 Task: Create a photo mosaic: Construct a photo mosaic using hundreds of smaller images to create a larger, unified image. Experiment with different mosaic patterns and effects.
Action: Mouse moved to (479, 238)
Screenshot: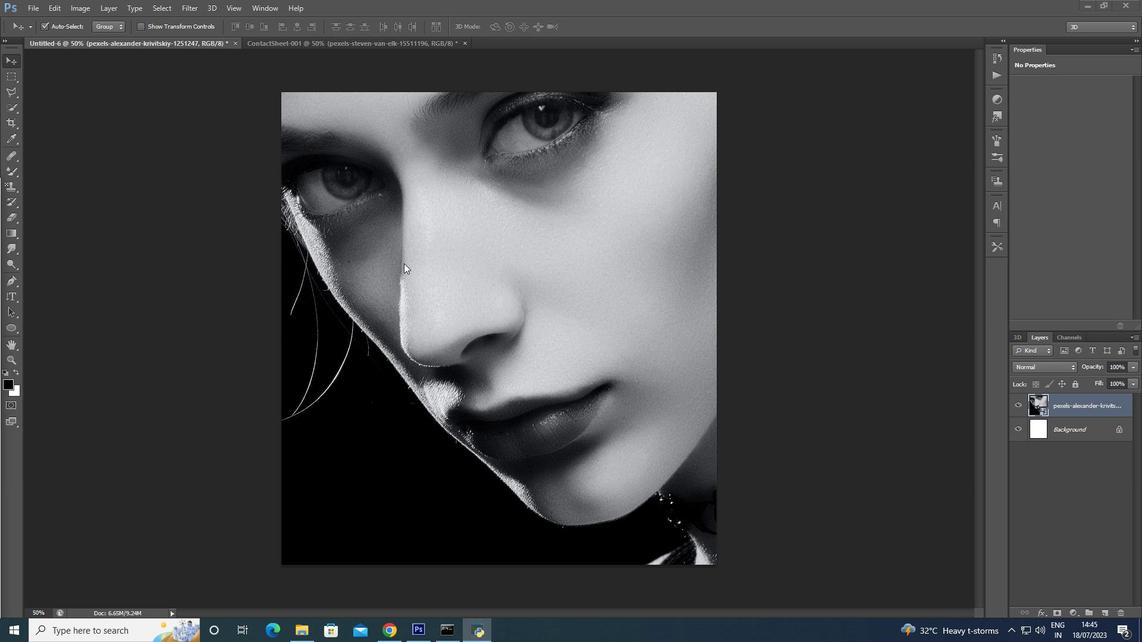 
Action: Mouse pressed left at (479, 238)
Screenshot: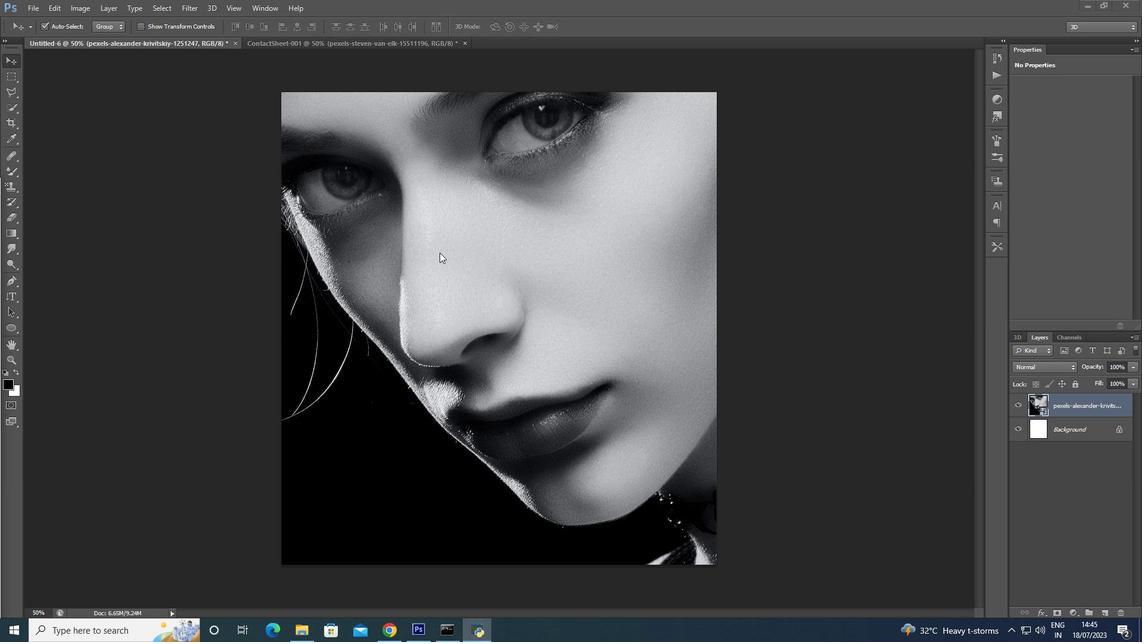 
Action: Mouse moved to (1075, 614)
Screenshot: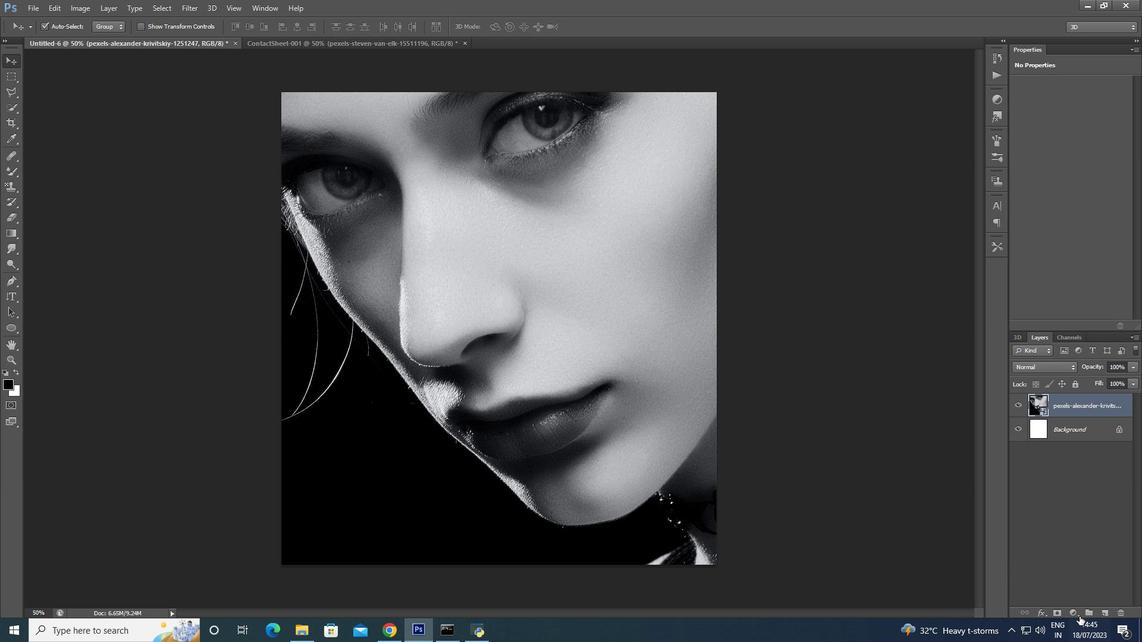 
Action: Mouse pressed left at (1075, 614)
Screenshot: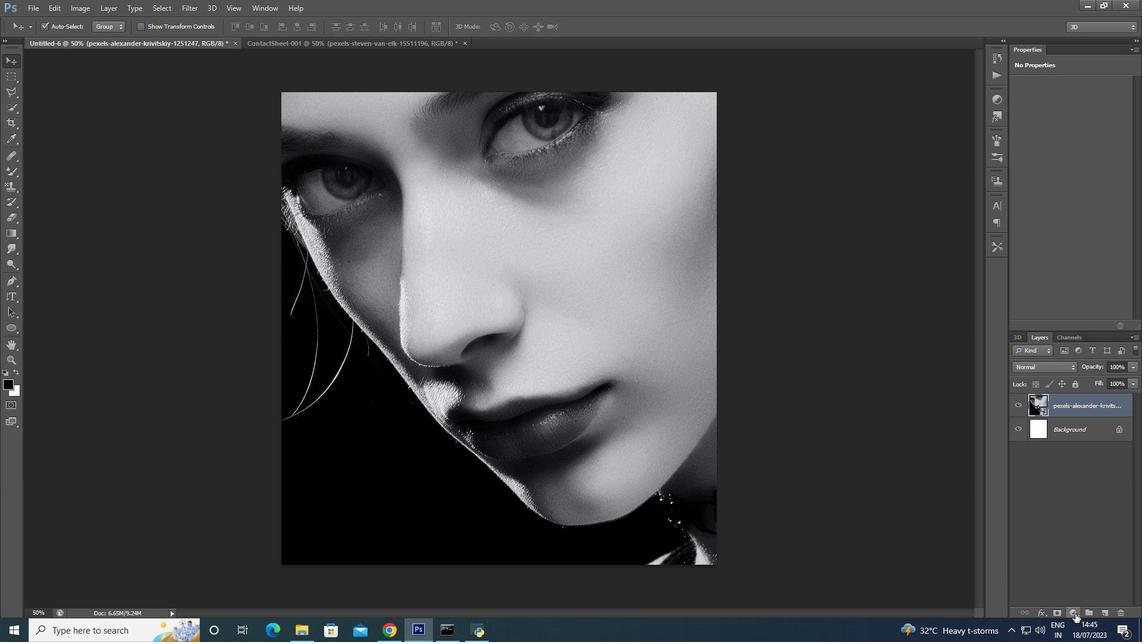 
Action: Mouse moved to (1022, 411)
Screenshot: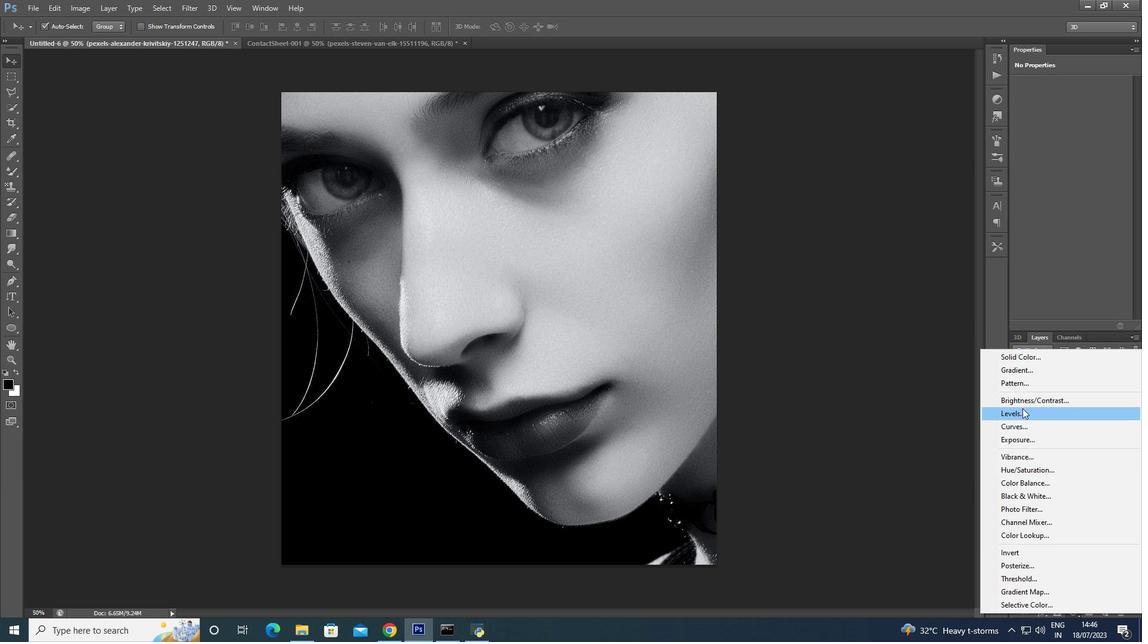 
Action: Mouse pressed left at (1022, 411)
Screenshot: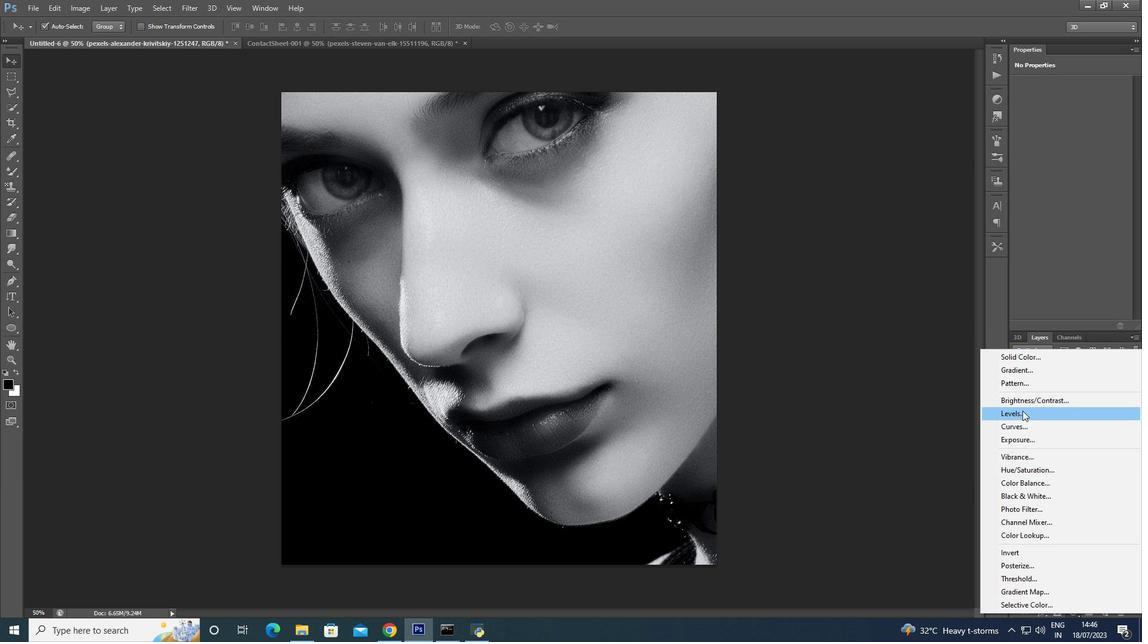 
Action: Mouse moved to (1041, 155)
Screenshot: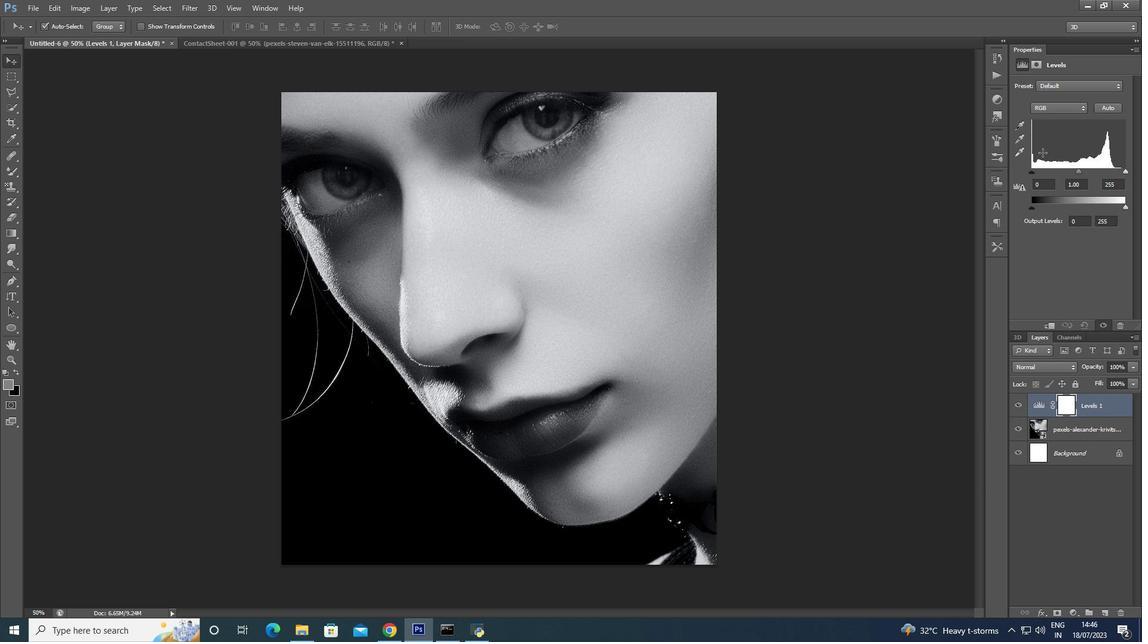 
Action: Mouse pressed left at (1041, 155)
Screenshot: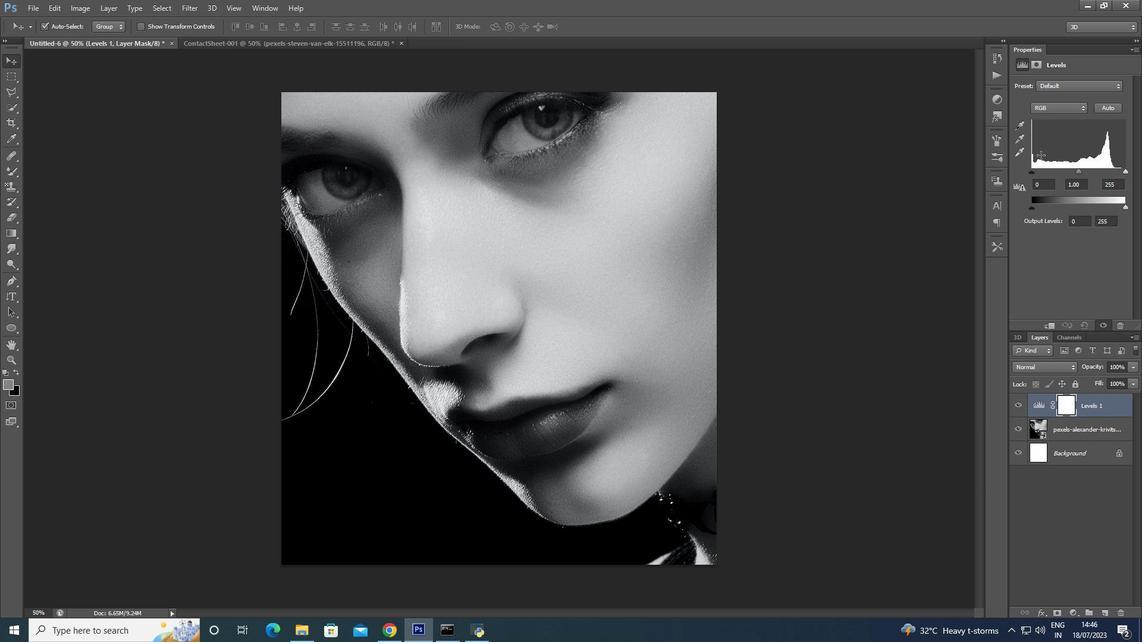 
Action: Mouse moved to (1077, 170)
Screenshot: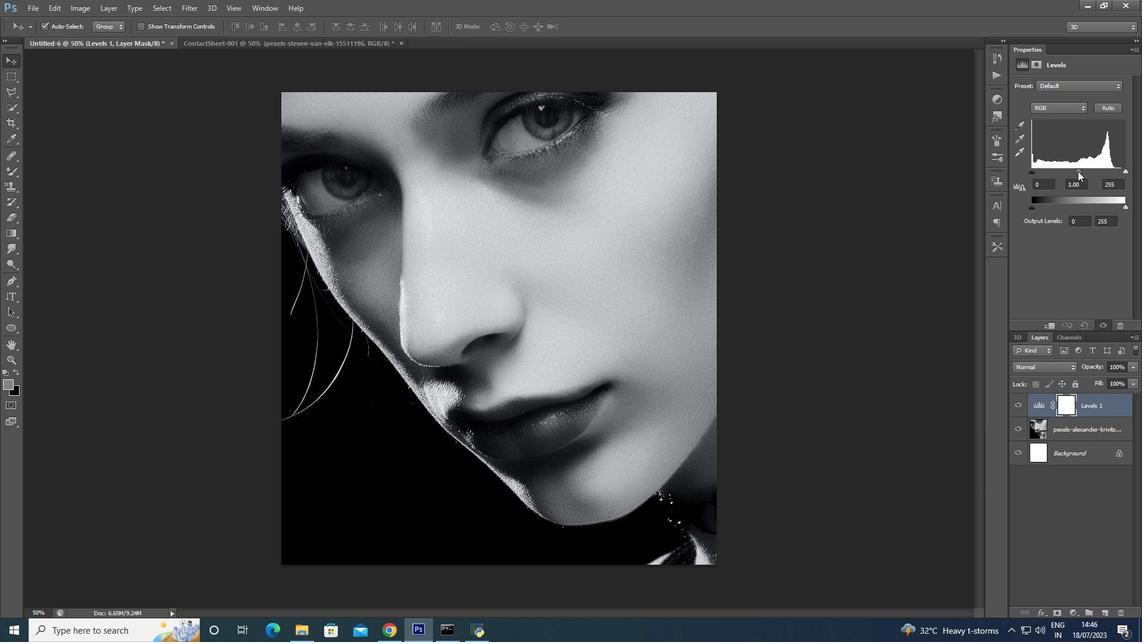 
Action: Mouse pressed left at (1077, 170)
Screenshot: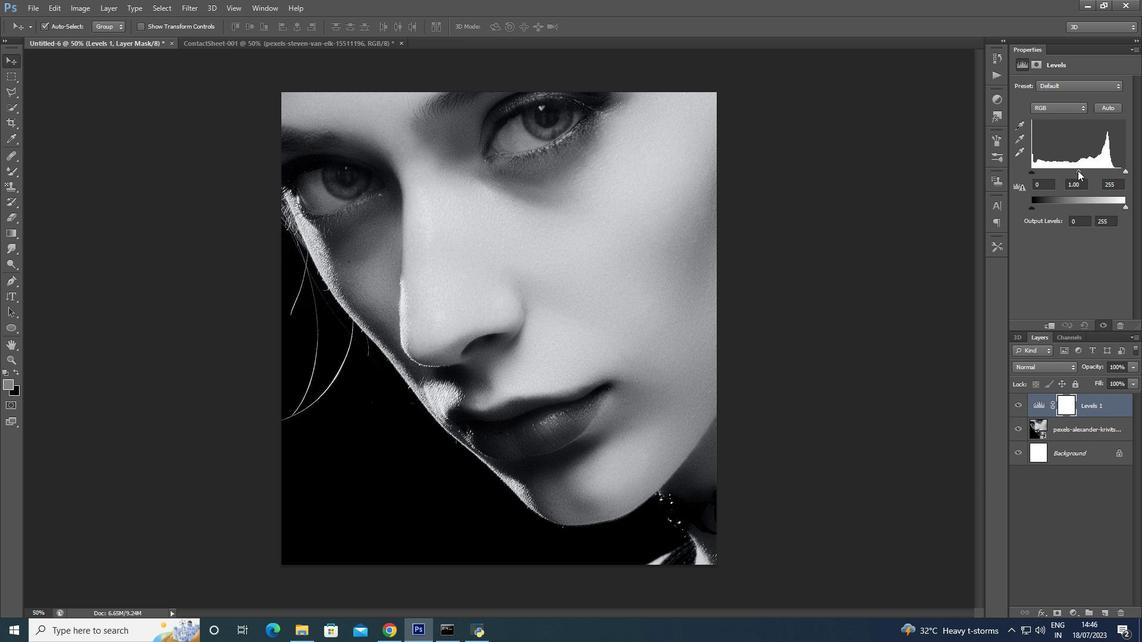 
Action: Mouse moved to (1031, 170)
Screenshot: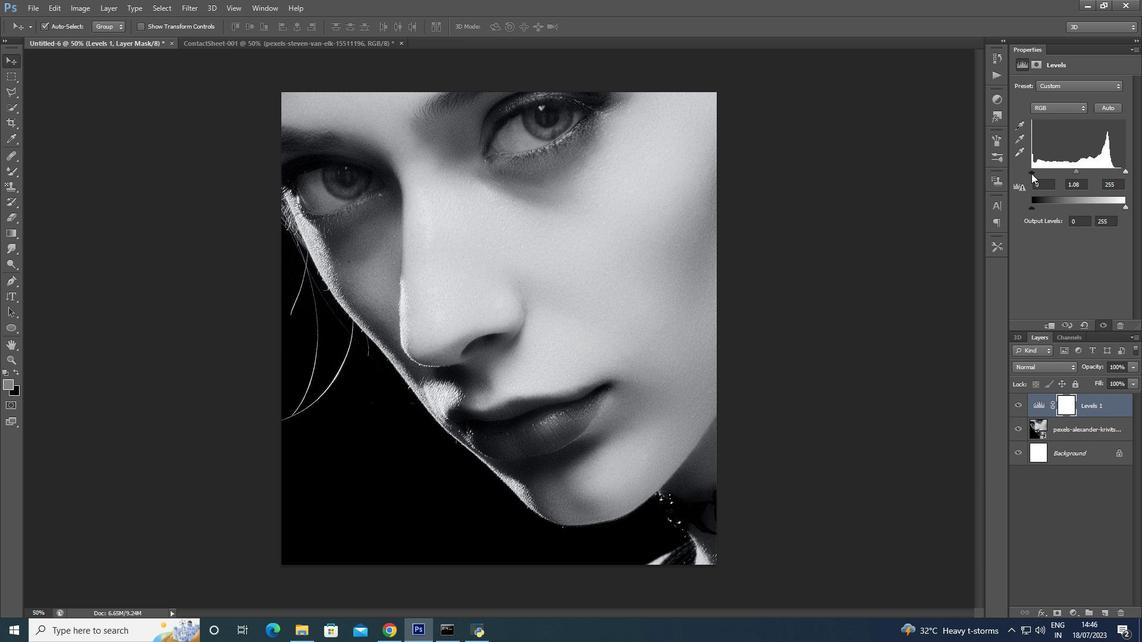 
Action: Mouse pressed left at (1031, 170)
Screenshot: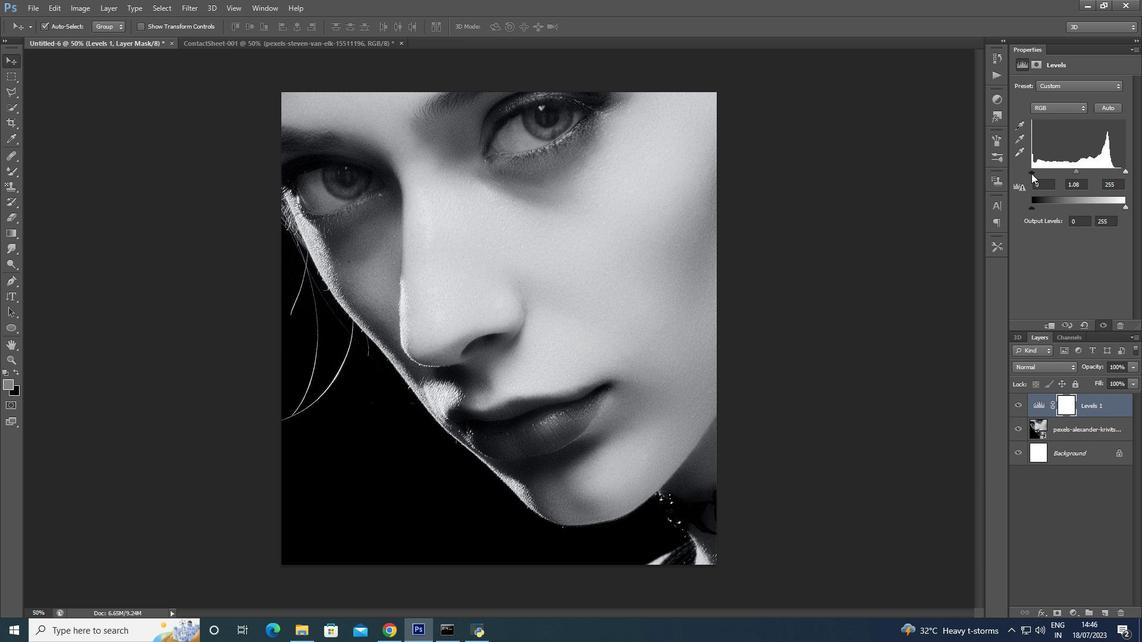 
Action: Mouse moved to (1125, 169)
Screenshot: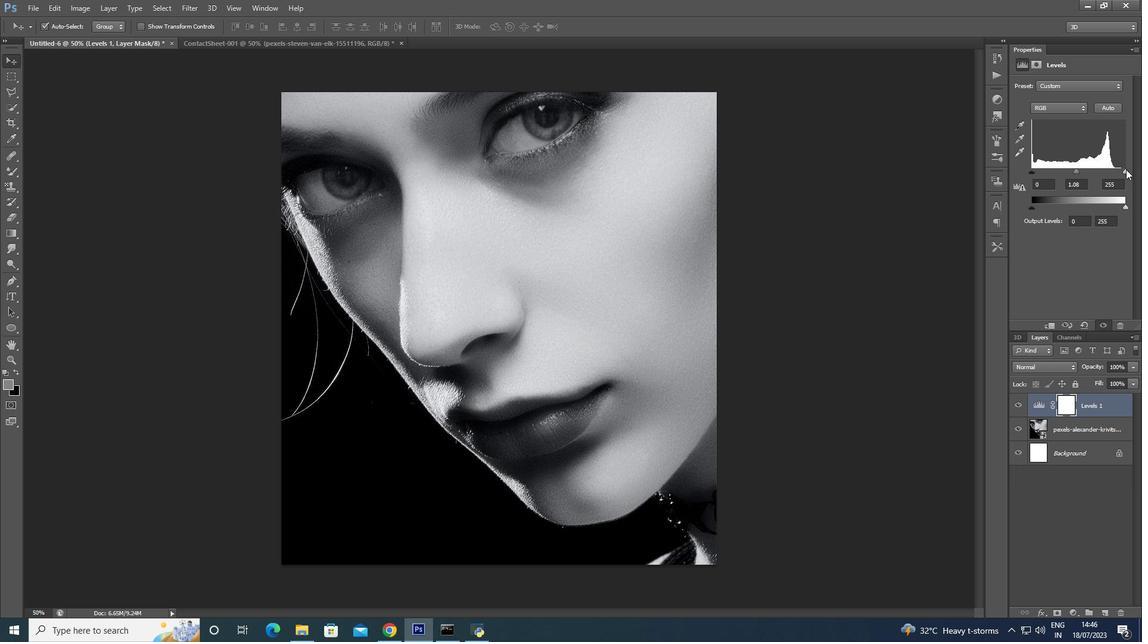 
Action: Mouse pressed left at (1125, 169)
Screenshot: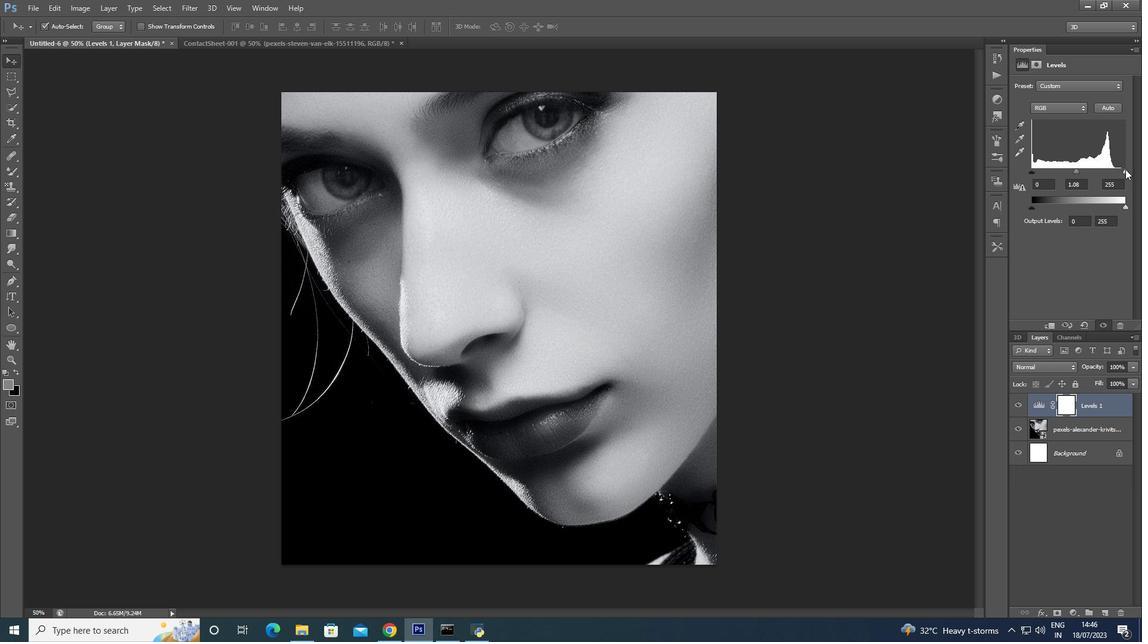 
Action: Mouse moved to (1113, 476)
Screenshot: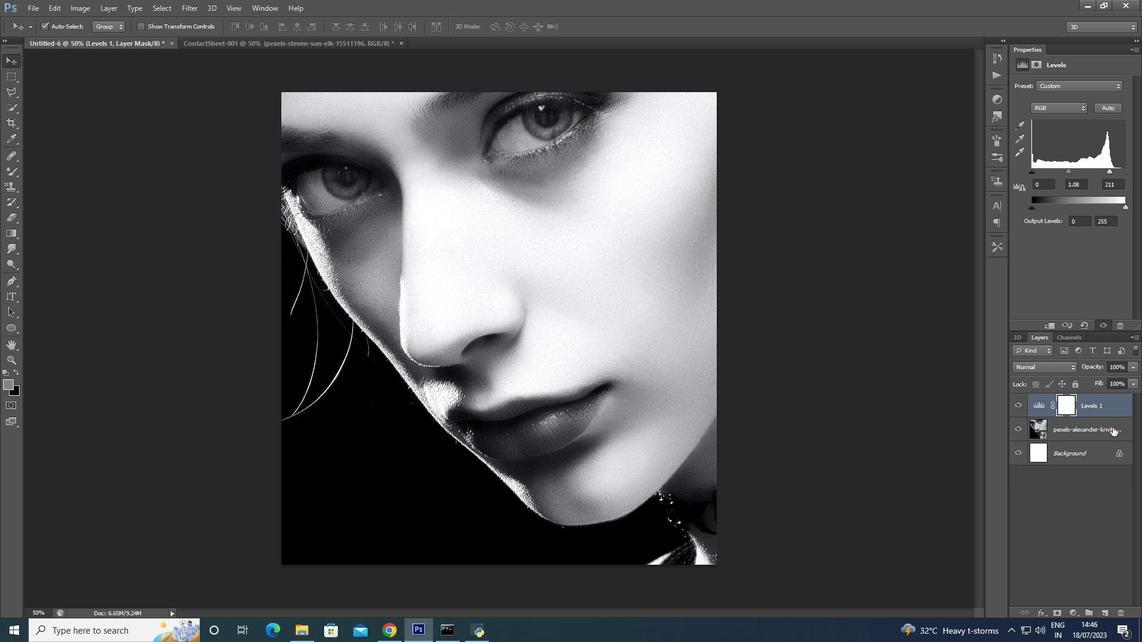 
Action: Mouse pressed left at (1113, 476)
Screenshot: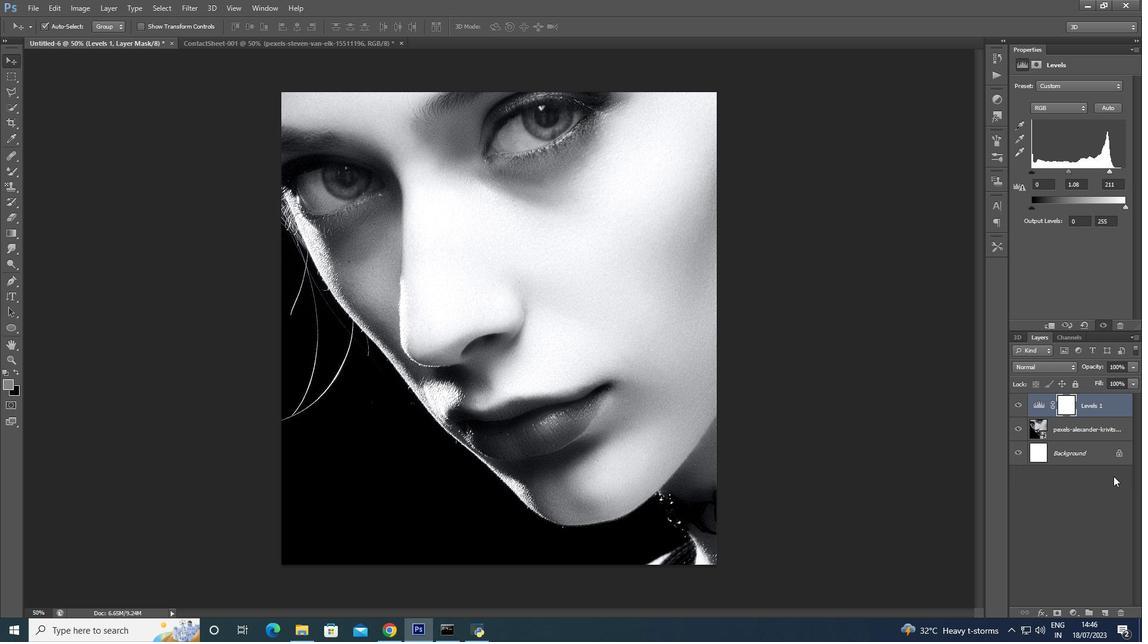 
Action: Mouse moved to (1079, 429)
Screenshot: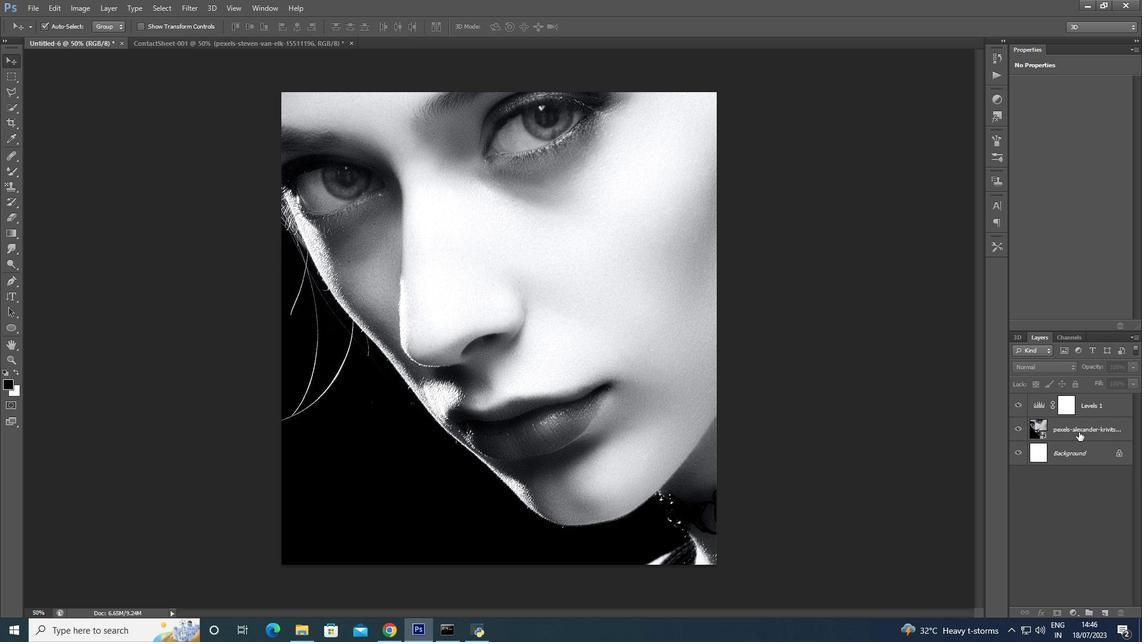 
Action: Mouse pressed left at (1079, 429)
Screenshot: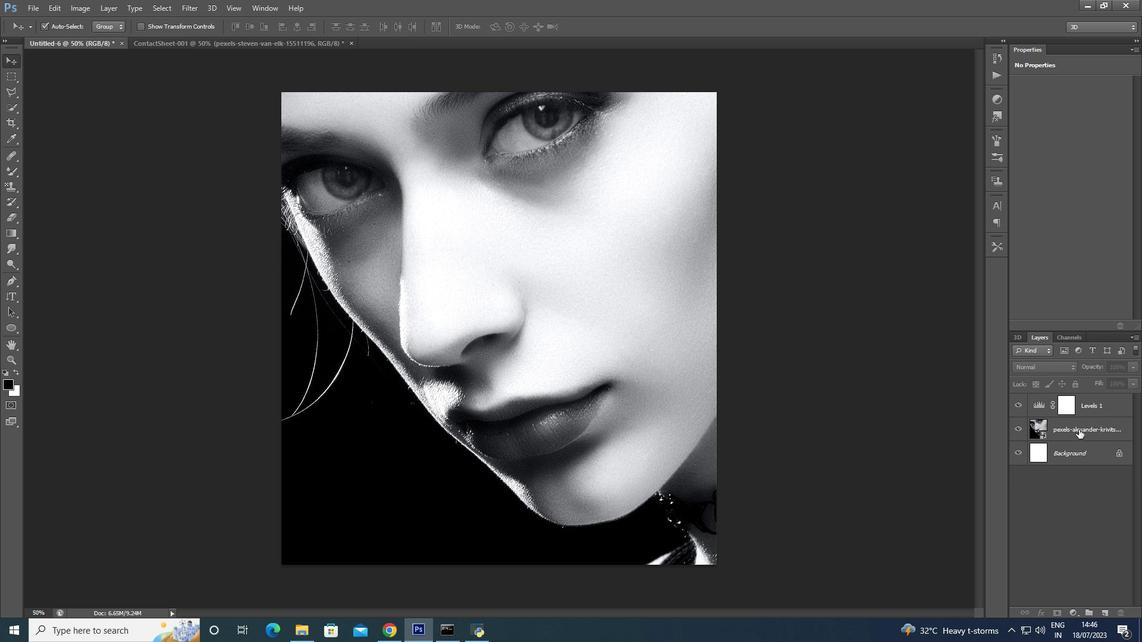 
Action: Mouse moved to (1075, 611)
Screenshot: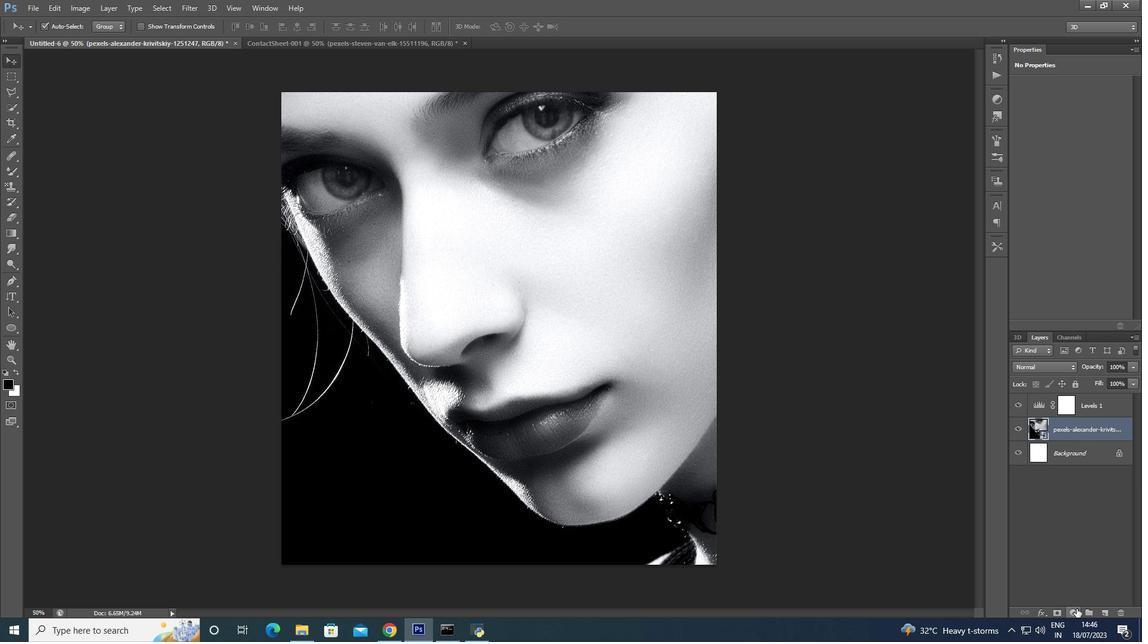 
Action: Mouse pressed left at (1075, 611)
Screenshot: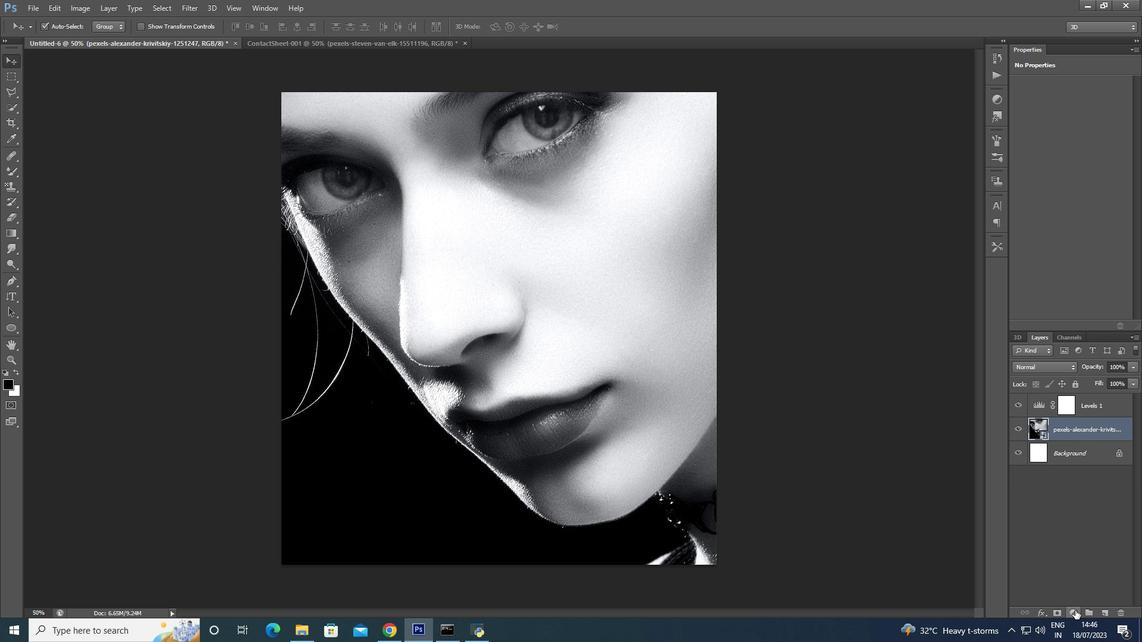 
Action: Mouse moved to (1010, 381)
Screenshot: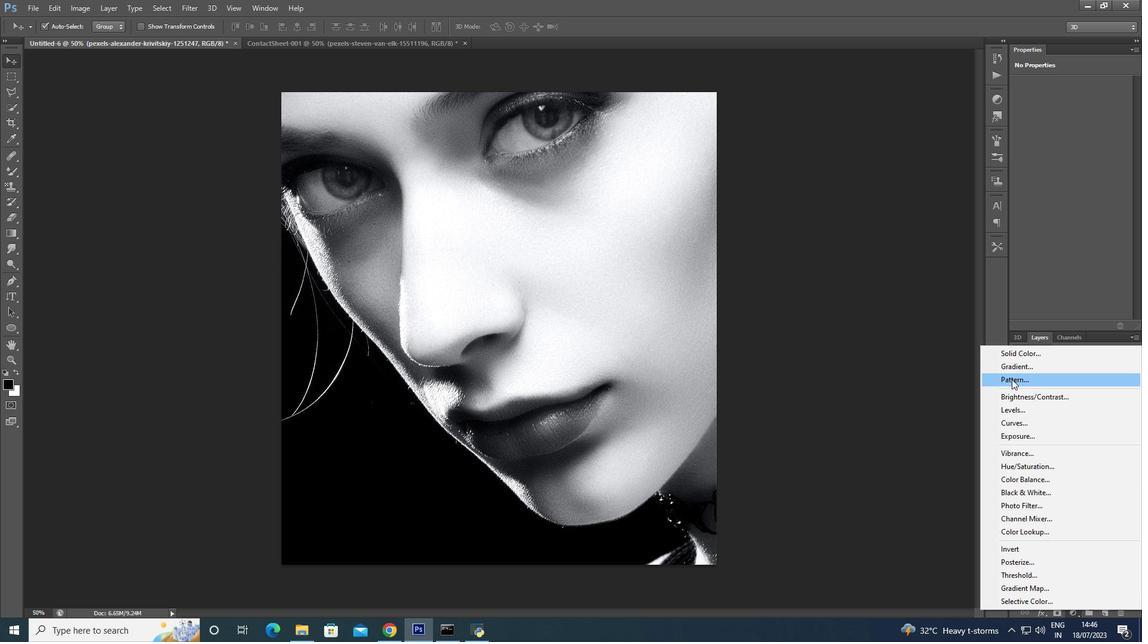 
Action: Mouse pressed left at (1010, 381)
Screenshot: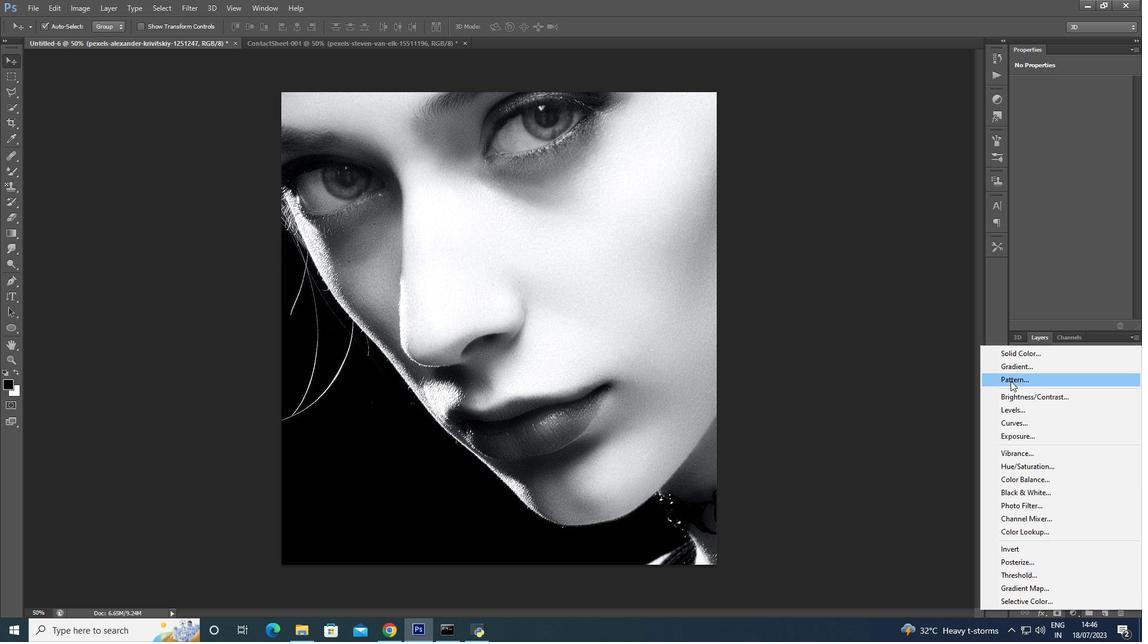 
Action: Mouse moved to (580, 208)
Screenshot: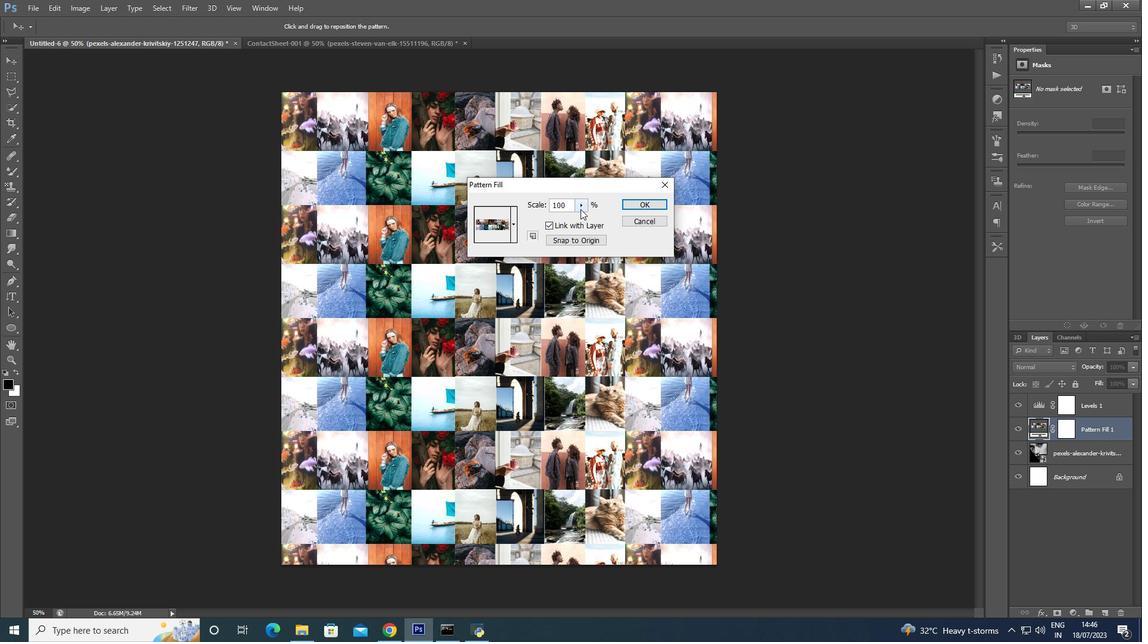 
Action: Mouse pressed left at (580, 208)
Screenshot: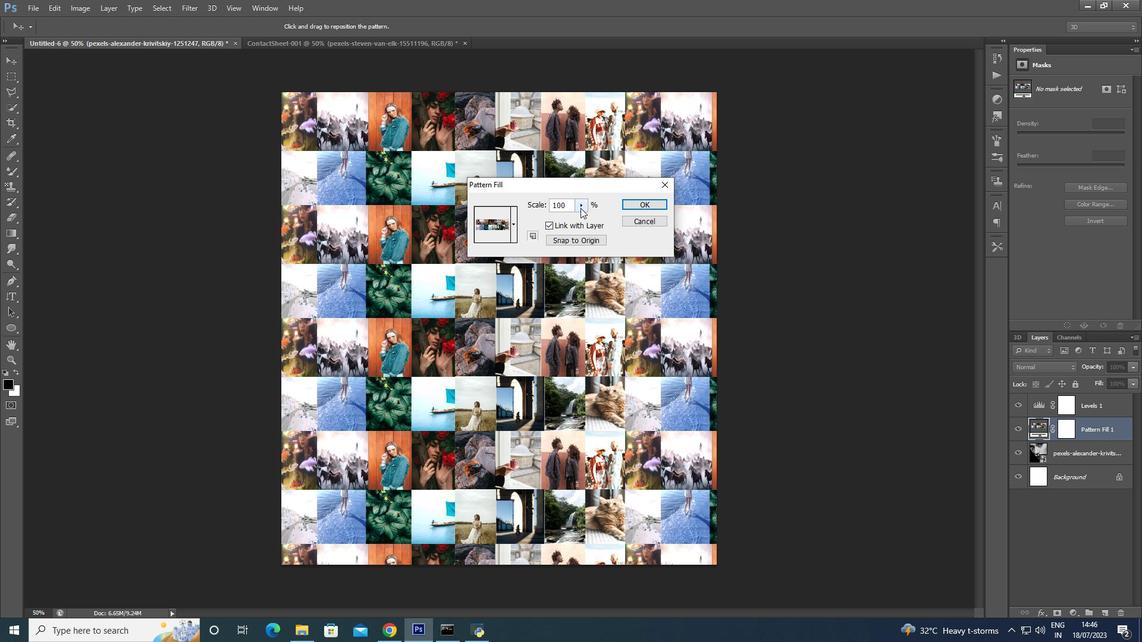 
Action: Mouse moved to (578, 220)
Screenshot: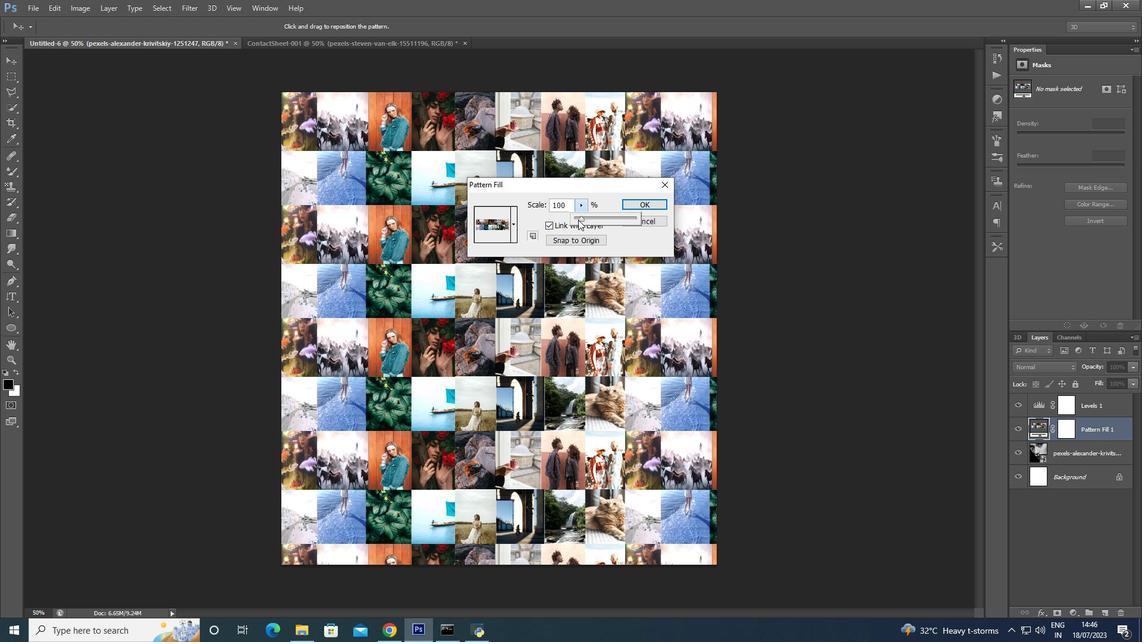 
Action: Mouse pressed left at (578, 220)
Screenshot: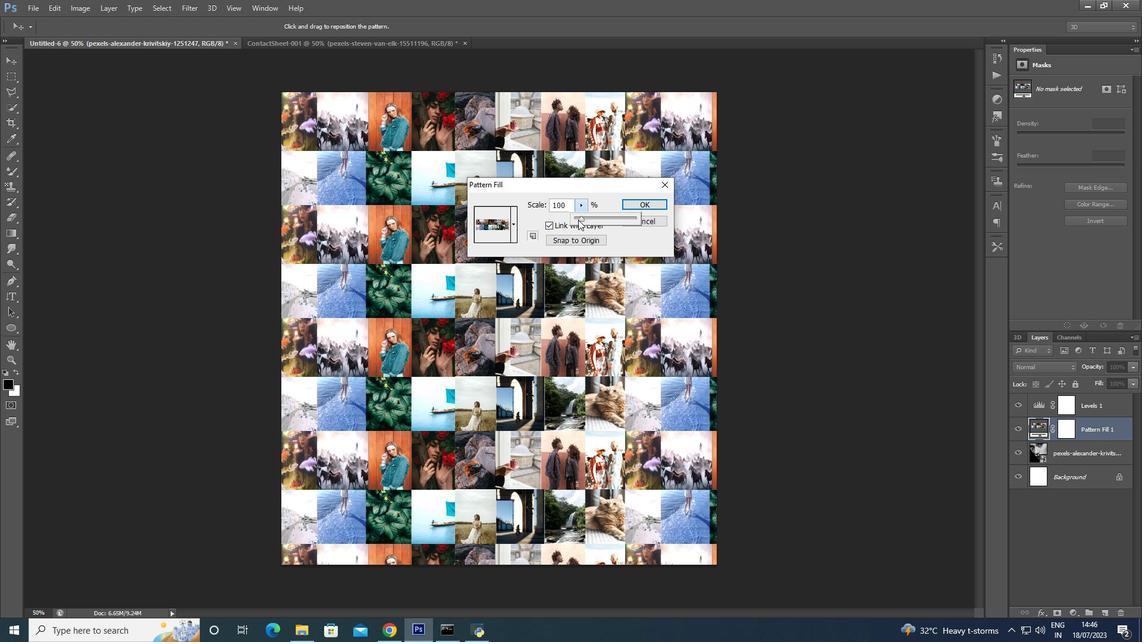 
Action: Mouse moved to (575, 219)
Screenshot: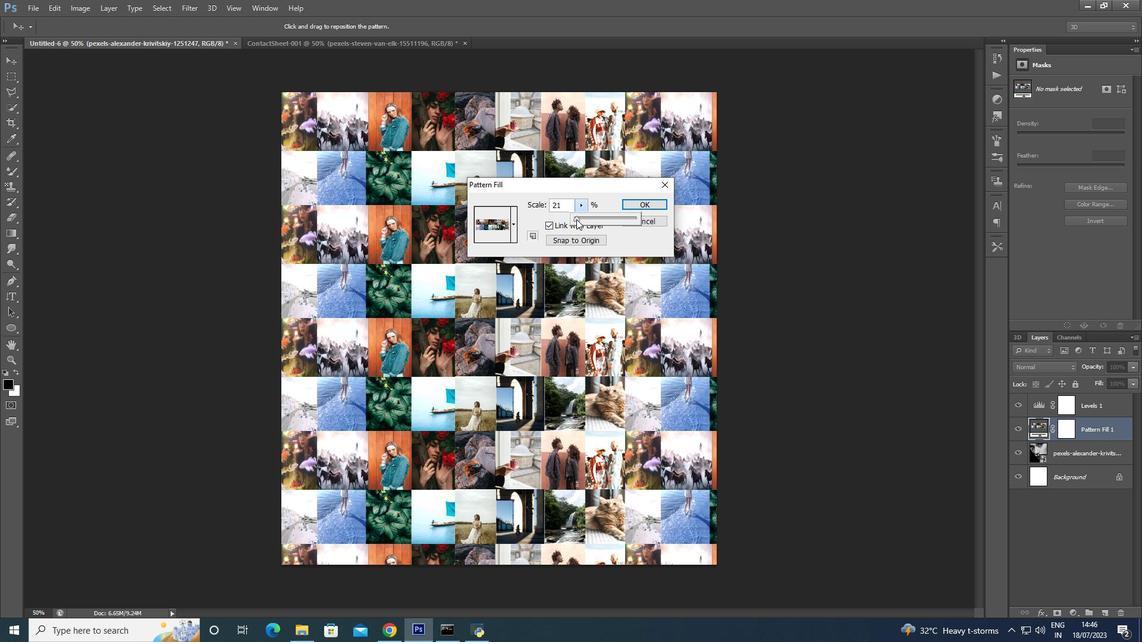 
Action: Mouse pressed left at (575, 219)
Screenshot: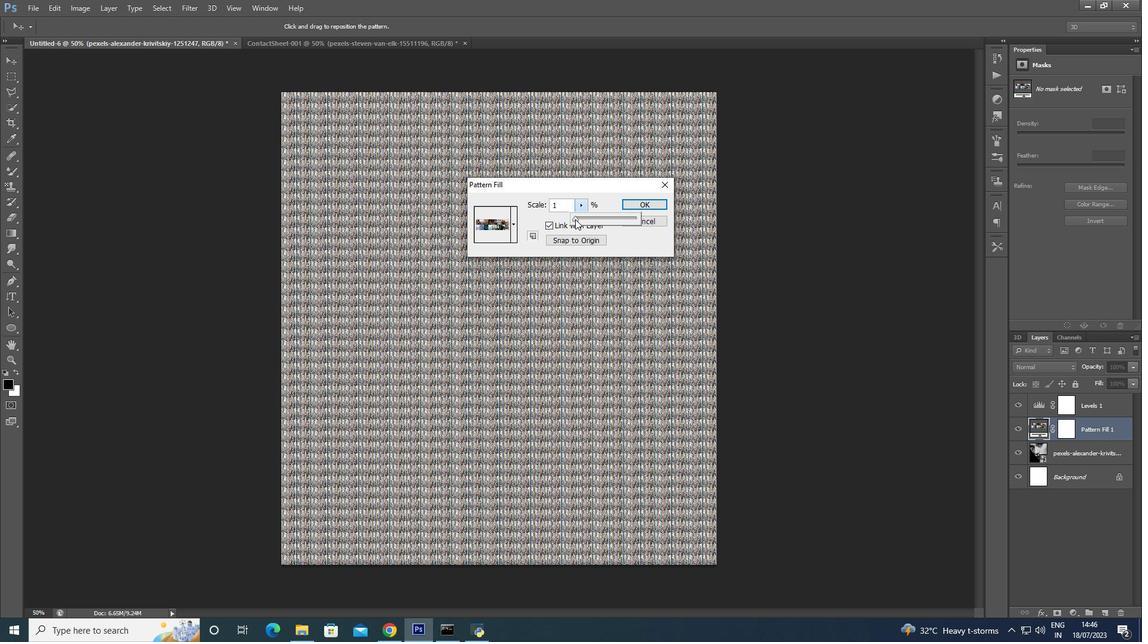 
Action: Mouse moved to (577, 219)
Screenshot: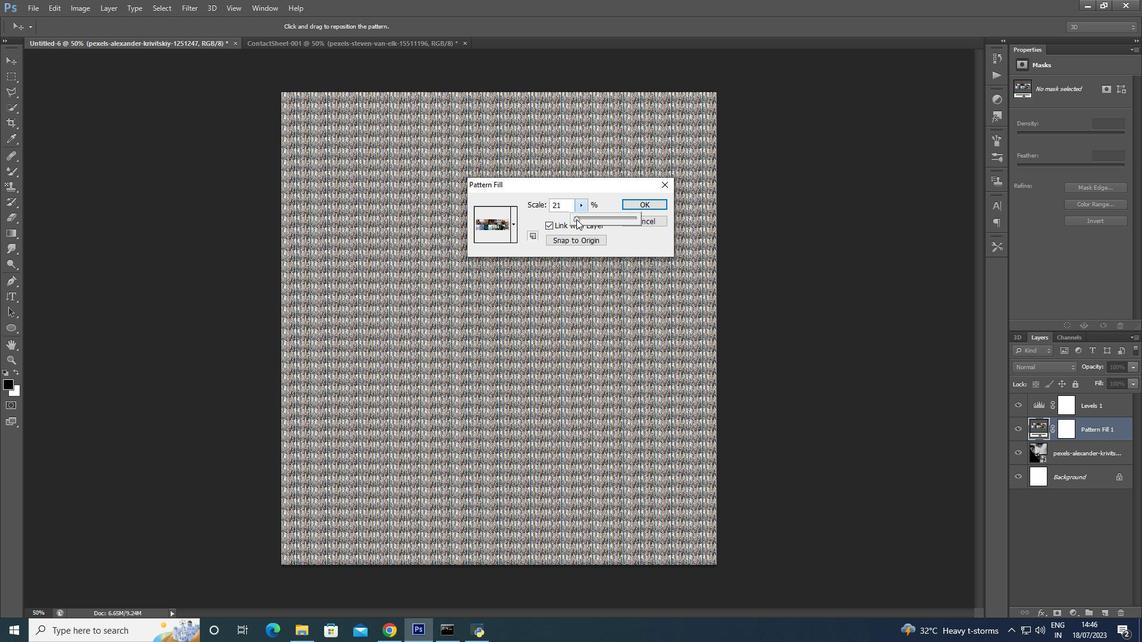
Action: Mouse pressed left at (577, 219)
Screenshot: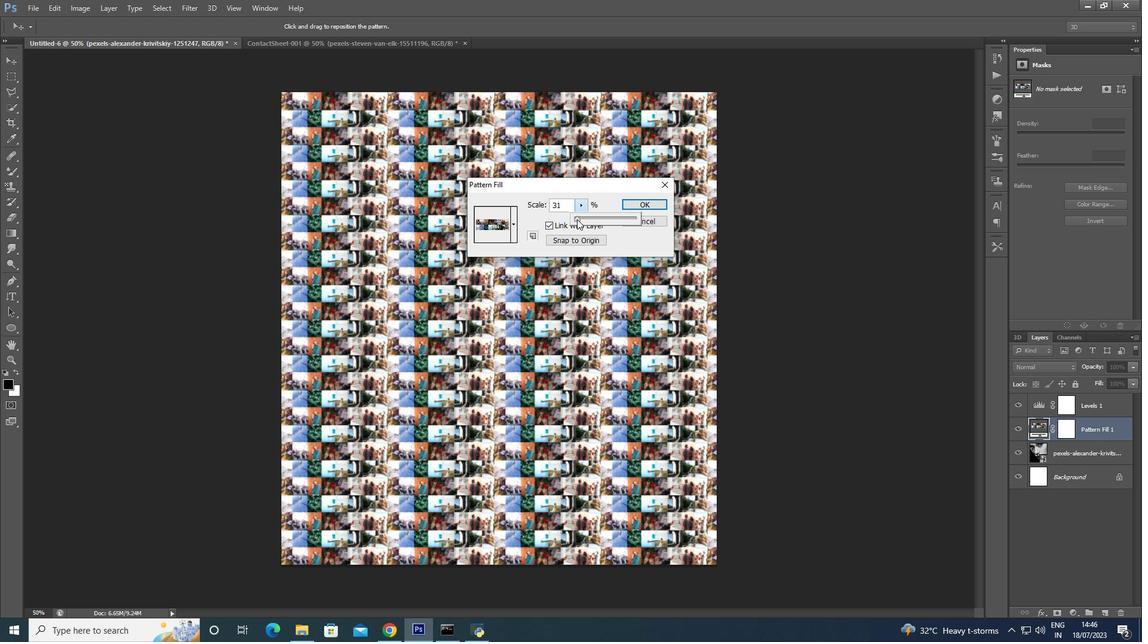 
Action: Mouse moved to (575, 218)
Screenshot: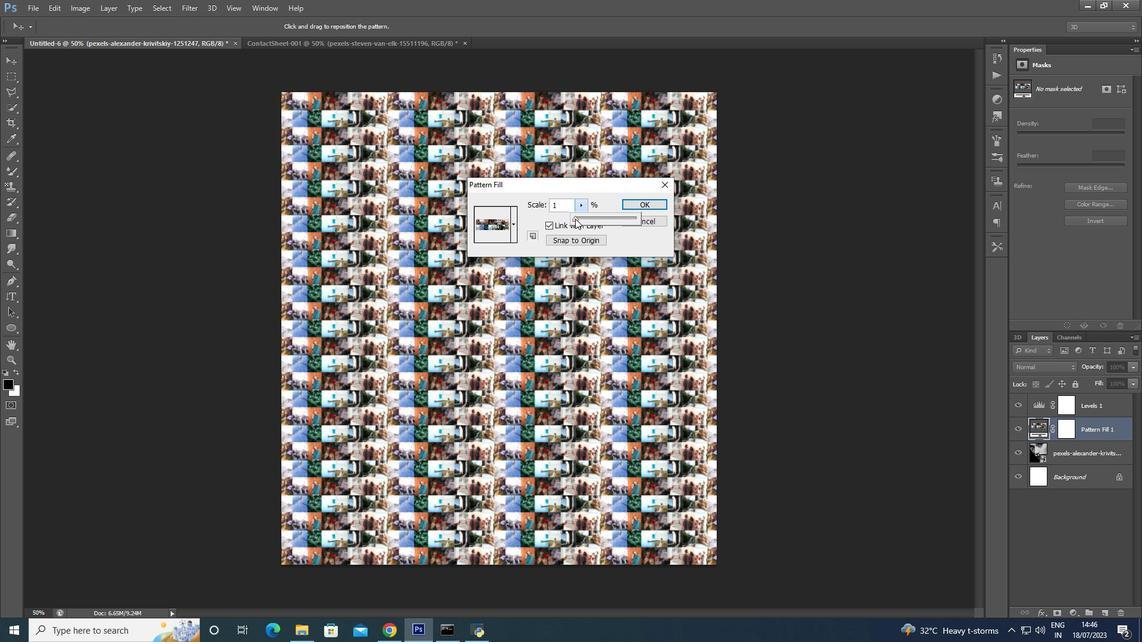 
Action: Mouse pressed left at (575, 218)
Screenshot: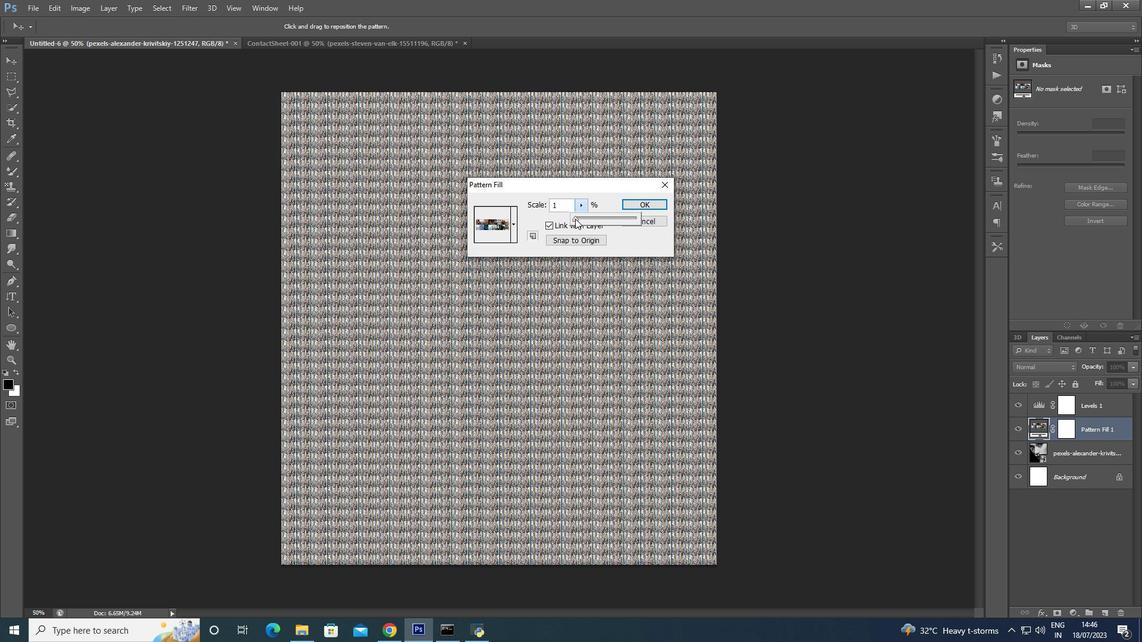 
Action: Mouse moved to (561, 201)
Screenshot: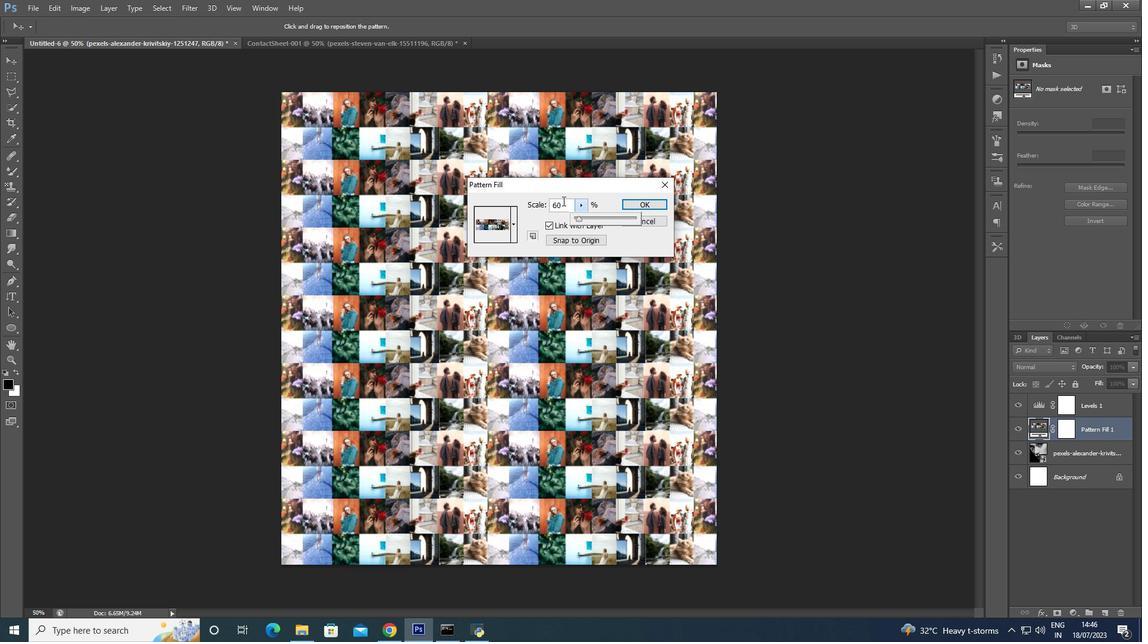 
Action: Mouse pressed left at (561, 201)
Screenshot: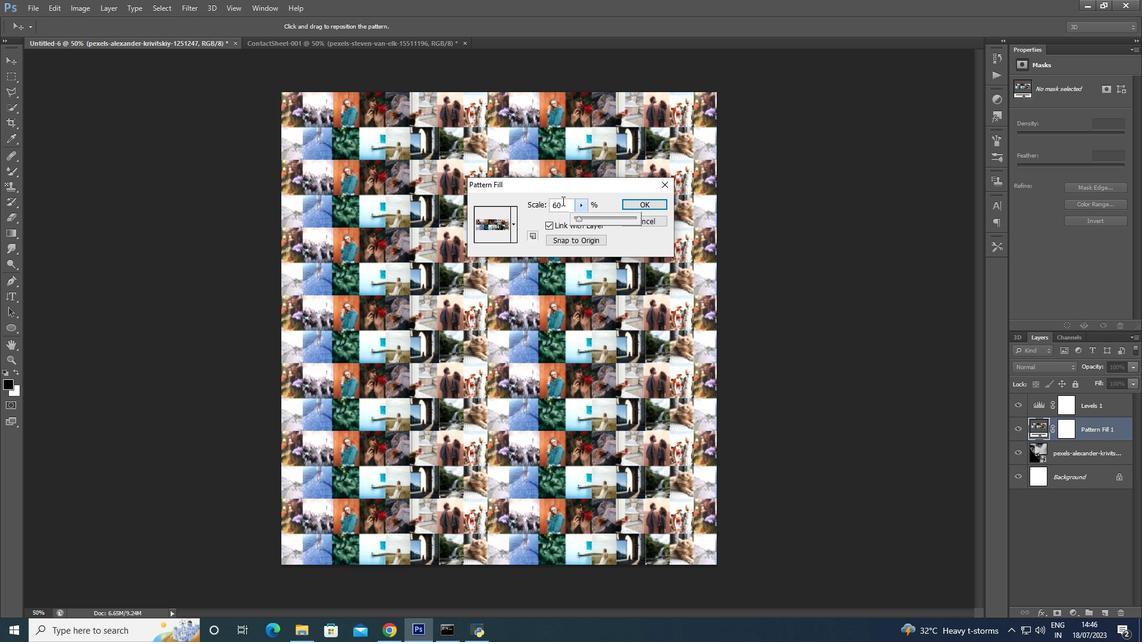 
Action: Mouse moved to (550, 201)
Screenshot: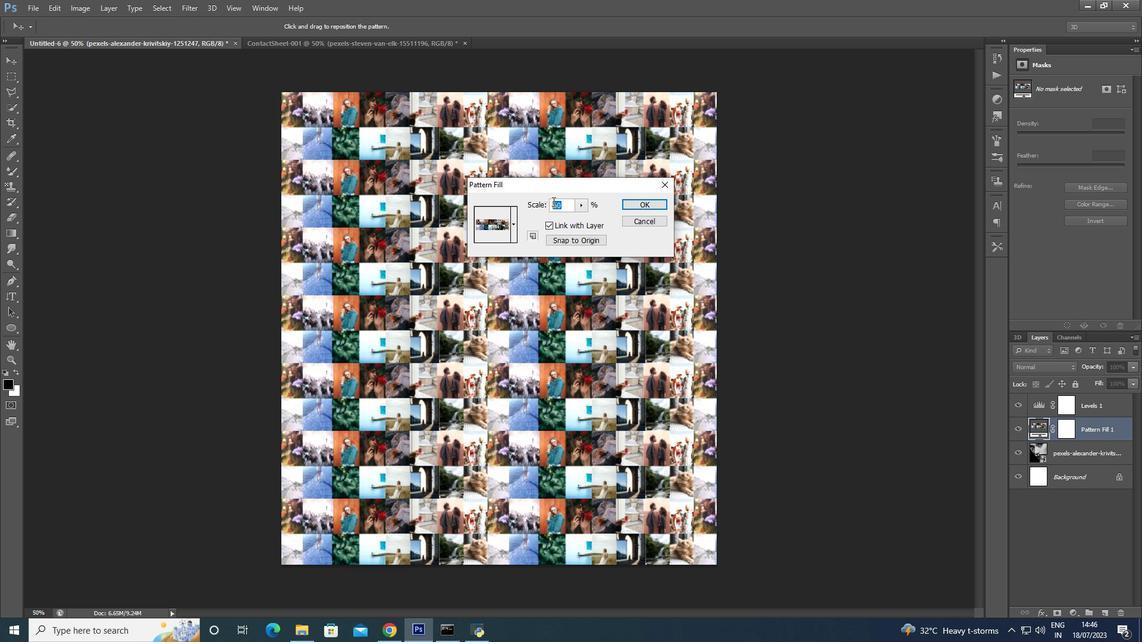 
Action: Key pressed 20<Key.backspace><Key.backspace>30
Screenshot: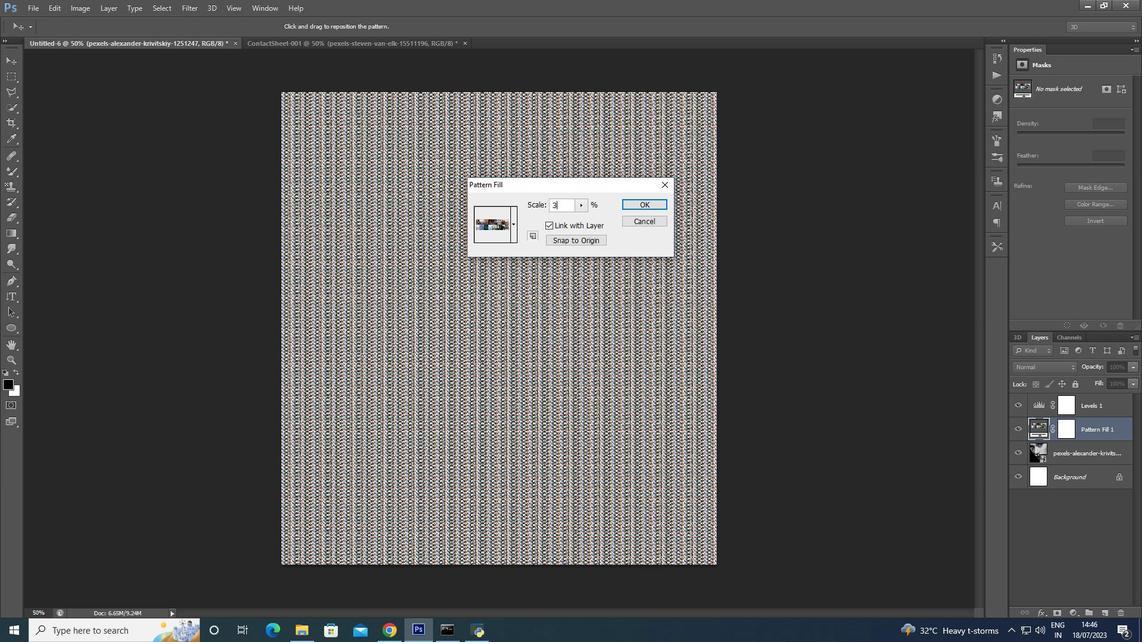 
Action: Mouse moved to (630, 202)
Screenshot: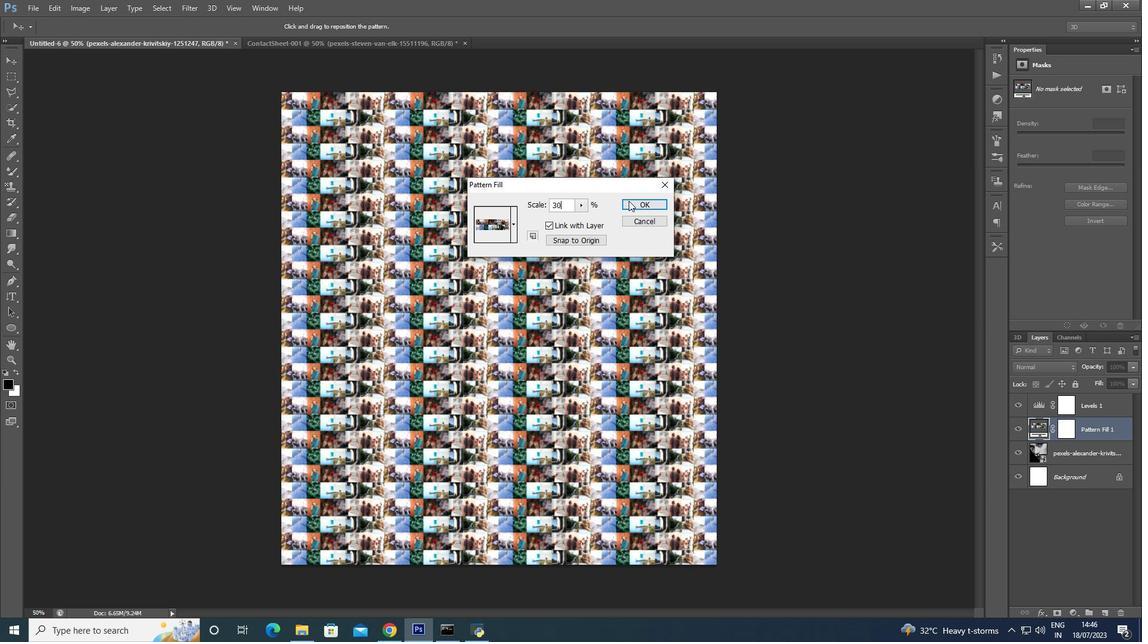 
Action: Mouse pressed left at (630, 202)
Screenshot: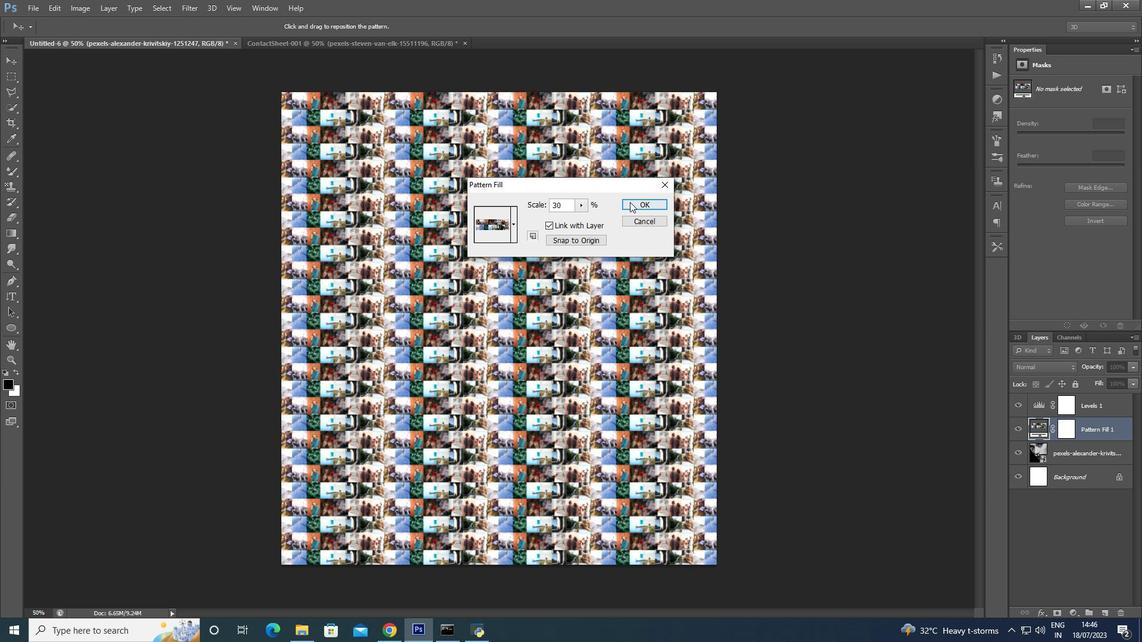 
Action: Mouse moved to (1060, 365)
Screenshot: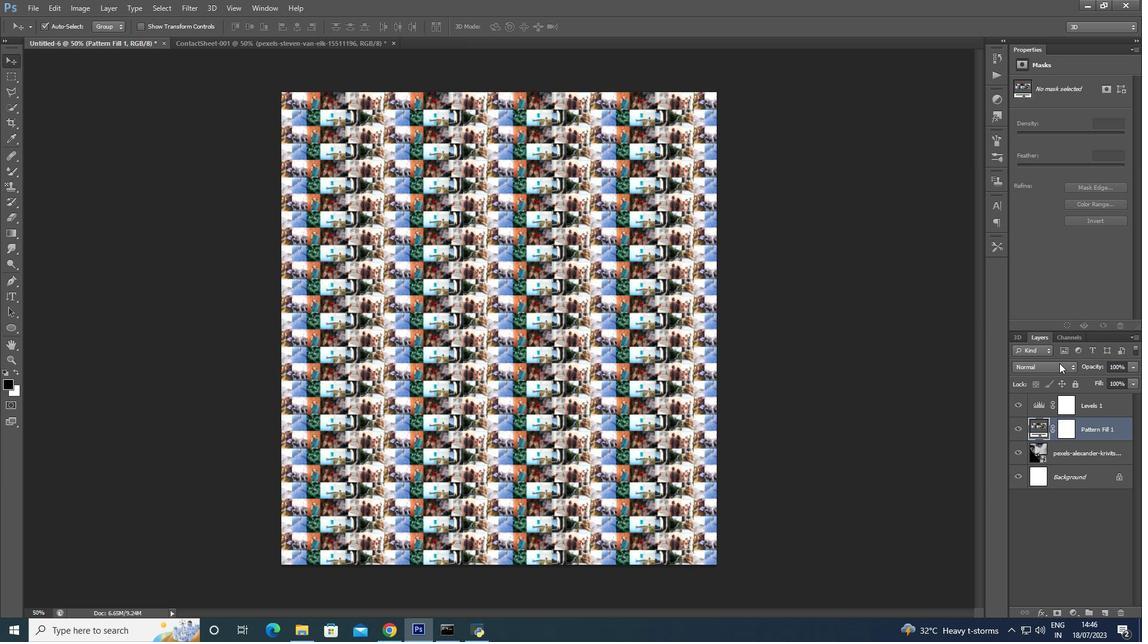 
Action: Mouse pressed left at (1060, 365)
Screenshot: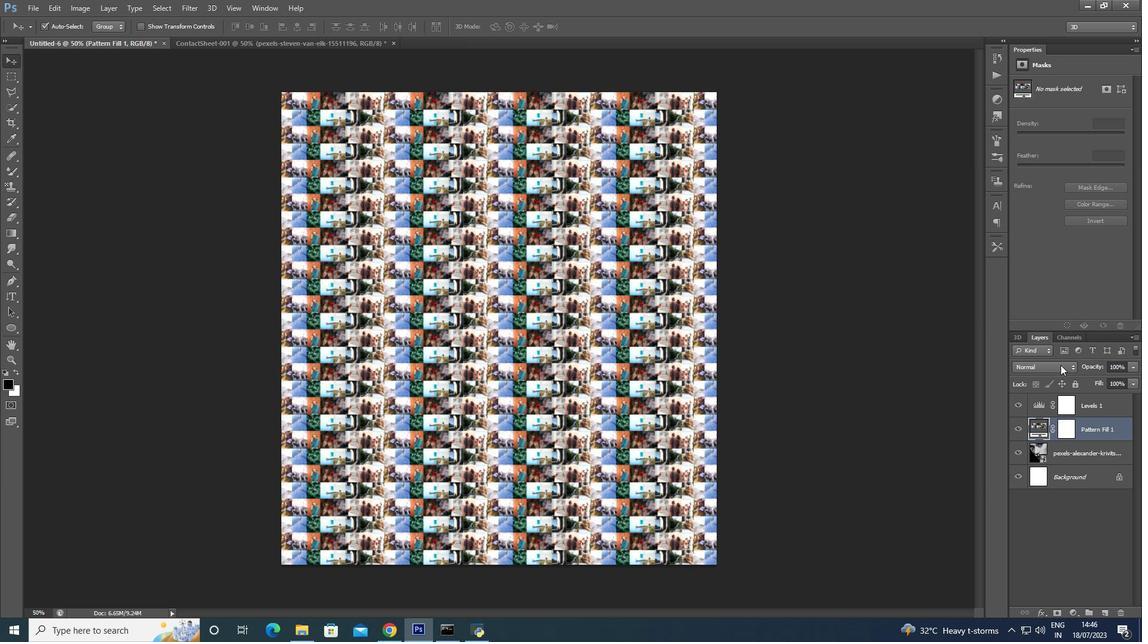 
Action: Mouse moved to (1048, 203)
Screenshot: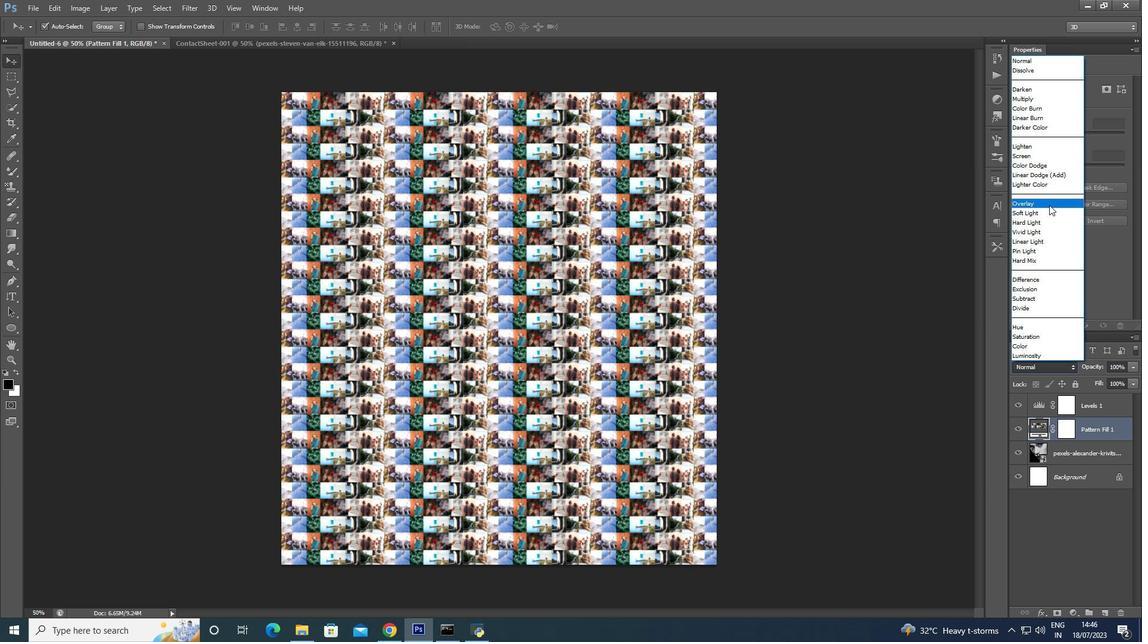 
Action: Mouse pressed left at (1048, 203)
Screenshot: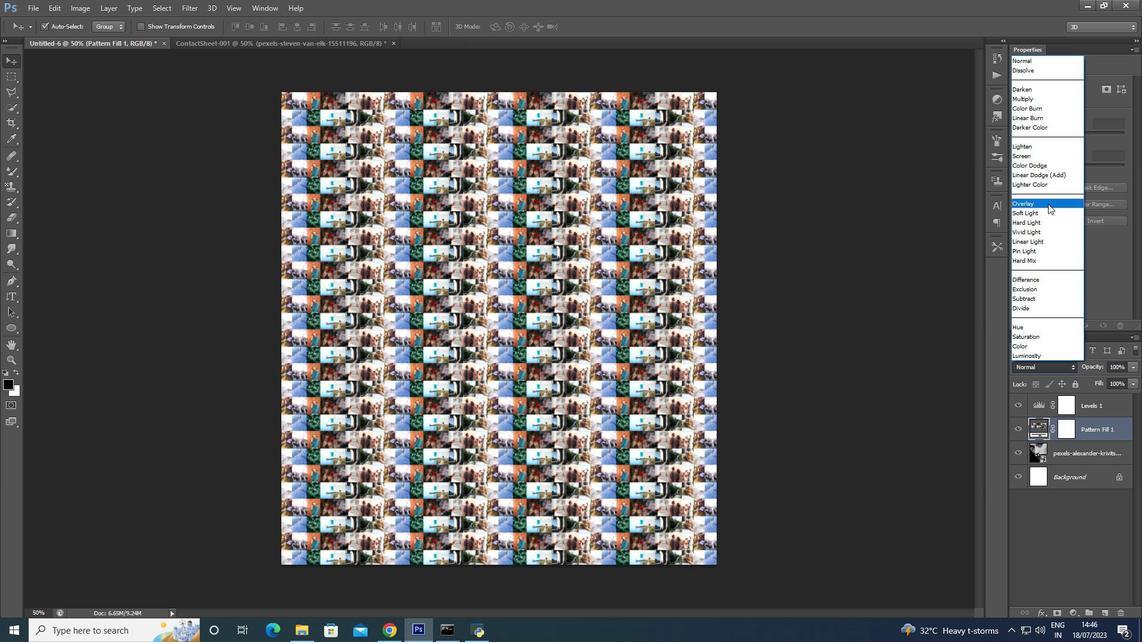 
Action: Mouse moved to (623, 284)
Screenshot: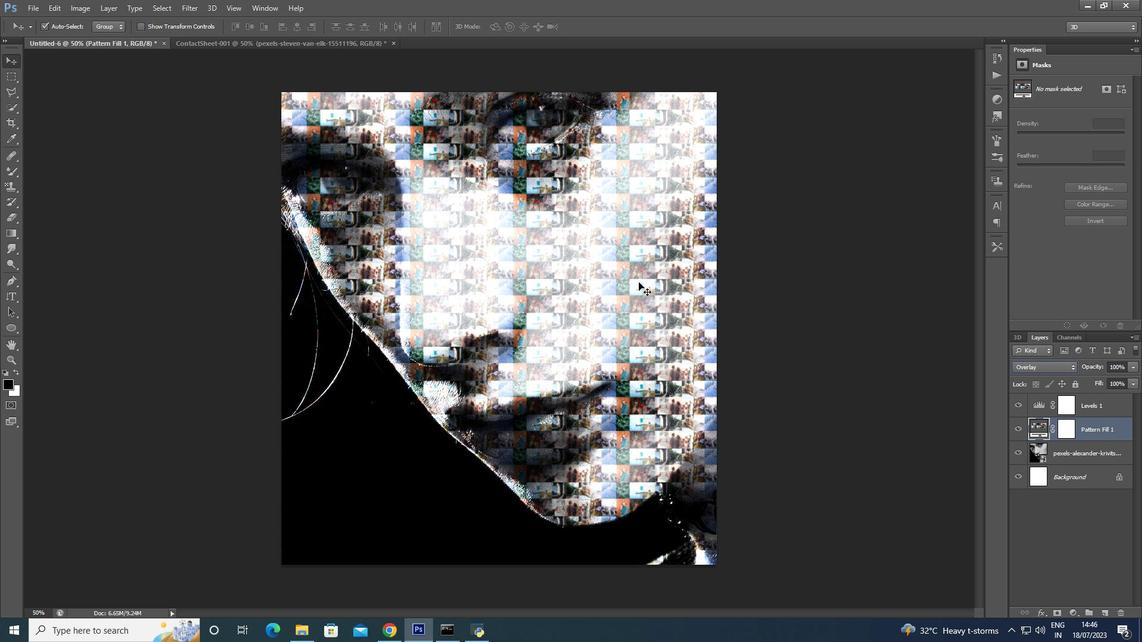 
Action: Mouse pressed left at (623, 284)
Screenshot: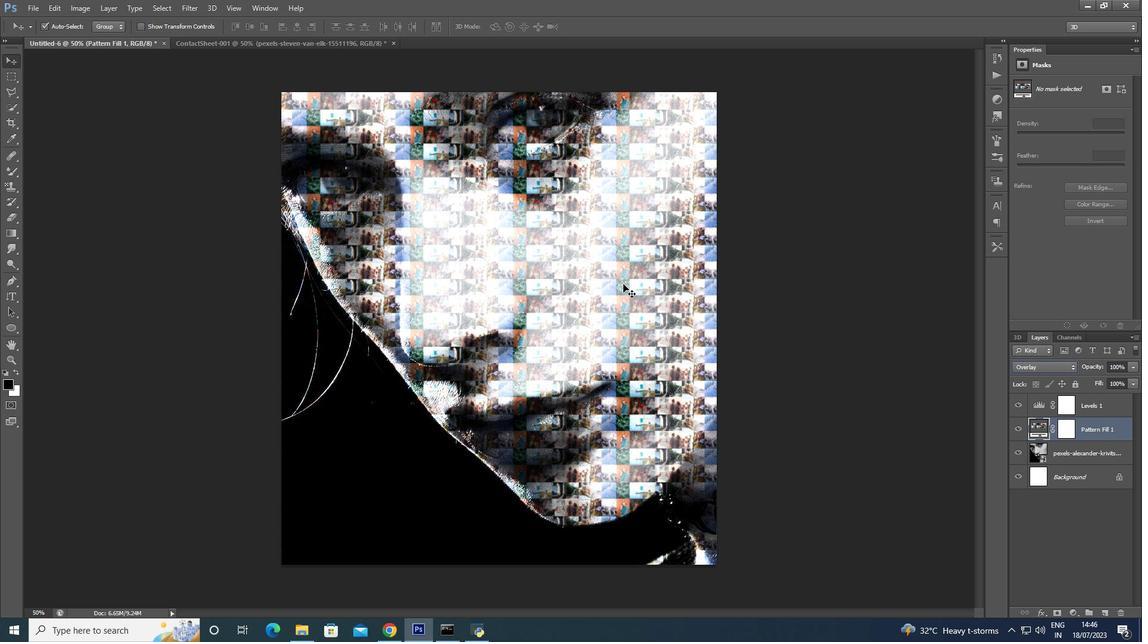 
Action: Mouse moved to (443, 240)
Screenshot: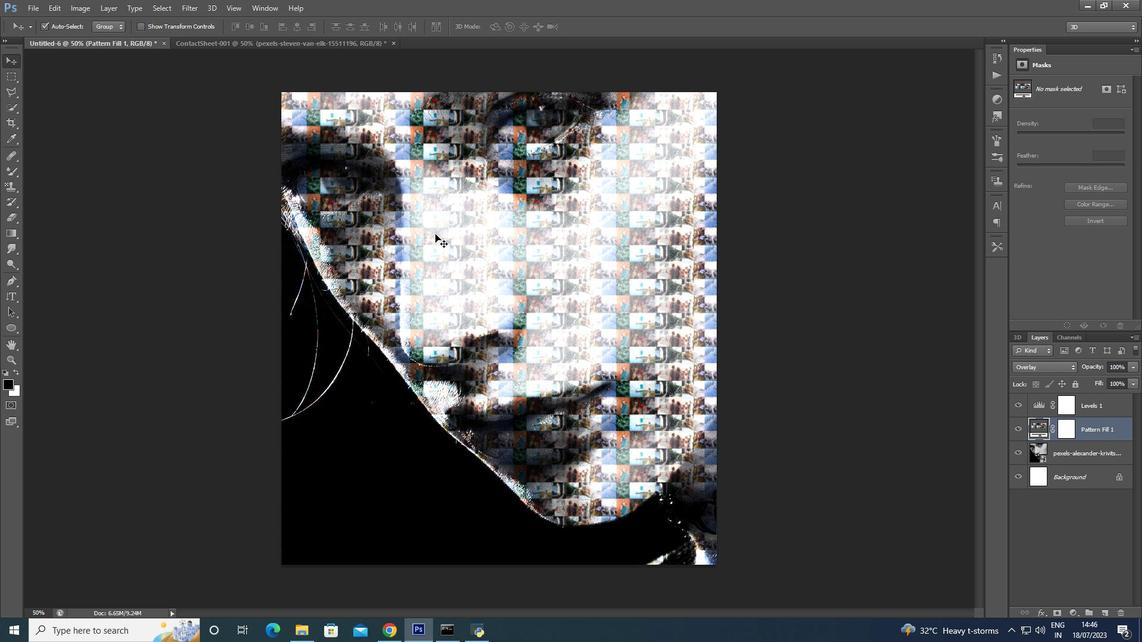 
Action: Mouse pressed left at (443, 240)
Screenshot: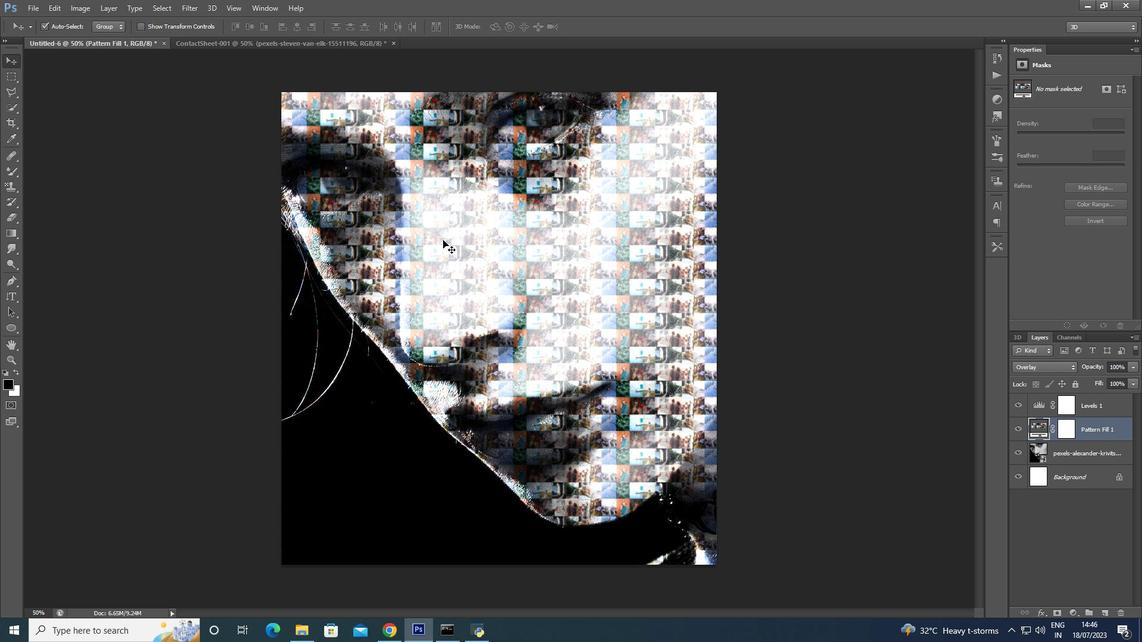 
Action: Mouse pressed left at (443, 240)
Screenshot: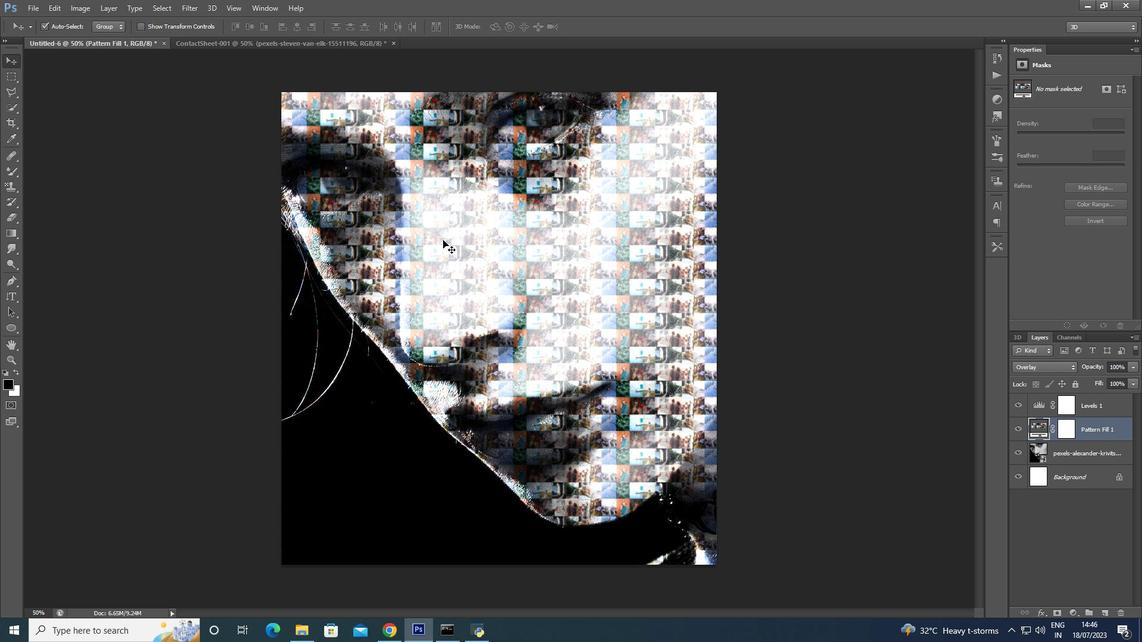 
Action: Mouse moved to (1085, 475)
Screenshot: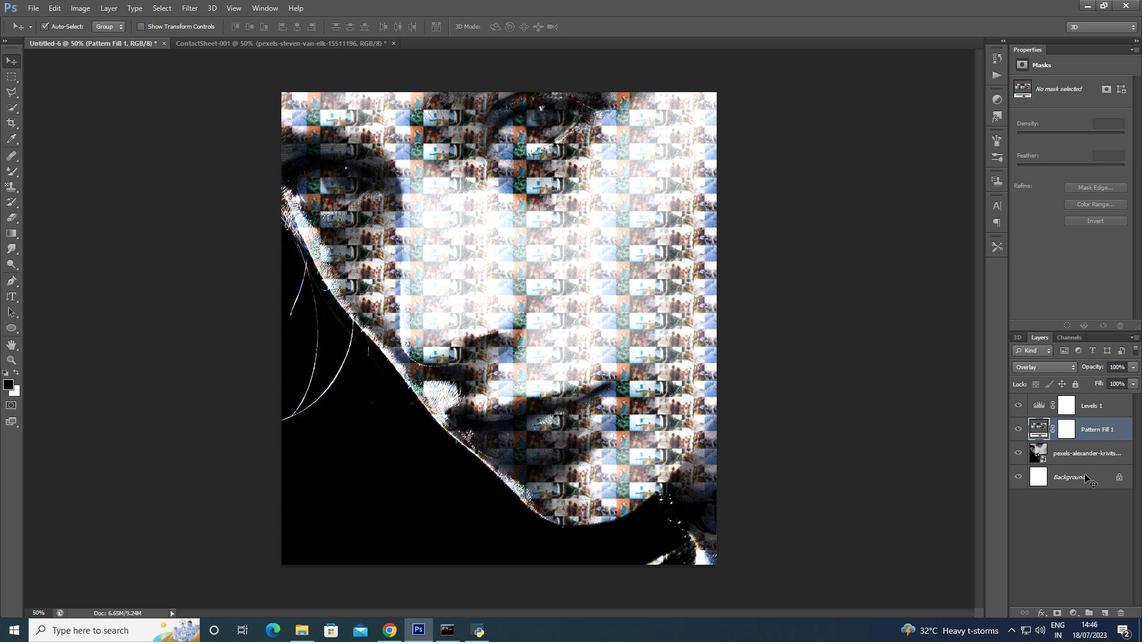 
Action: Mouse pressed left at (1085, 475)
Screenshot: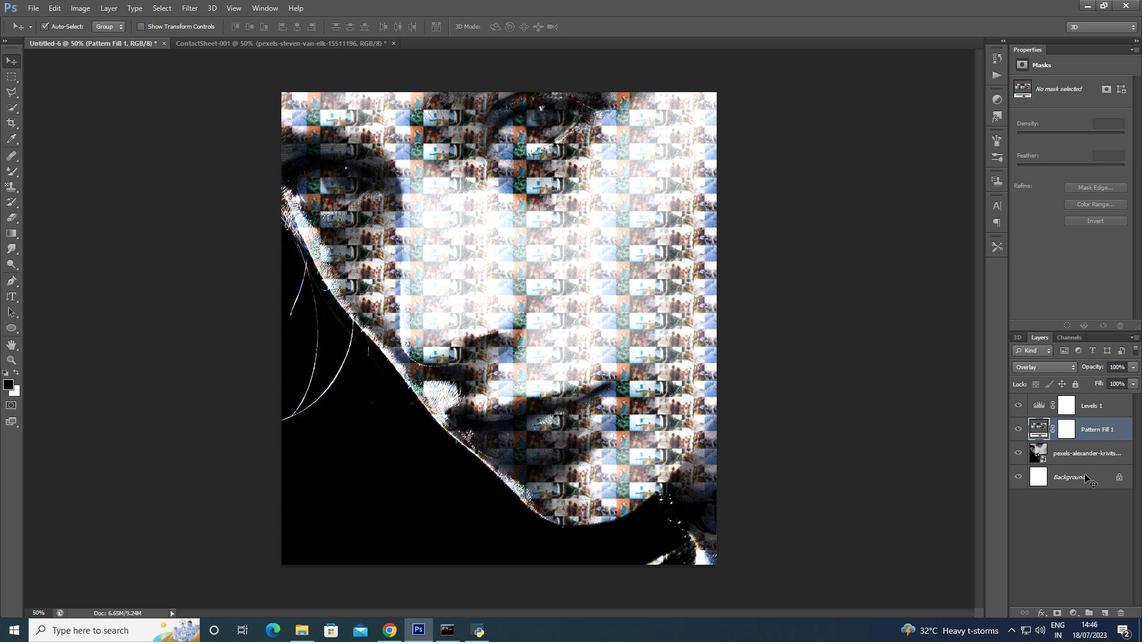 
Action: Mouse moved to (11, 295)
Screenshot: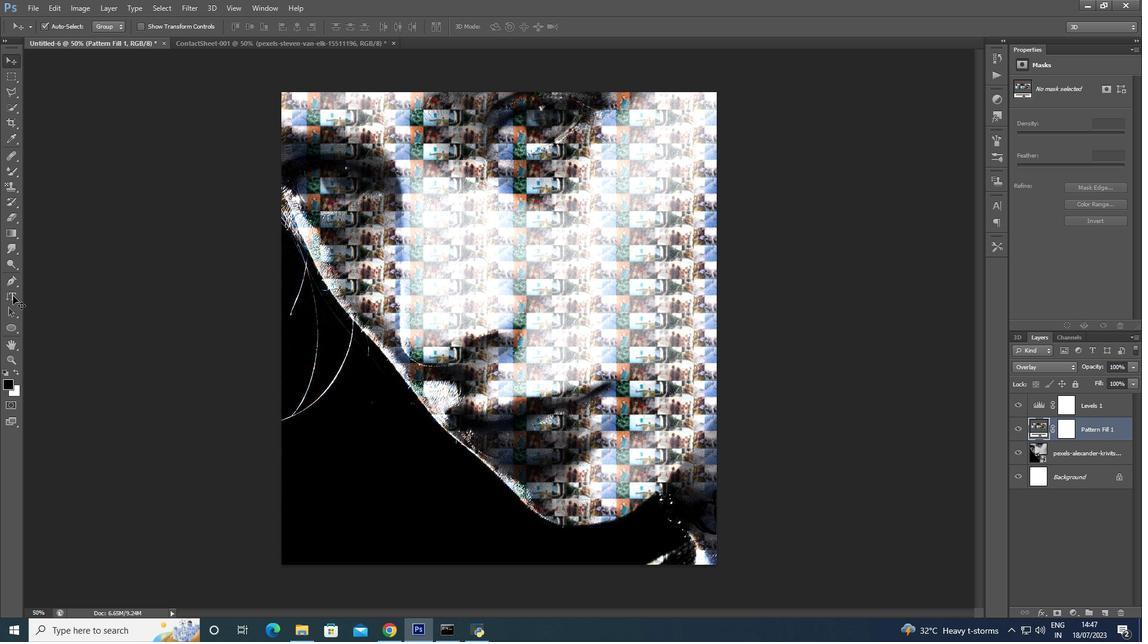 
Action: Mouse pressed left at (11, 295)
Screenshot: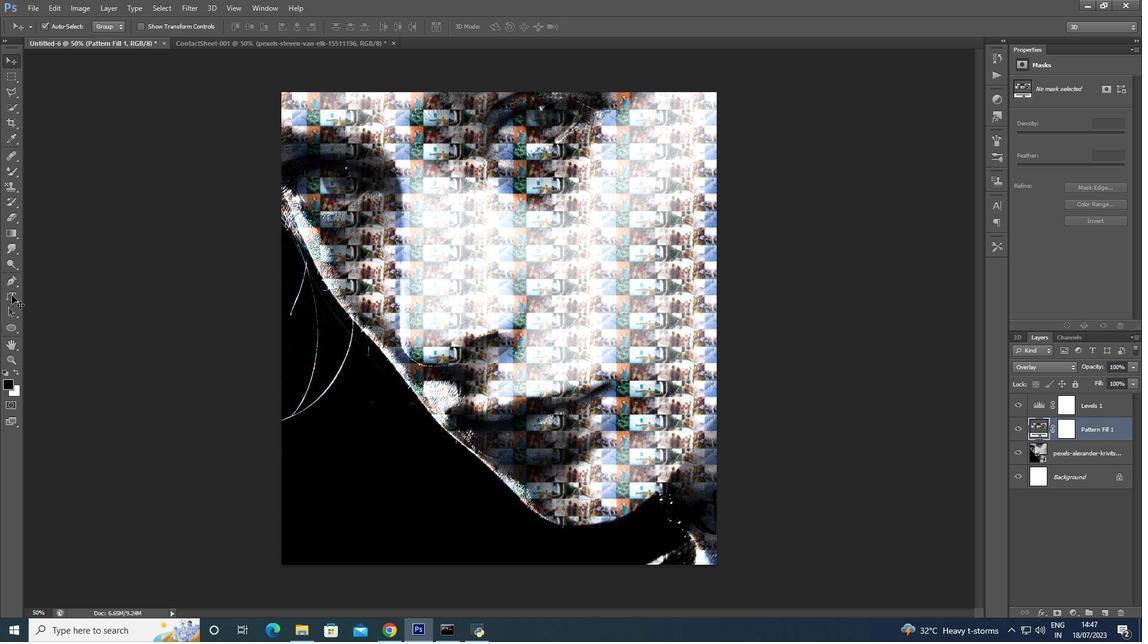 
Action: Mouse pressed left at (11, 295)
Screenshot: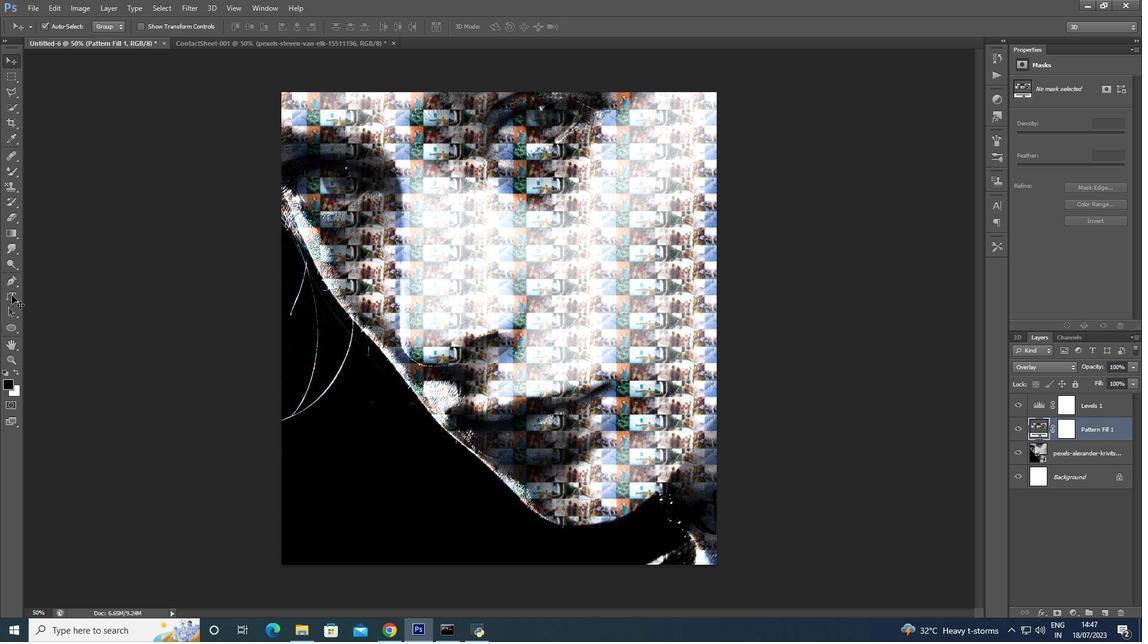 
Action: Mouse pressed left at (11, 295)
Screenshot: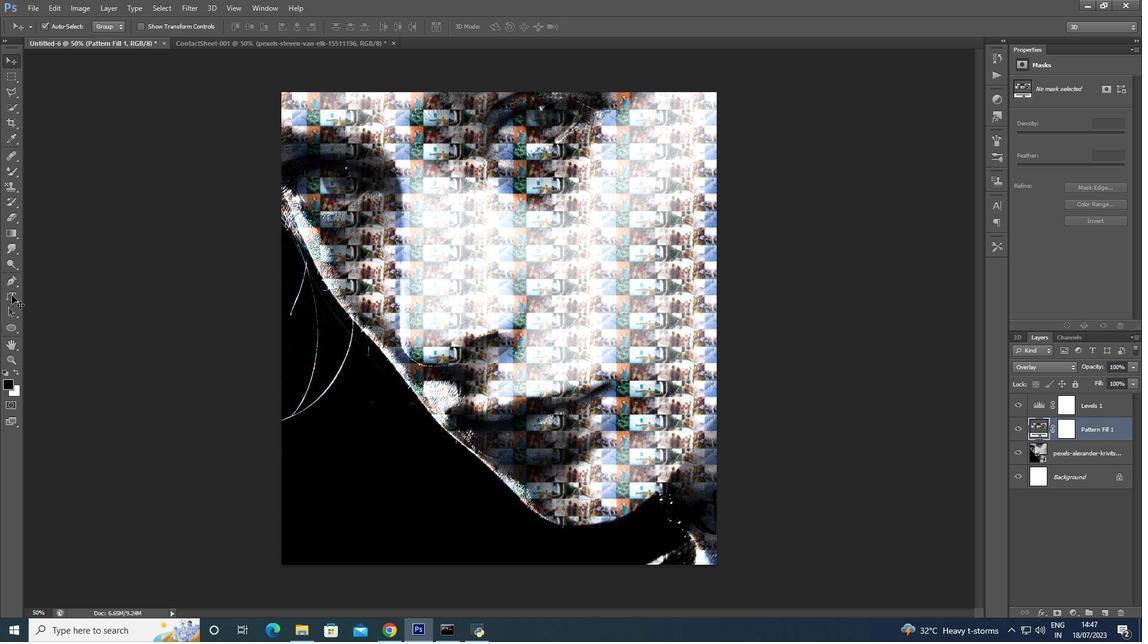 
Action: Mouse moved to (421, 301)
Screenshot: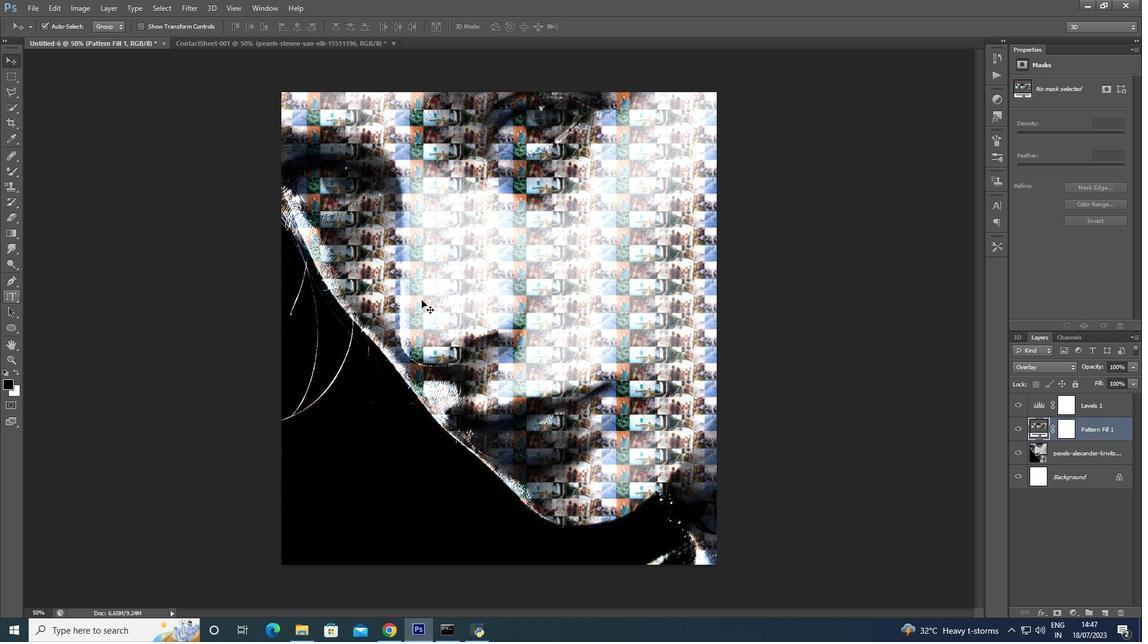 
Action: Mouse pressed left at (421, 301)
Screenshot: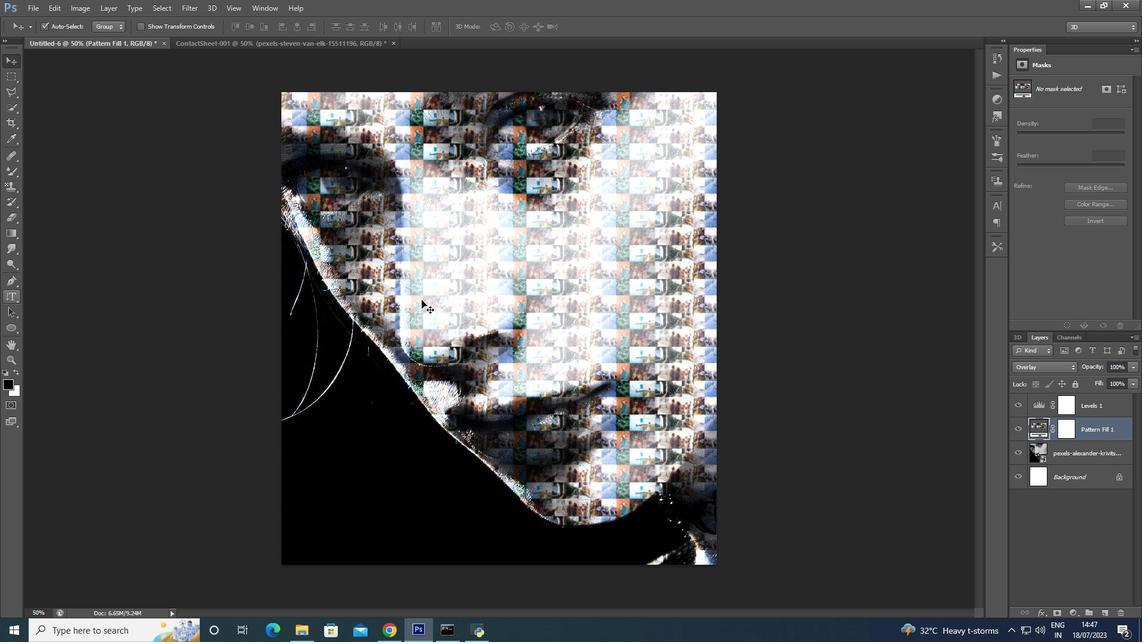 
Action: Mouse moved to (5, 62)
Screenshot: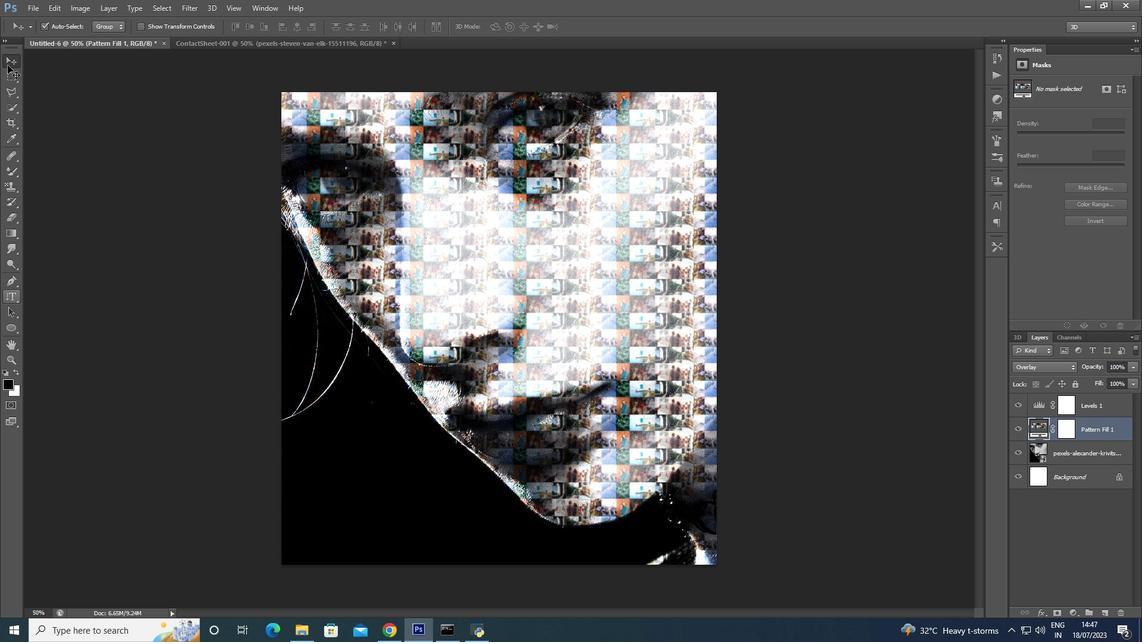 
Action: Mouse pressed left at (5, 62)
Screenshot: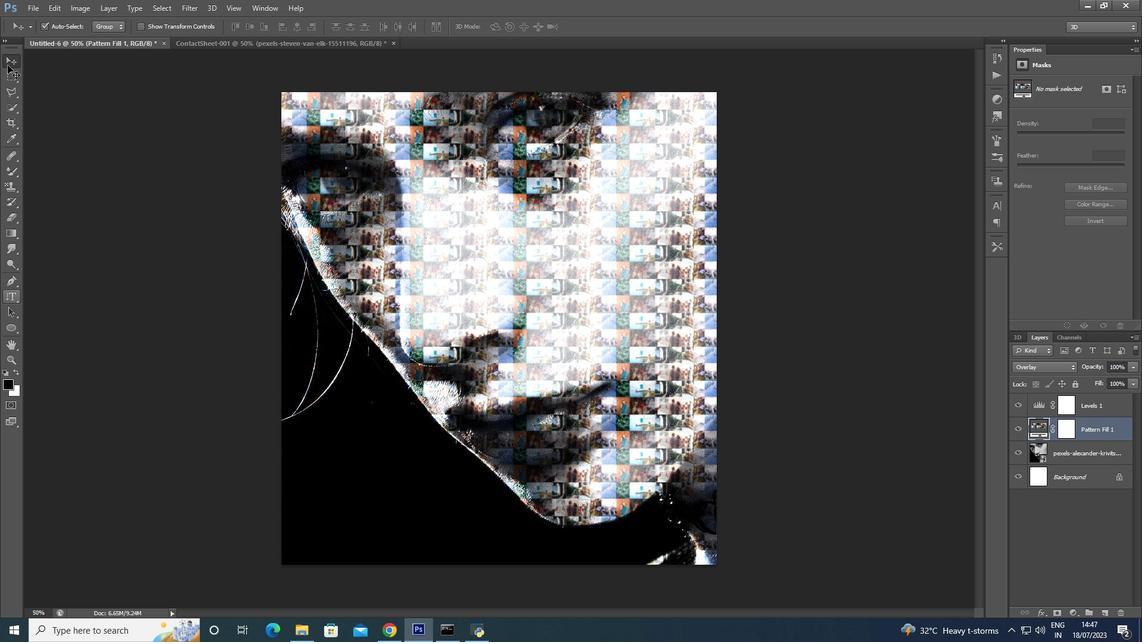 
Action: Mouse moved to (611, 384)
Screenshot: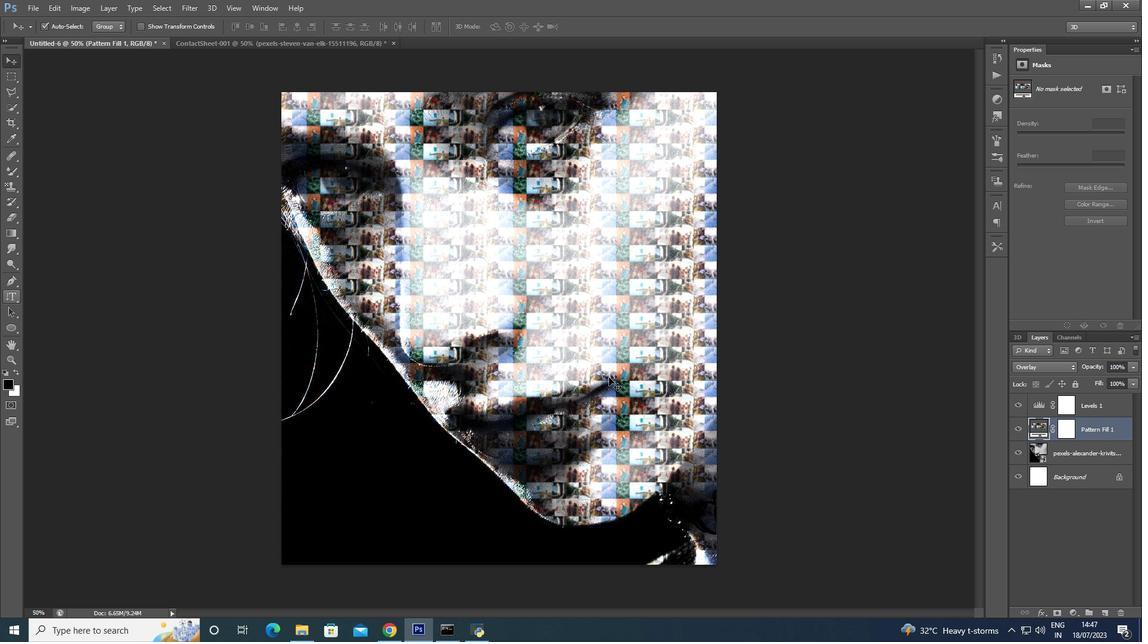 
Action: Key pressed <Key.enter>
Screenshot: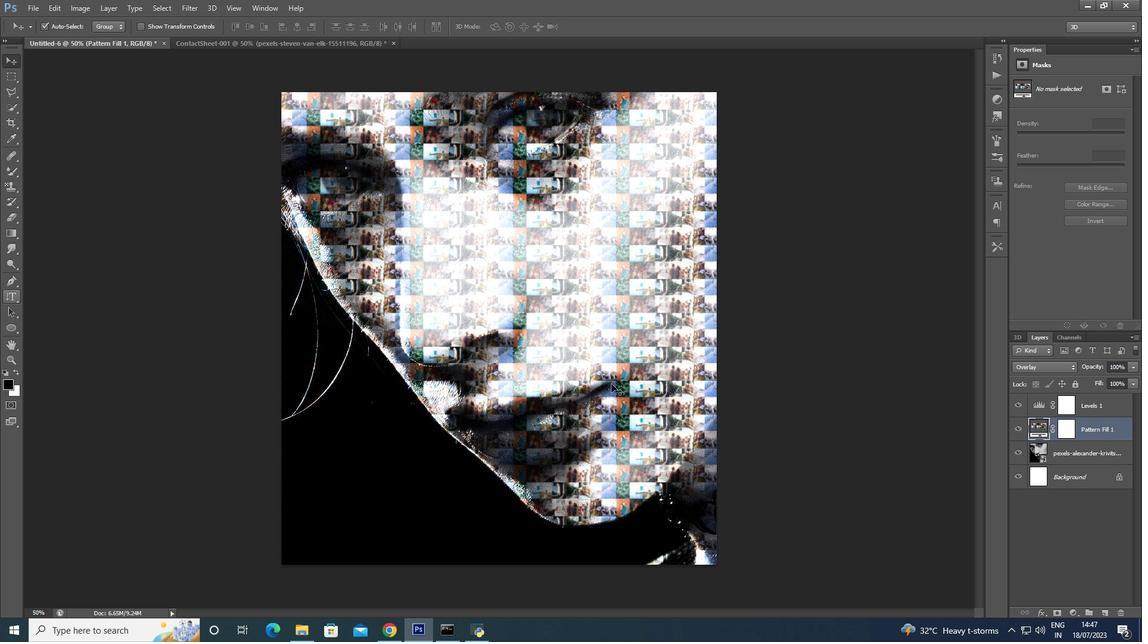 
Action: Mouse pressed left at (611, 384)
Screenshot: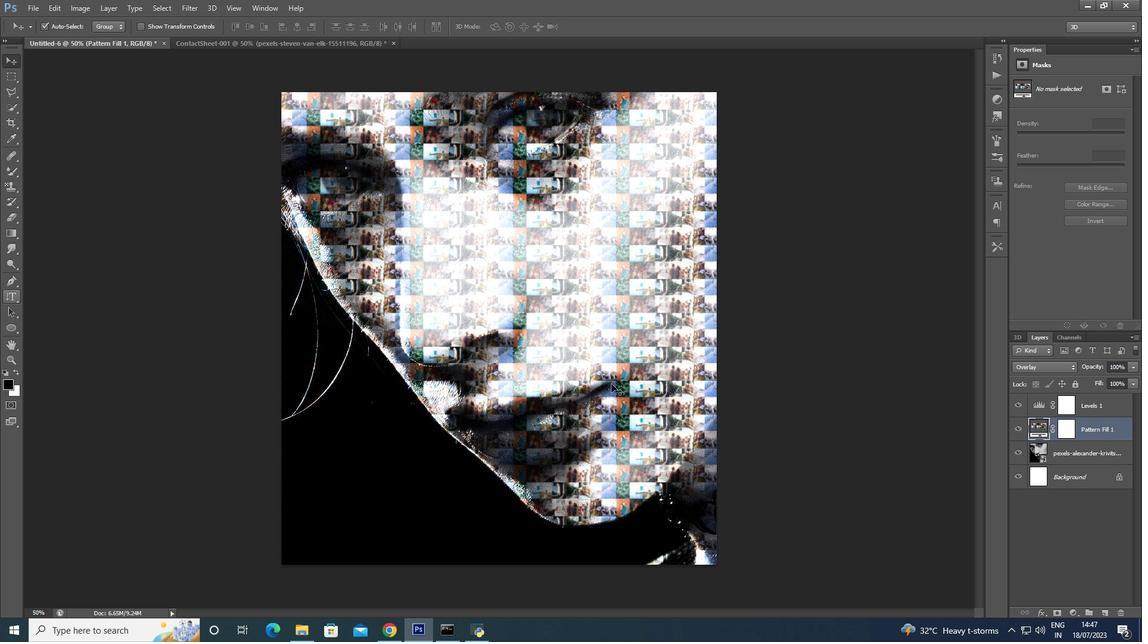 
Action: Mouse moved to (11, 295)
Screenshot: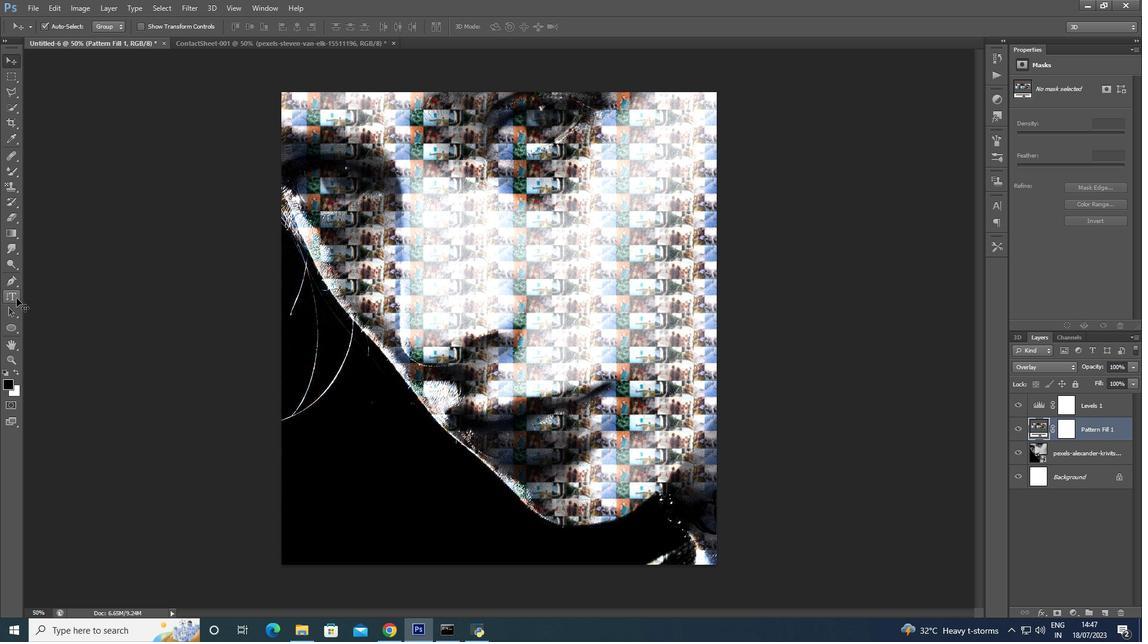 
Action: Mouse pressed left at (11, 295)
Screenshot: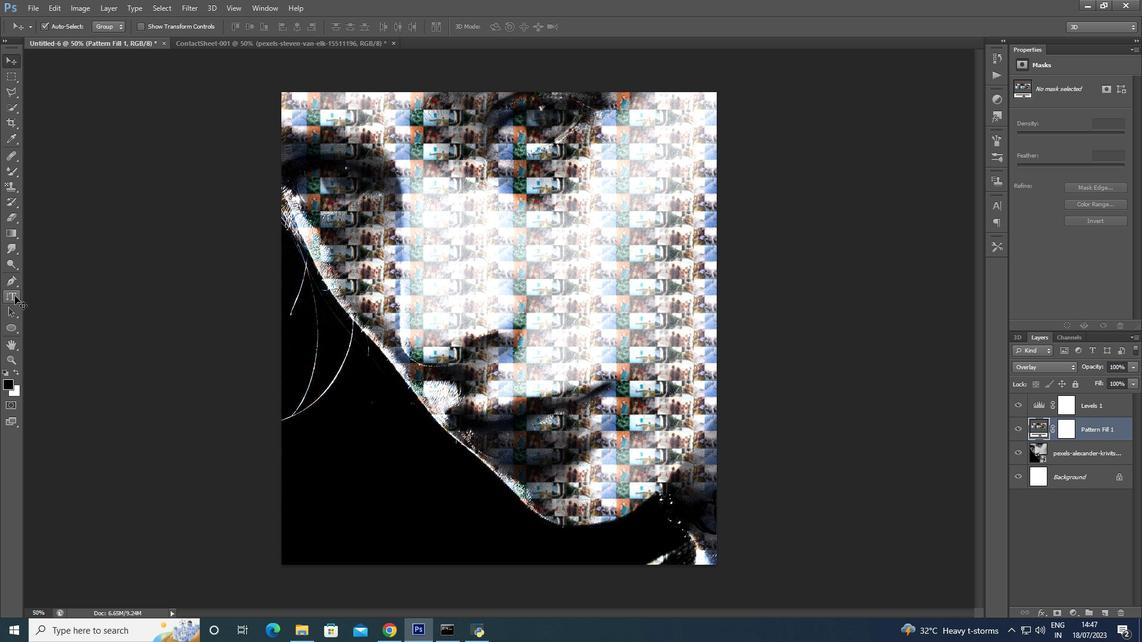 
Action: Mouse moved to (311, 328)
Screenshot: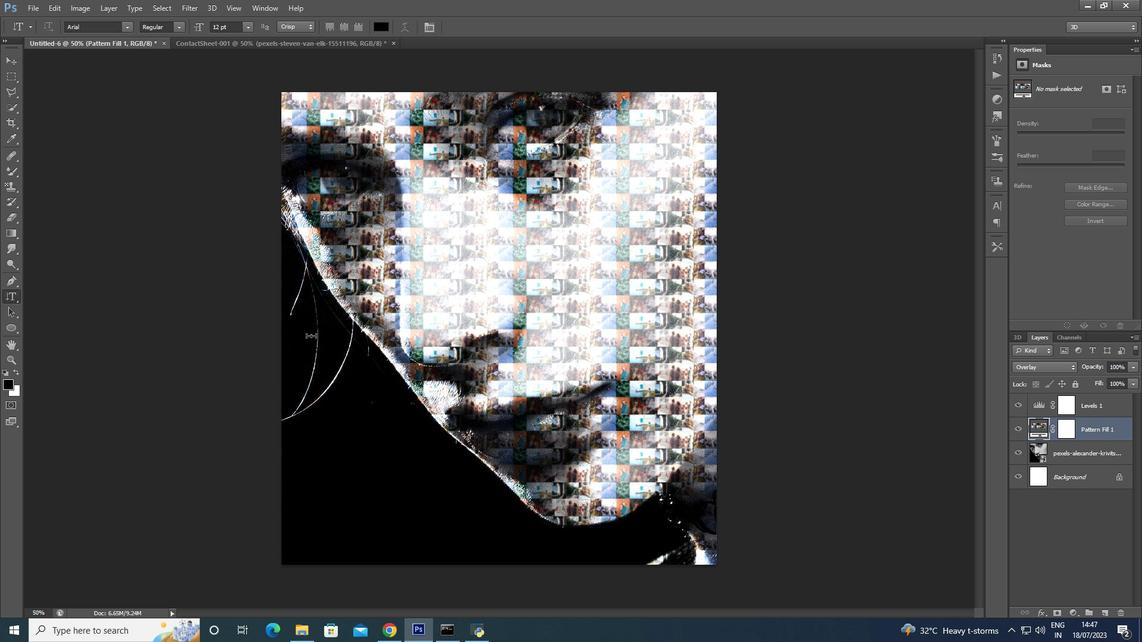 
Action: Mouse pressed left at (311, 328)
Screenshot: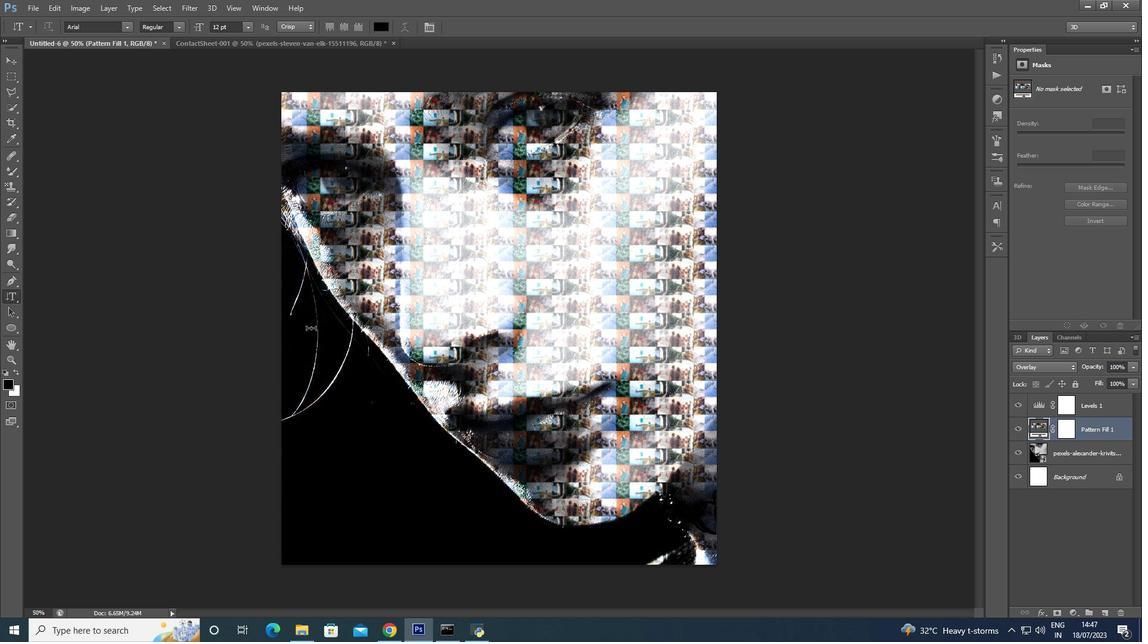 
Action: Mouse pressed left at (311, 328)
Screenshot: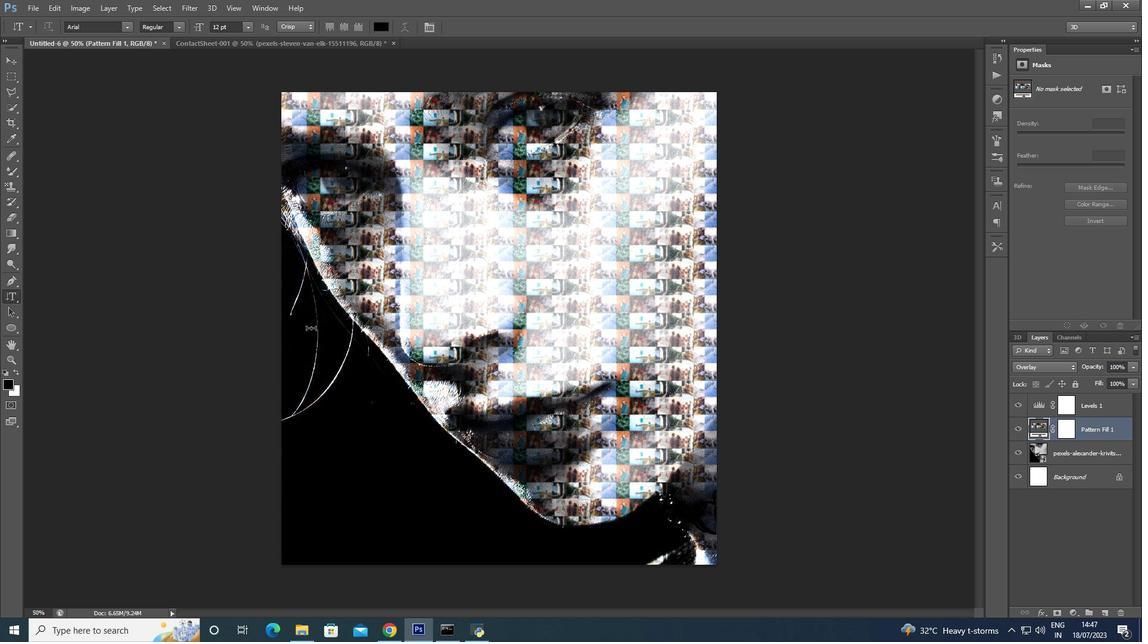 
Action: Mouse moved to (382, 26)
Screenshot: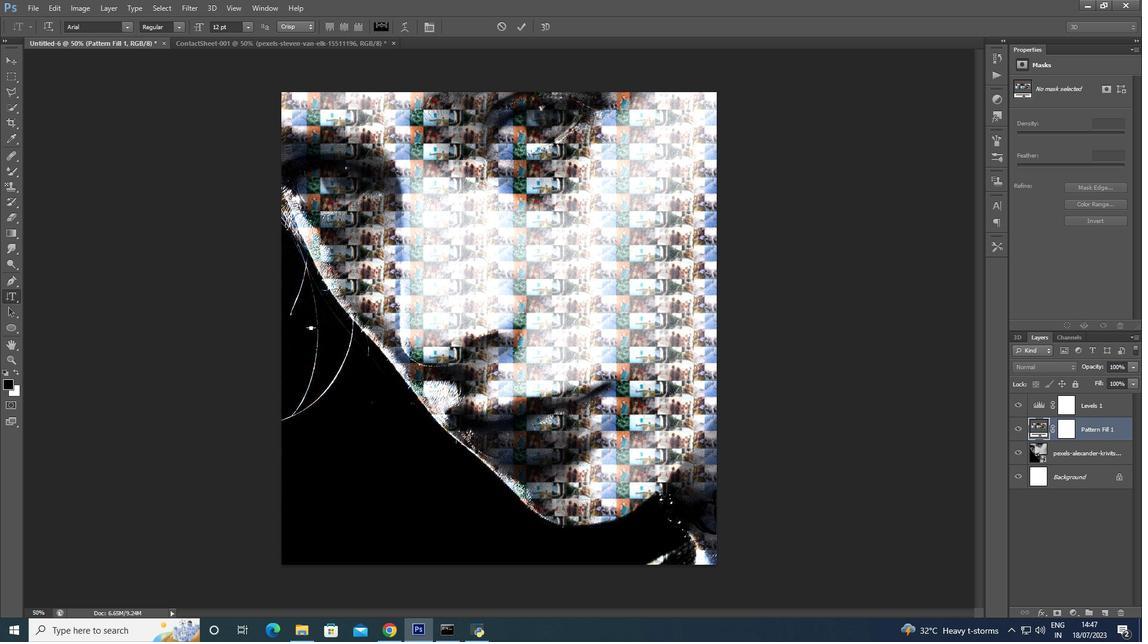 
Action: Mouse pressed left at (382, 26)
Screenshot: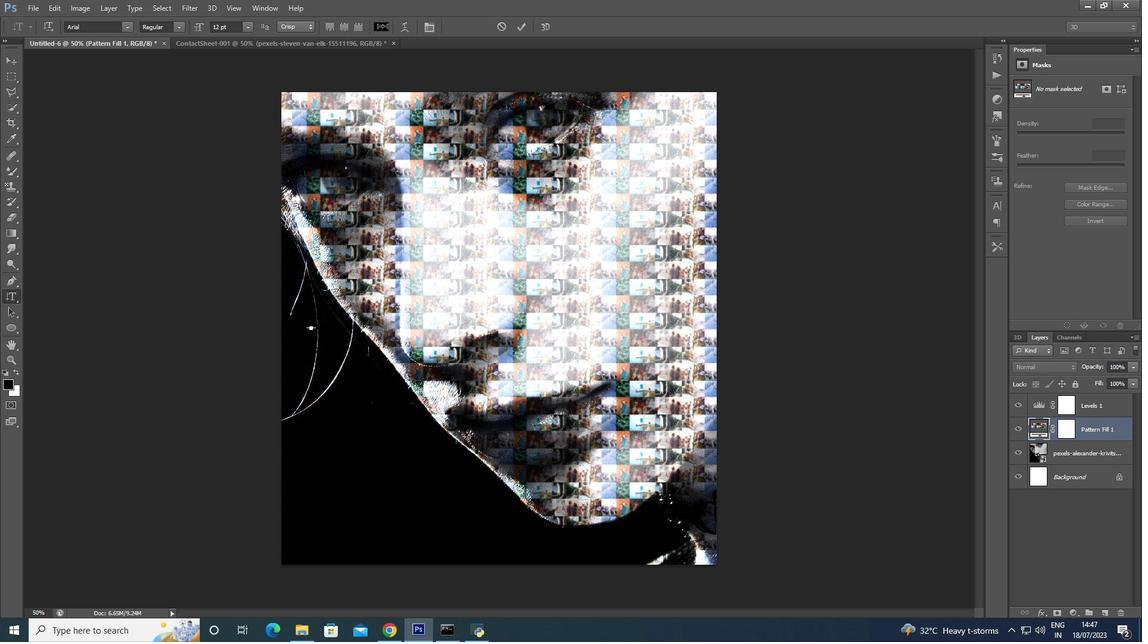 
Action: Mouse moved to (381, 26)
Screenshot: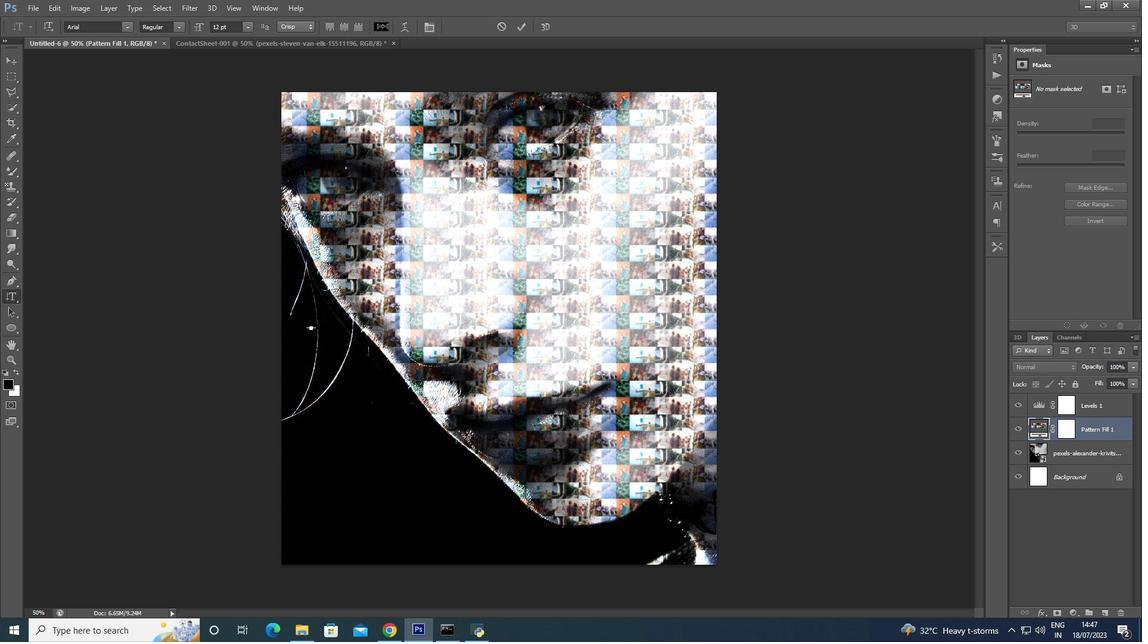 
Action: Mouse pressed left at (381, 26)
Screenshot: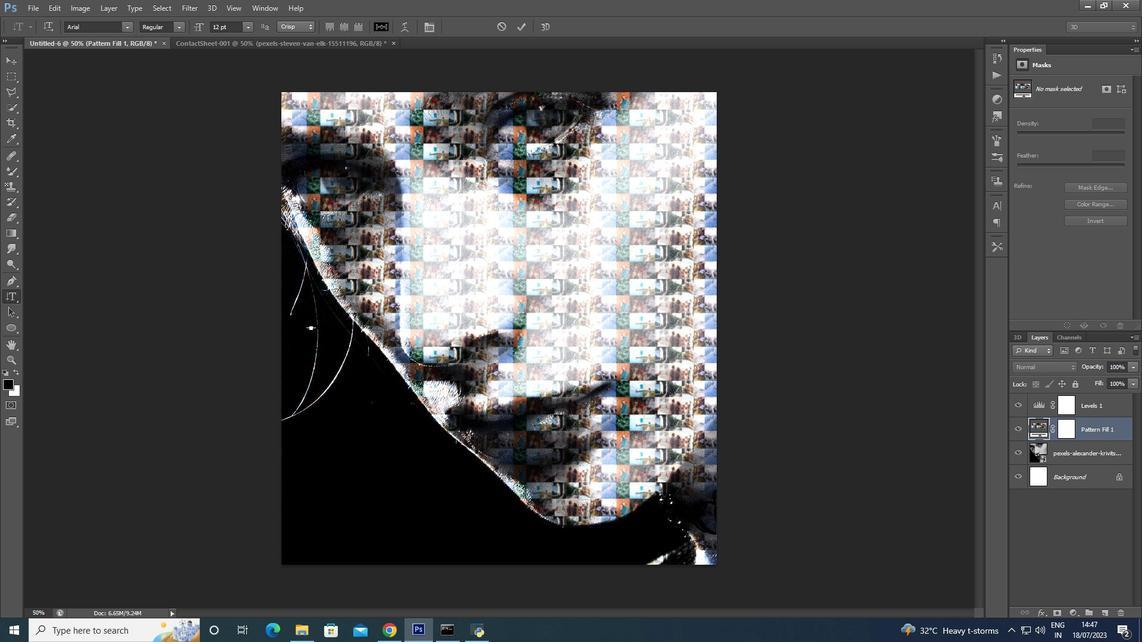 
Action: Mouse pressed left at (381, 26)
Screenshot: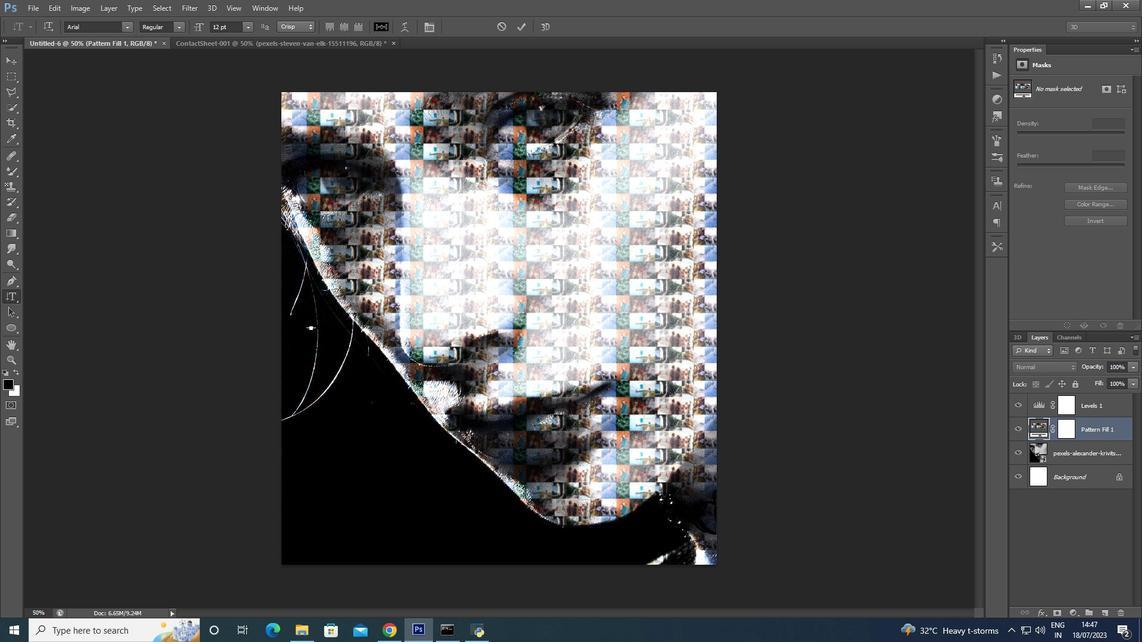
Action: Mouse pressed left at (381, 26)
Screenshot: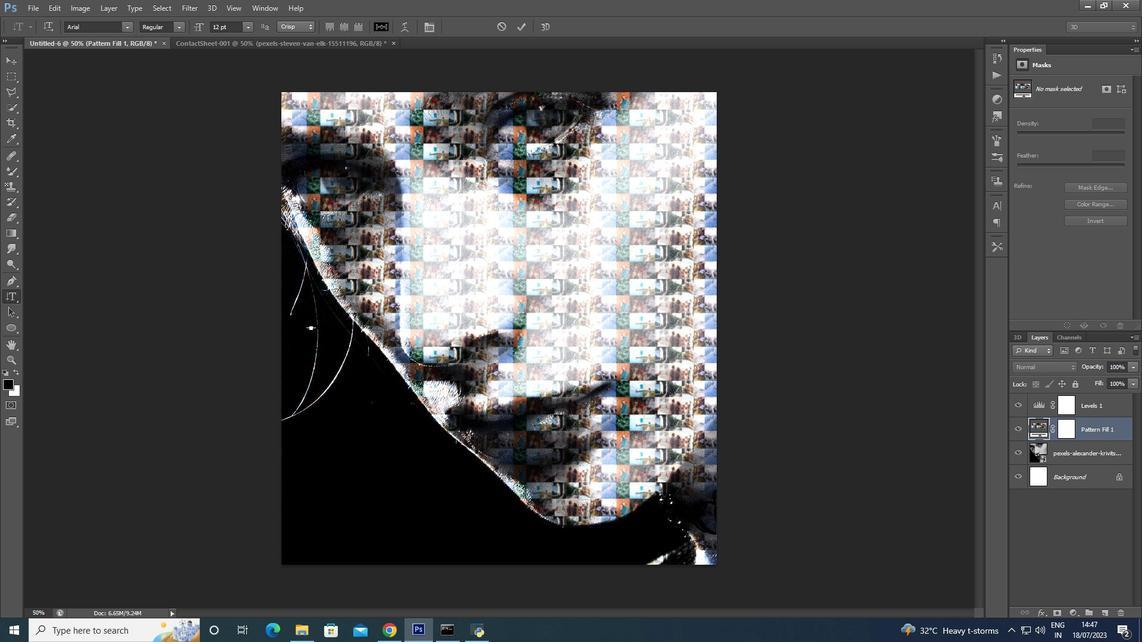 
Action: Mouse pressed left at (381, 26)
Screenshot: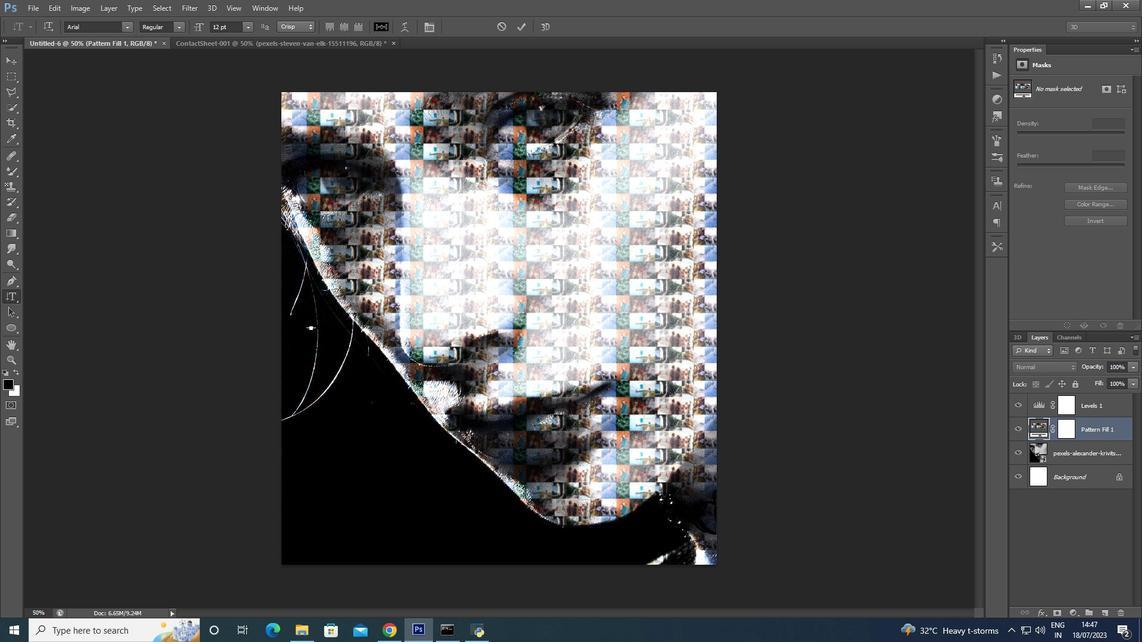 
Action: Mouse pressed left at (381, 26)
Screenshot: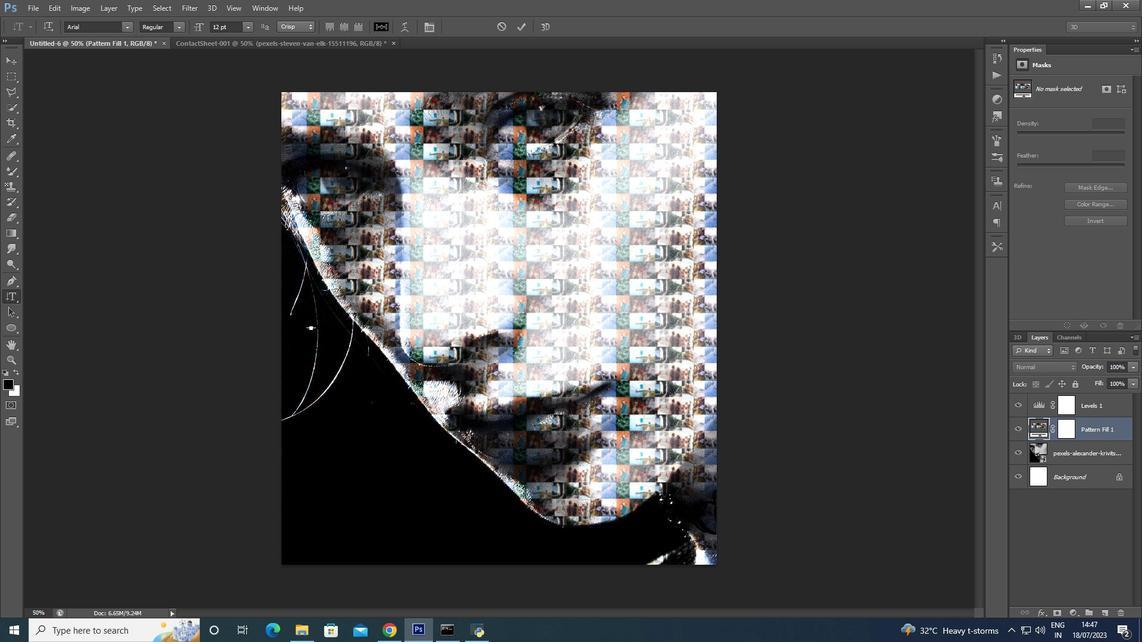 
Action: Mouse pressed left at (381, 26)
Screenshot: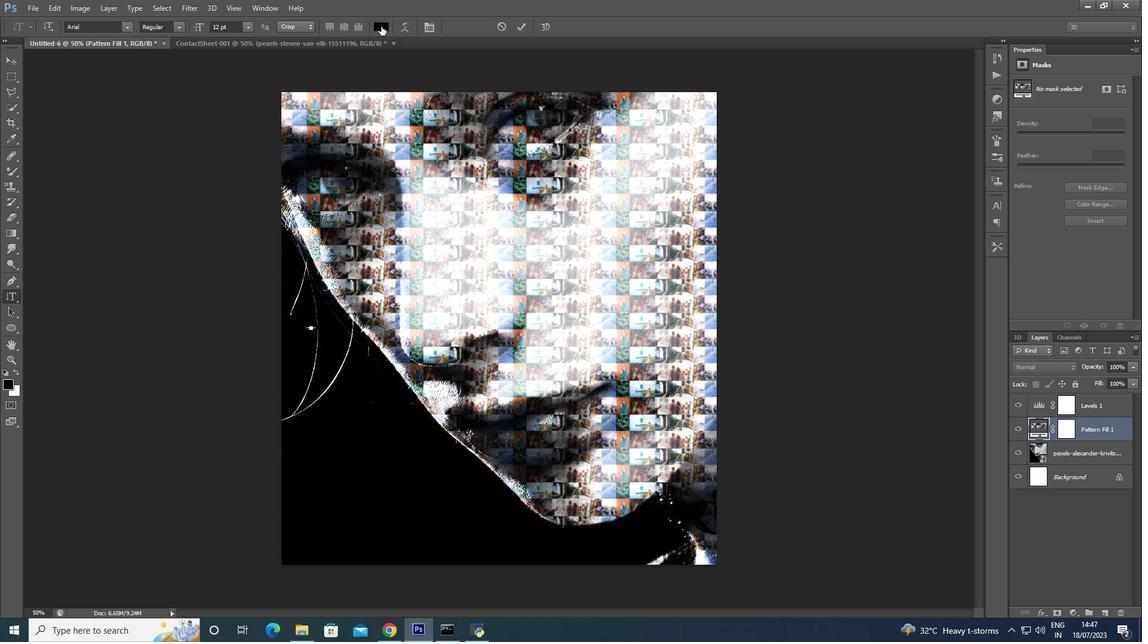 
Action: Mouse moved to (641, 229)
Screenshot: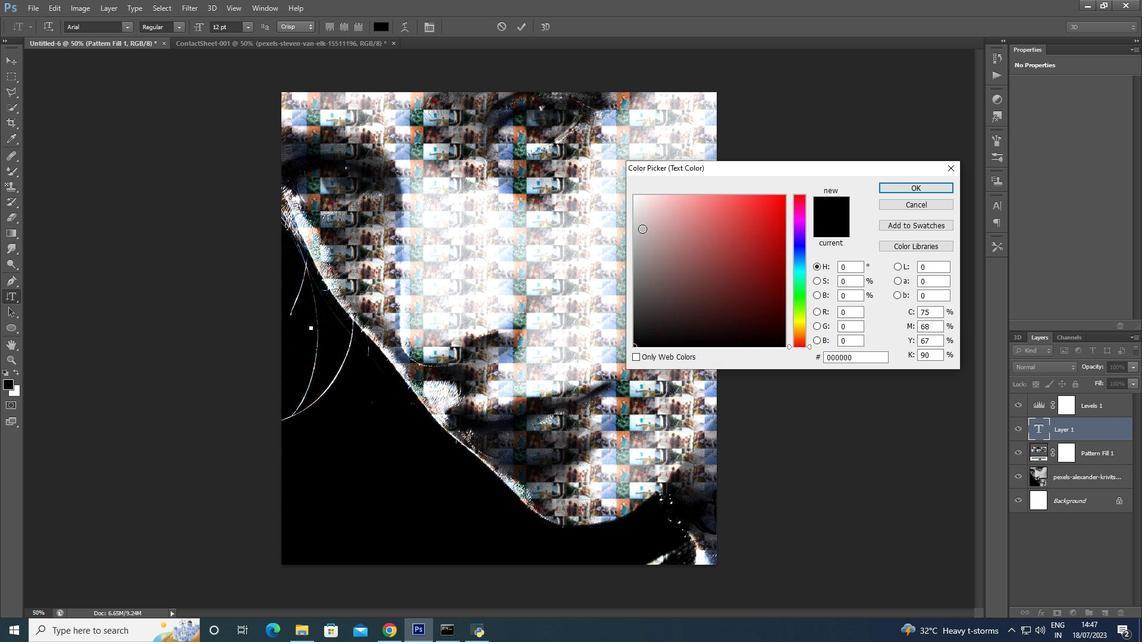 
Action: Mouse pressed left at (642, 229)
Screenshot: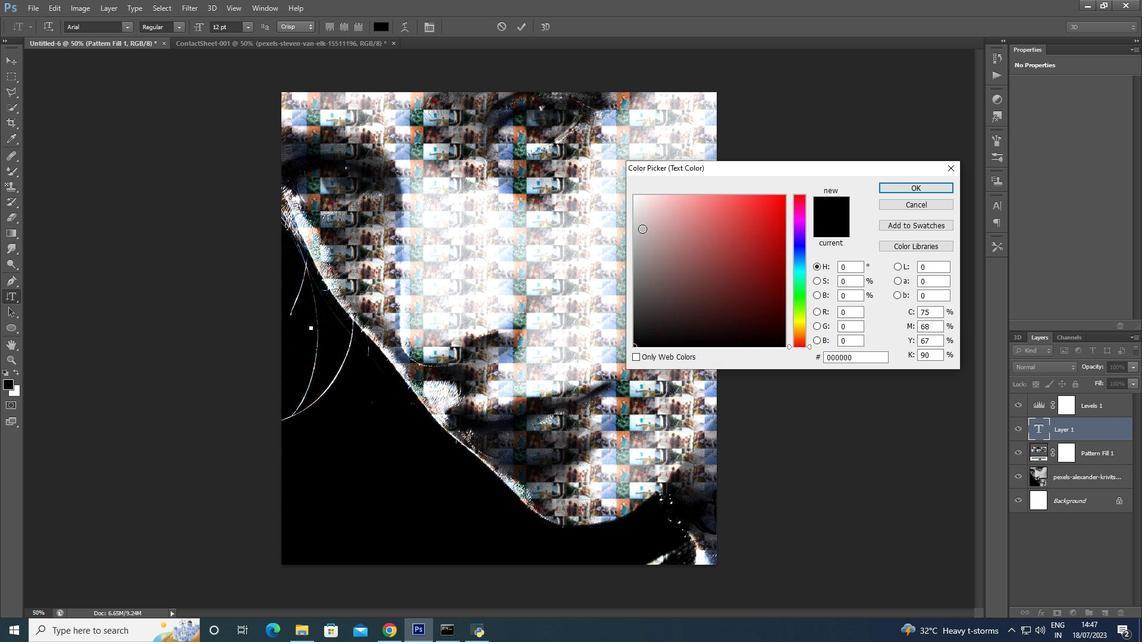 
Action: Mouse moved to (928, 189)
Screenshot: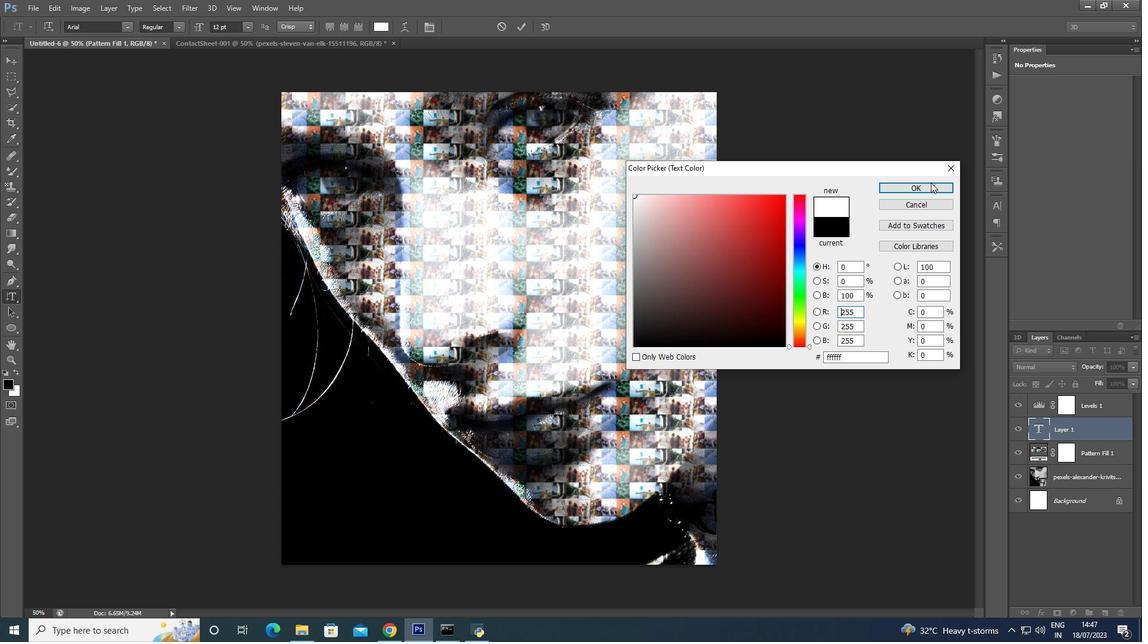 
Action: Mouse pressed left at (928, 189)
Screenshot: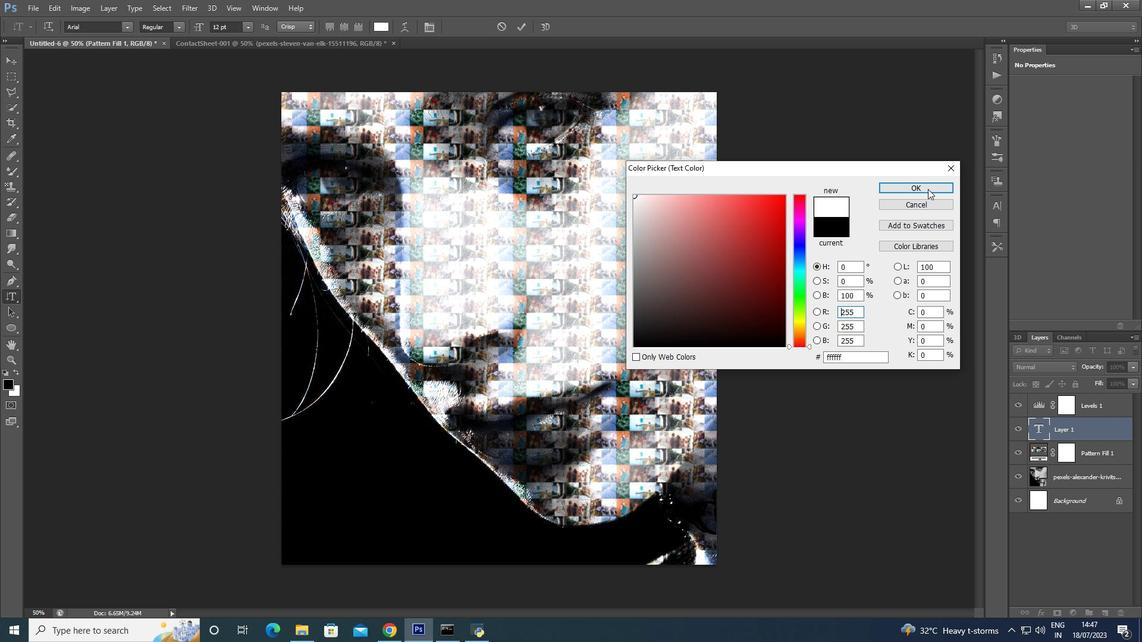 
Action: Mouse moved to (316, 332)
Screenshot: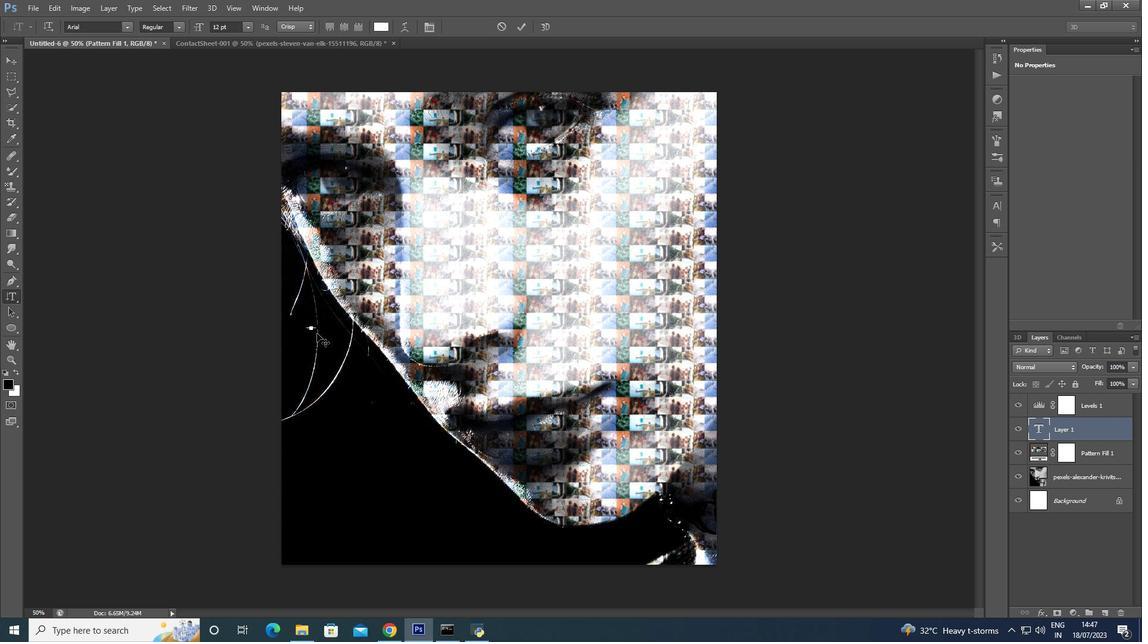 
Action: Key pressed <Key.shift>Mosaic<Key.space>photo<Key.space>creation
Screenshot: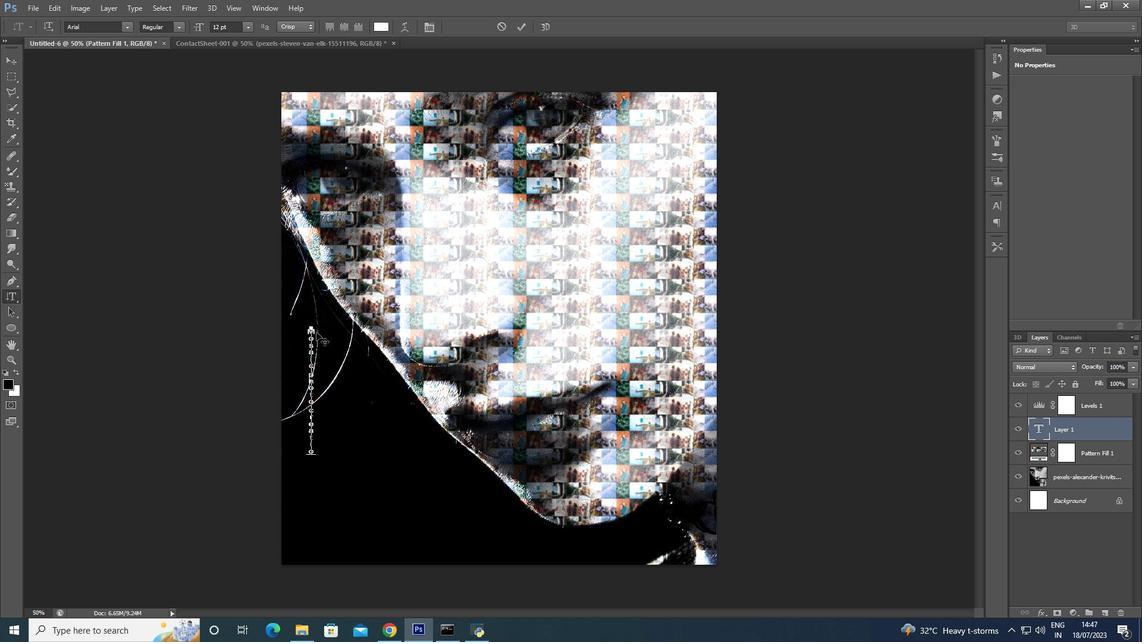 
Action: Mouse moved to (308, 371)
Screenshot: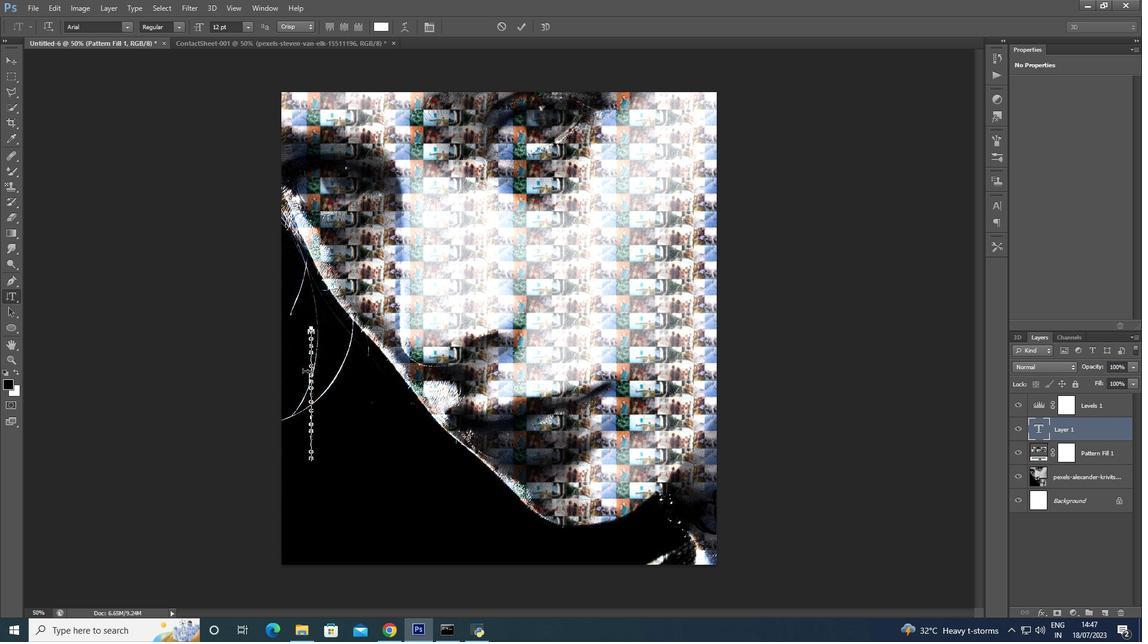 
Action: Key pressed ctrl+A
Screenshot: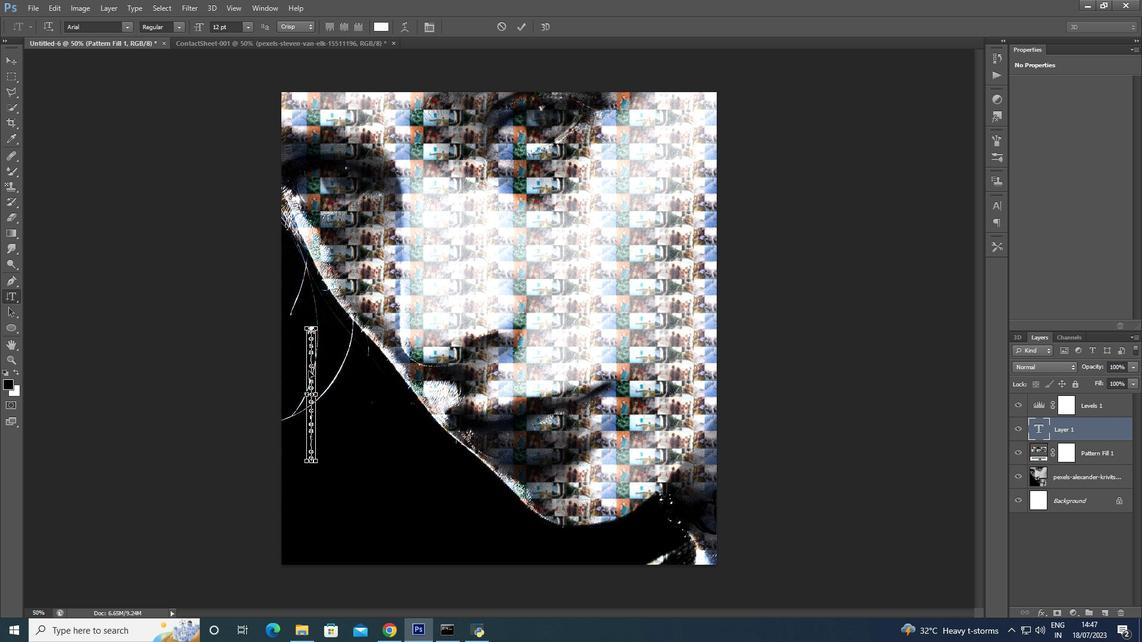 
Action: Mouse moved to (126, 24)
Screenshot: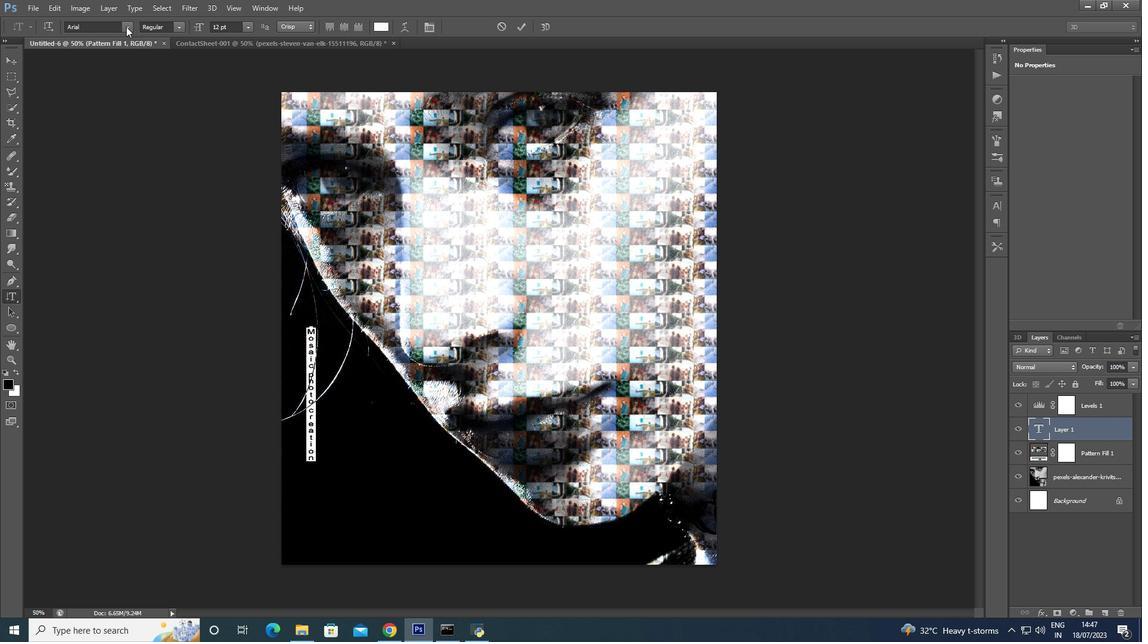 
Action: Mouse pressed left at (126, 24)
Screenshot: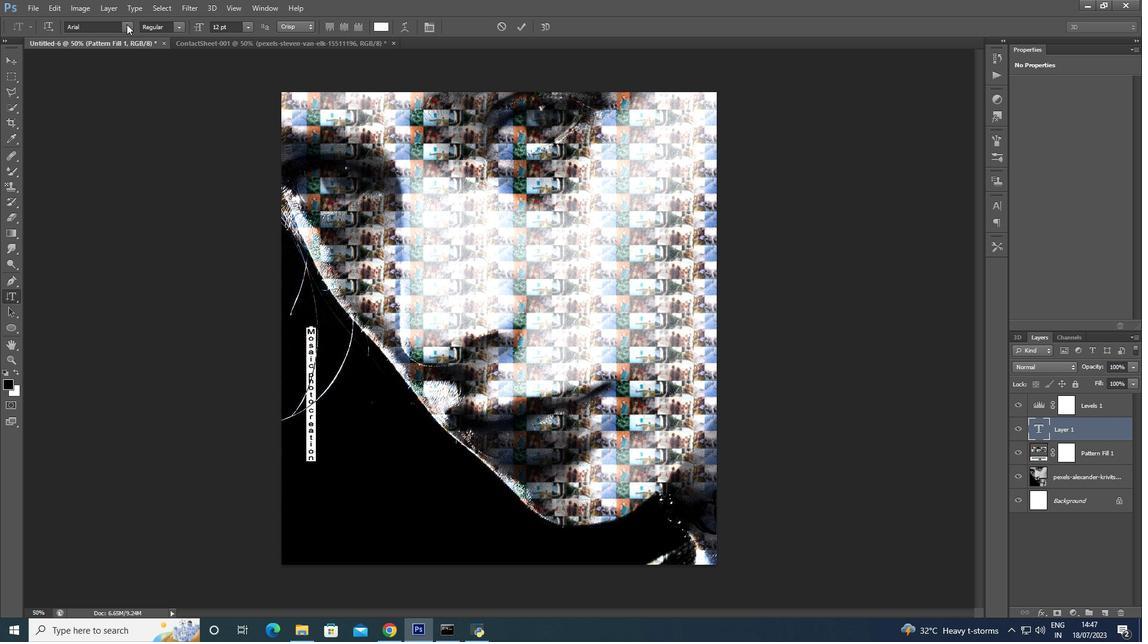 
Action: Mouse moved to (245, 26)
Screenshot: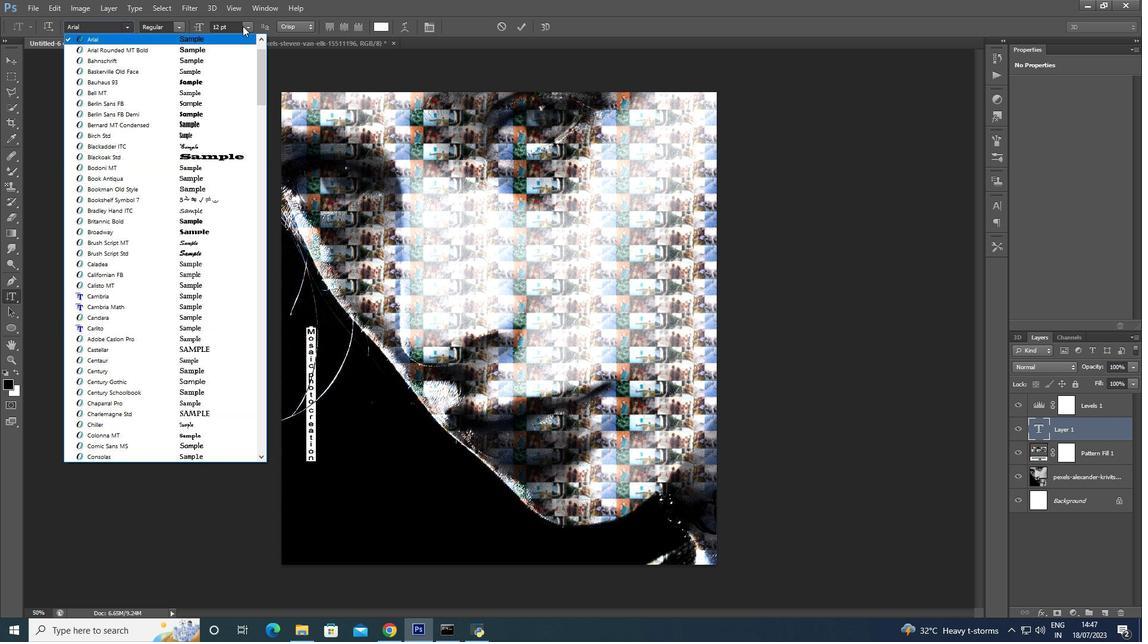 
Action: Mouse pressed left at (245, 26)
Screenshot: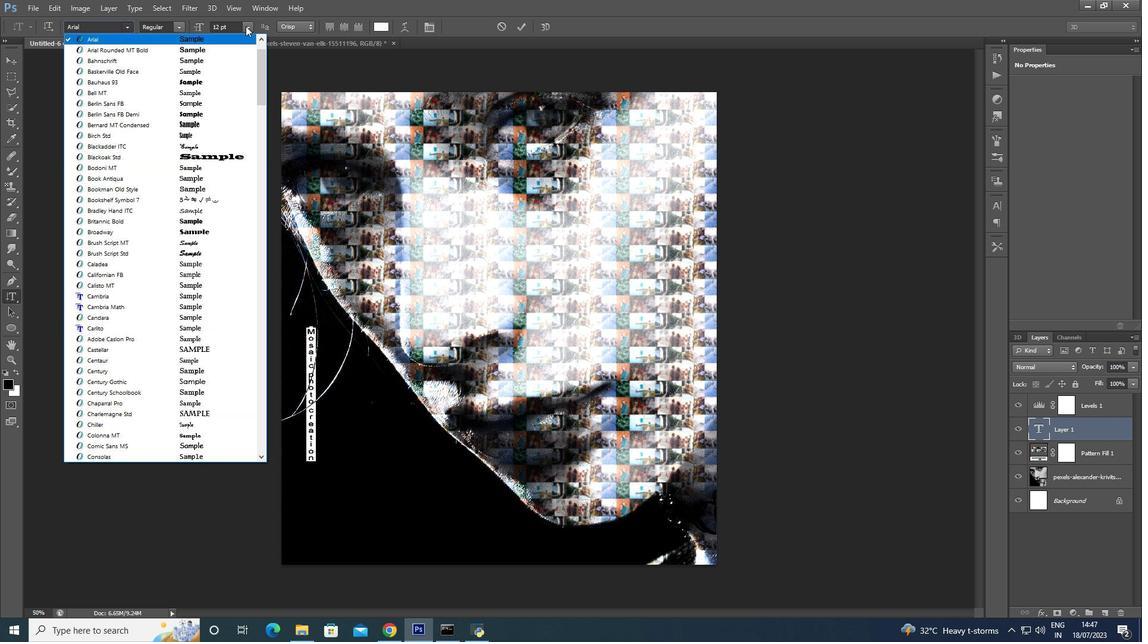 
Action: Mouse pressed left at (245, 26)
Screenshot: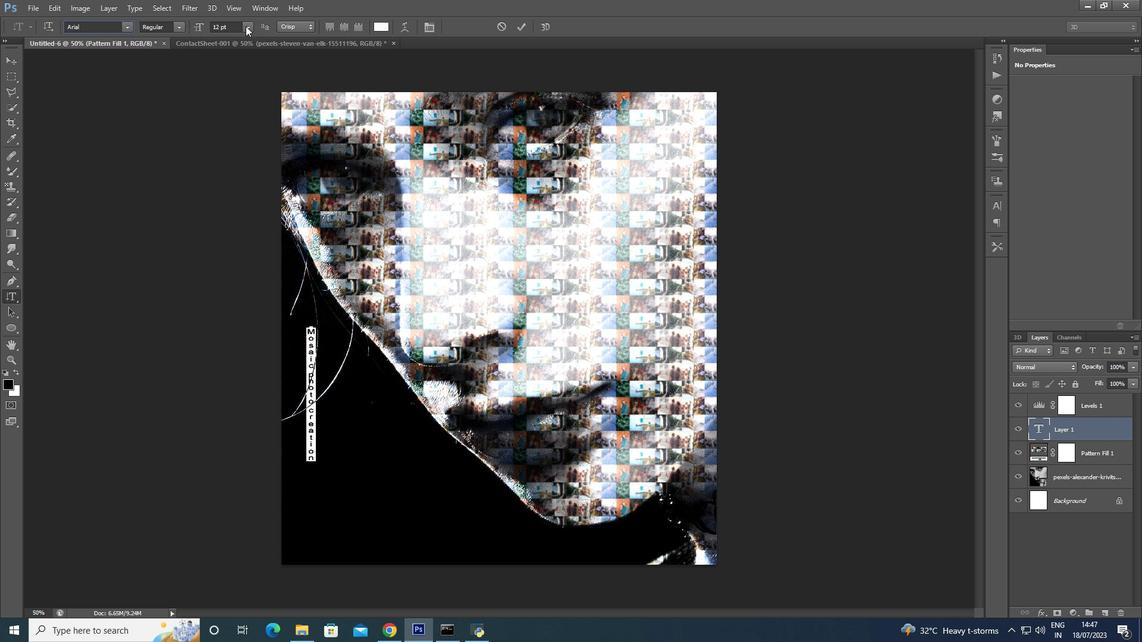 
Action: Mouse moved to (256, 204)
Screenshot: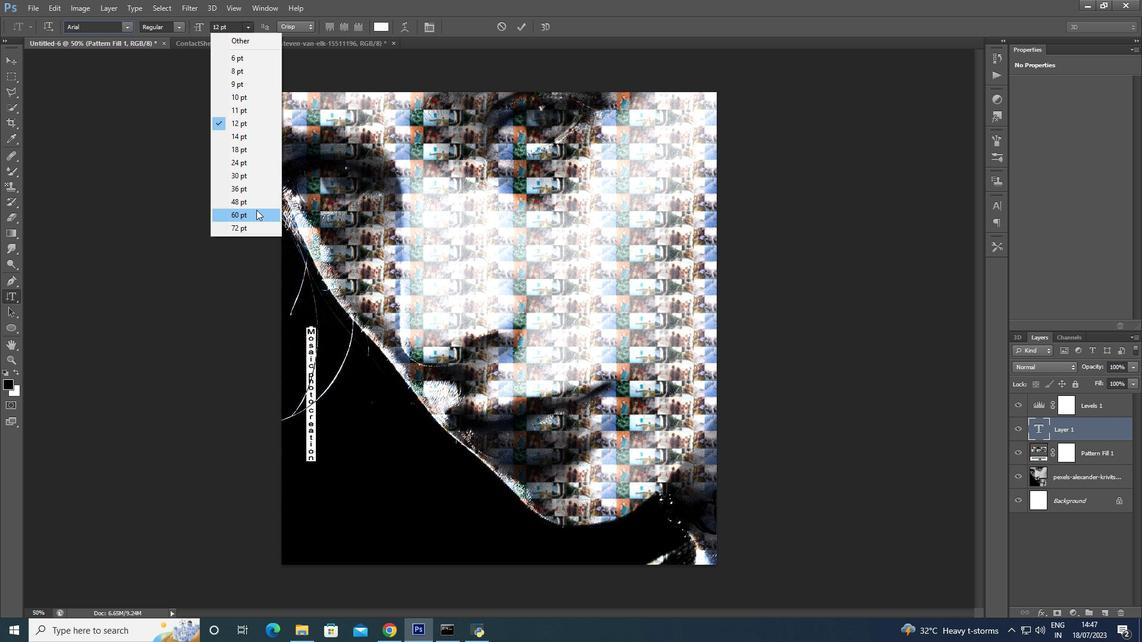 
Action: Mouse pressed left at (256, 204)
Screenshot: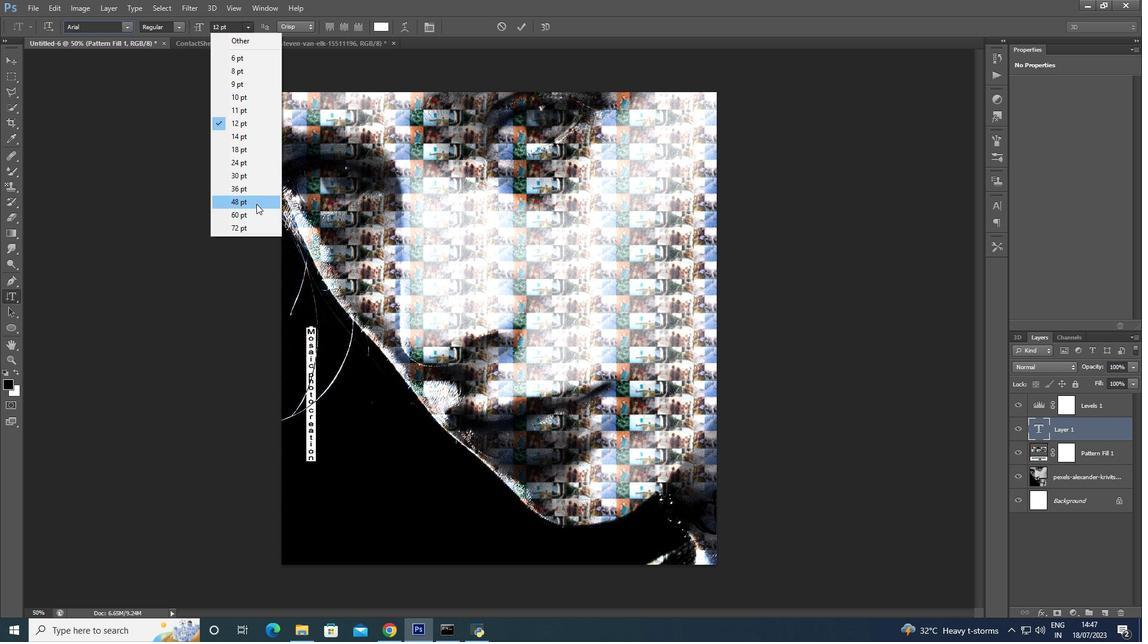 
Action: Mouse moved to (248, 27)
Screenshot: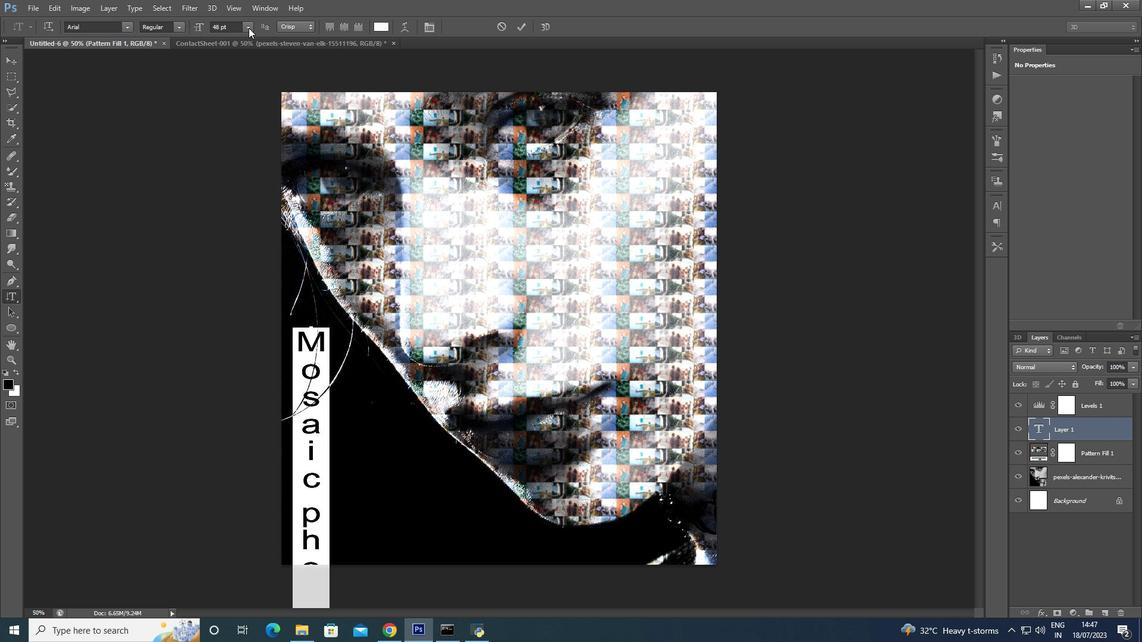 
Action: Mouse pressed left at (248, 27)
Screenshot: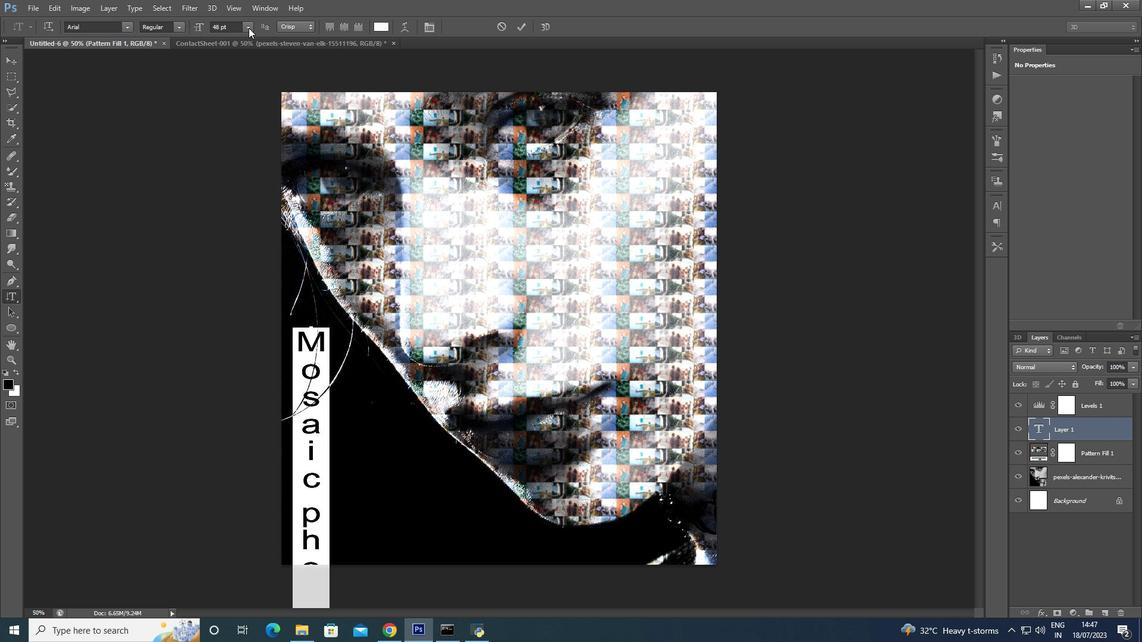 
Action: Mouse moved to (242, 184)
Screenshot: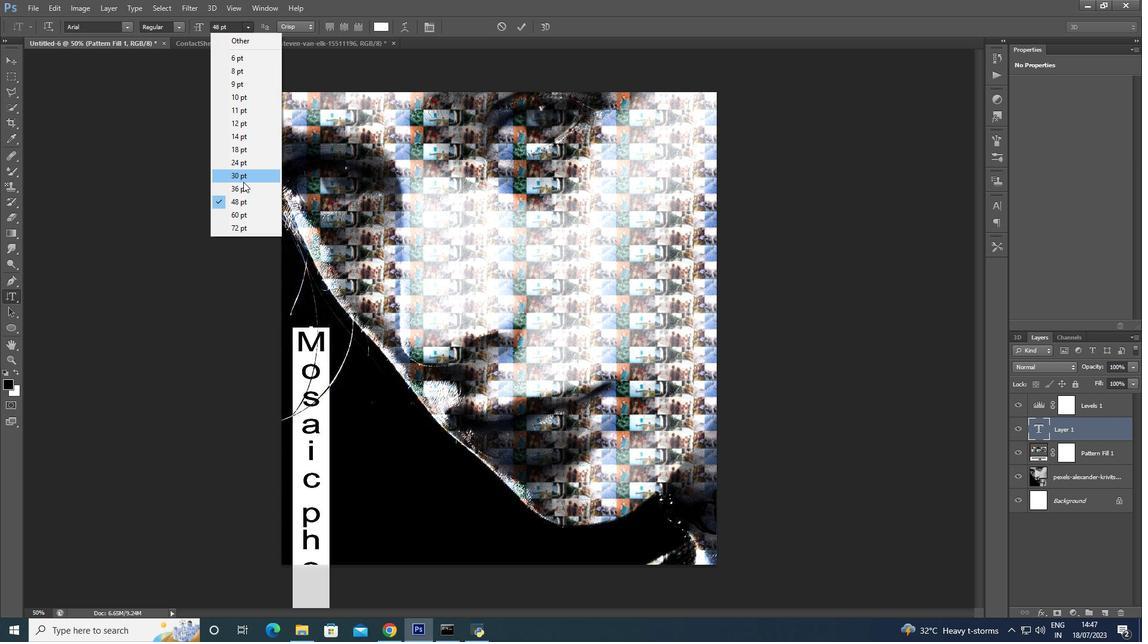 
Action: Mouse pressed left at (242, 184)
Screenshot: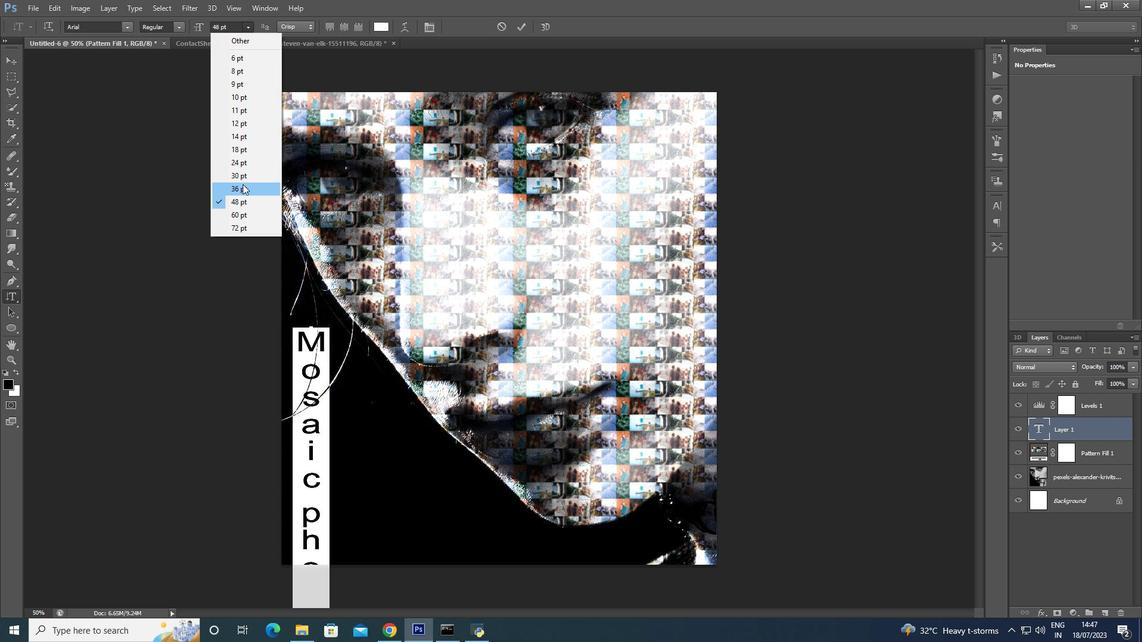 
Action: Mouse moved to (9, 58)
Screenshot: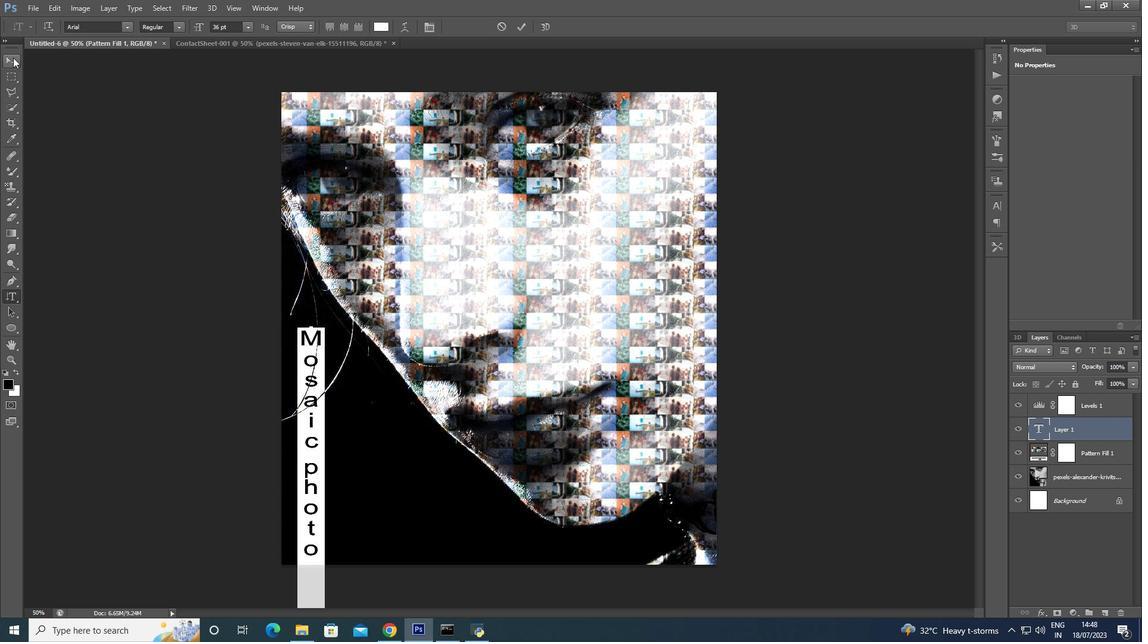 
Action: Mouse pressed left at (9, 58)
Screenshot: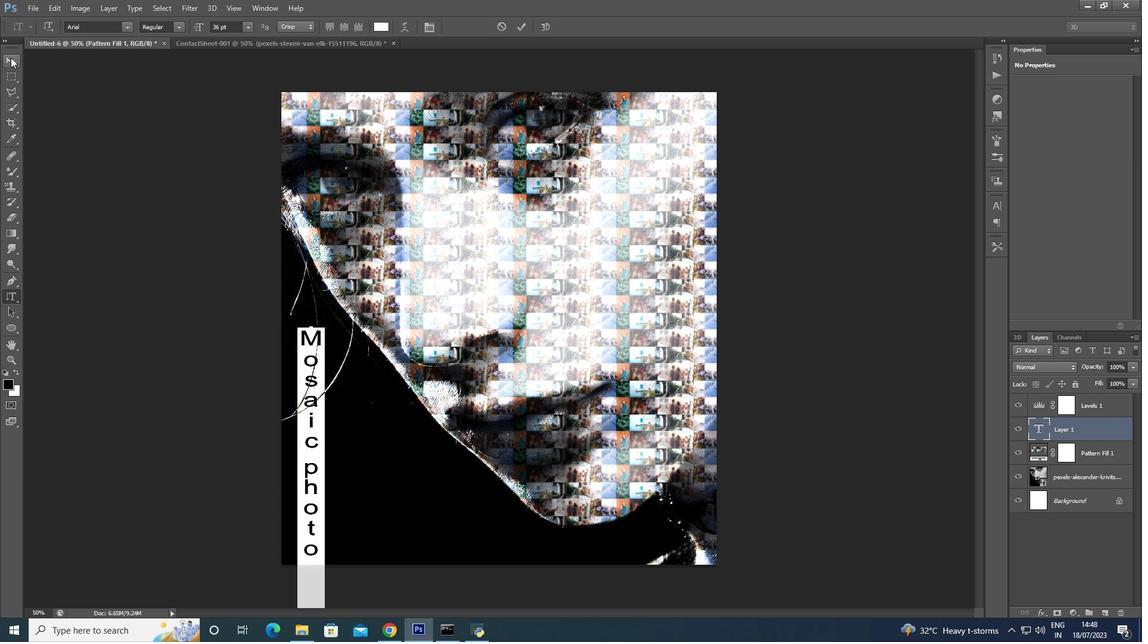 
Action: Mouse moved to (312, 418)
Screenshot: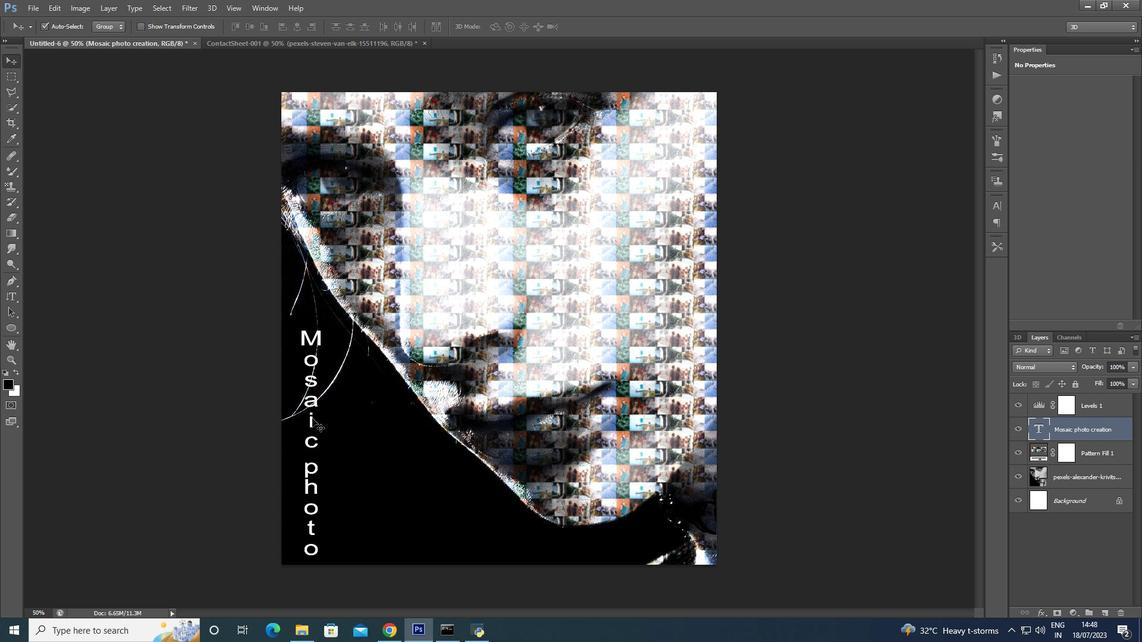 
Action: Mouse pressed left at (312, 418)
Screenshot: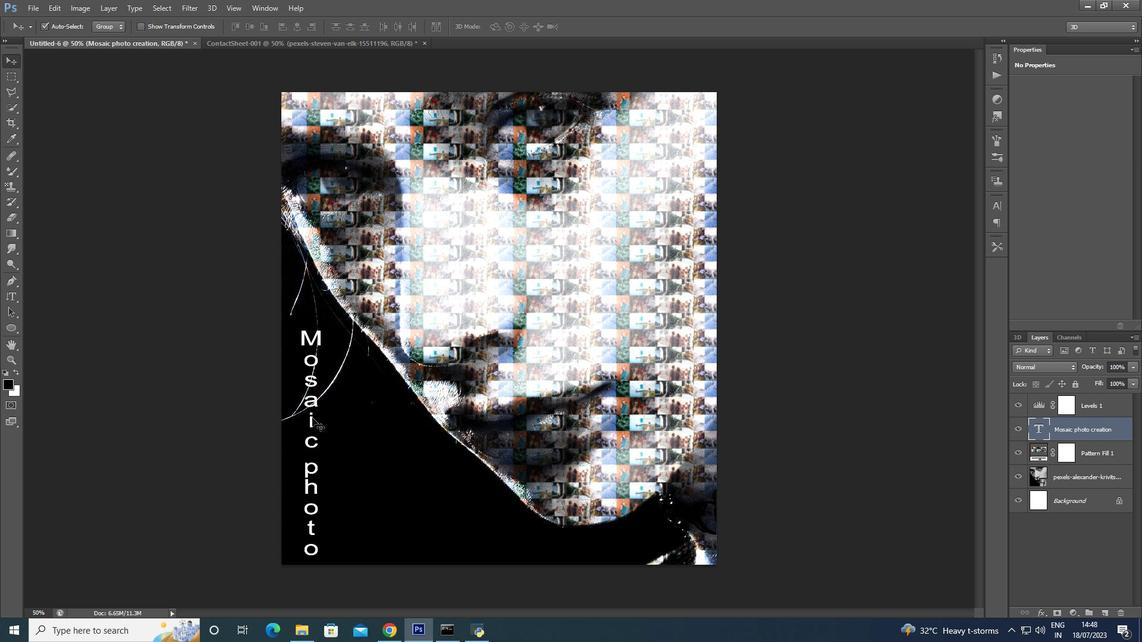 
Action: Mouse moved to (312, 369)
Screenshot: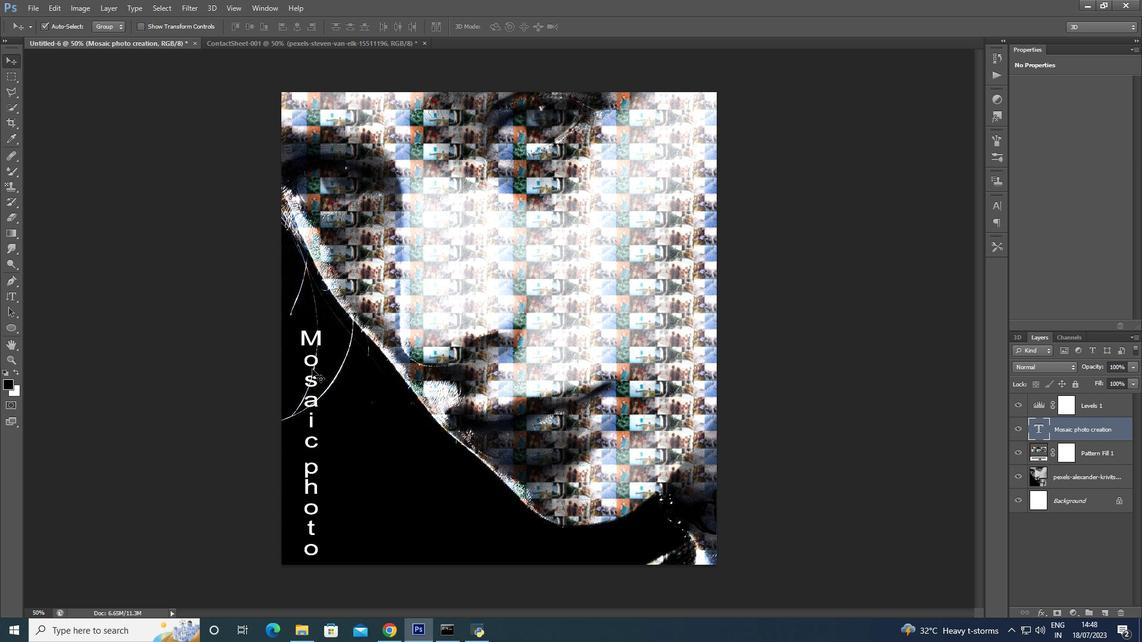 
Action: Mouse pressed left at (312, 369)
Screenshot: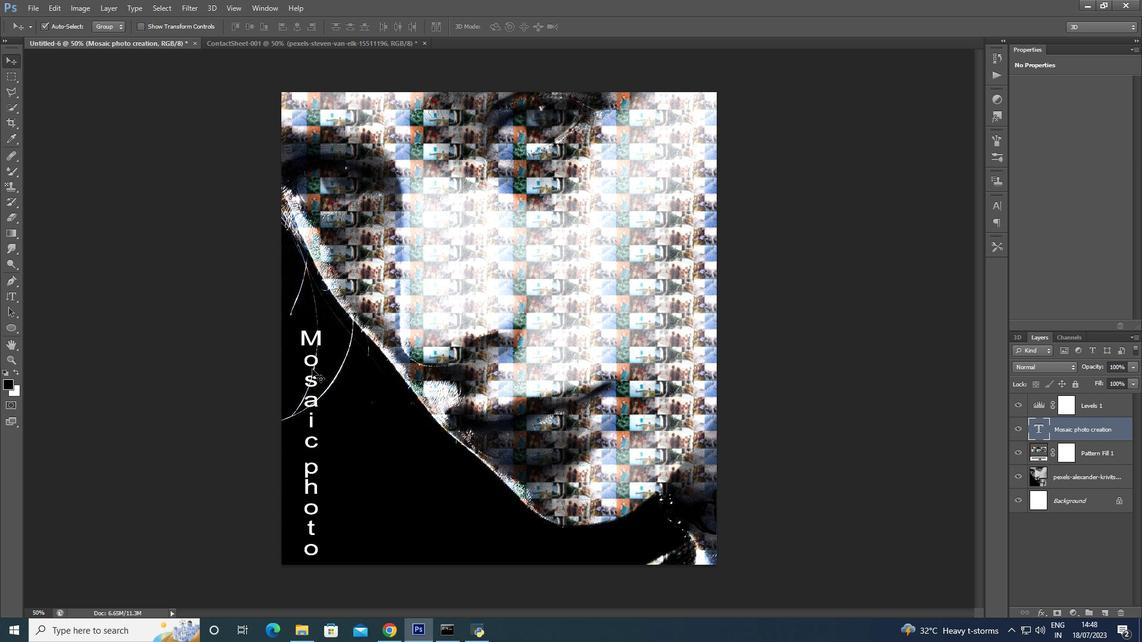 
Action: Mouse moved to (312, 371)
Screenshot: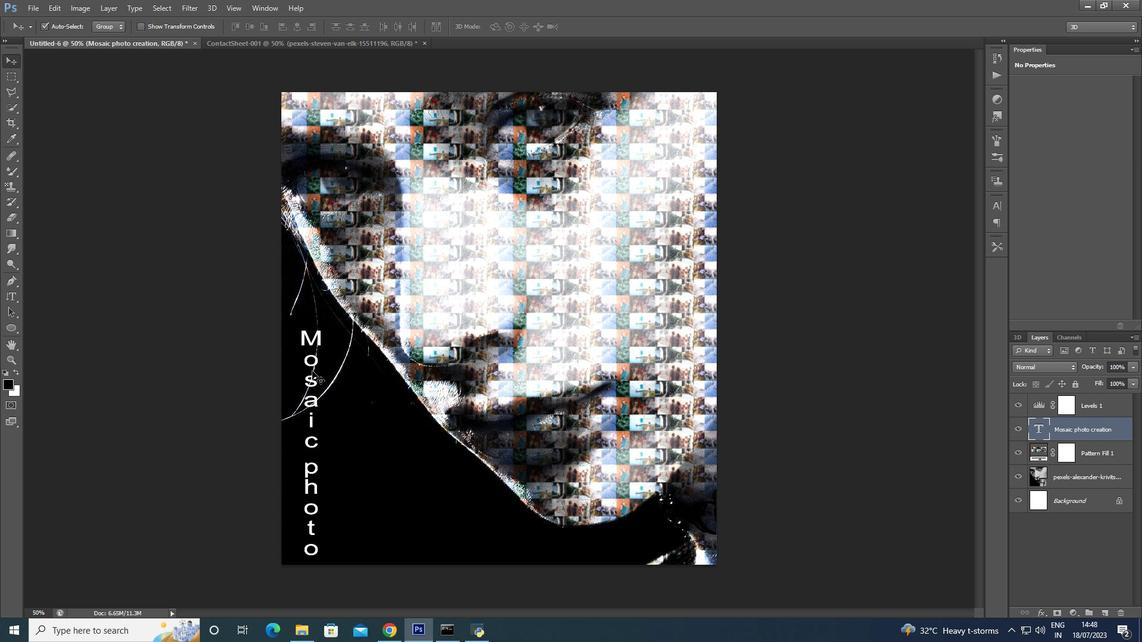 
Action: Mouse pressed left at (312, 371)
Screenshot: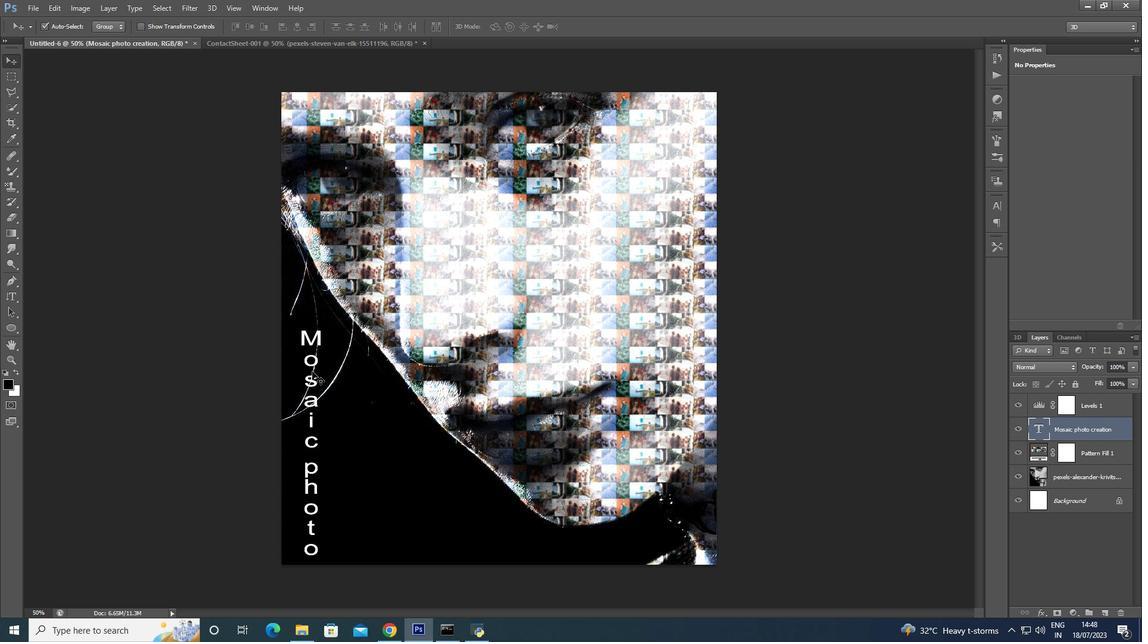 
Action: Mouse moved to (12, 294)
Screenshot: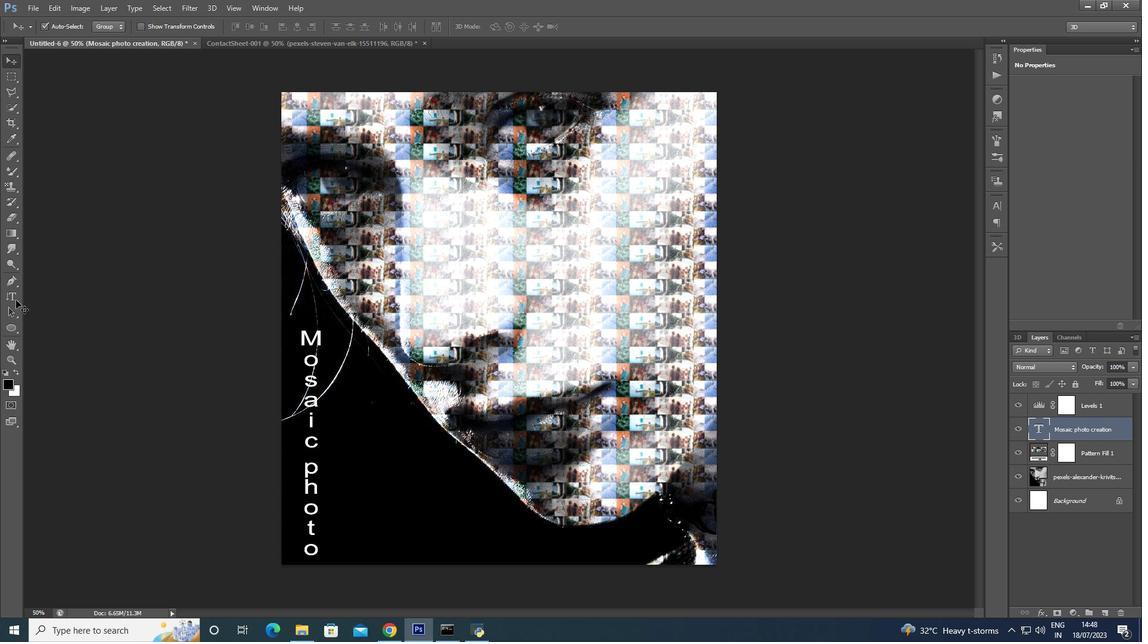 
Action: Mouse pressed left at (12, 294)
Screenshot: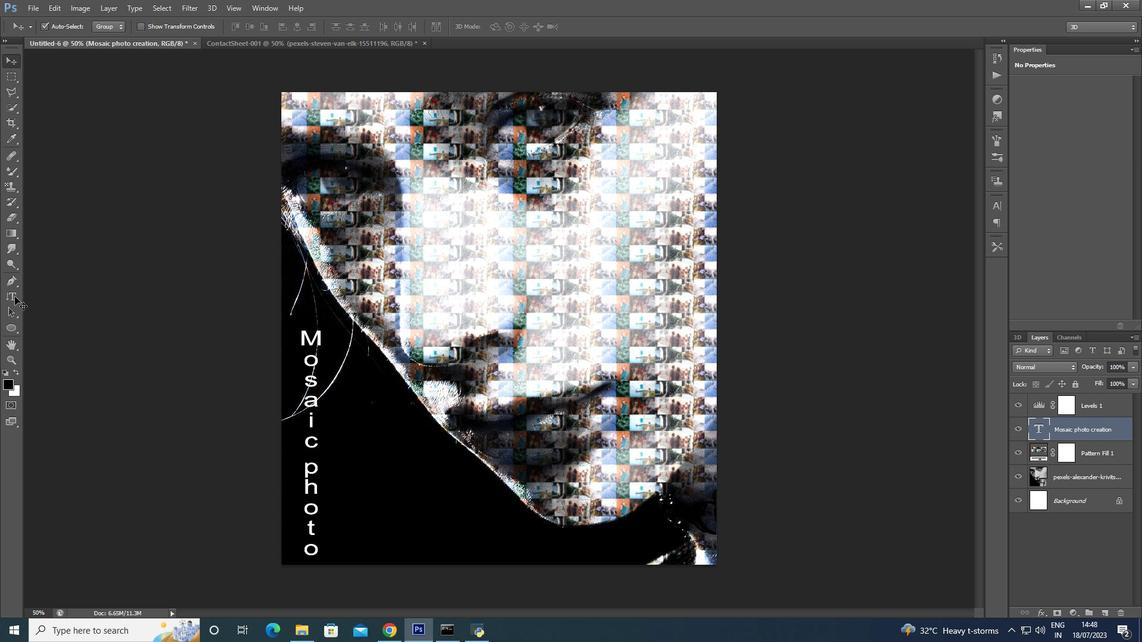 
Action: Mouse moved to (13, 300)
Screenshot: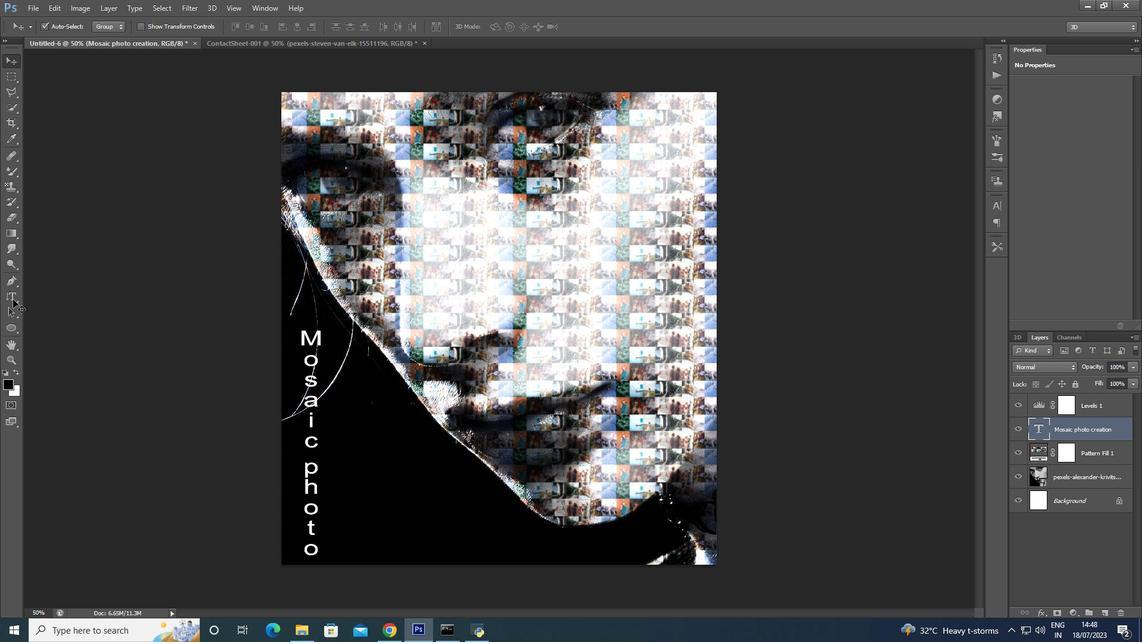 
Action: Mouse pressed left at (13, 300)
Screenshot: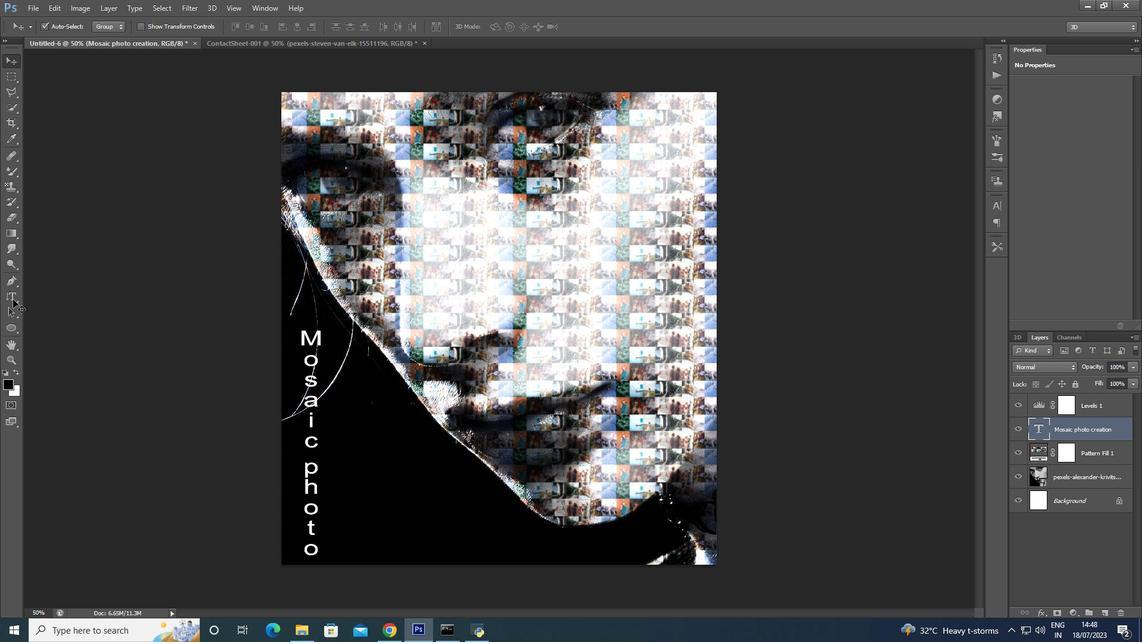 
Action: Mouse moved to (331, 455)
Screenshot: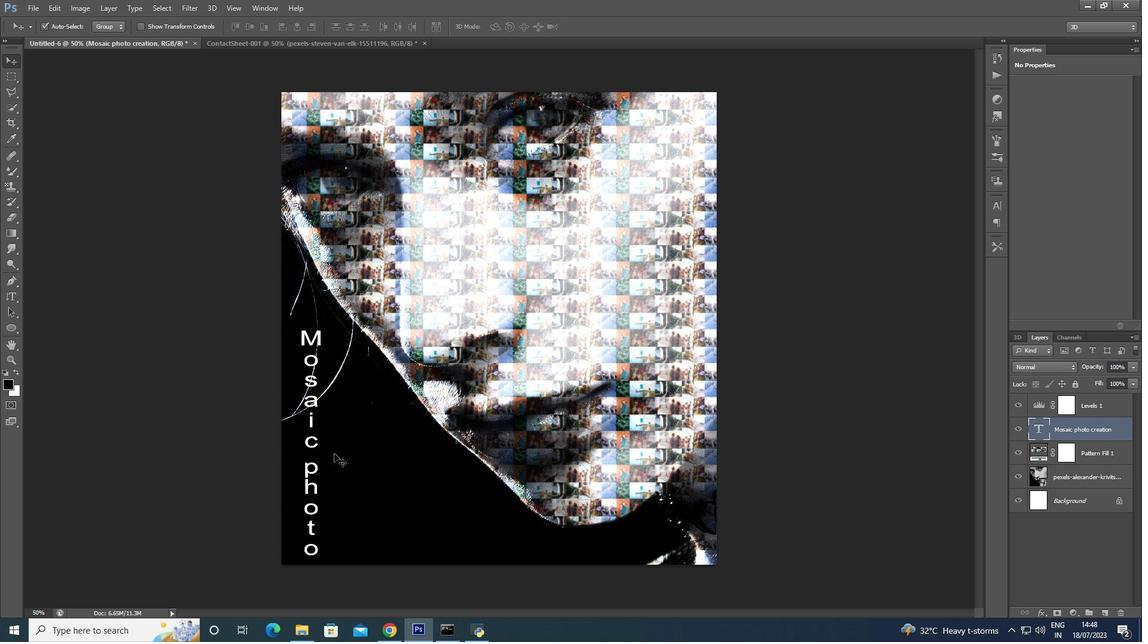 
Action: Mouse scrolled (331, 454) with delta (0, 0)
Screenshot: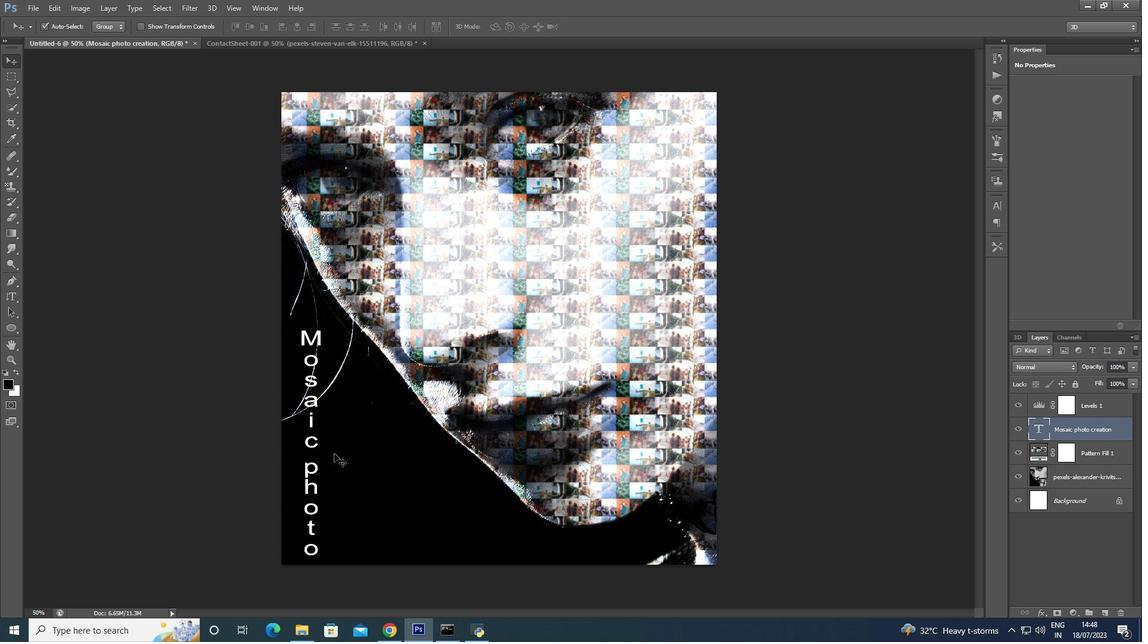 
Action: Mouse moved to (330, 455)
Screenshot: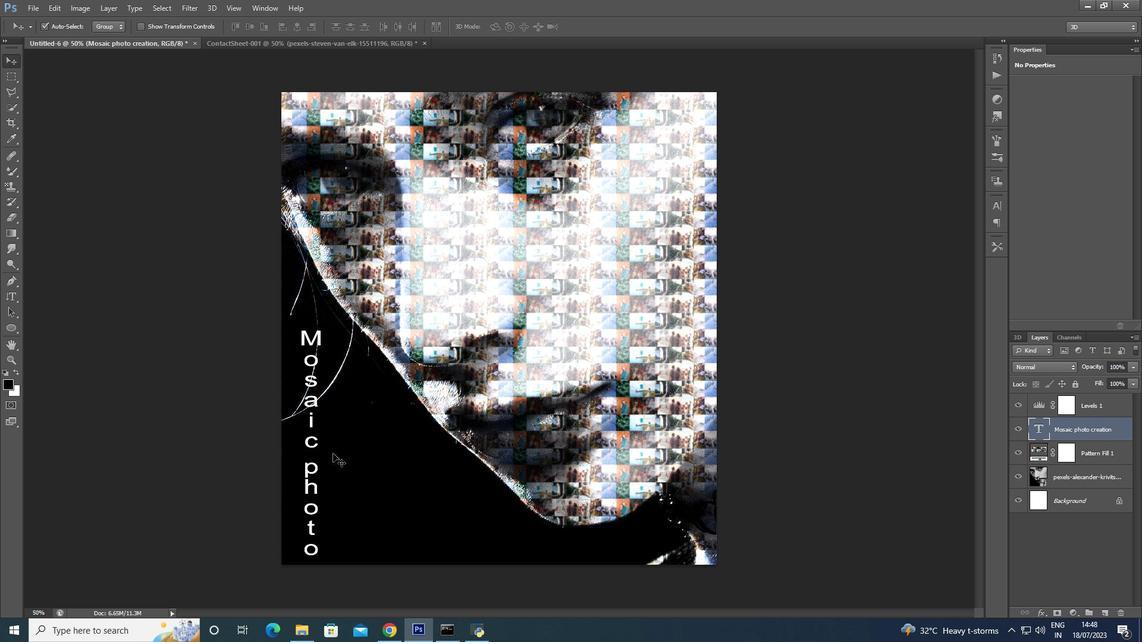 
Action: Mouse scrolled (330, 454) with delta (0, 0)
Screenshot: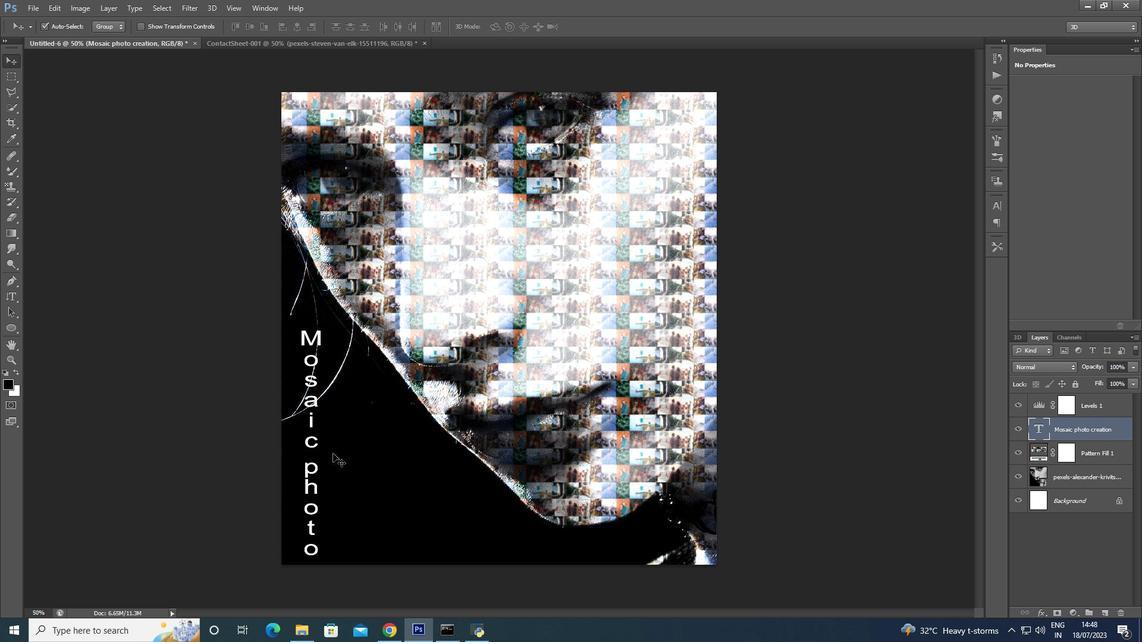 
Action: Mouse moved to (328, 456)
Screenshot: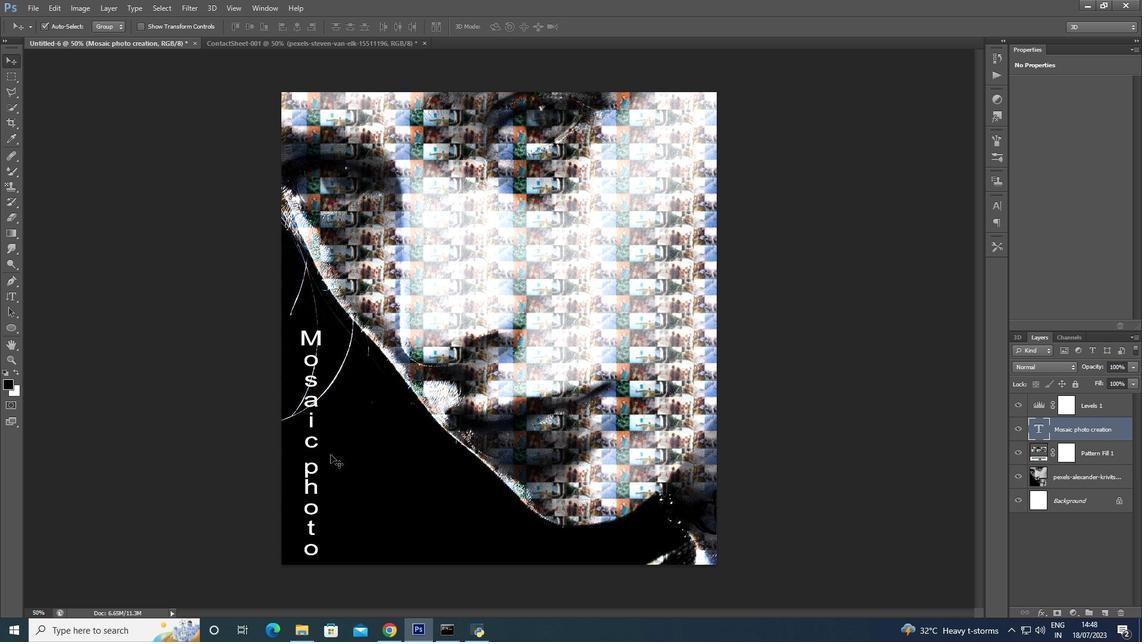 
Action: Mouse scrolled (328, 455) with delta (0, 0)
Screenshot: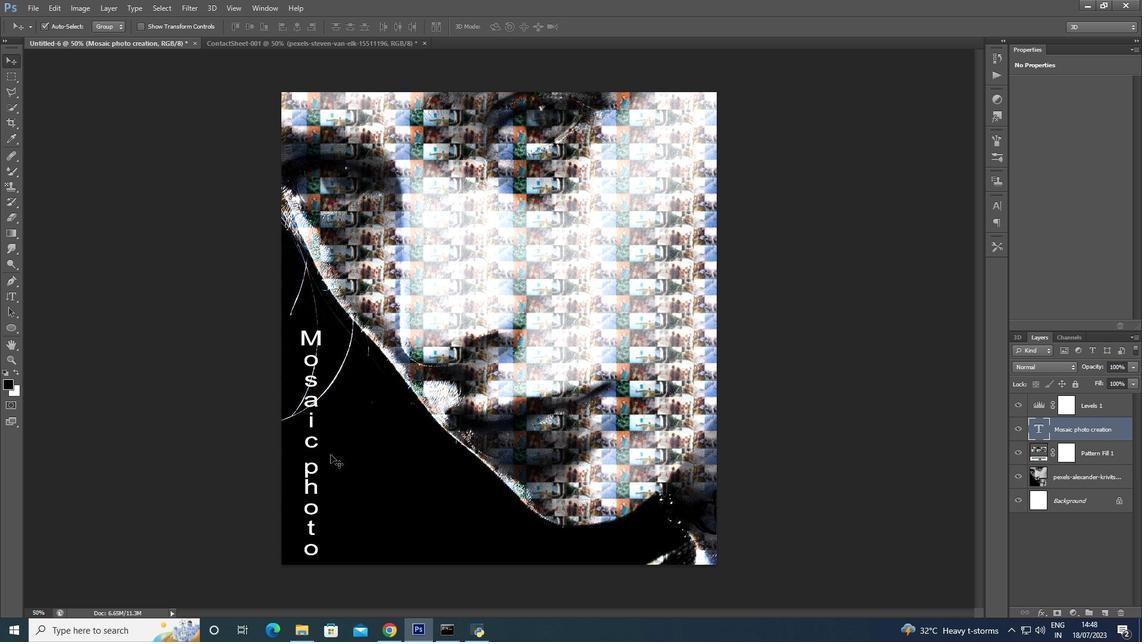 
Action: Mouse scrolled (328, 455) with delta (0, 0)
Screenshot: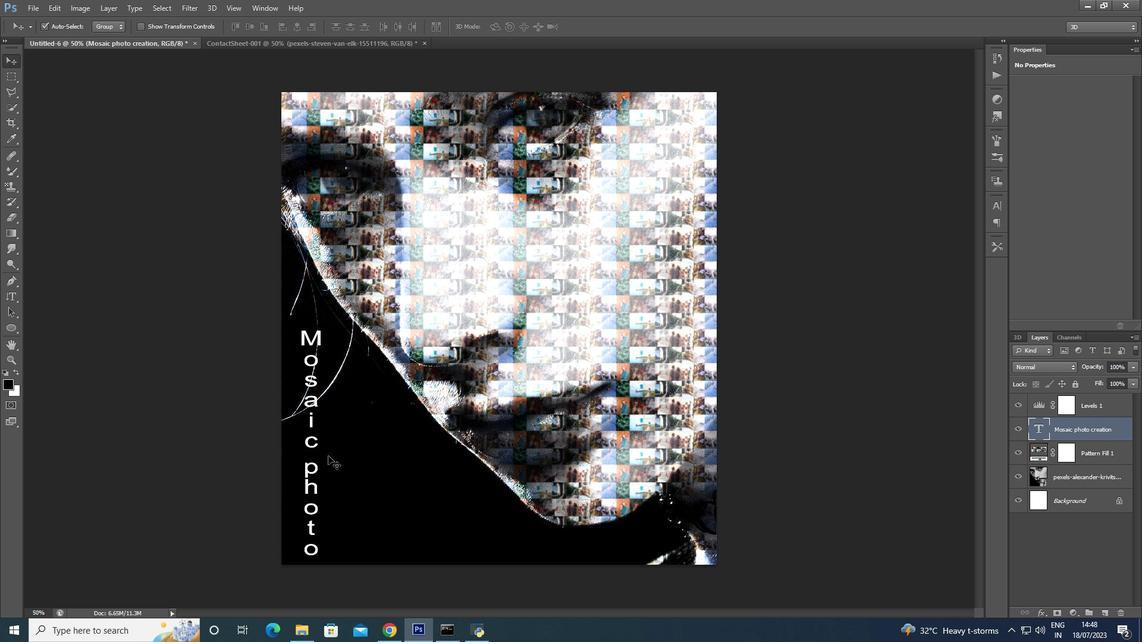 
Action: Mouse moved to (317, 449)
Screenshot: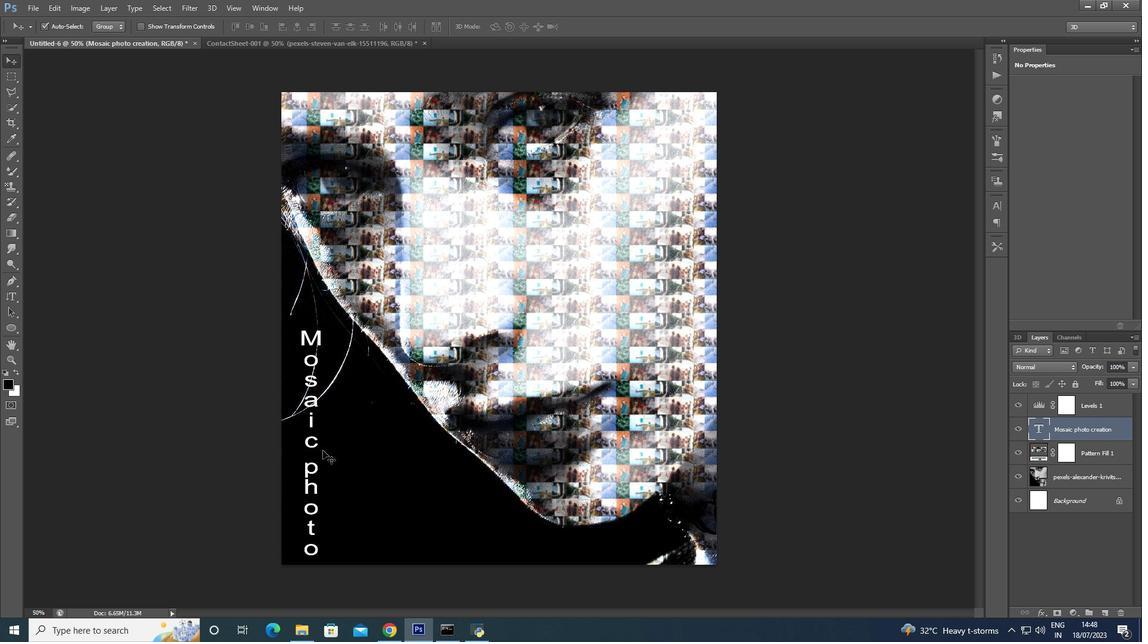 
Action: Mouse pressed left at (317, 449)
Screenshot: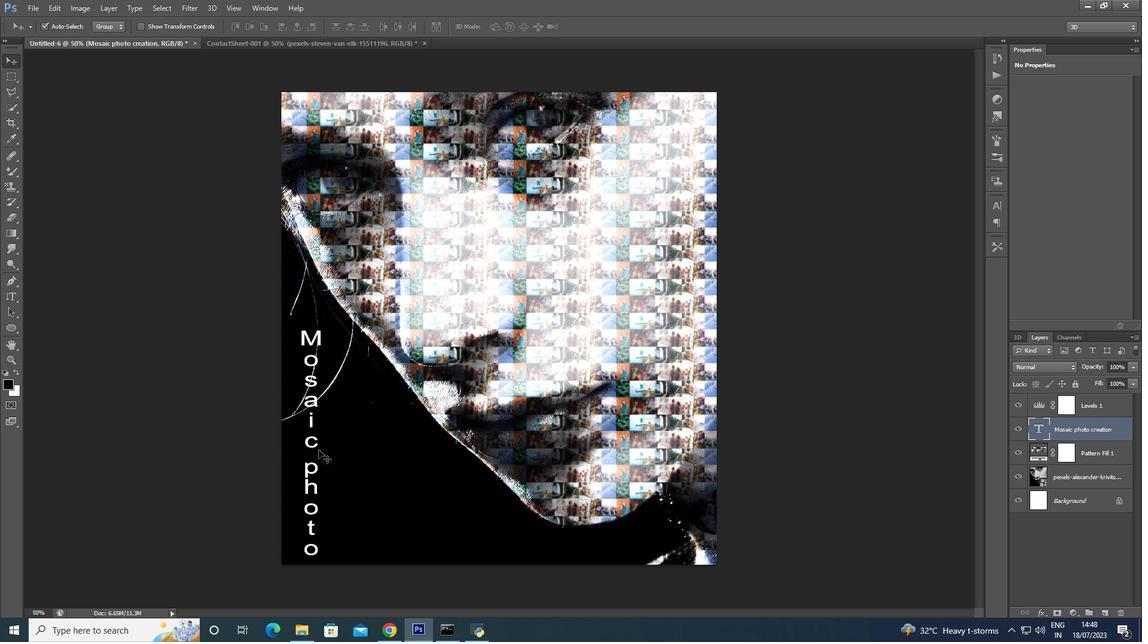 
Action: Mouse moved to (312, 449)
Screenshot: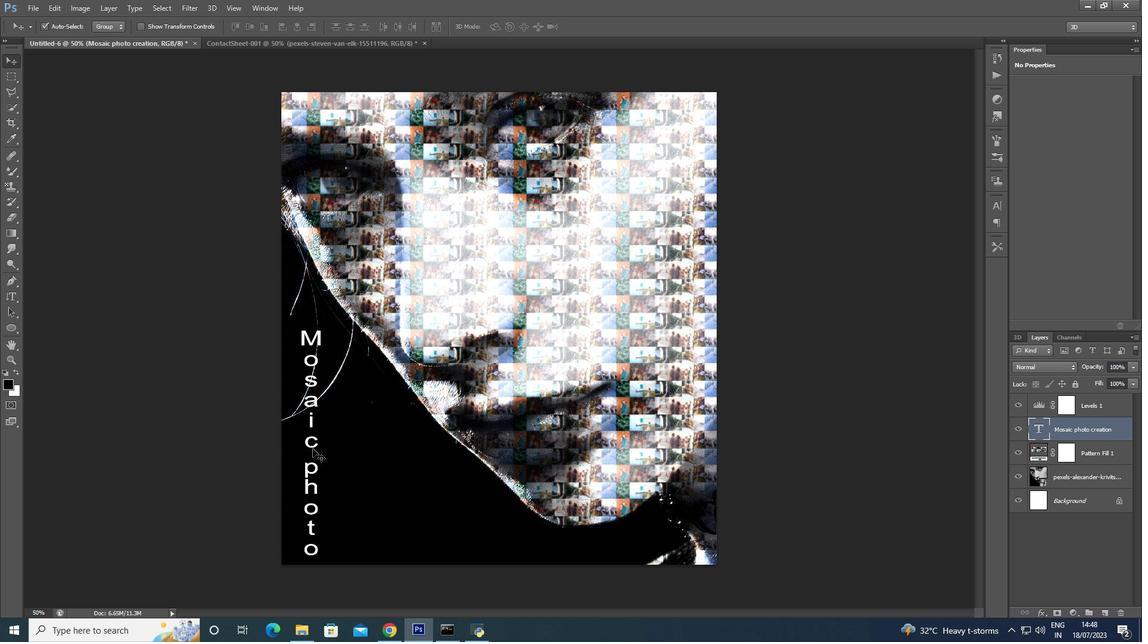 
Action: Mouse pressed left at (312, 449)
Screenshot: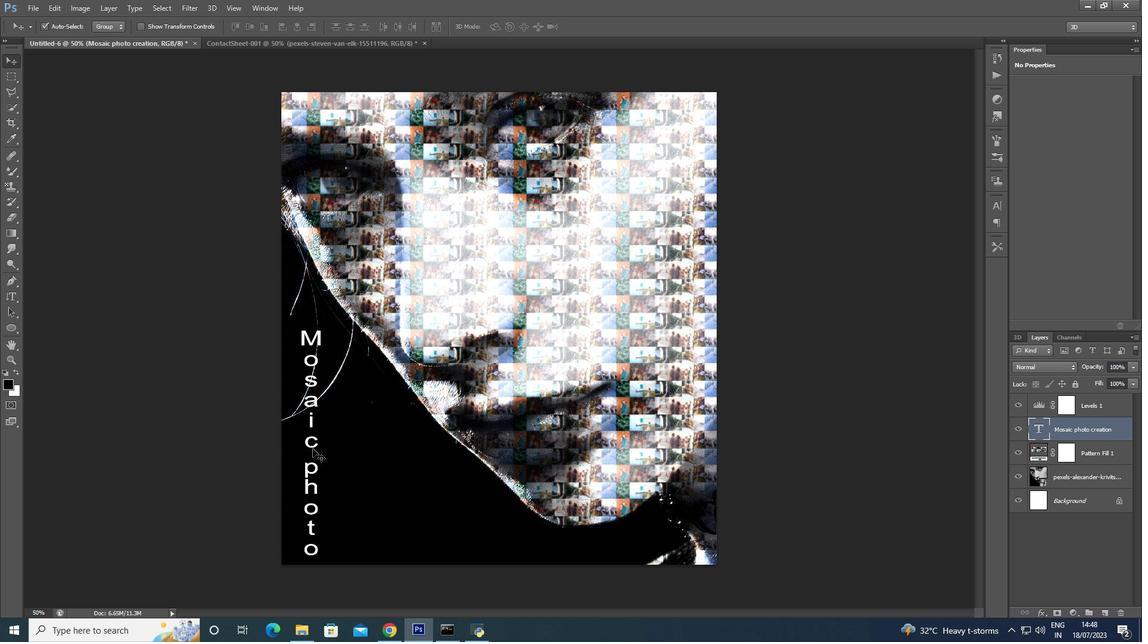 
Action: Mouse moved to (308, 448)
Screenshot: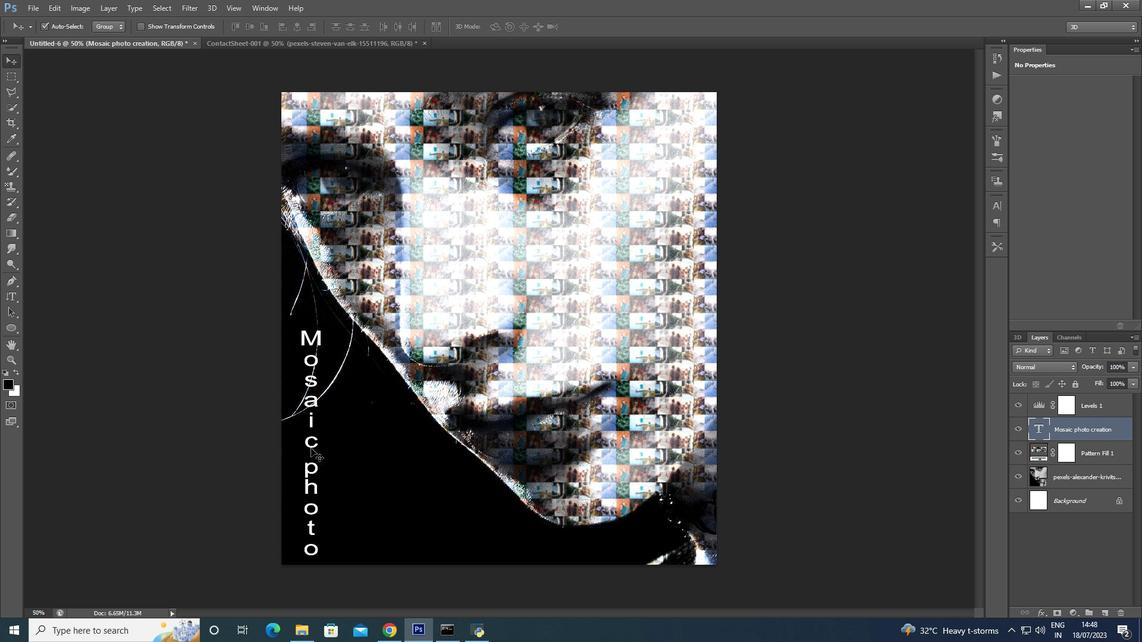 
Action: Mouse pressed left at (308, 448)
Screenshot: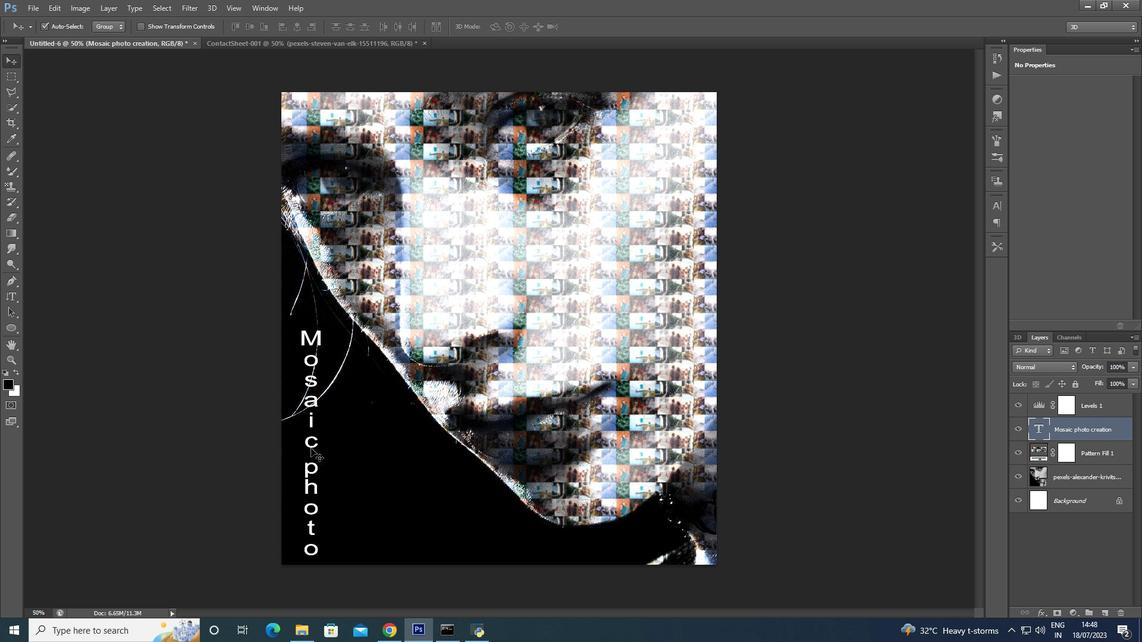 
Action: Mouse moved to (315, 407)
Screenshot: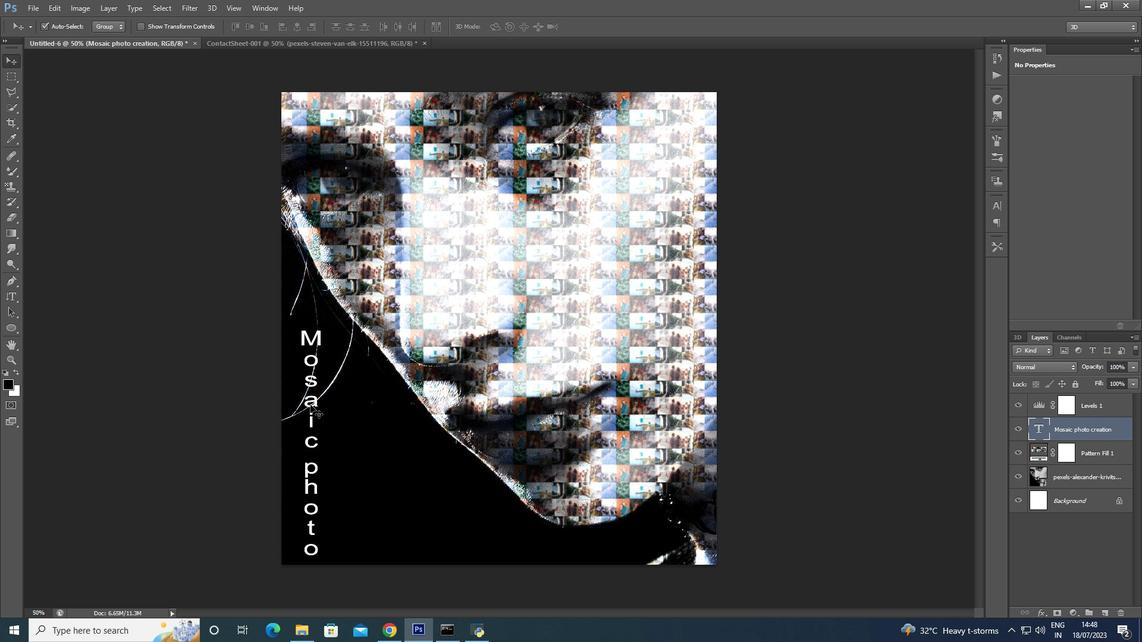 
Action: Mouse pressed left at (315, 407)
Screenshot: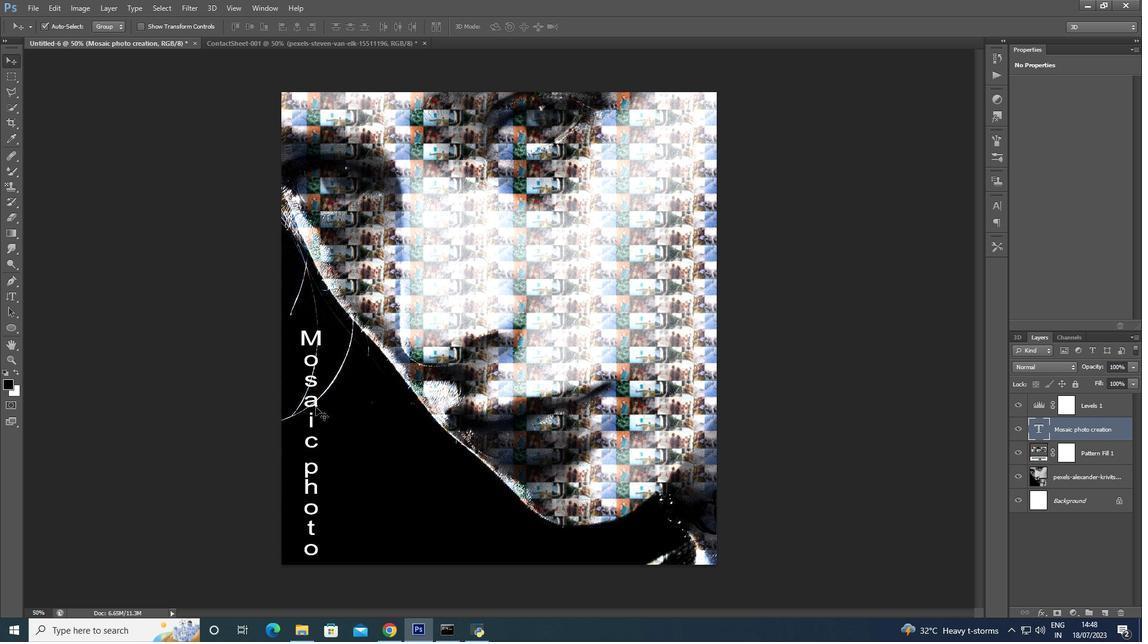 
Action: Mouse moved to (315, 407)
Screenshot: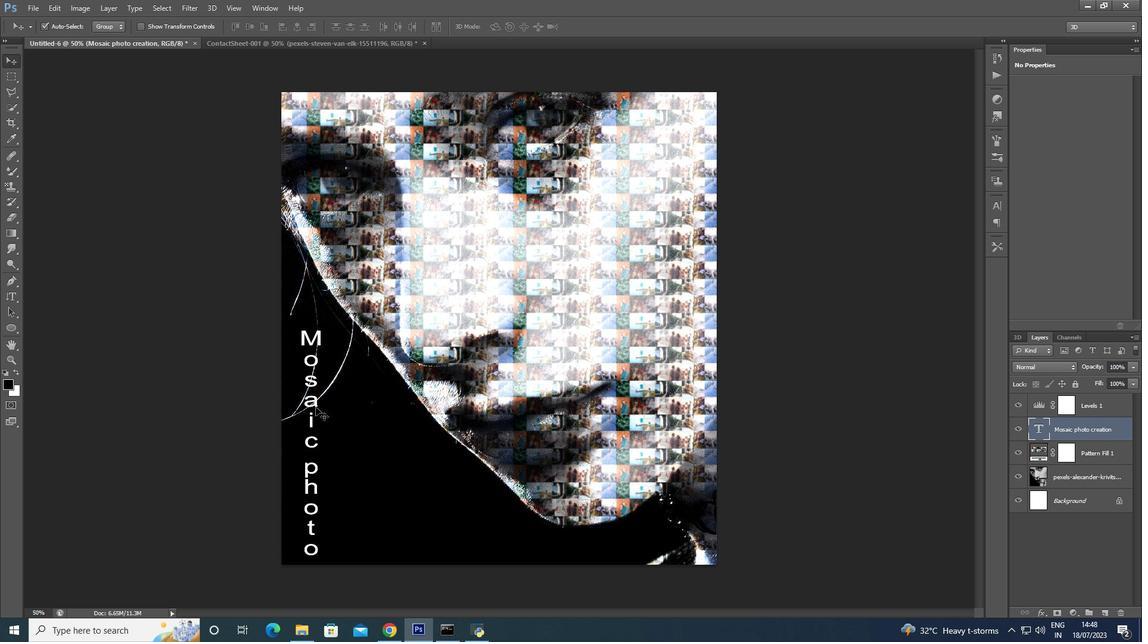 
Action: Key pressed ctrl+T
Screenshot: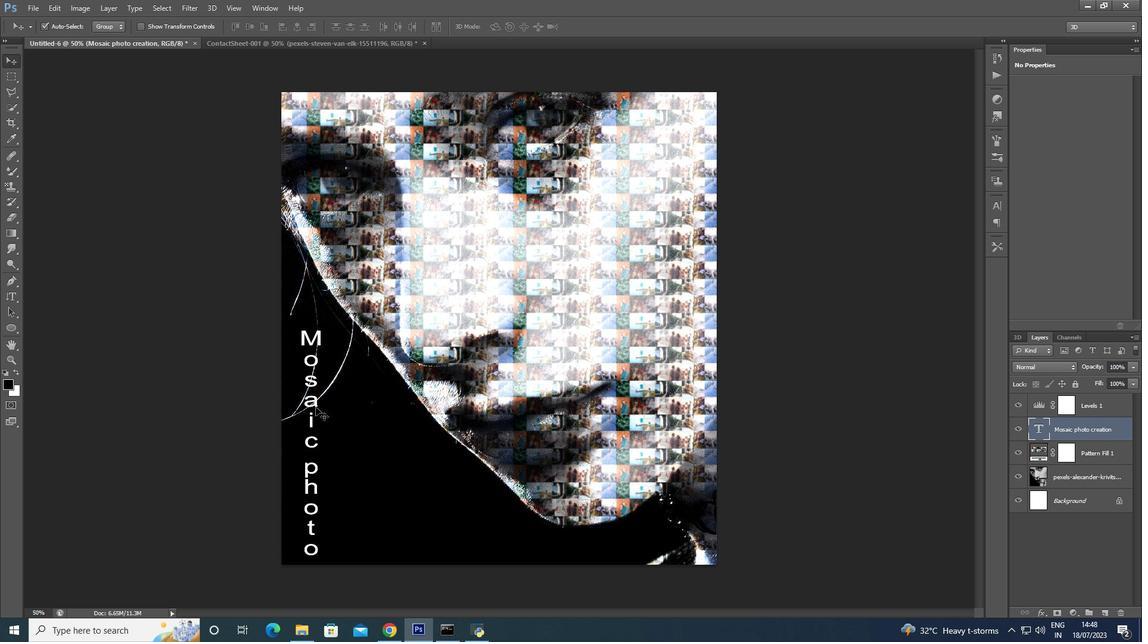 
Action: Mouse moved to (312, 405)
Screenshot: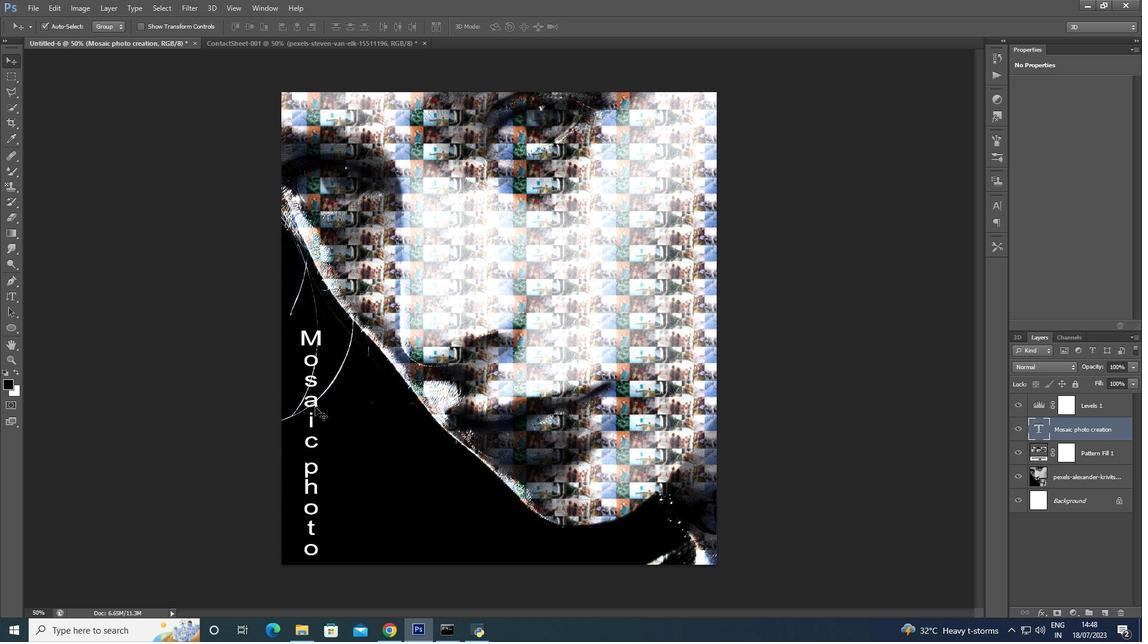 
Action: Mouse pressed left at (312, 405)
Screenshot: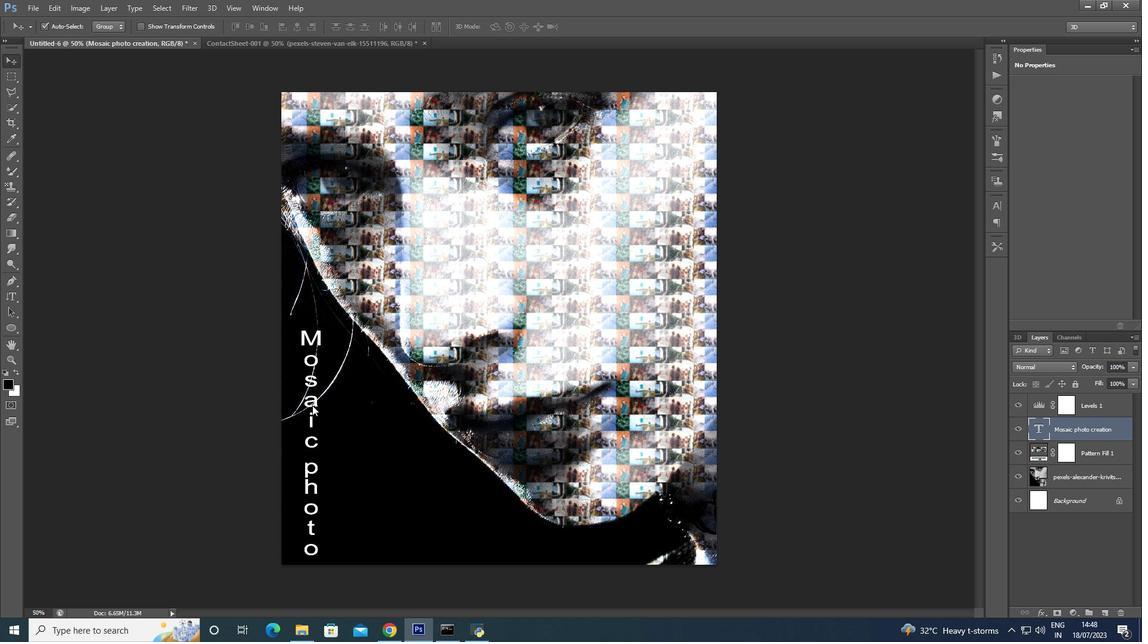 
Action: Mouse pressed left at (312, 405)
Screenshot: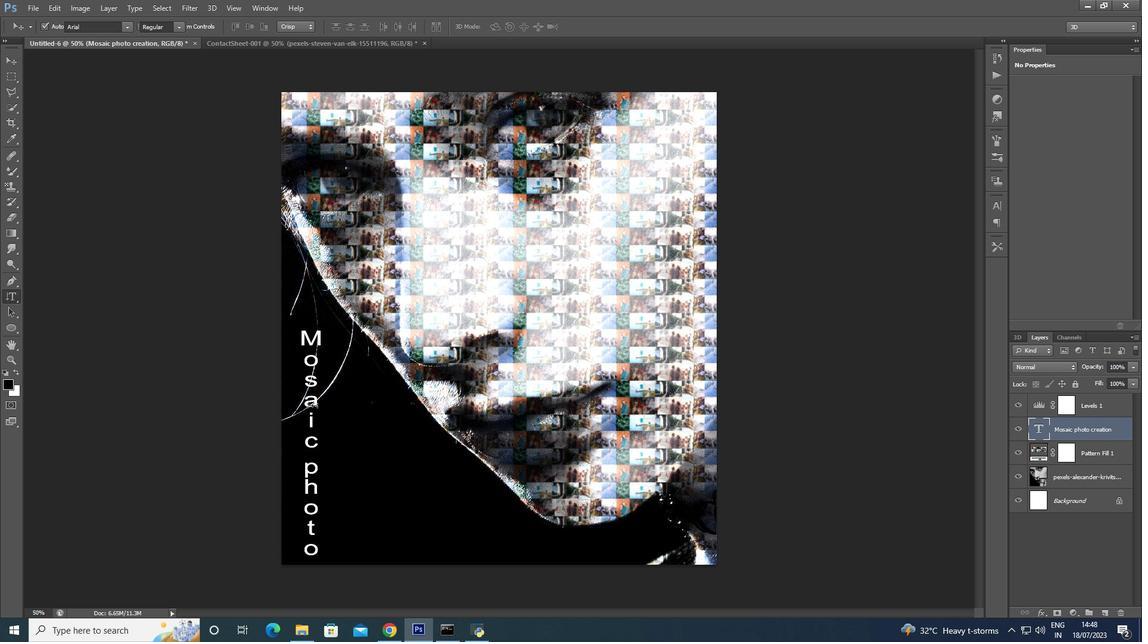 
Action: Mouse moved to (306, 402)
Screenshot: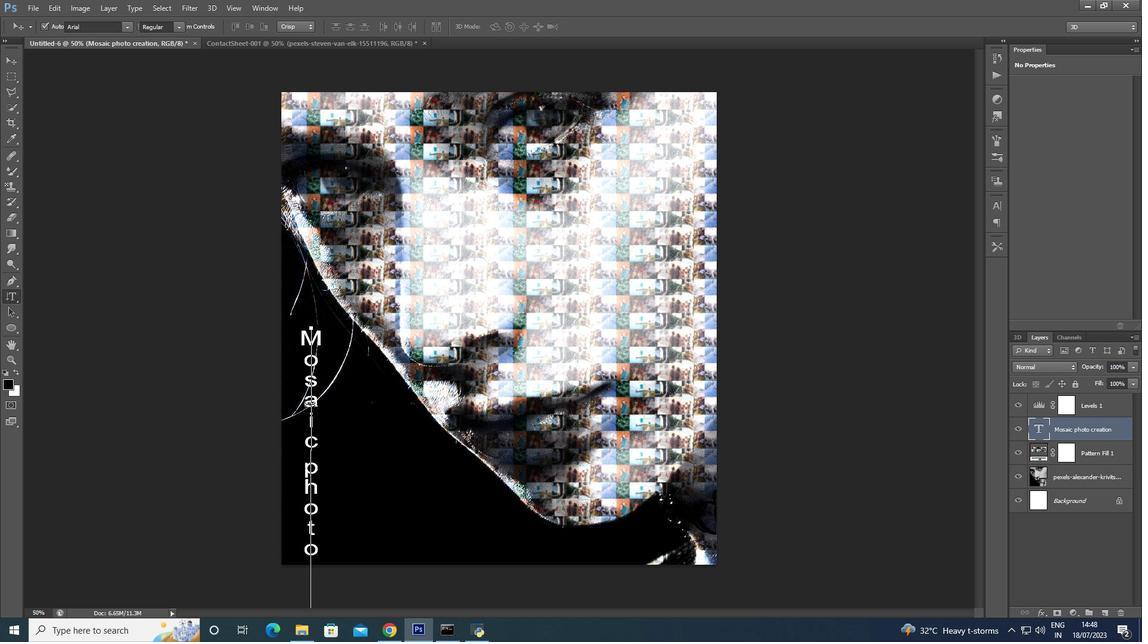 
Action: Mouse pressed left at (306, 402)
Screenshot: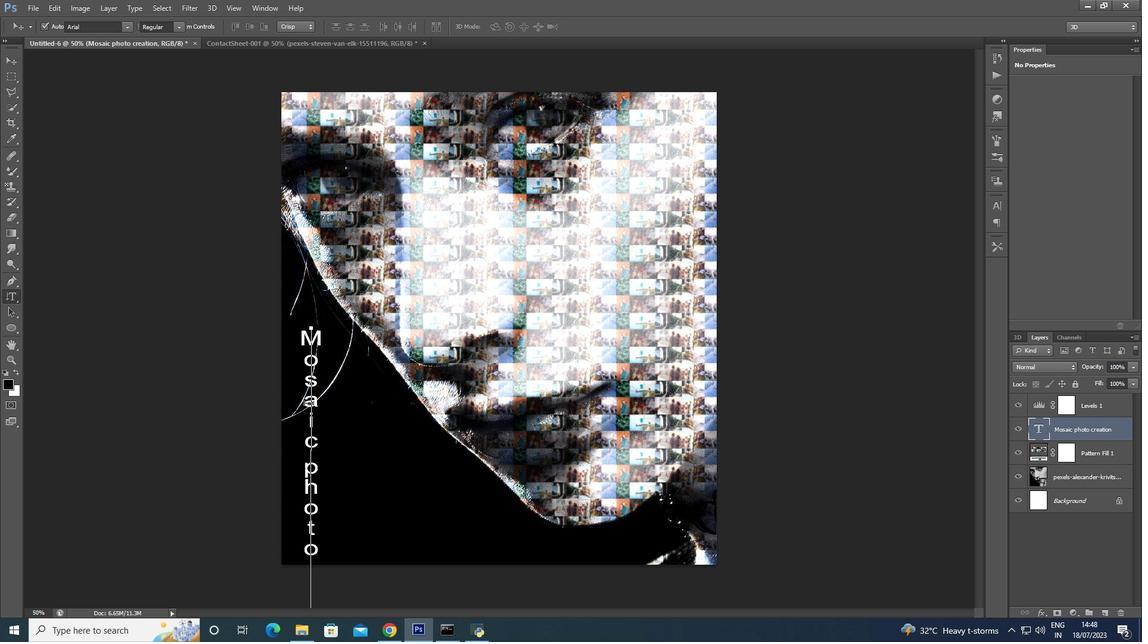 
Action: Mouse pressed left at (306, 402)
Screenshot: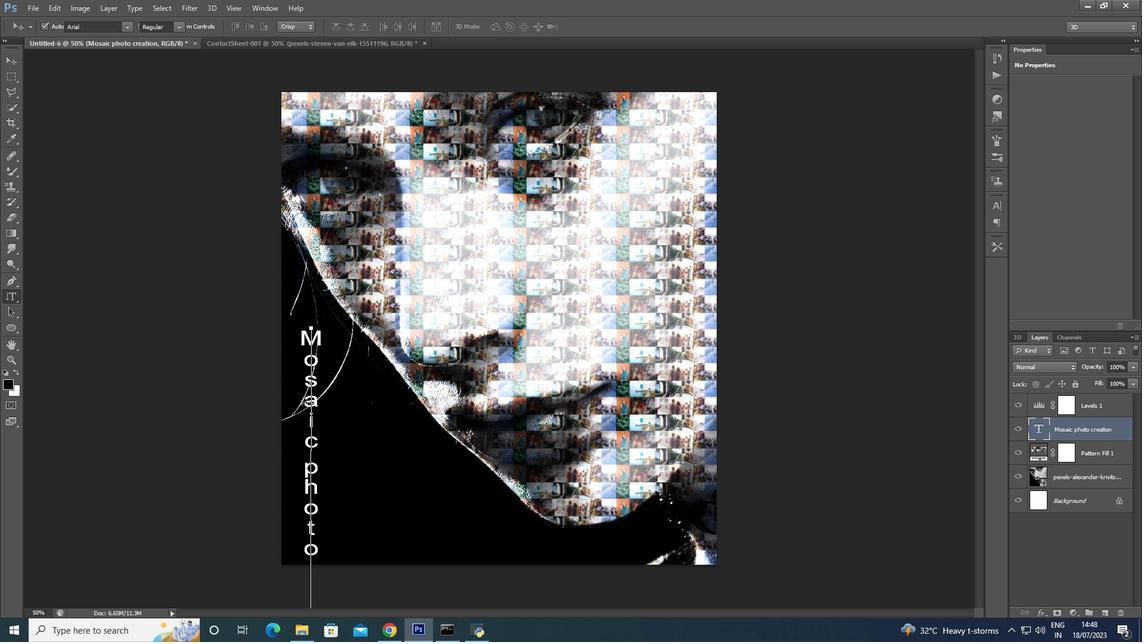
Action: Mouse pressed left at (306, 402)
Screenshot: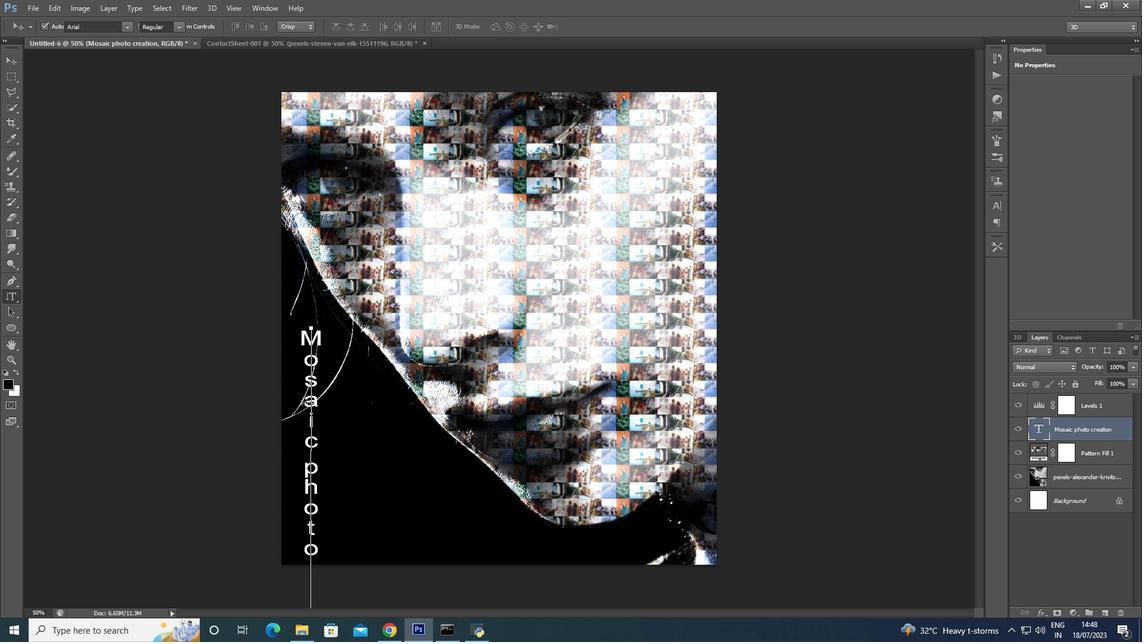 
Action: Mouse moved to (308, 403)
Screenshot: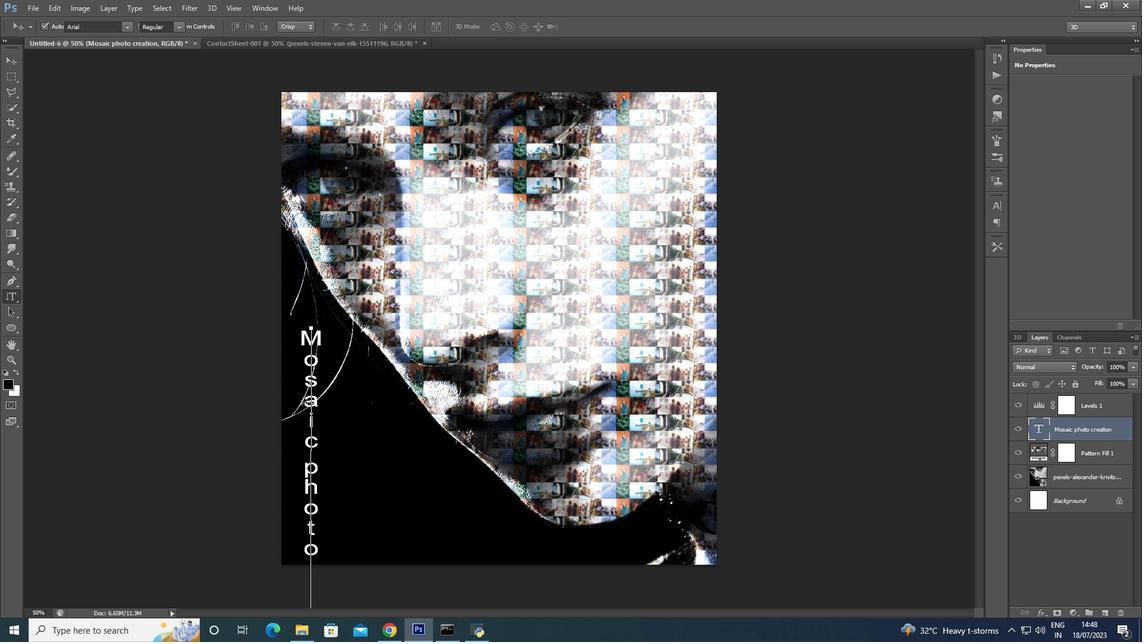 
Action: Mouse pressed left at (308, 403)
Screenshot: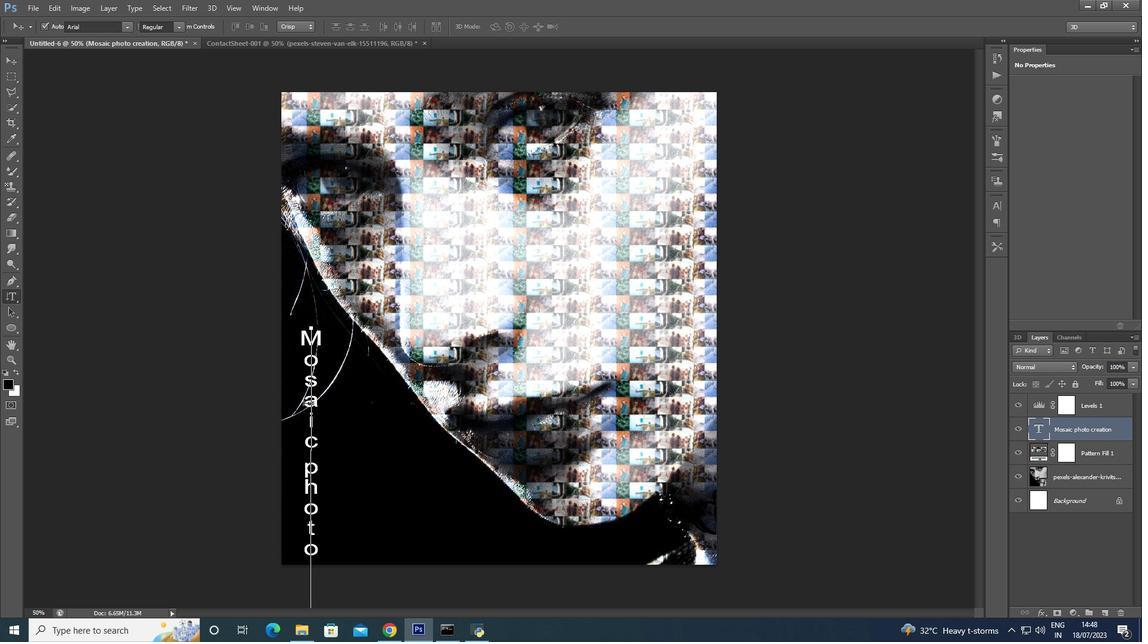 
Action: Mouse moved to (313, 426)
Screenshot: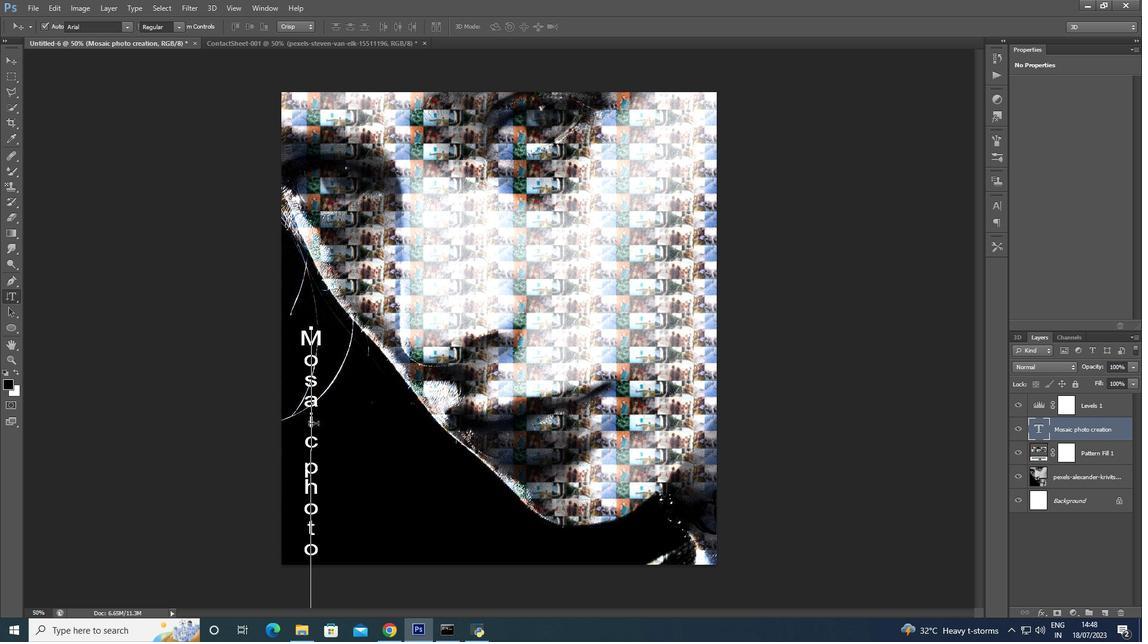 
Action: Mouse pressed left at (313, 426)
Screenshot: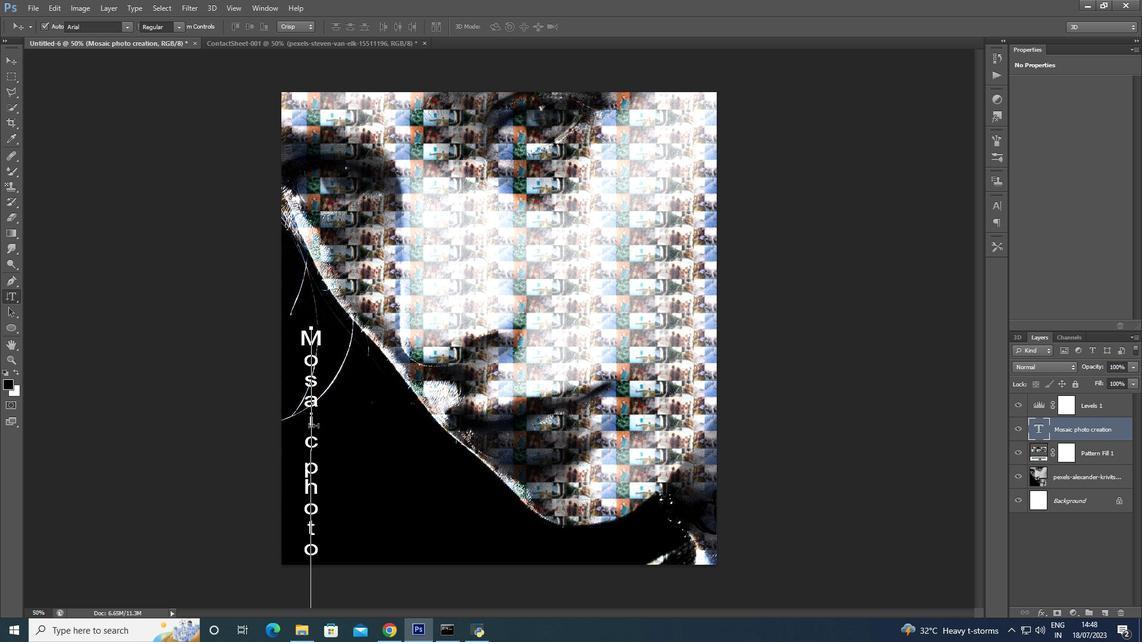 
Action: Mouse moved to (311, 559)
Screenshot: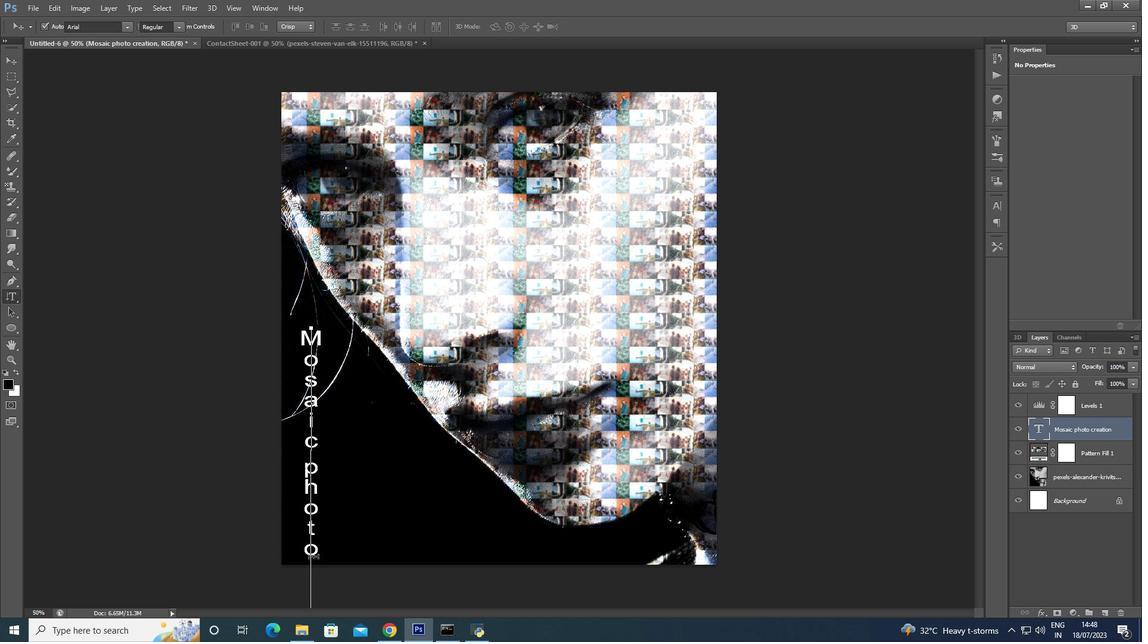 
Action: Mouse pressed left at (311, 559)
Screenshot: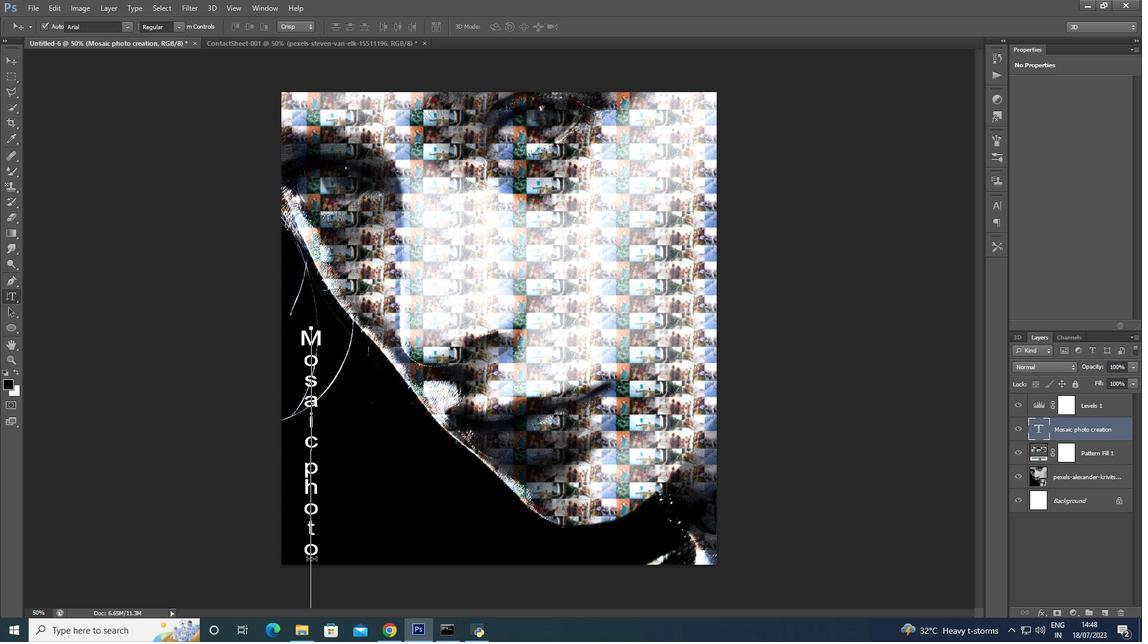 
Action: Mouse pressed left at (311, 559)
Screenshot: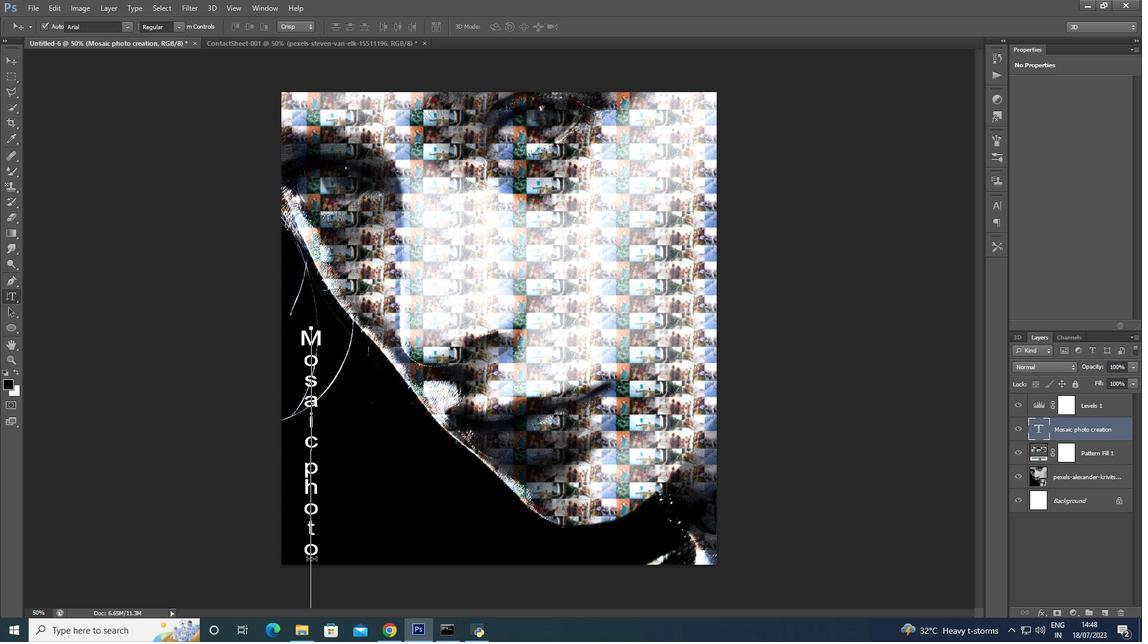 
Action: Mouse pressed left at (311, 559)
Screenshot: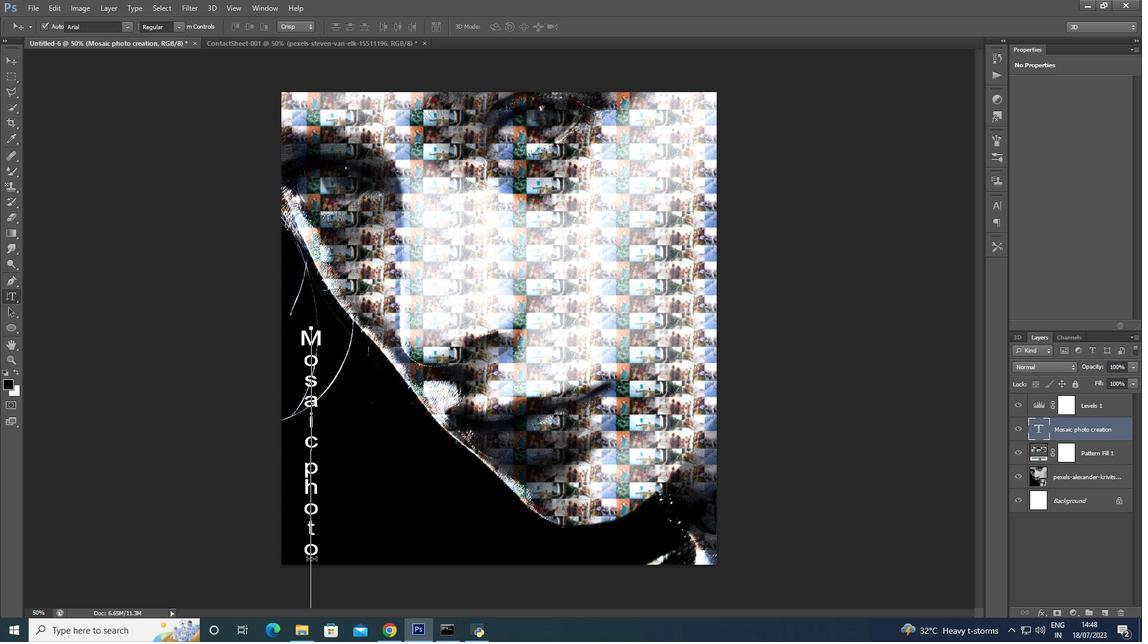 
Action: Mouse moved to (311, 561)
Screenshot: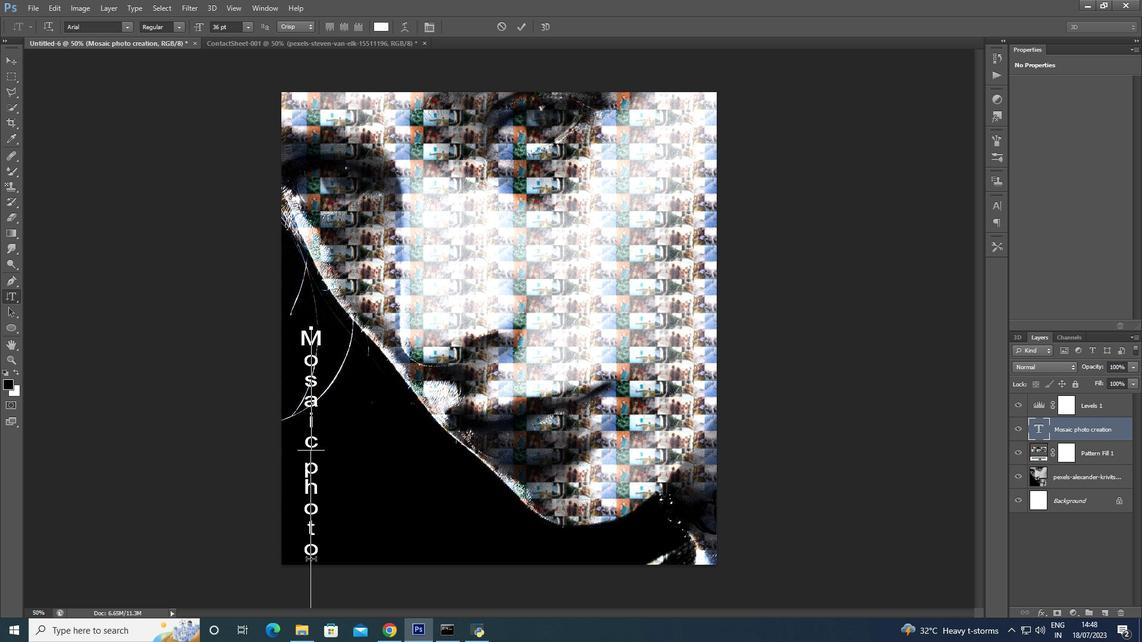 
Action: Mouse pressed left at (311, 561)
Screenshot: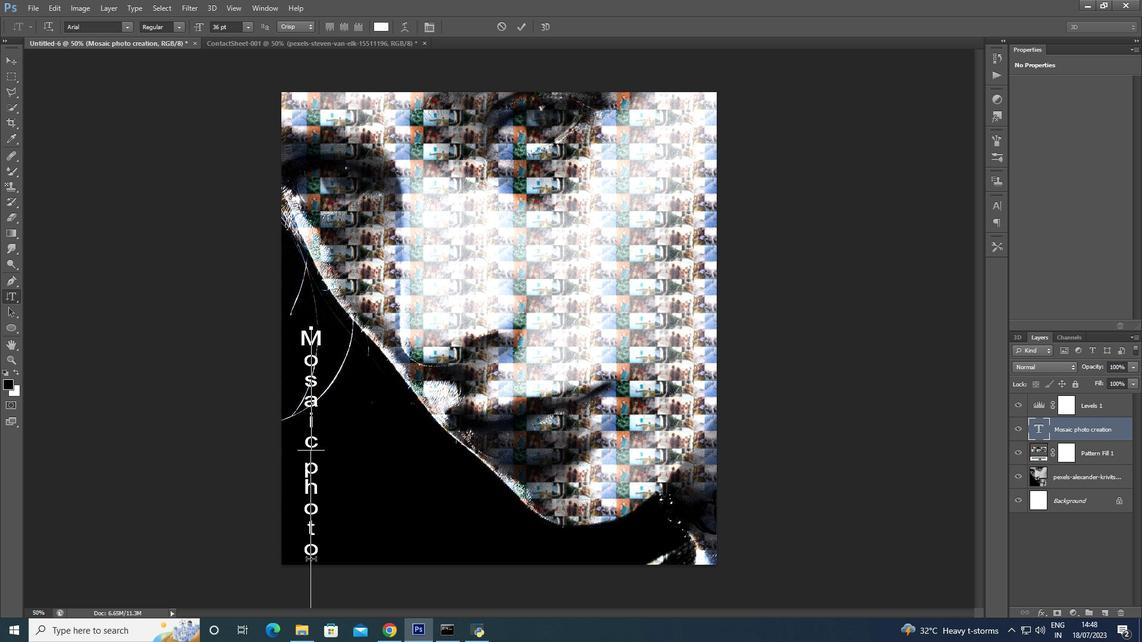 
Action: Mouse moved to (311, 561)
Screenshot: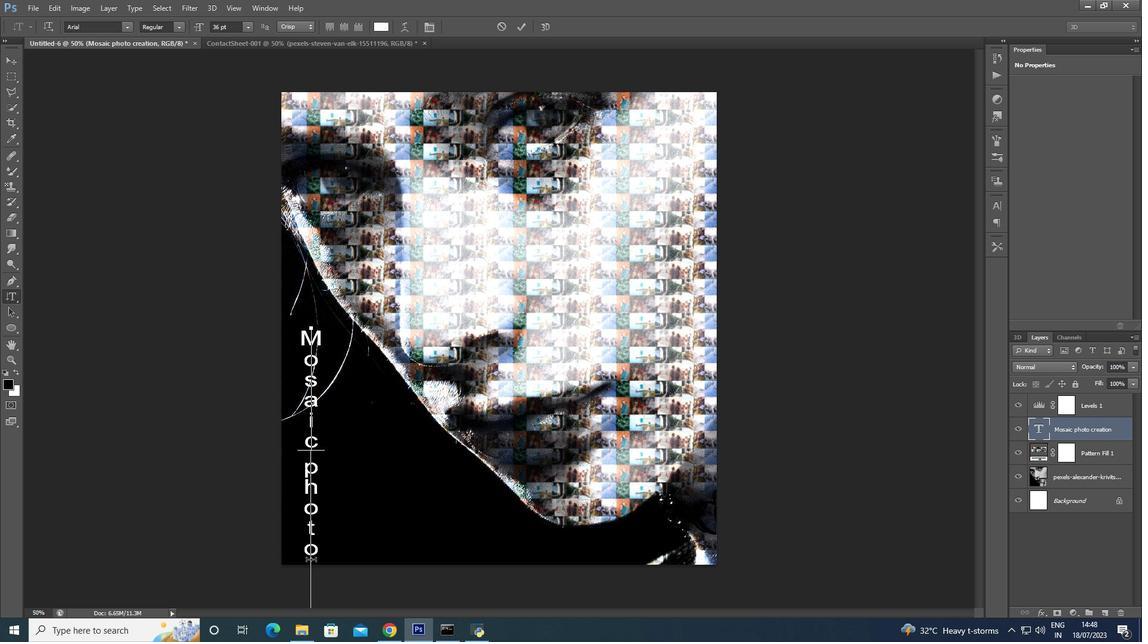 
Action: Mouse pressed left at (311, 561)
Screenshot: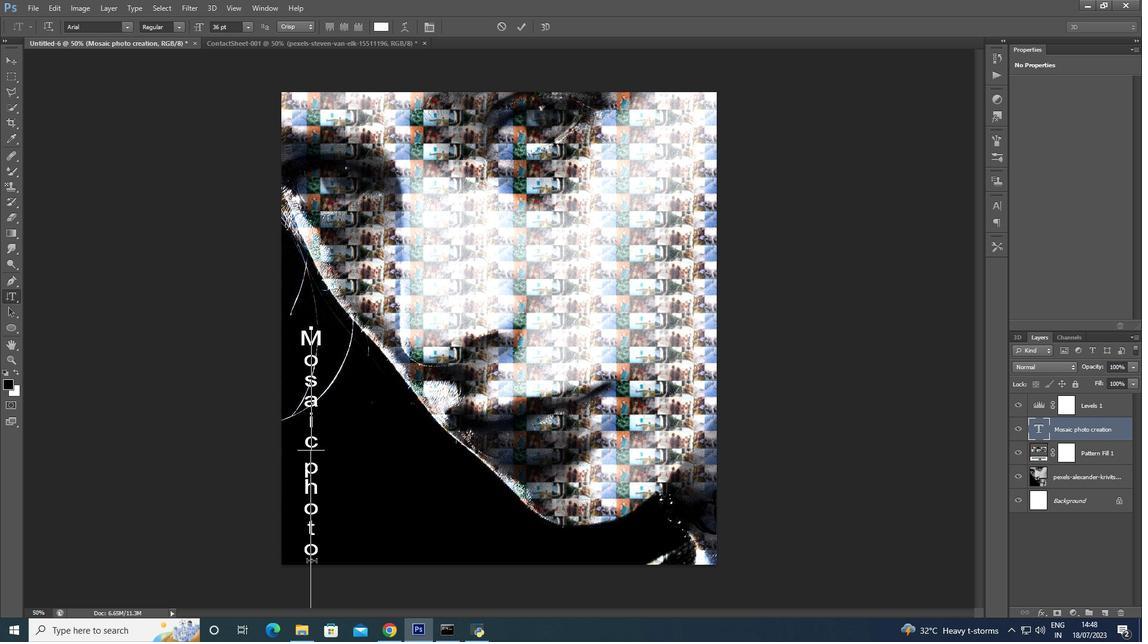 
Action: Mouse pressed left at (311, 561)
Screenshot: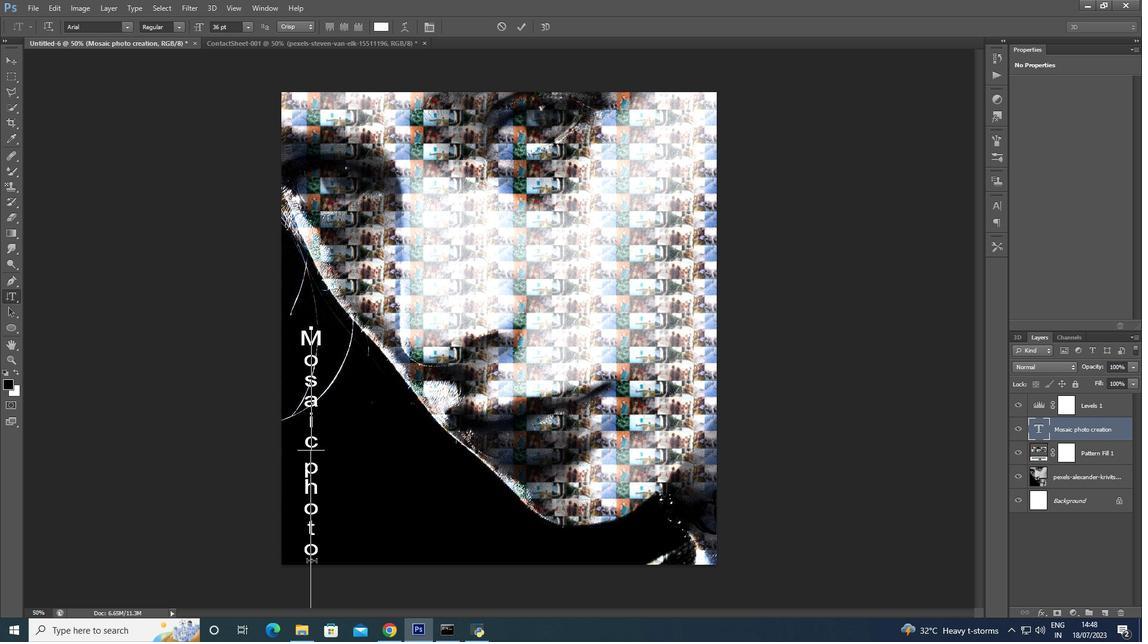 
Action: Mouse moved to (309, 562)
Screenshot: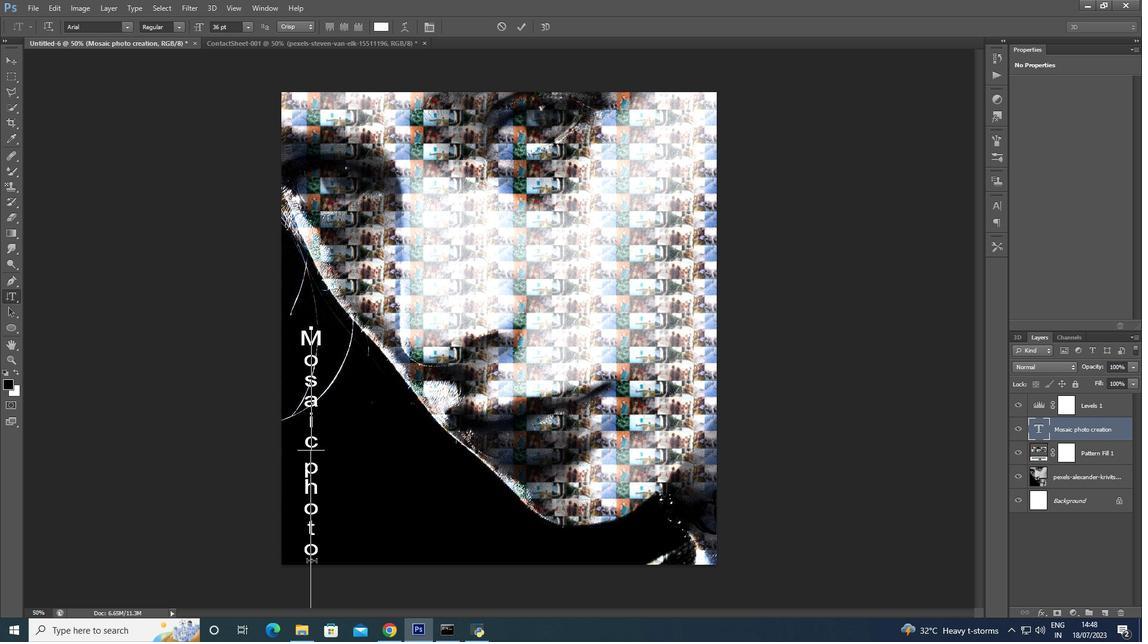 
Action: Mouse pressed left at (309, 562)
Screenshot: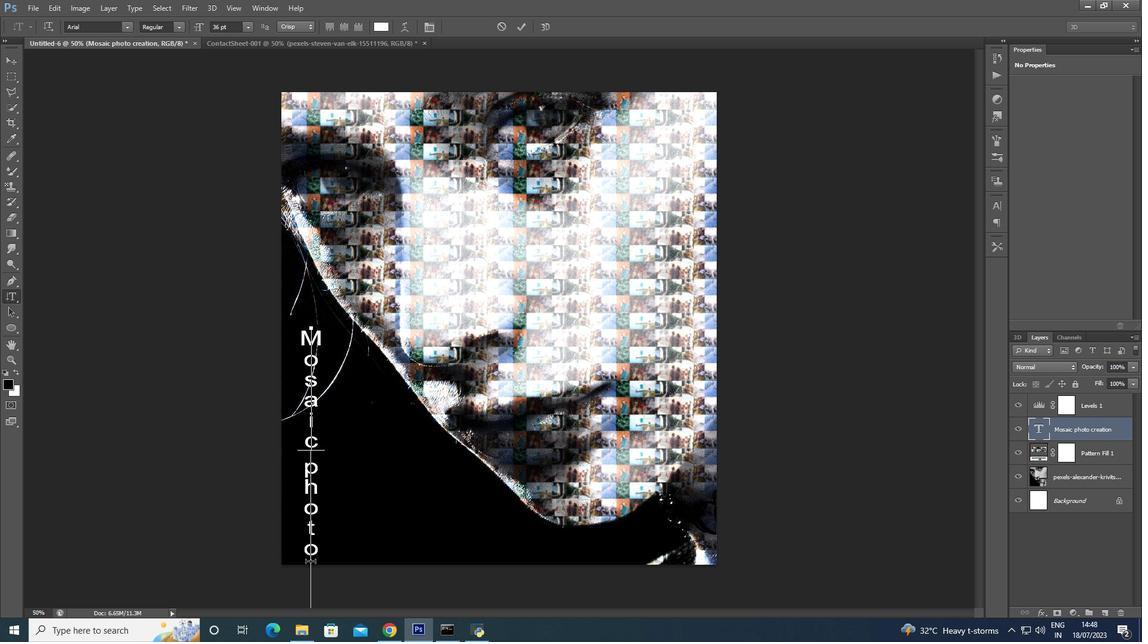 
Action: Key pressed <Key.down><Key.down><Key.down><Key.down><Key.down><Key.down><Key.down><Key.down><Key.down>
Screenshot: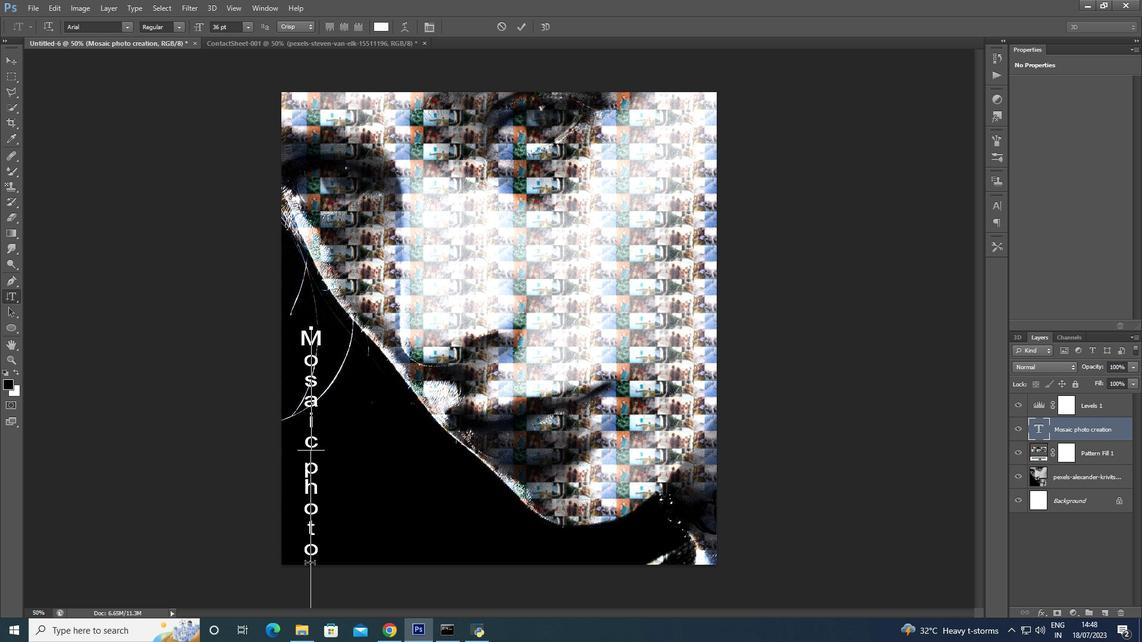 
Action: Mouse pressed left at (309, 562)
Screenshot: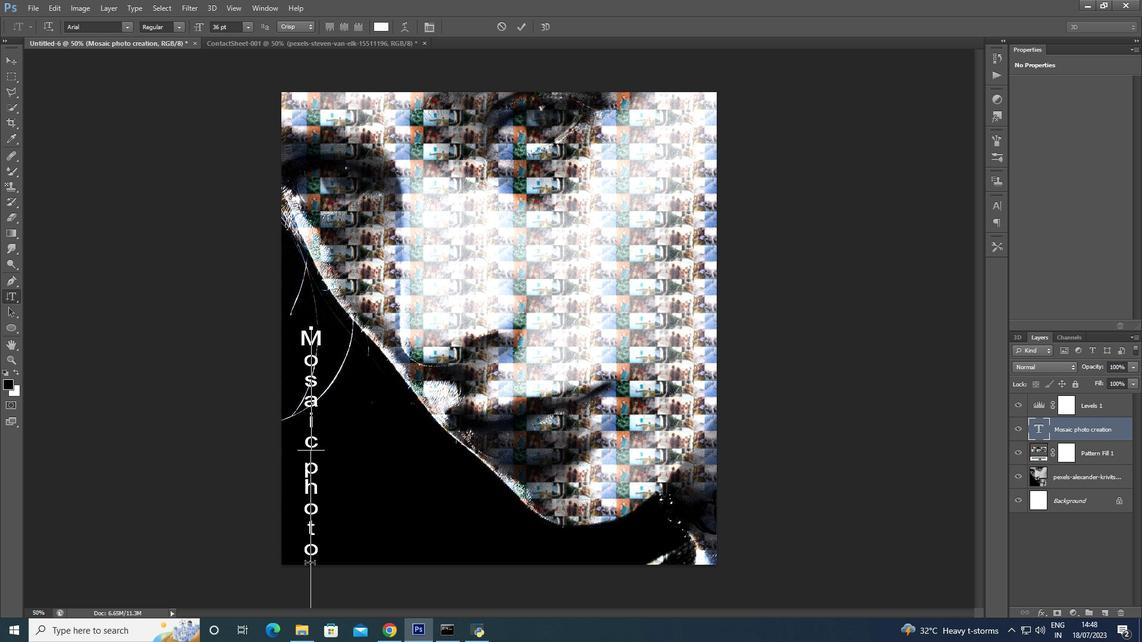 
Action: Mouse moved to (309, 563)
Screenshot: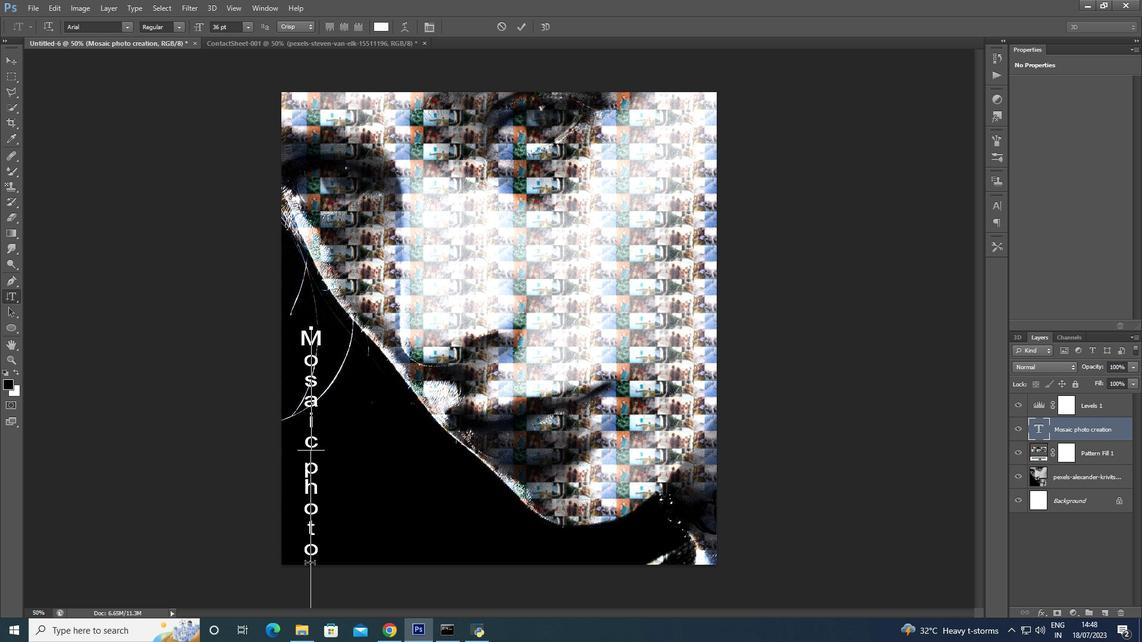 
Action: Mouse pressed left at (309, 563)
Screenshot: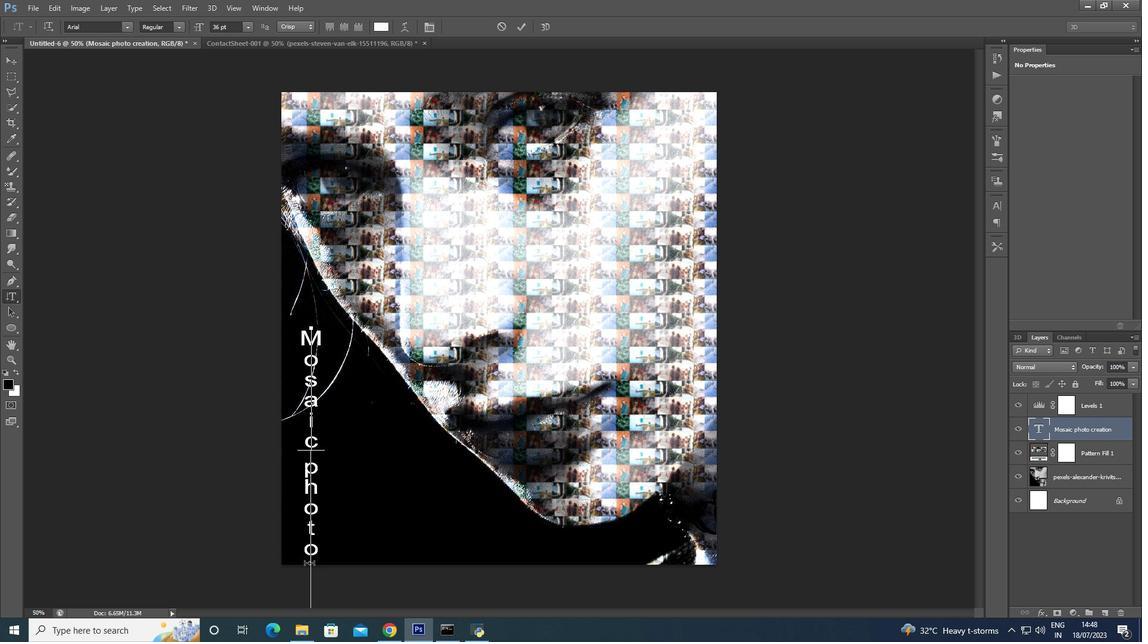 
Action: Mouse moved to (308, 563)
Screenshot: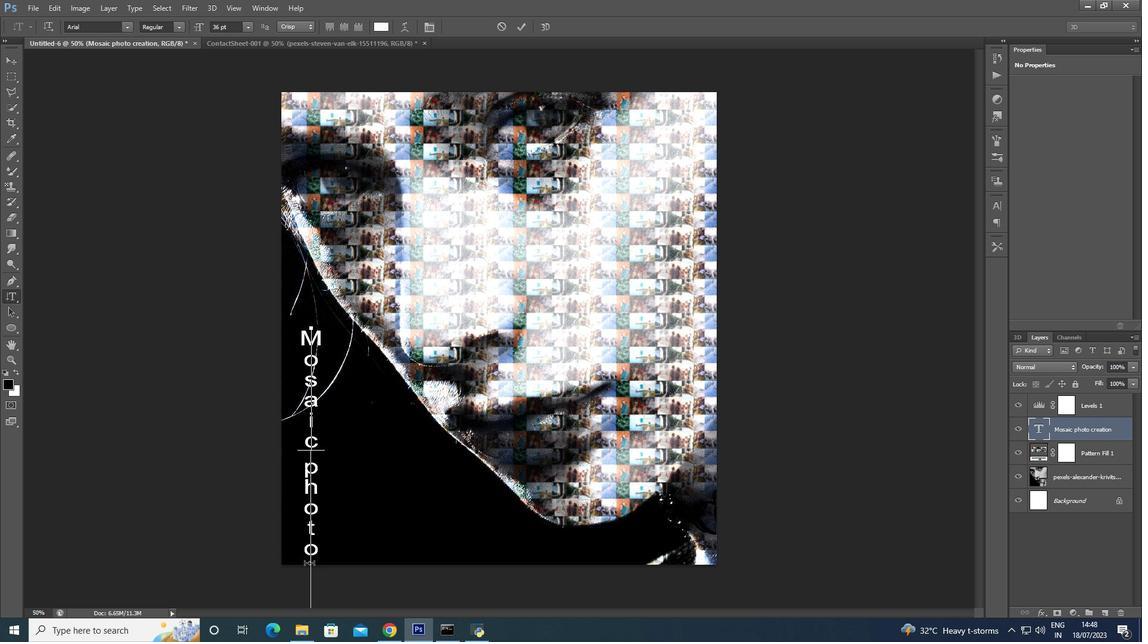 
Action: Mouse pressed left at (308, 563)
Screenshot: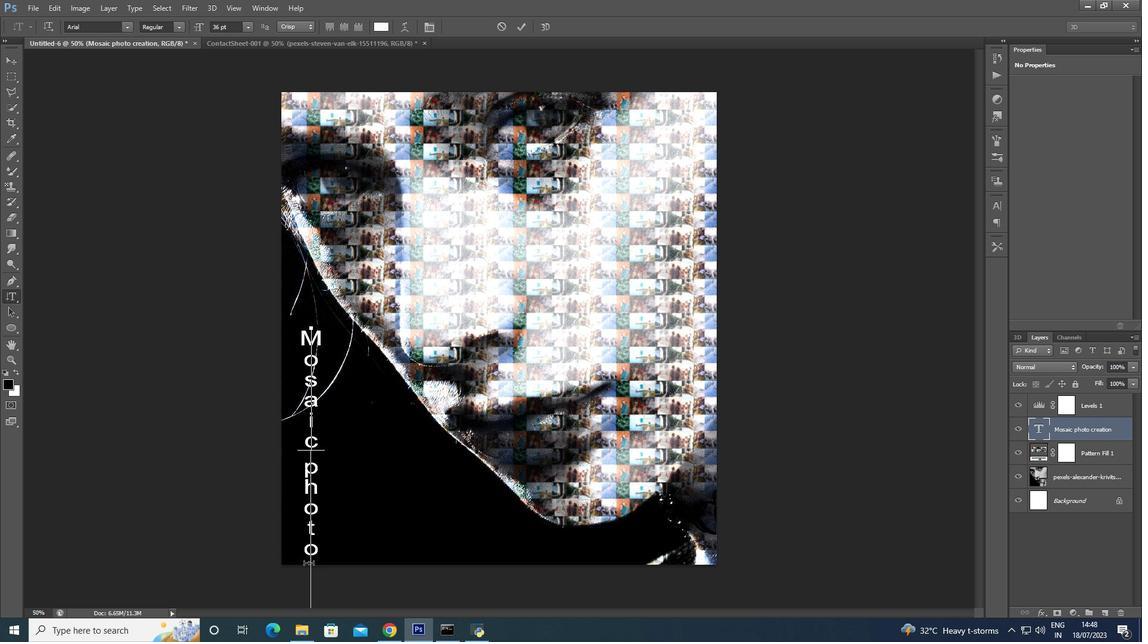 
Action: Mouse pressed left at (308, 563)
Screenshot: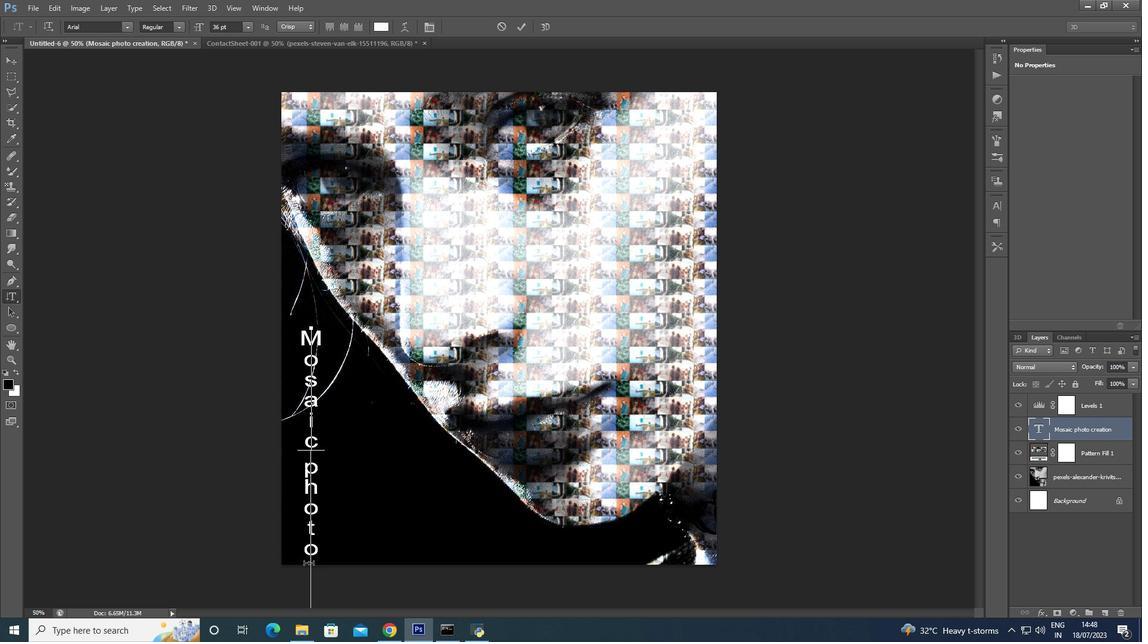 
Action: Mouse pressed left at (308, 563)
Screenshot: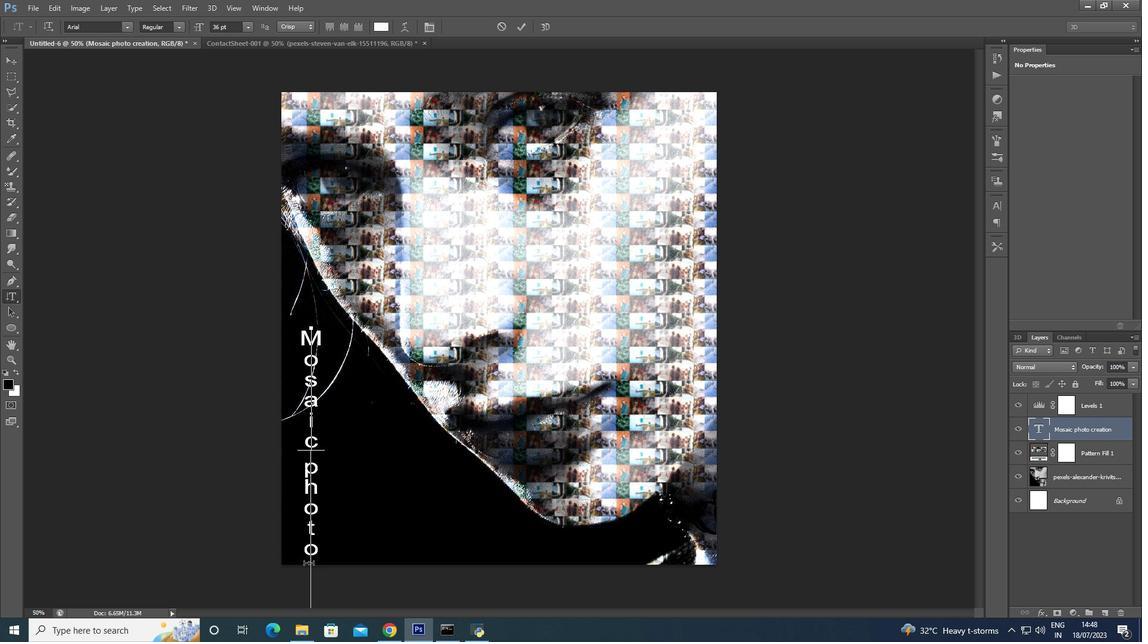 
Action: Mouse pressed left at (308, 563)
Screenshot: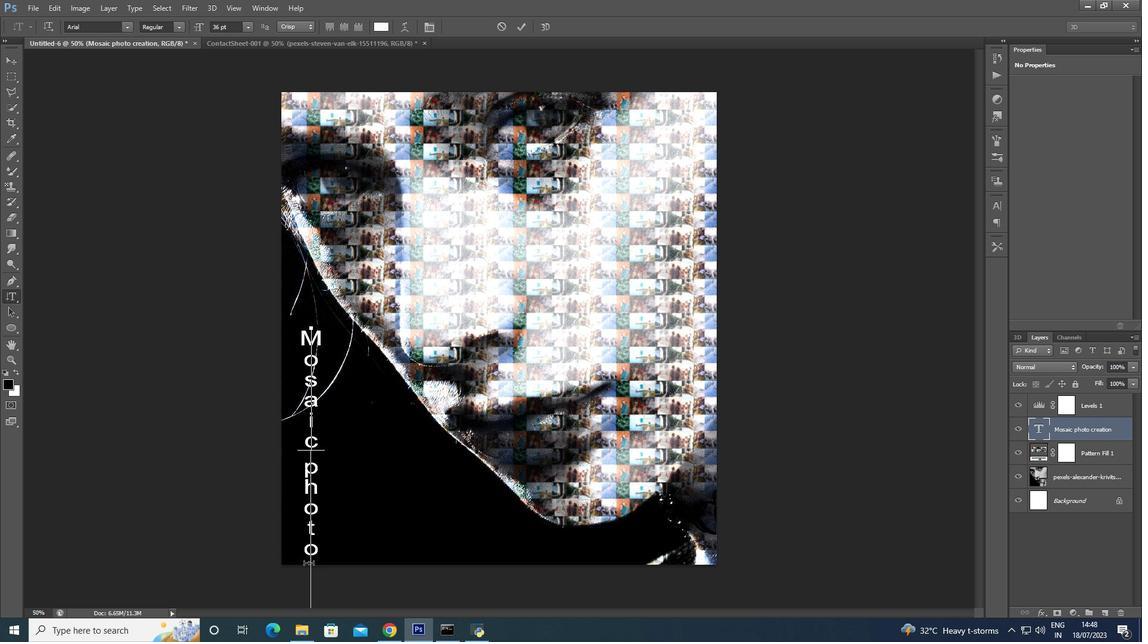 
Action: Mouse moved to (320, 479)
Screenshot: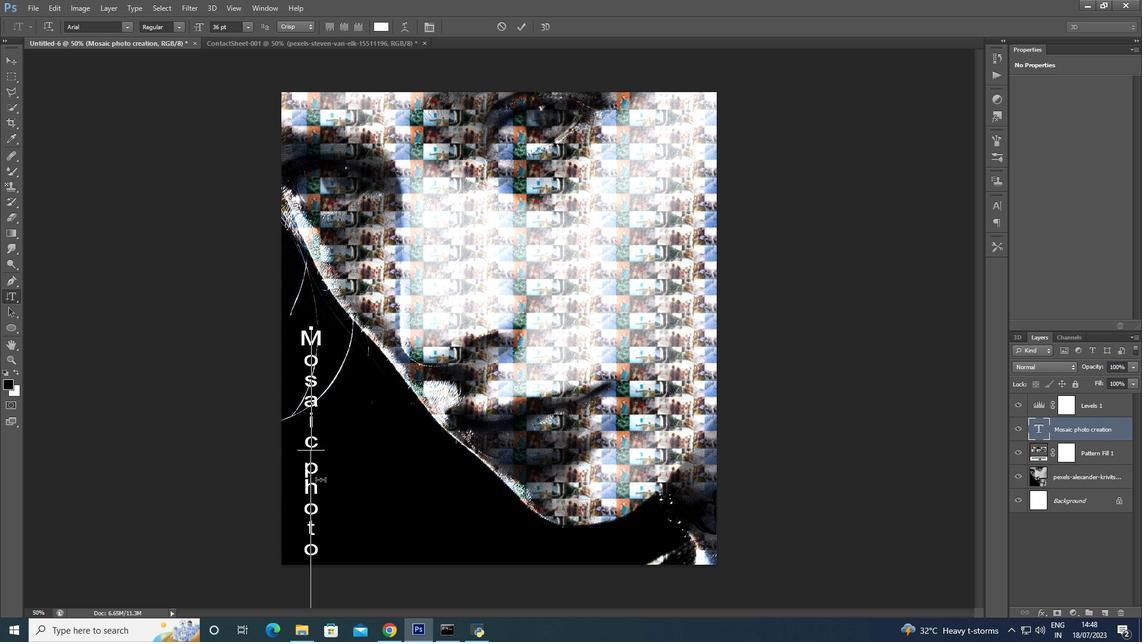 
Action: Mouse scrolled (320, 478) with delta (0, 0)
Screenshot: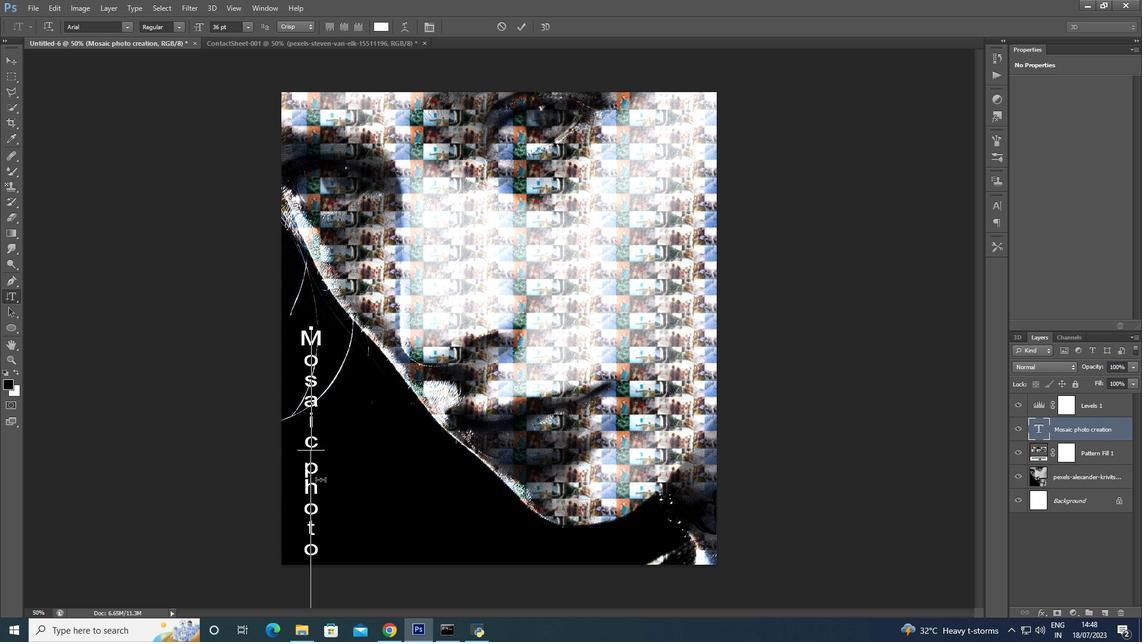 
Action: Mouse scrolled (320, 478) with delta (0, 0)
Screenshot: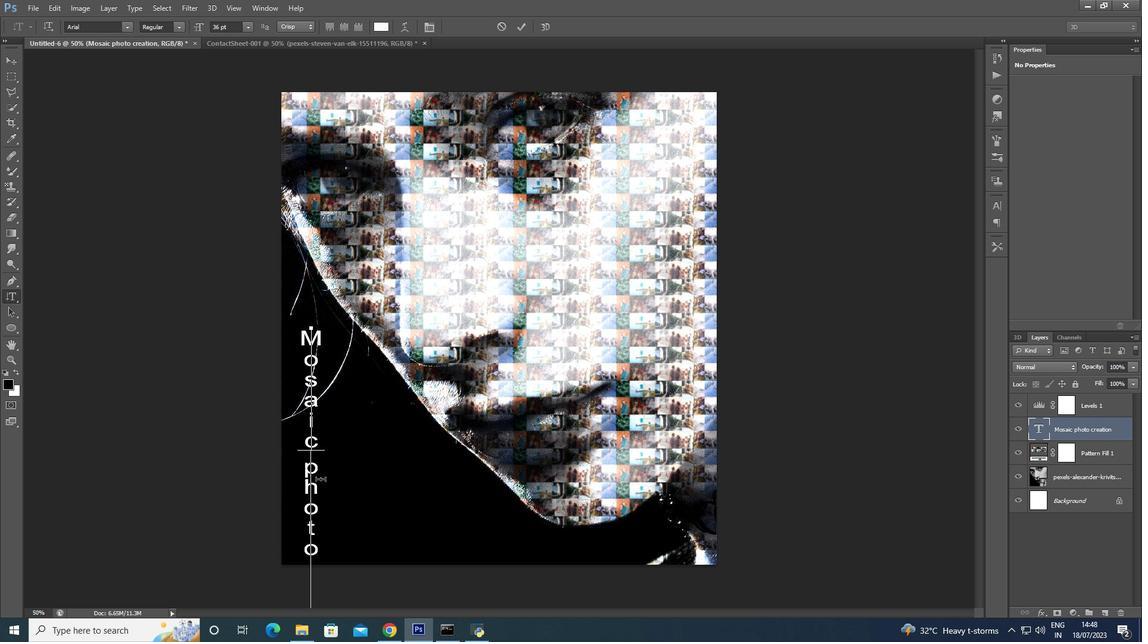 
Action: Mouse scrolled (320, 478) with delta (0, 0)
Screenshot: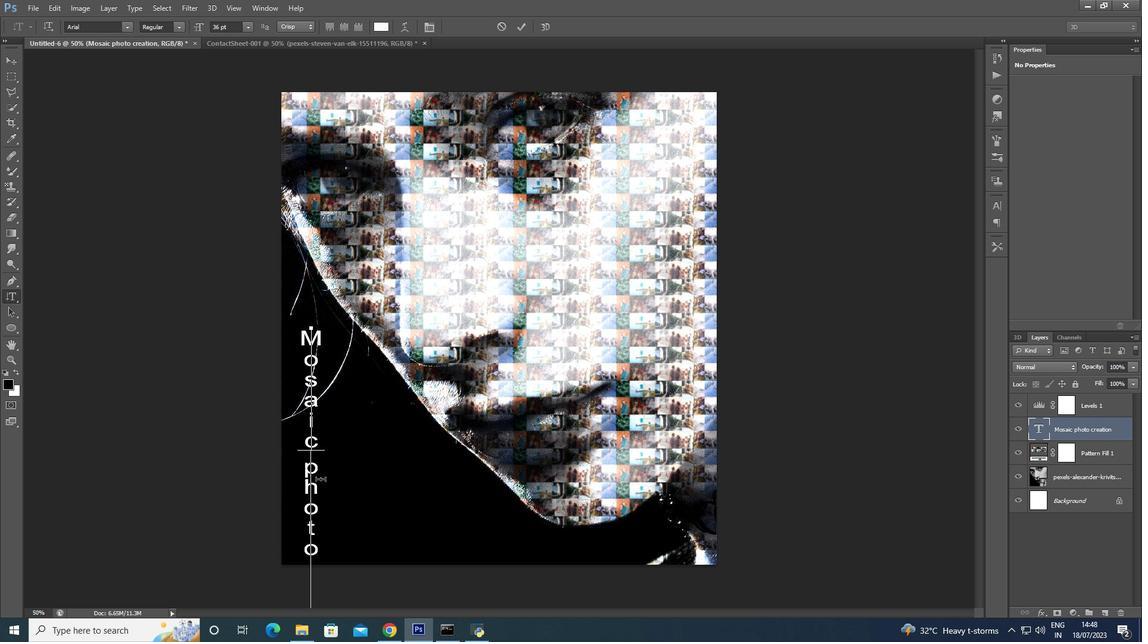 
Action: Mouse scrolled (320, 478) with delta (0, 0)
Screenshot: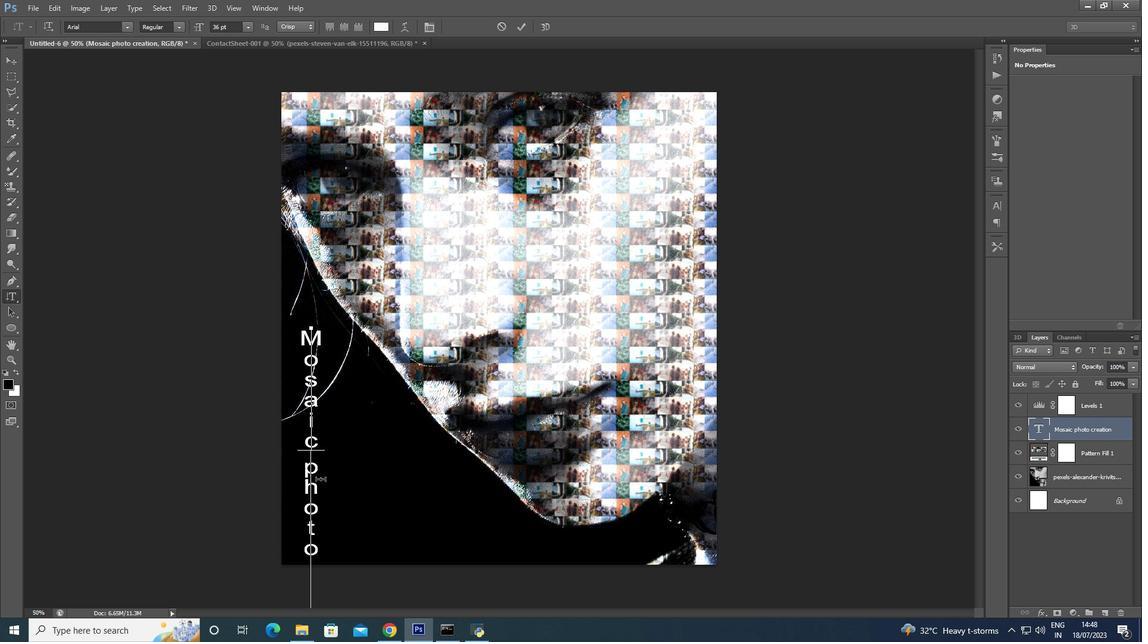 
Action: Mouse scrolled (320, 478) with delta (0, 0)
Screenshot: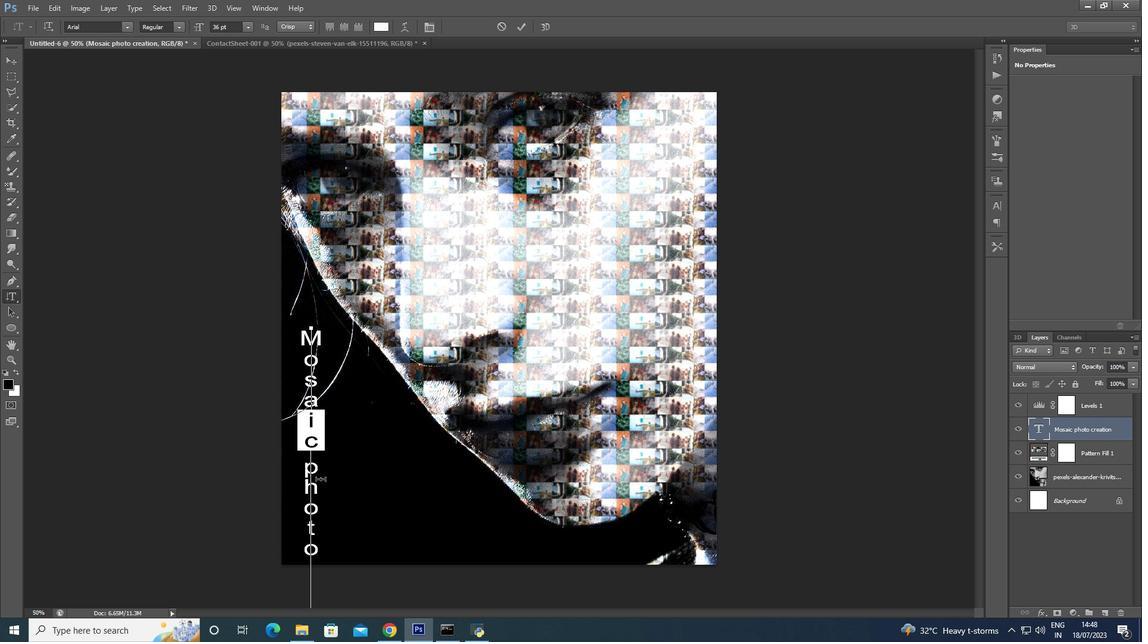 
Action: Mouse moved to (309, 503)
Screenshot: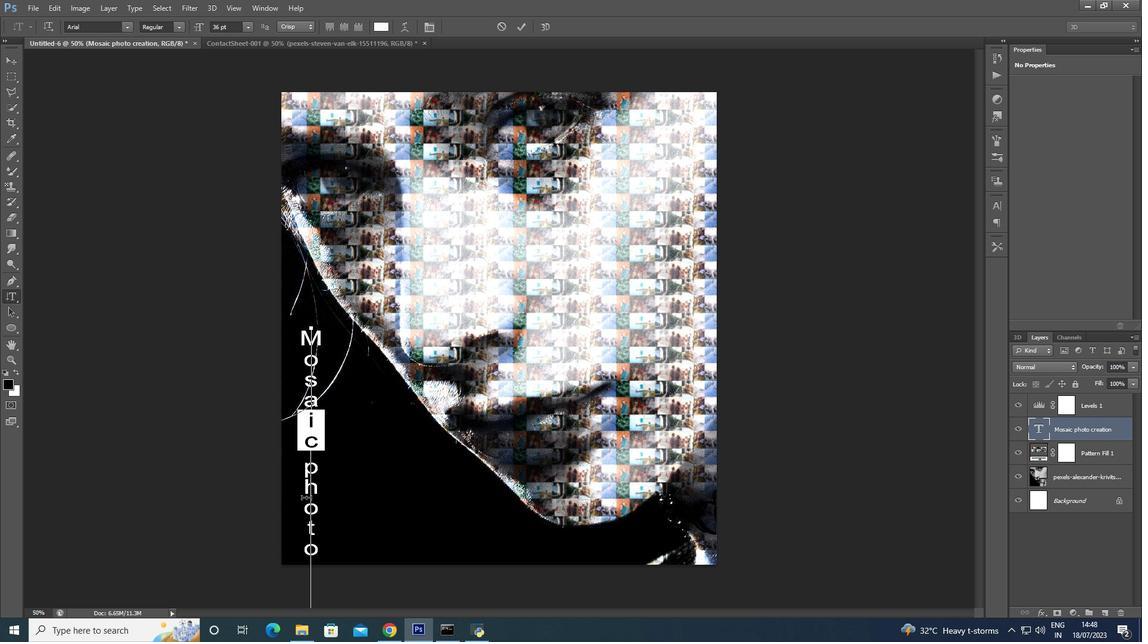 
Action: Mouse pressed left at (309, 503)
Screenshot: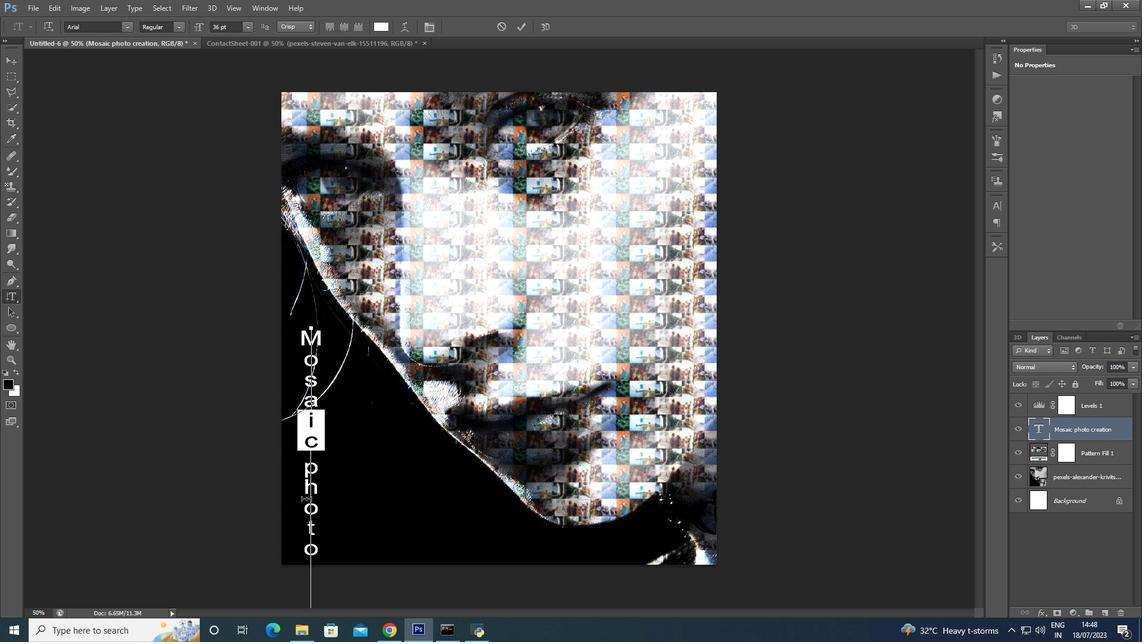 
Action: Mouse moved to (314, 489)
Screenshot: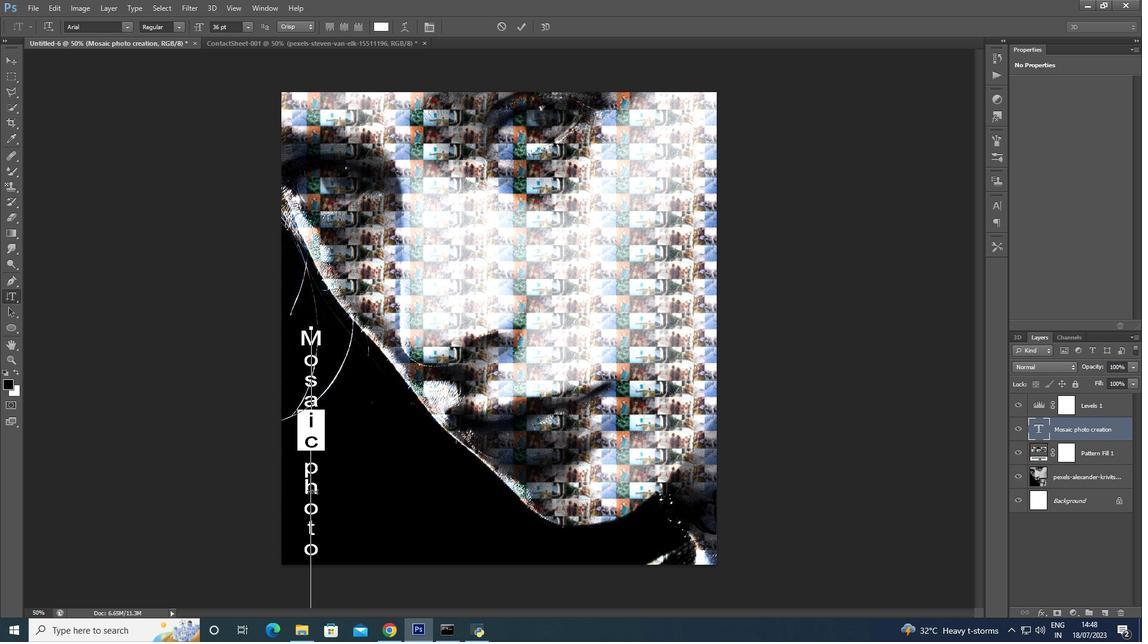 
Action: Mouse pressed left at (314, 489)
Screenshot: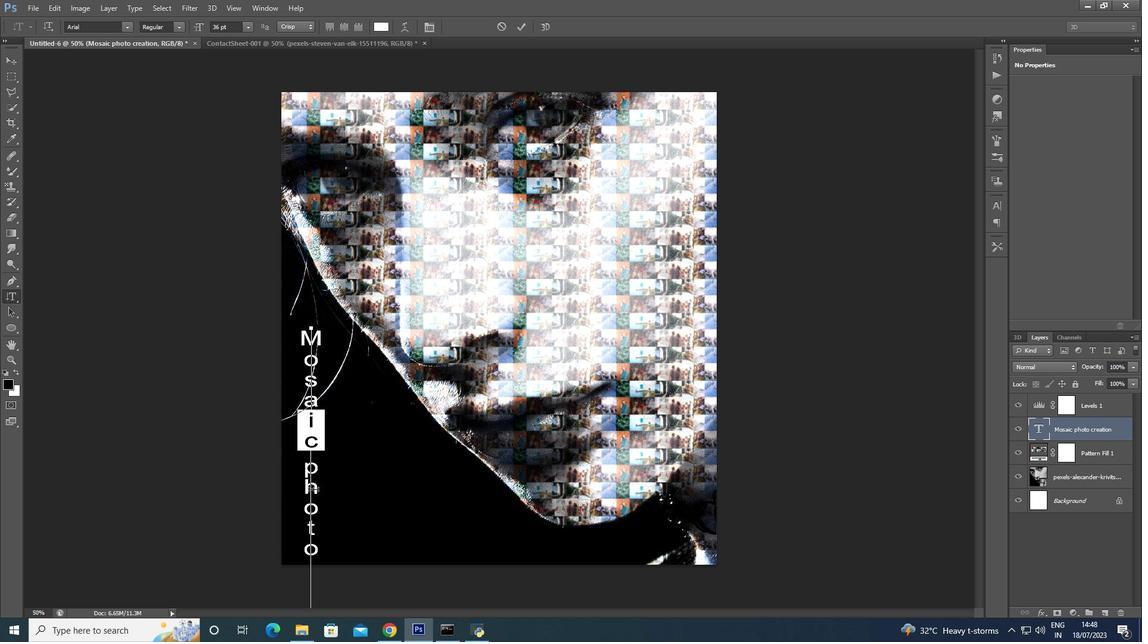 
Action: Mouse moved to (313, 533)
Screenshot: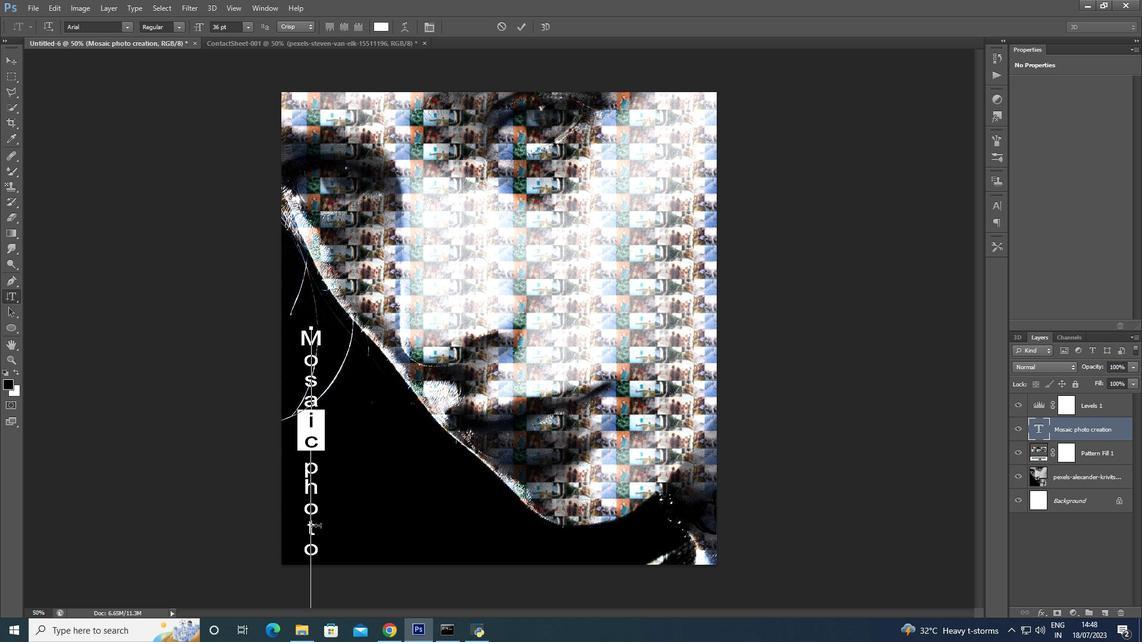 
Action: Mouse pressed left at (313, 533)
Screenshot: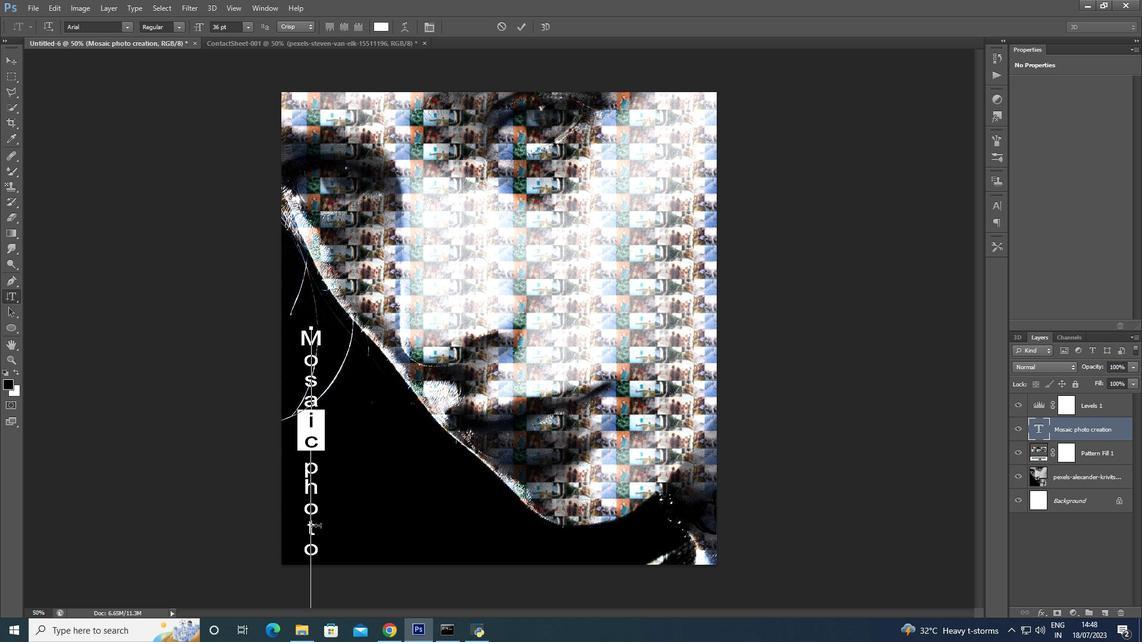 
Action: Mouse moved to (304, 558)
Screenshot: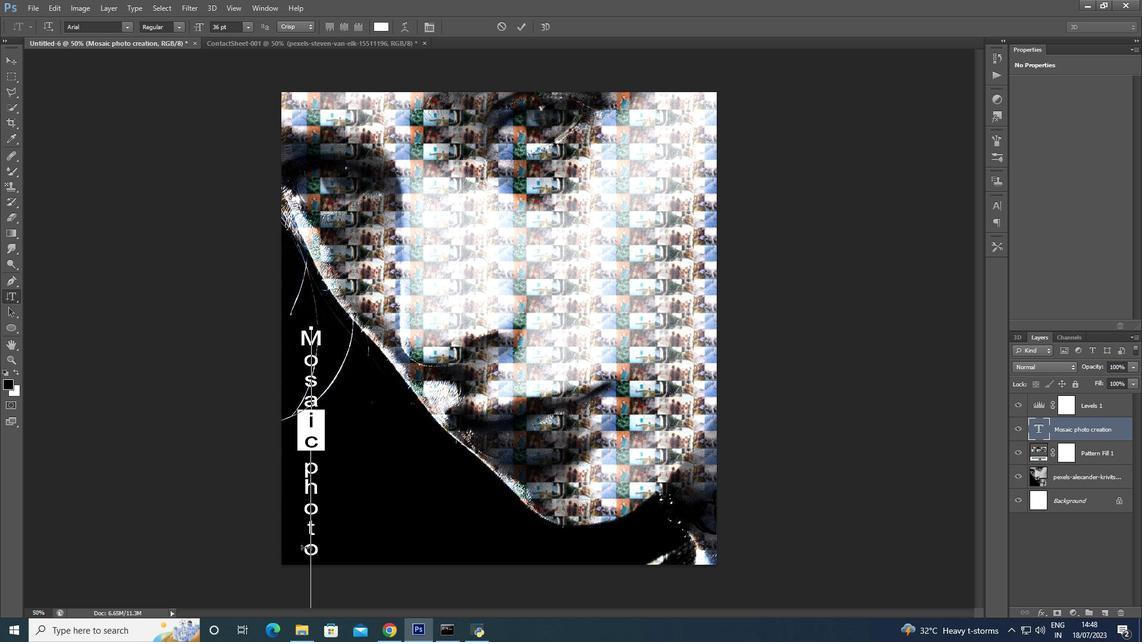 
Action: Mouse pressed left at (304, 558)
Screenshot: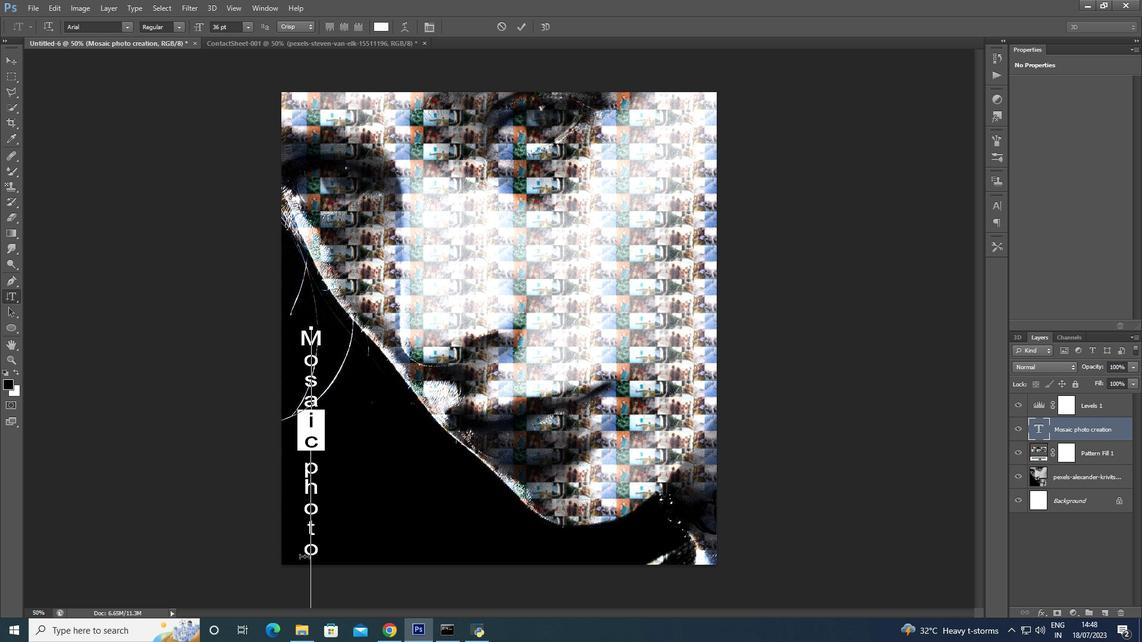 
Action: Mouse moved to (305, 536)
Screenshot: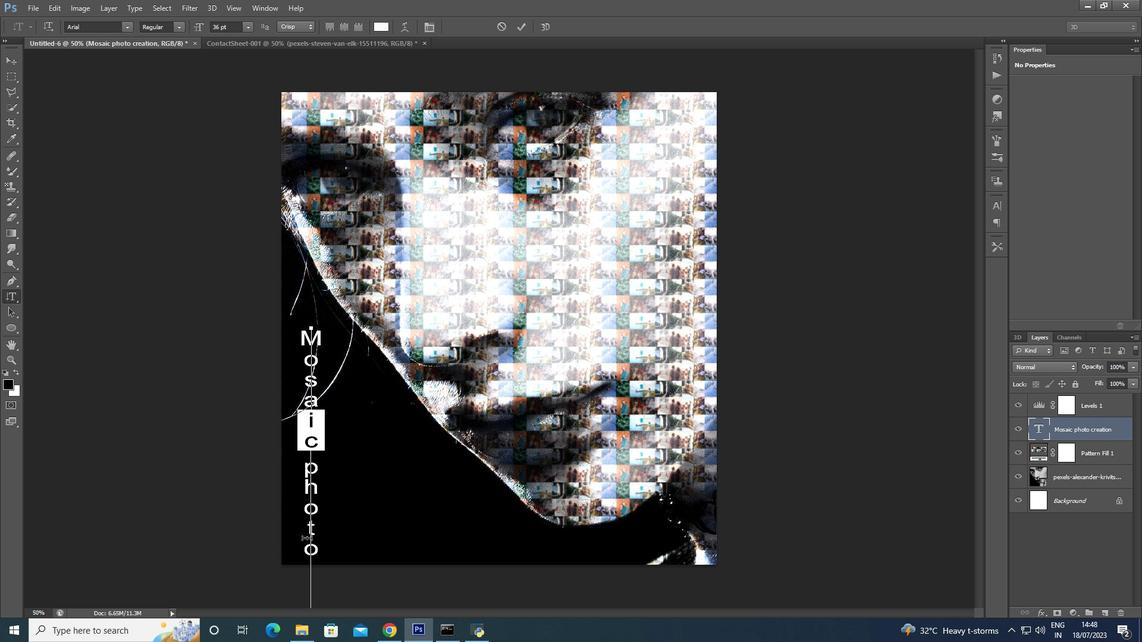 
Action: Mouse scrolled (305, 535) with delta (0, 0)
Screenshot: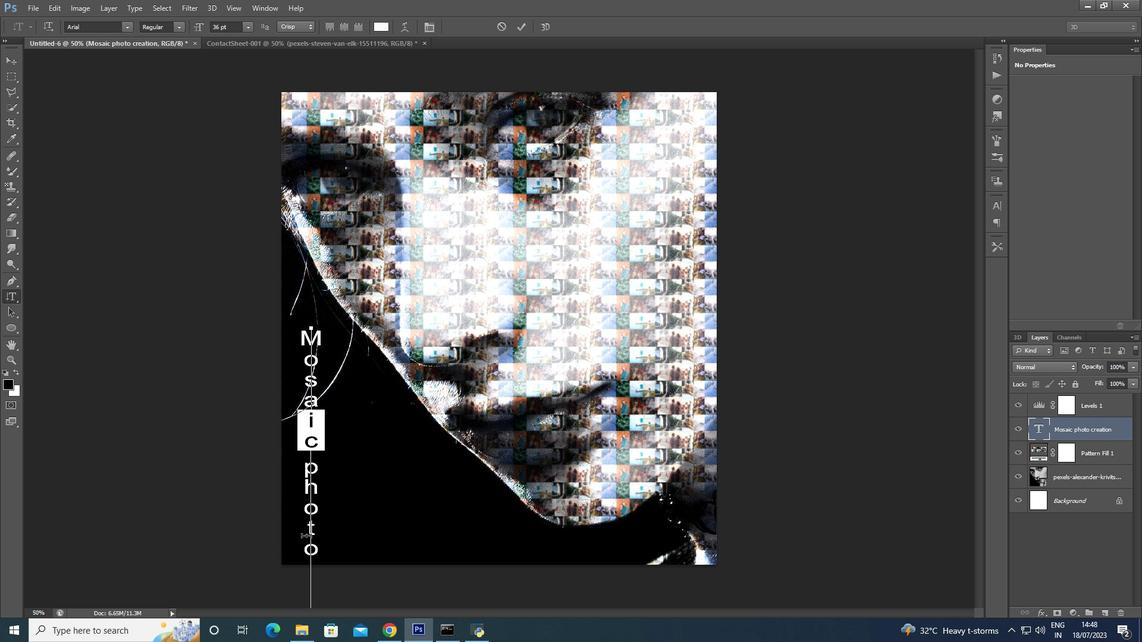 
Action: Mouse scrolled (305, 535) with delta (0, 0)
Screenshot: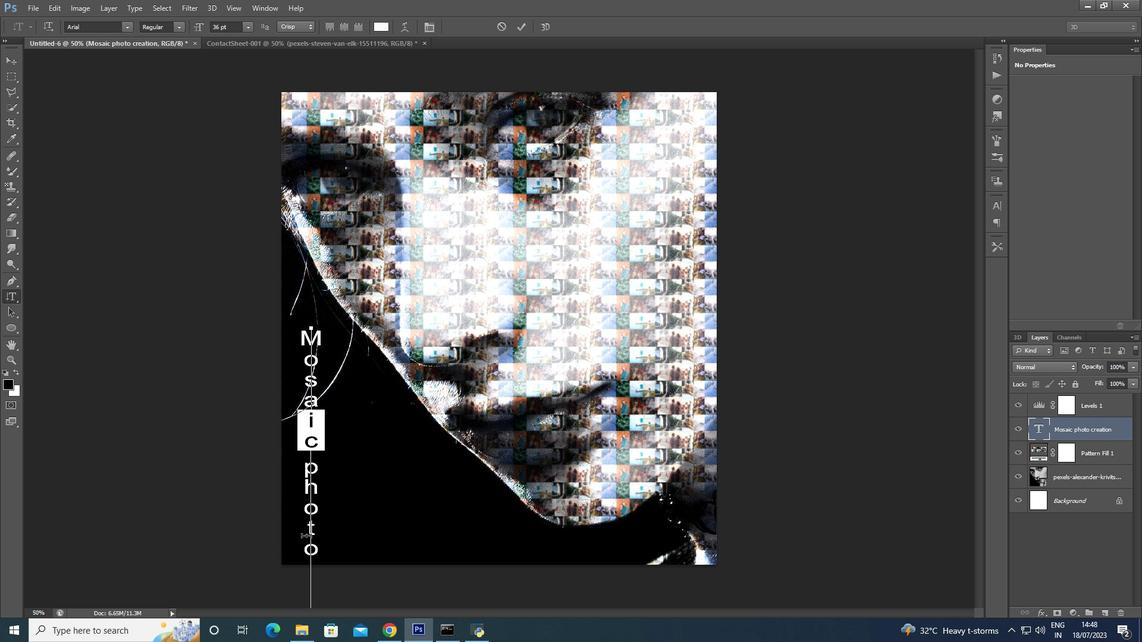 
Action: Mouse scrolled (305, 535) with delta (0, 0)
Screenshot: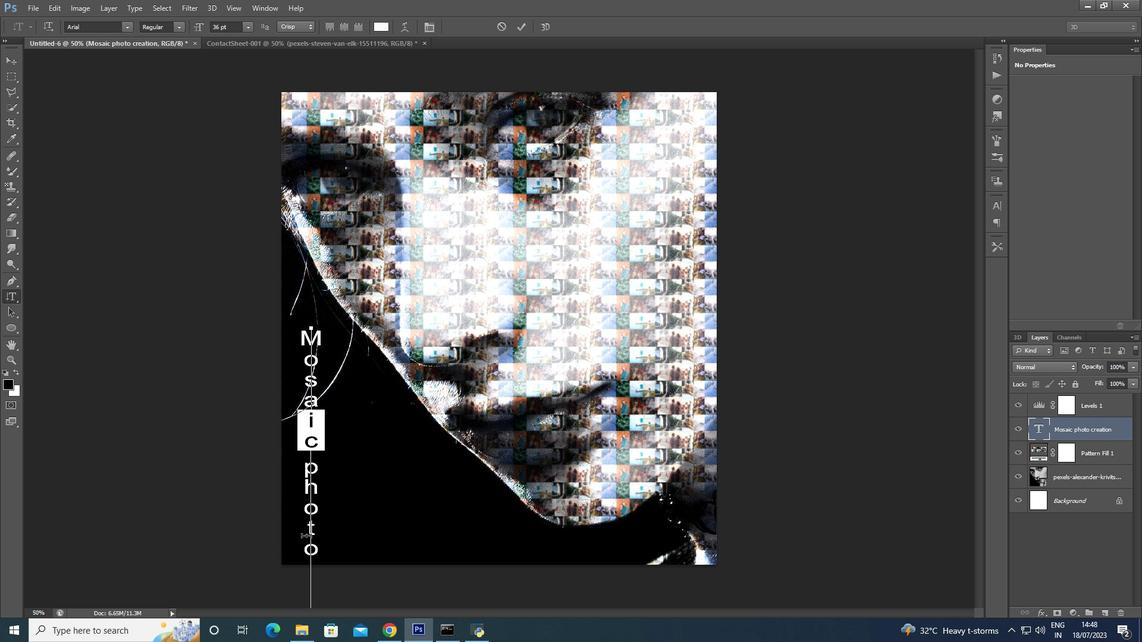 
Action: Mouse scrolled (305, 535) with delta (0, 0)
Screenshot: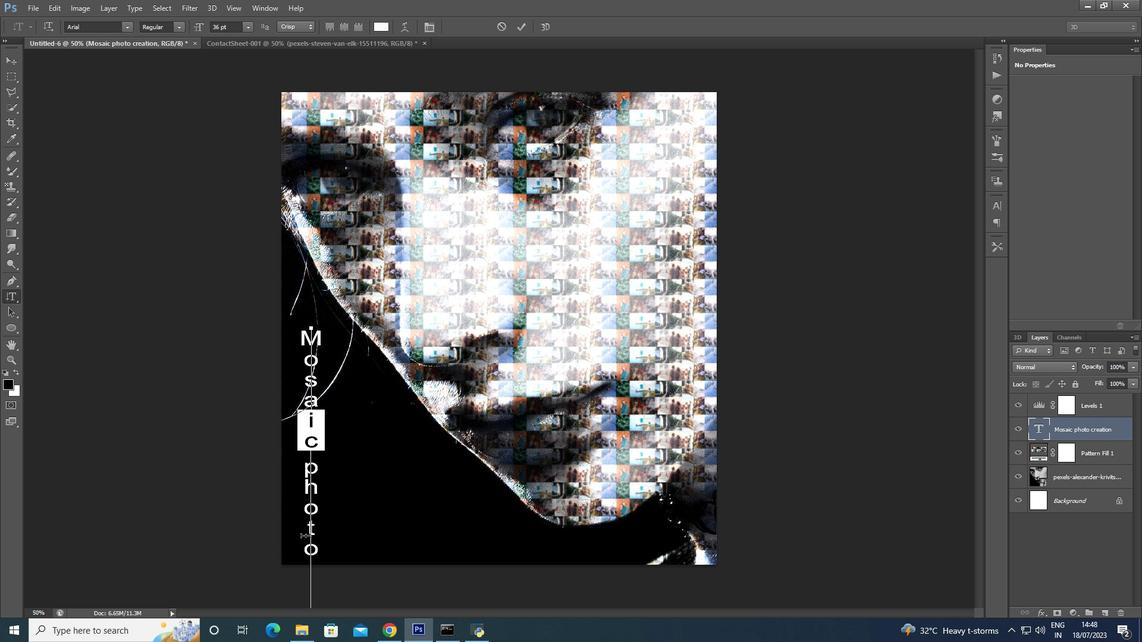 
Action: Mouse scrolled (305, 535) with delta (0, 0)
Screenshot: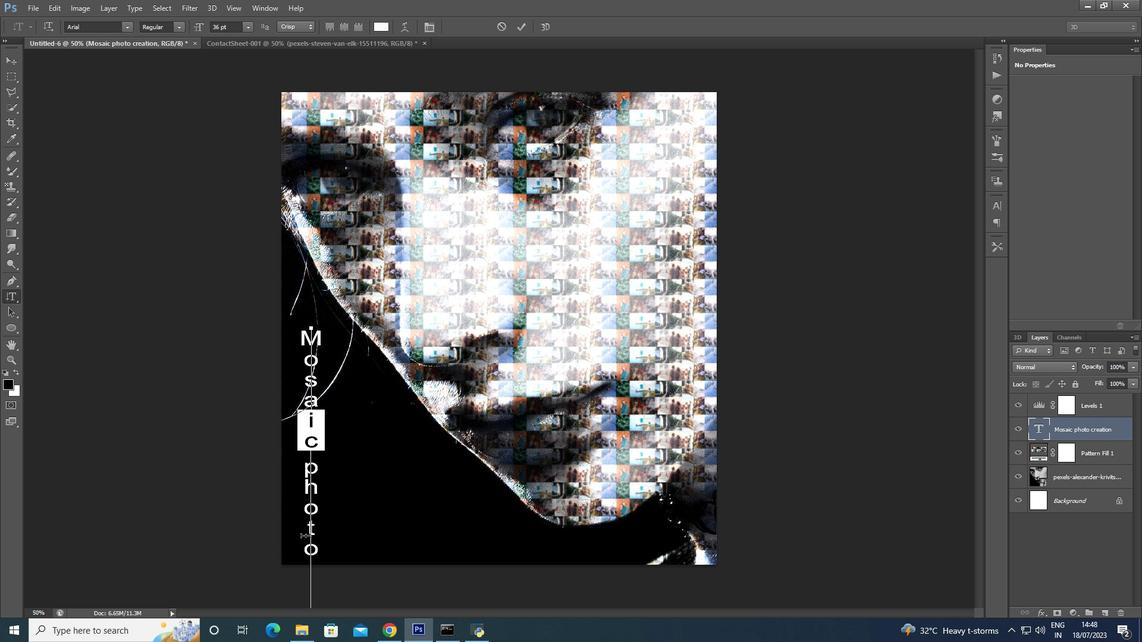
Action: Mouse scrolled (305, 535) with delta (0, 0)
Screenshot: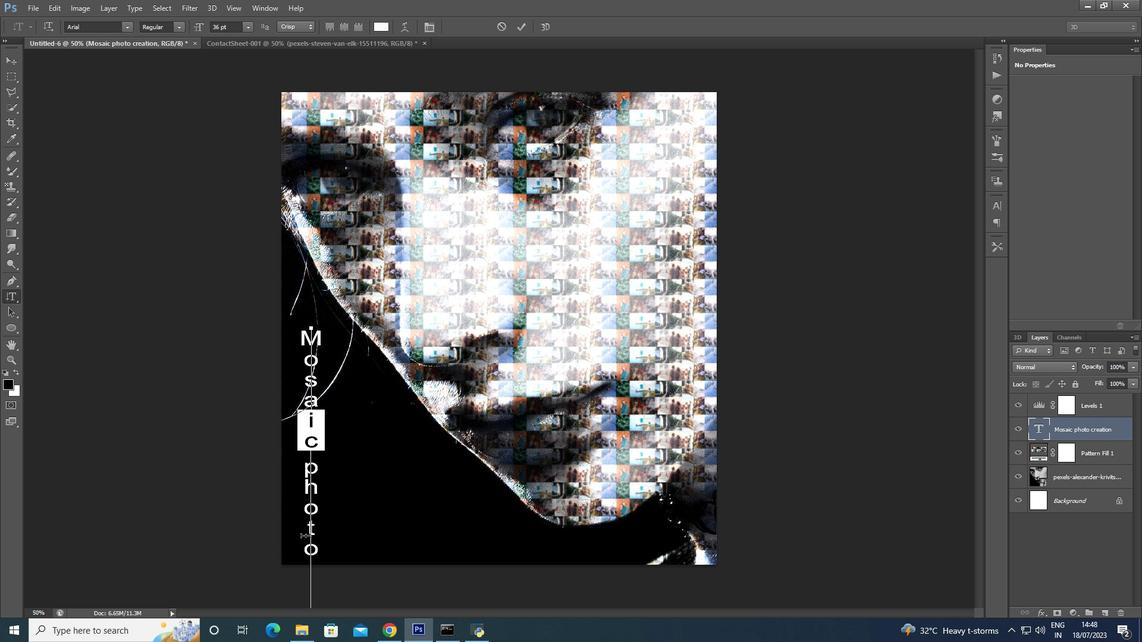 
Action: Mouse moved to (311, 549)
Screenshot: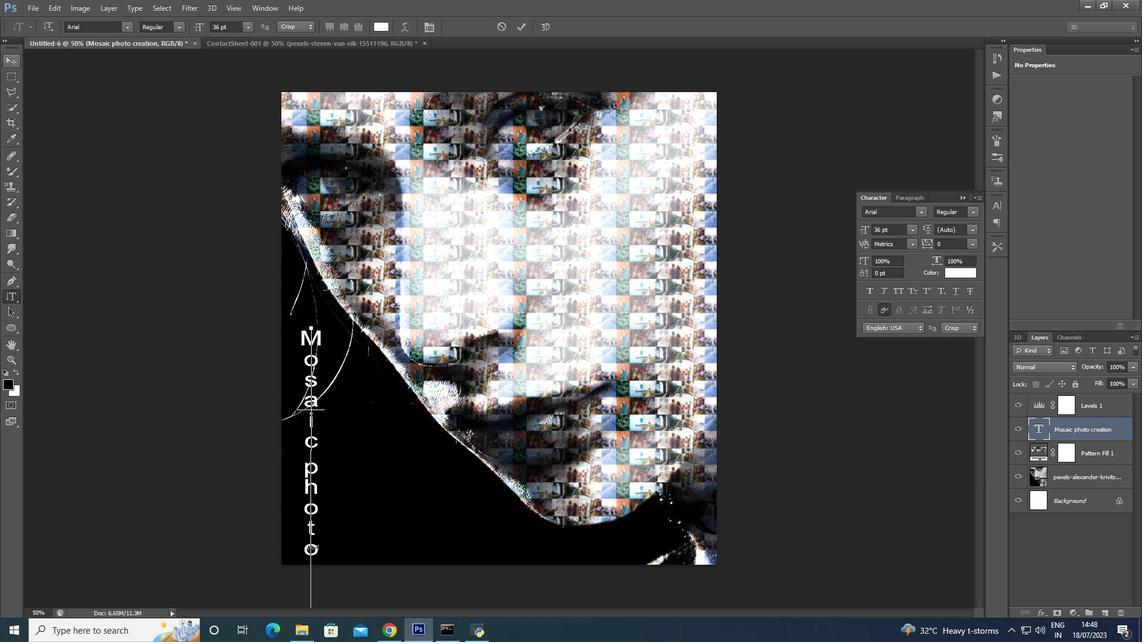 
Action: Mouse pressed left at (311, 549)
Screenshot: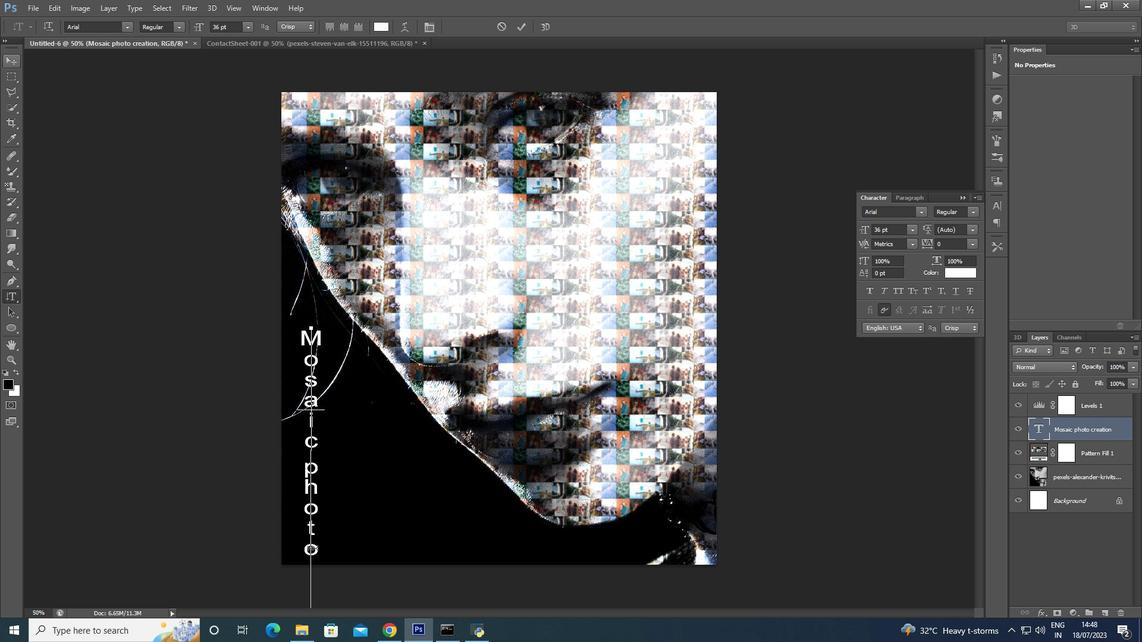 
Action: Mouse moved to (311, 549)
Screenshot: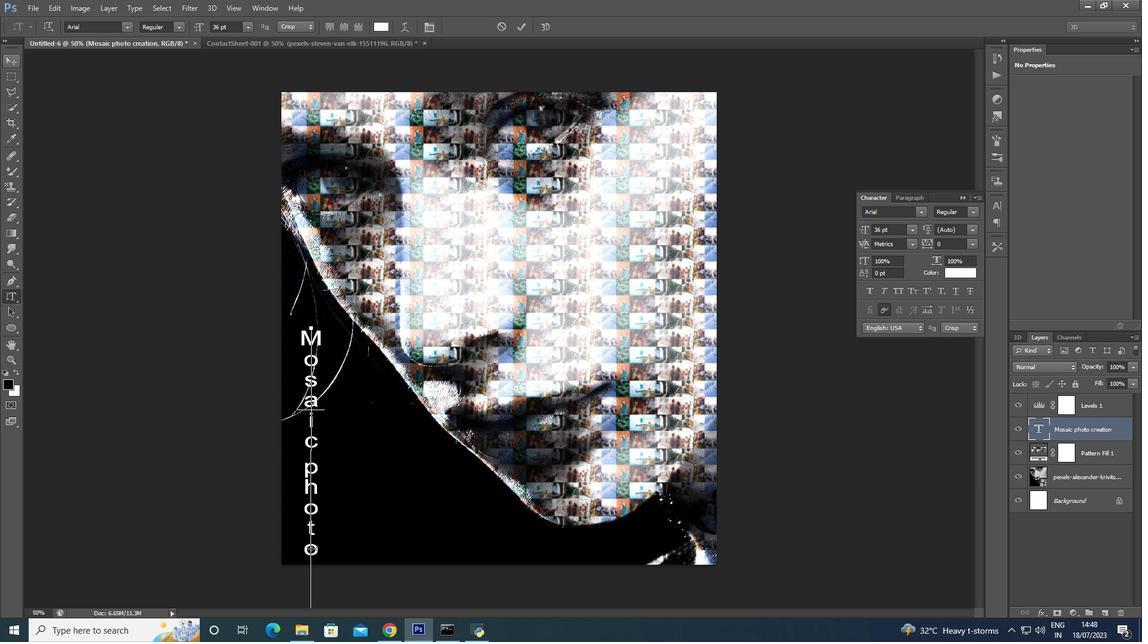 
Action: Key pressed <Key.up><Key.up><Key.up><Key.up><Key.up><Key.up><Key.up><Key.up><Key.up>
Screenshot: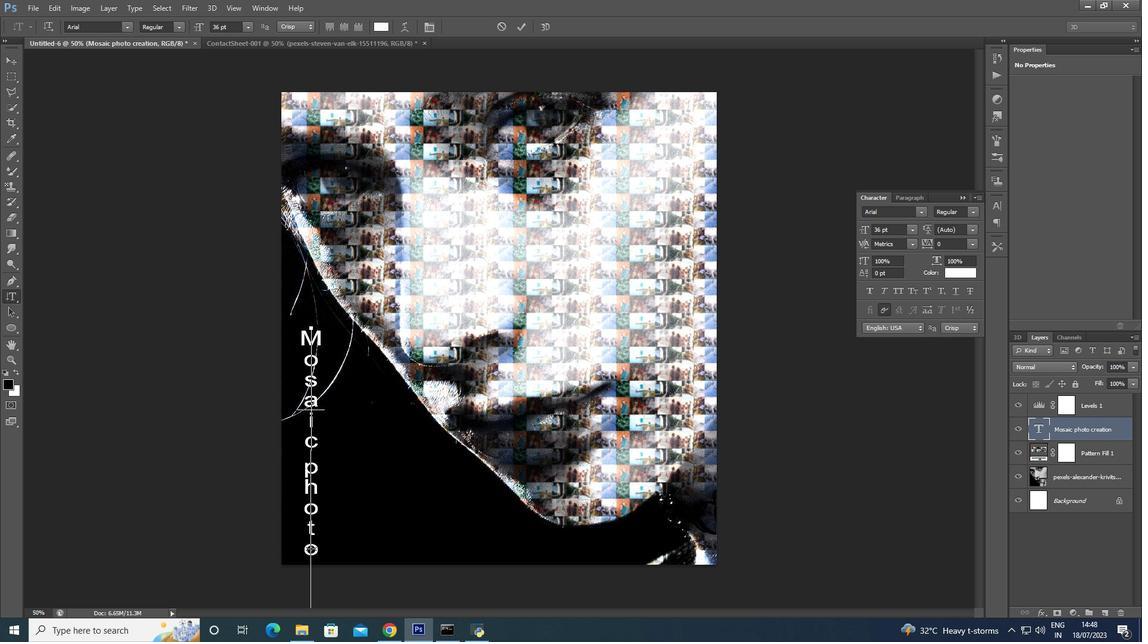 
Action: Mouse moved to (311, 549)
Screenshot: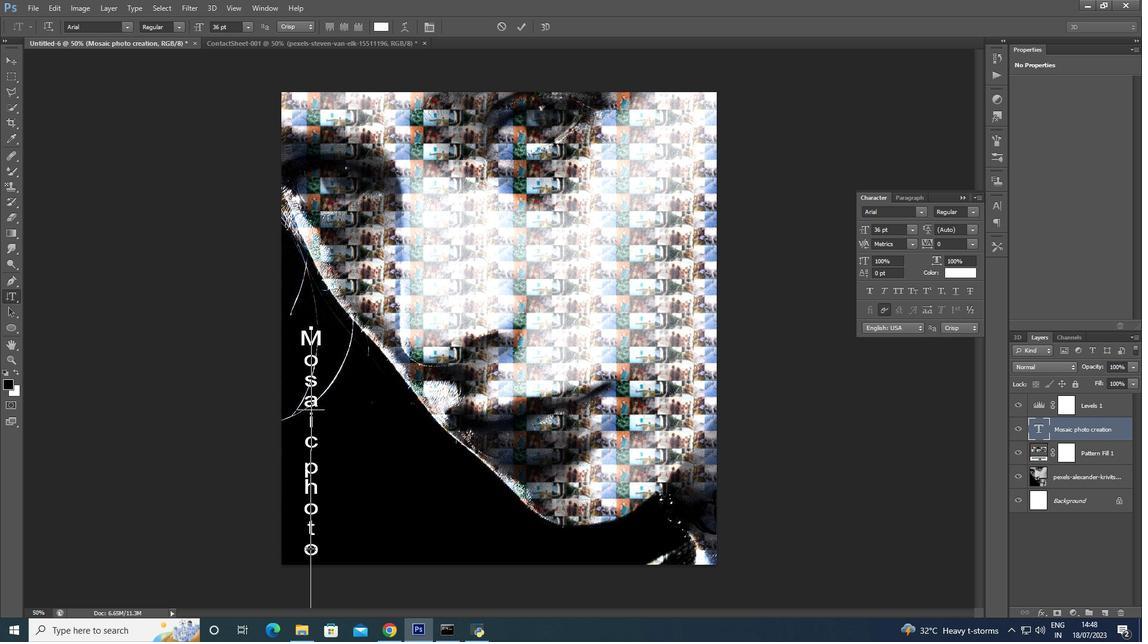 
Action: Key pressed <Key.up>
Screenshot: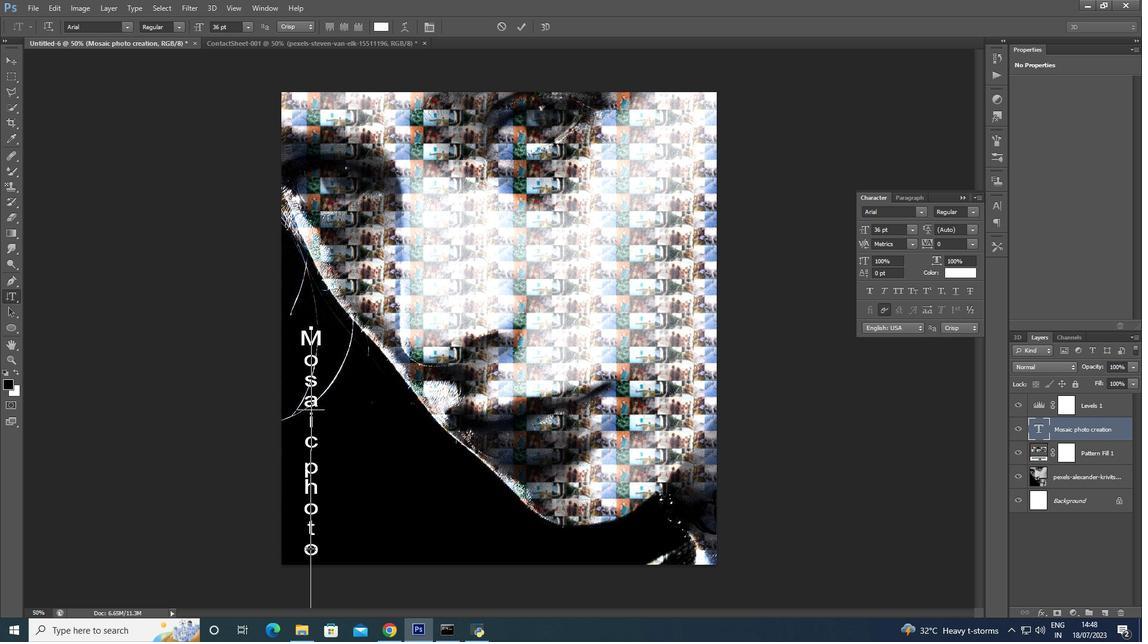 
Action: Mouse moved to (964, 196)
Screenshot: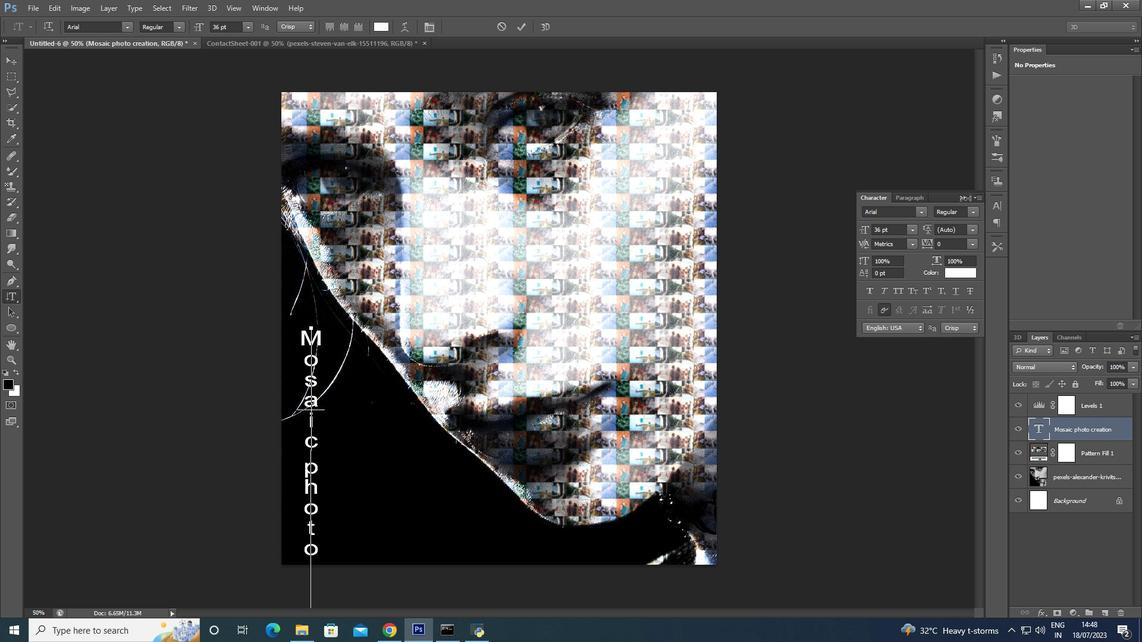 
Action: Mouse pressed left at (964, 196)
Screenshot: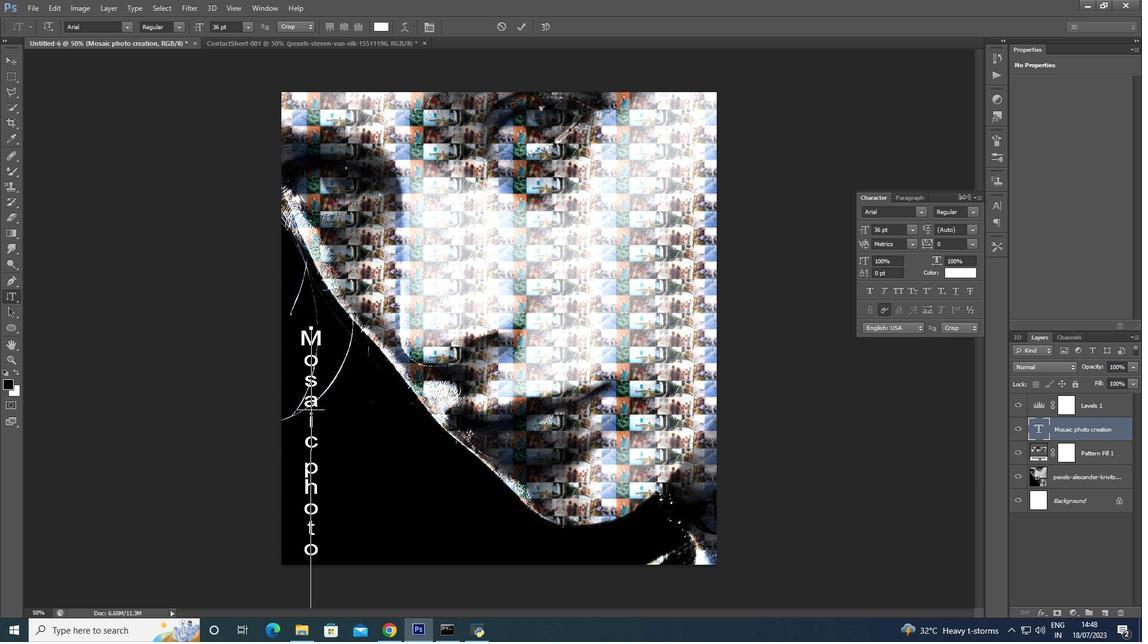 
Action: Mouse moved to (1083, 505)
Screenshot: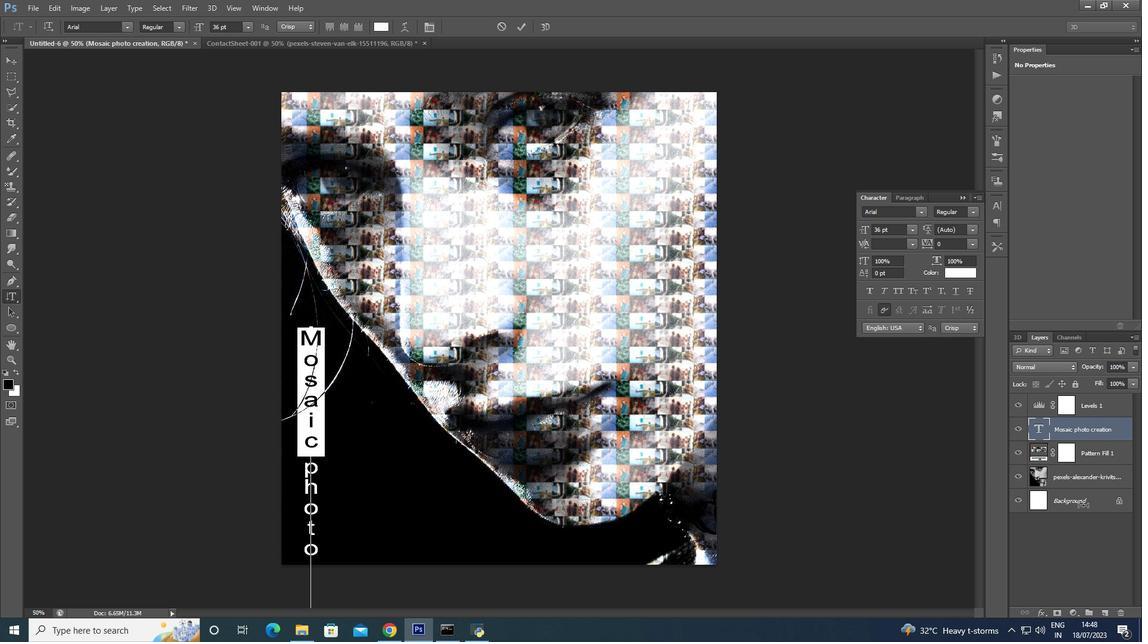 
Action: Mouse pressed left at (1083, 505)
Screenshot: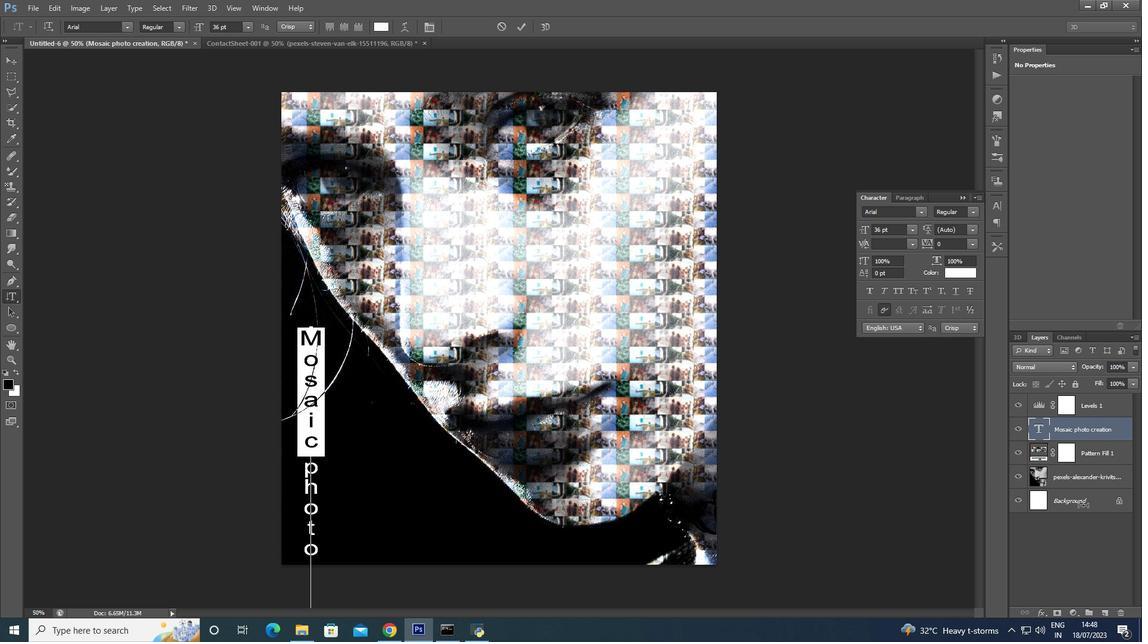 
Action: Mouse moved to (1083, 505)
Screenshot: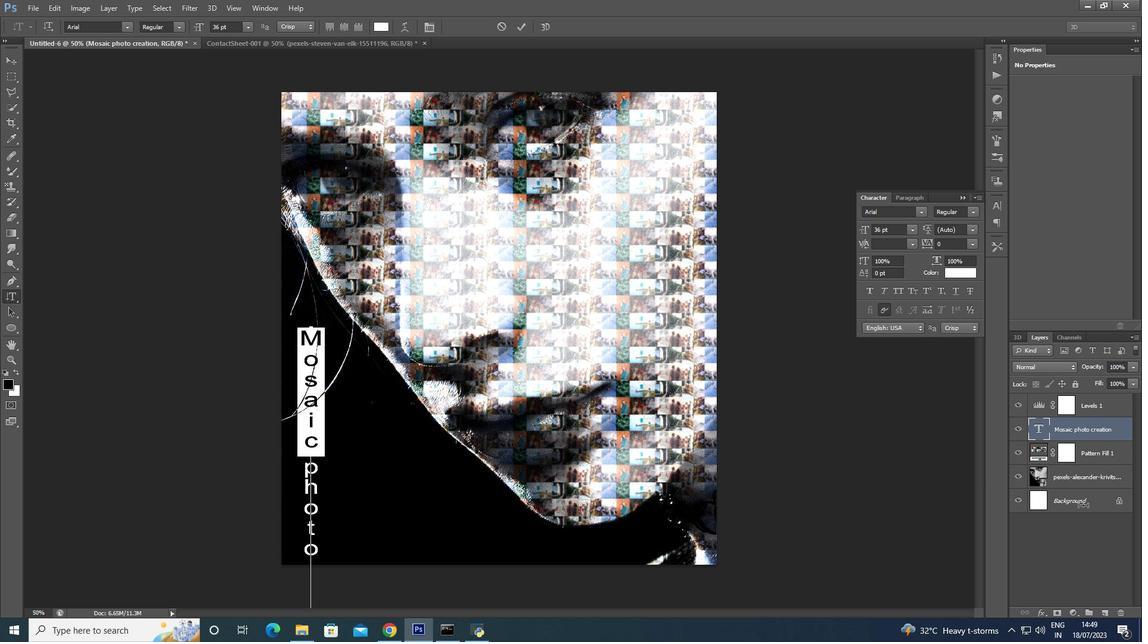
Action: Mouse pressed left at (1083, 505)
Screenshot: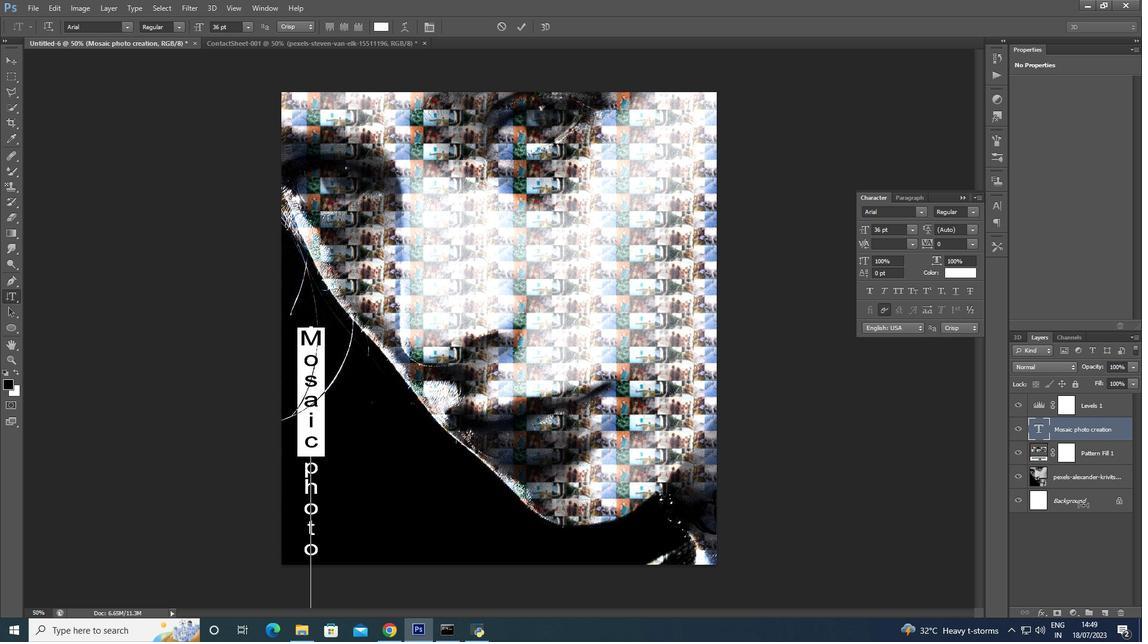 
Action: Mouse moved to (1084, 505)
Screenshot: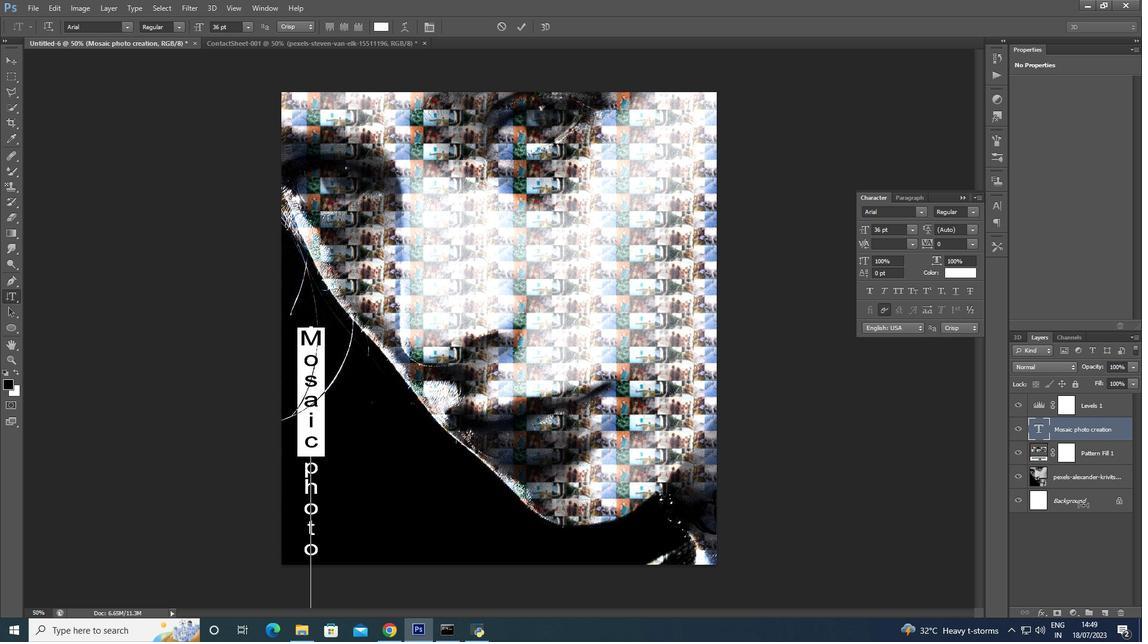 
Action: Mouse pressed left at (1084, 505)
Screenshot: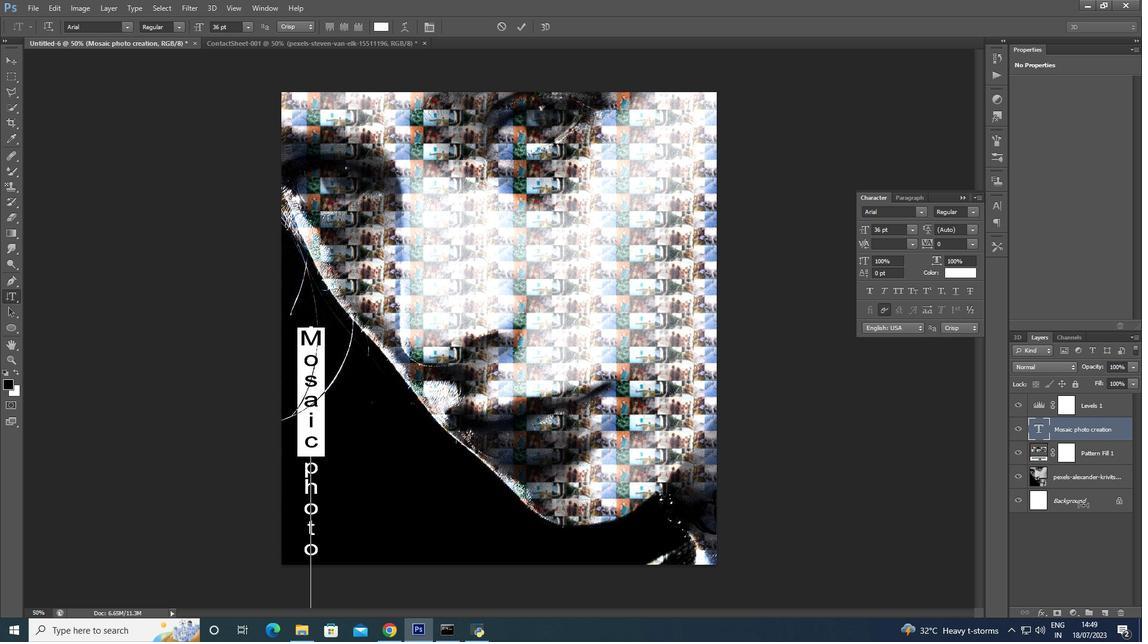 
Action: Mouse moved to (11, 60)
Screenshot: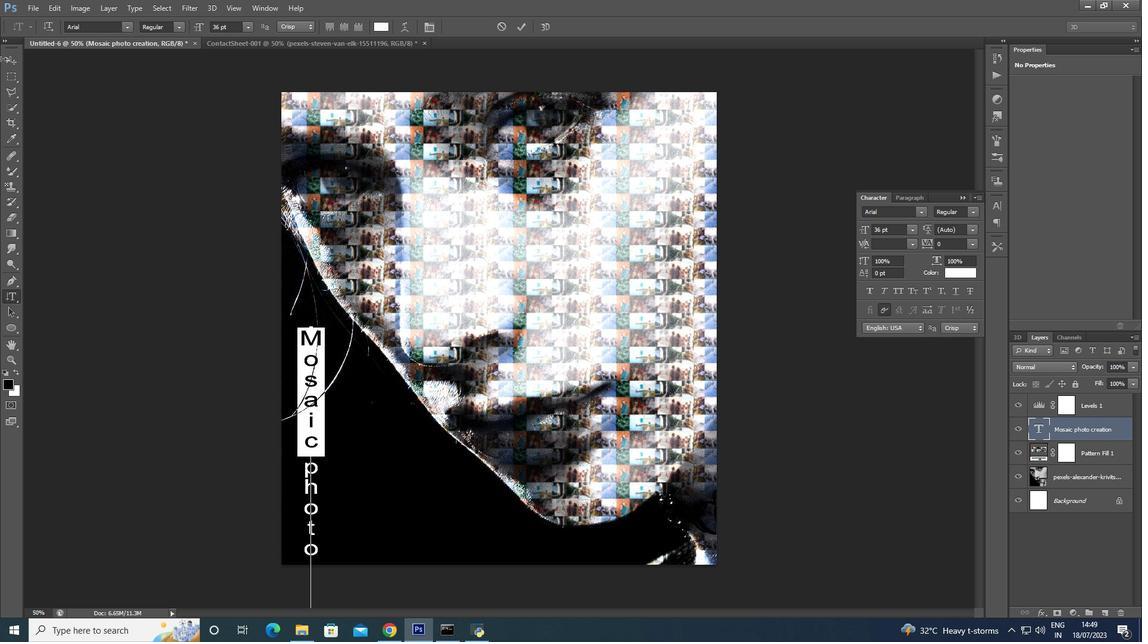 
Action: Mouse pressed left at (11, 60)
Screenshot: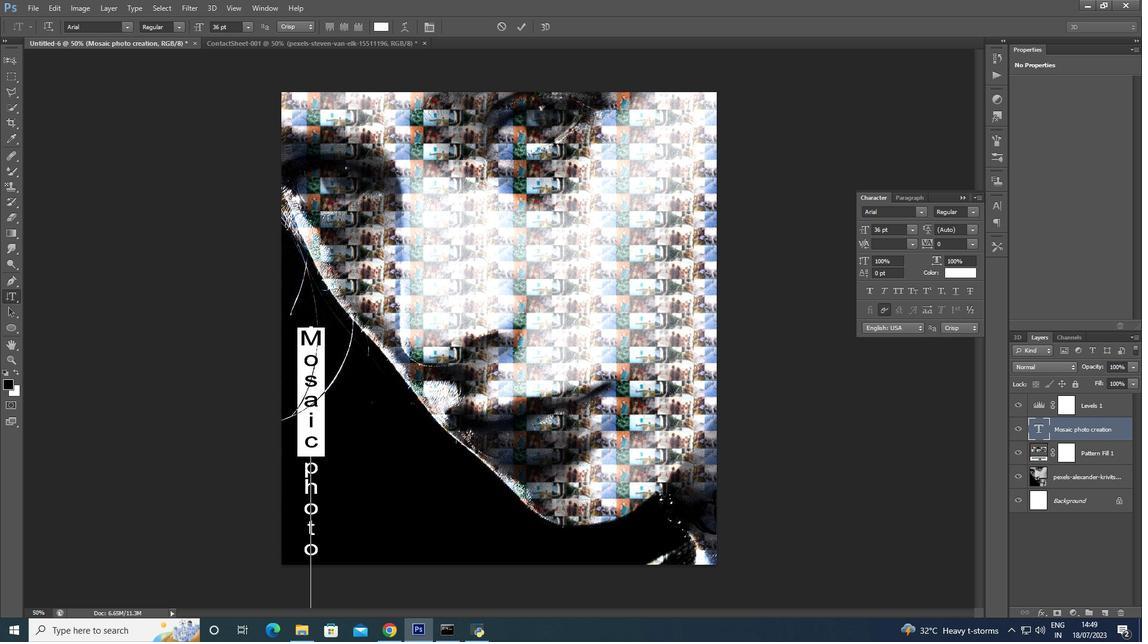 
Action: Mouse moved to (13, 60)
Screenshot: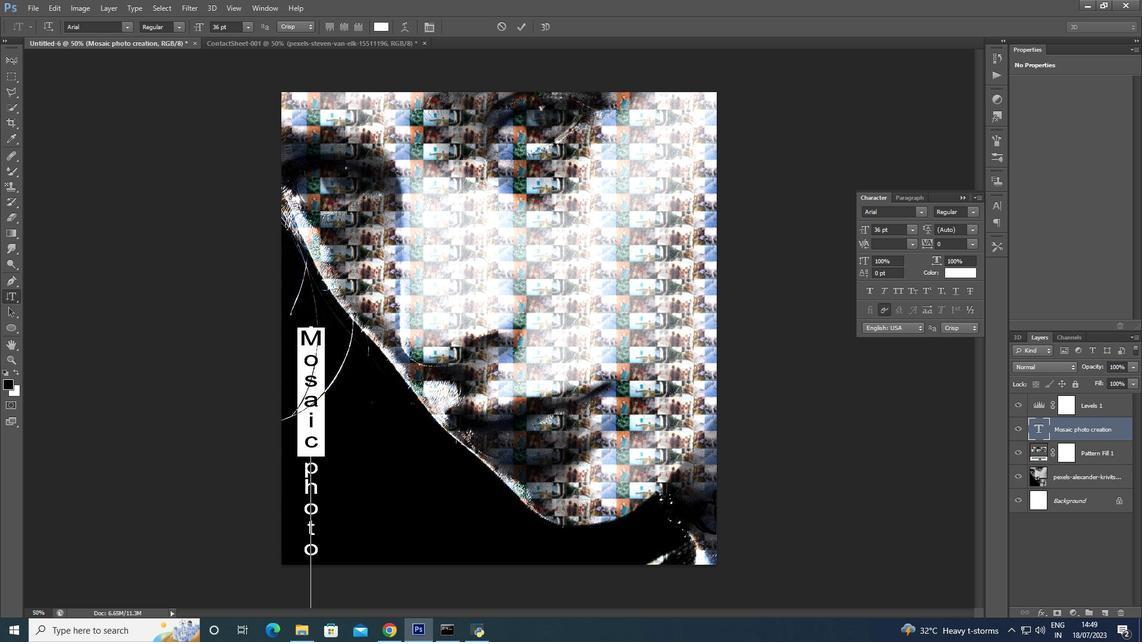 
Action: Mouse pressed left at (13, 60)
Screenshot: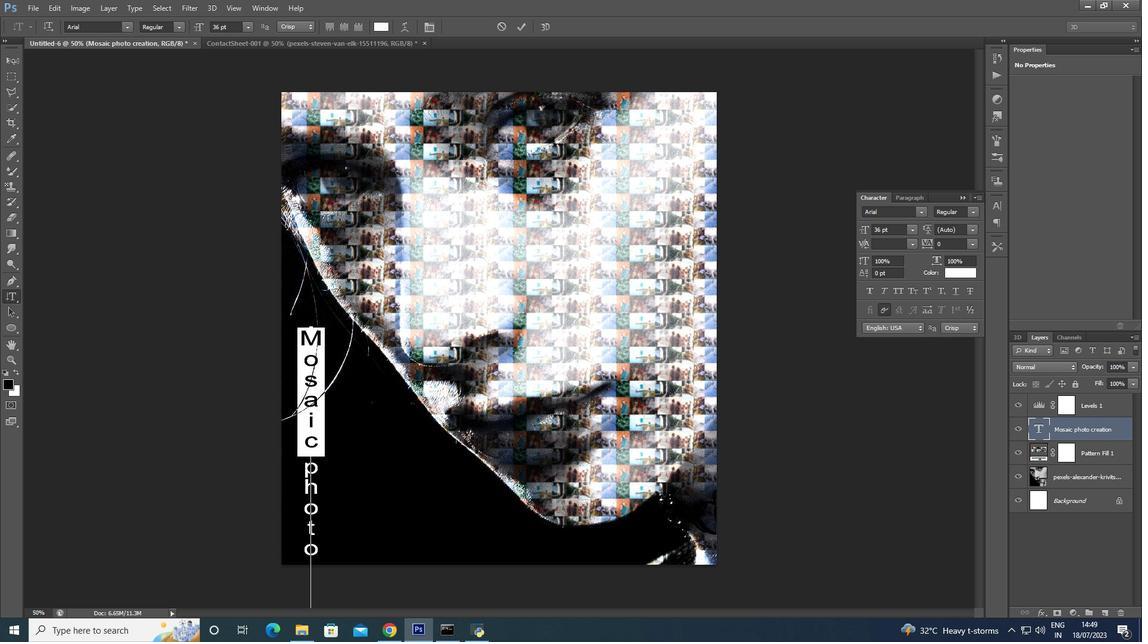 
Action: Mouse pressed left at (13, 60)
Screenshot: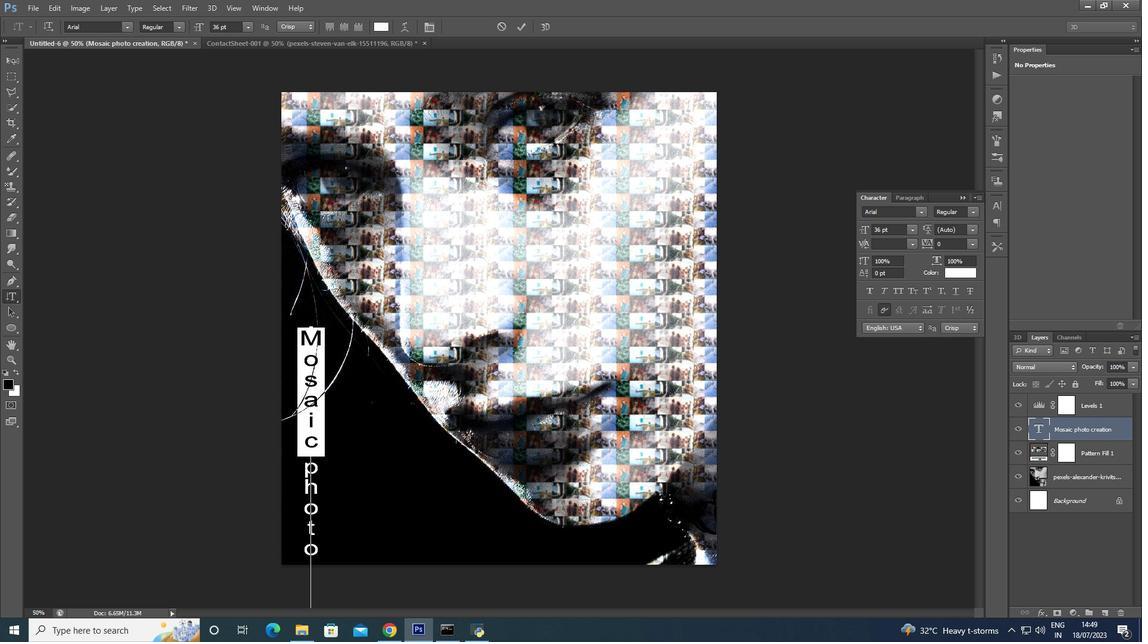 
Action: Mouse pressed left at (13, 60)
Screenshot: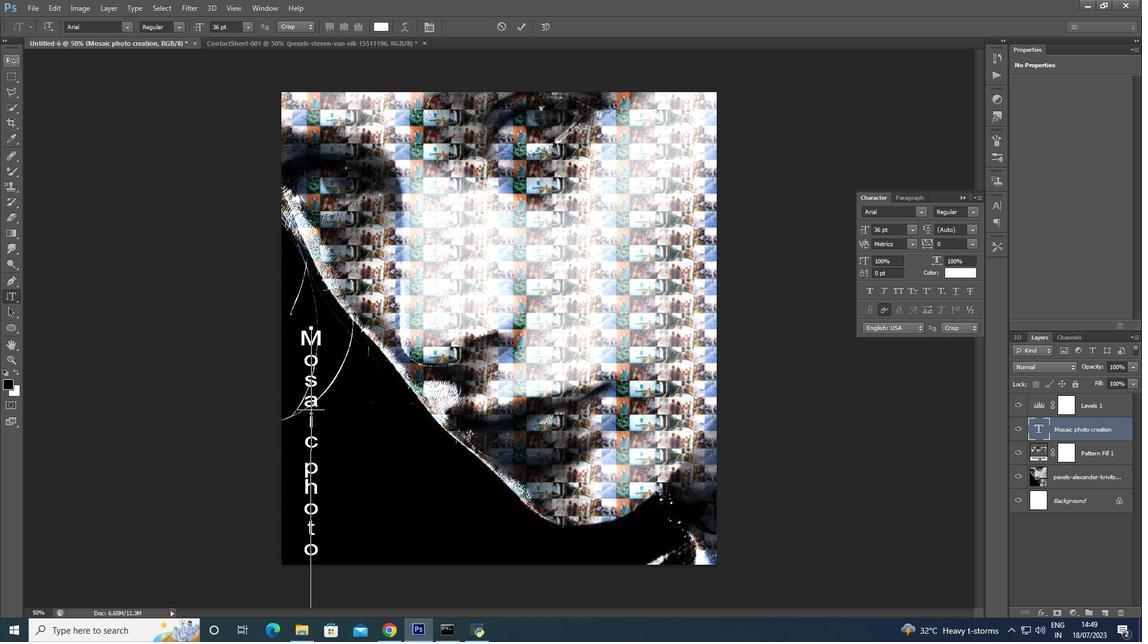 
Action: Mouse pressed left at (13, 60)
Screenshot: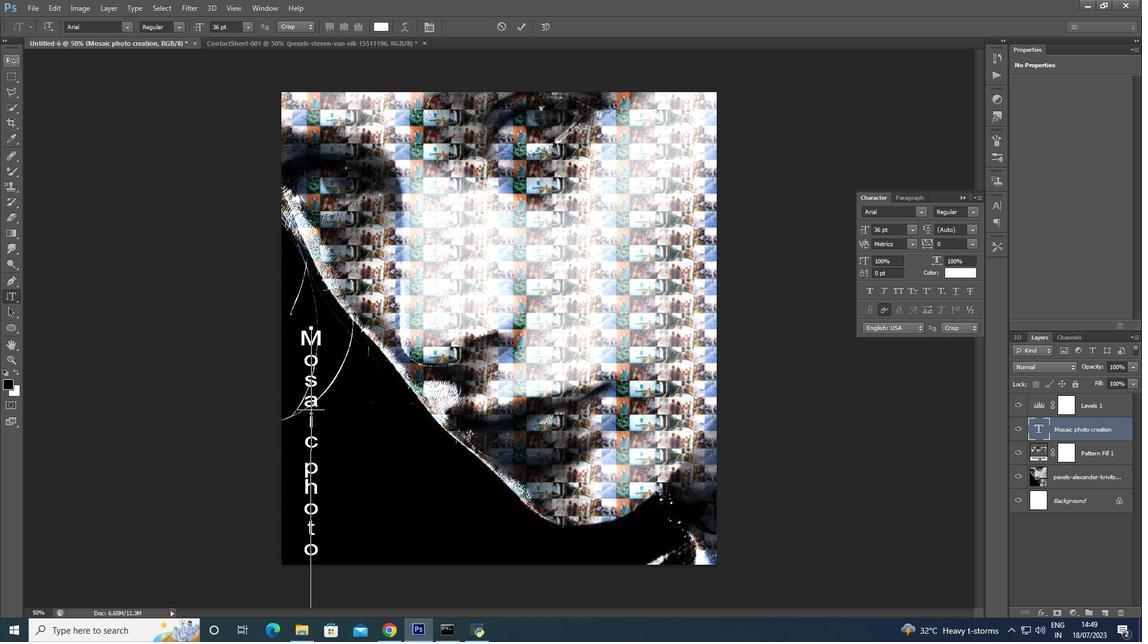 
Action: Mouse pressed left at (13, 60)
Screenshot: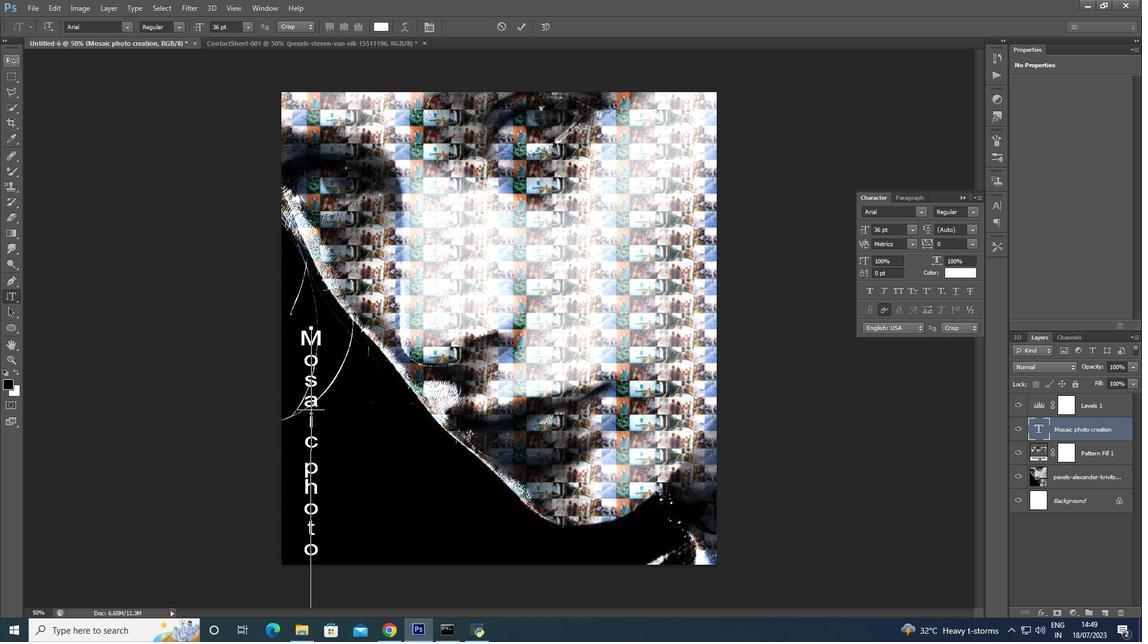
Action: Mouse moved to (14, 61)
Screenshot: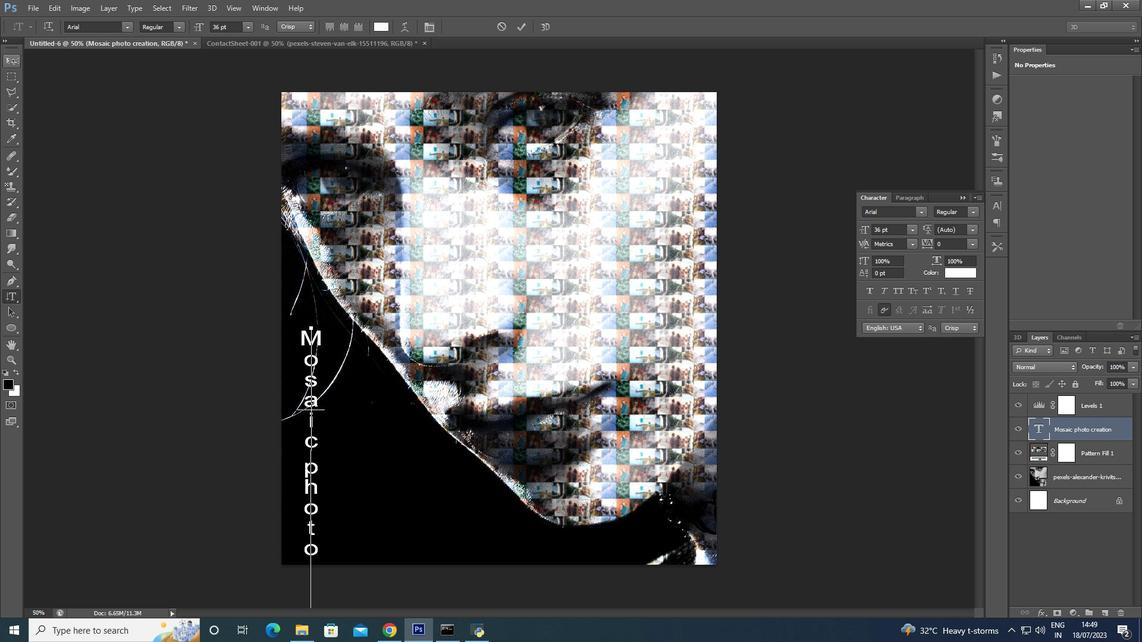 
Action: Mouse pressed left at (14, 61)
Screenshot: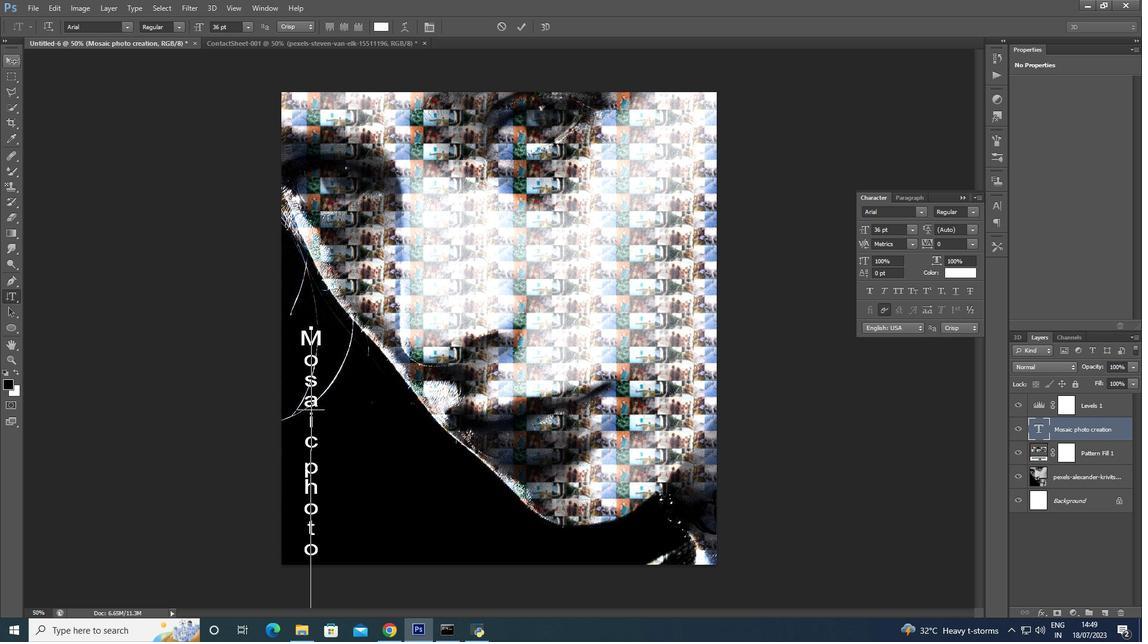 
Action: Mouse pressed left at (14, 61)
Screenshot: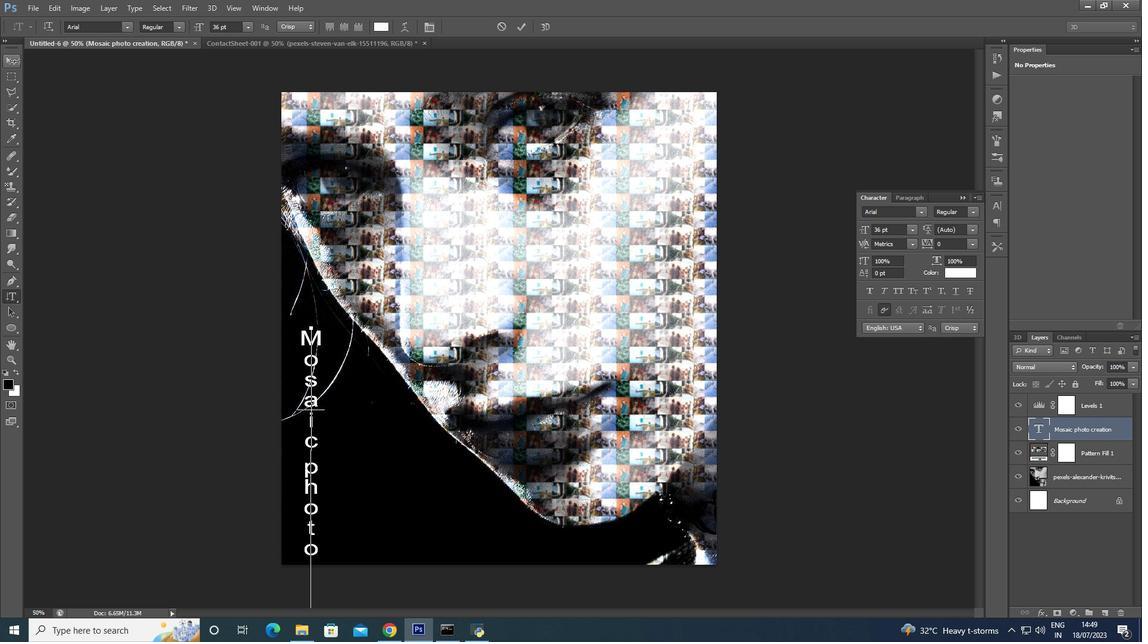 
Action: Mouse pressed left at (14, 61)
Screenshot: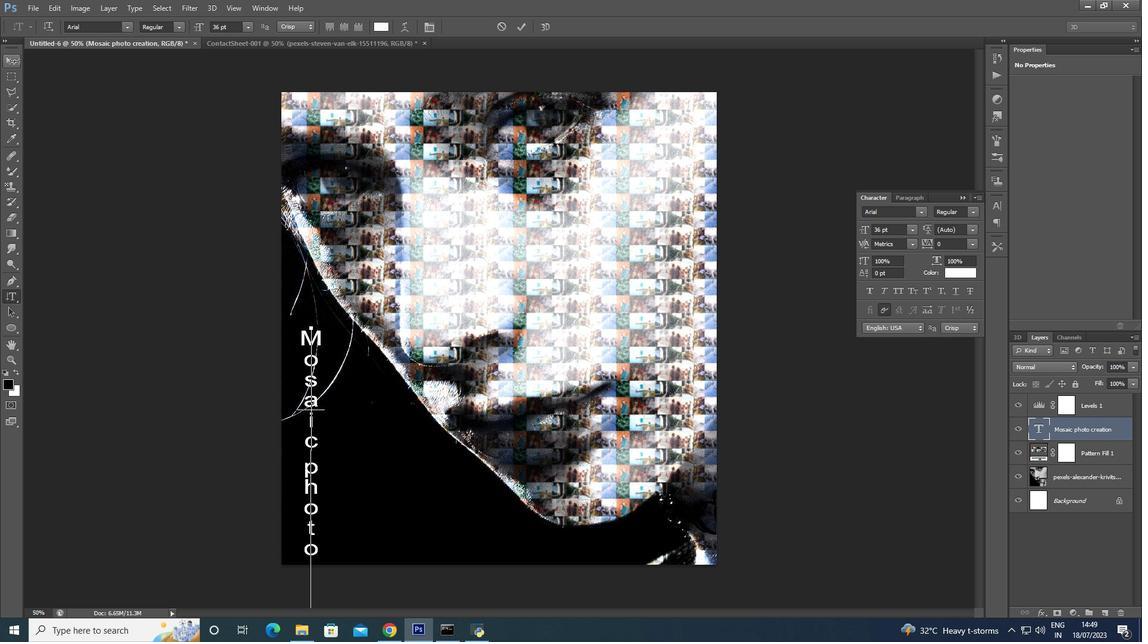 
Action: Mouse pressed left at (14, 61)
Screenshot: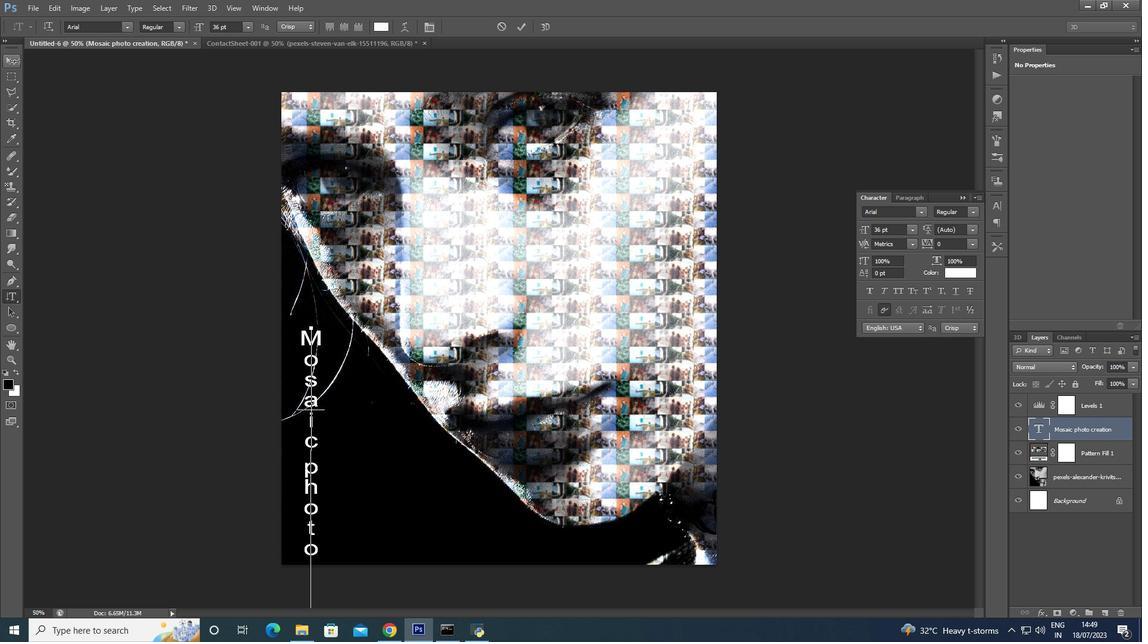 
Action: Mouse pressed left at (14, 61)
Screenshot: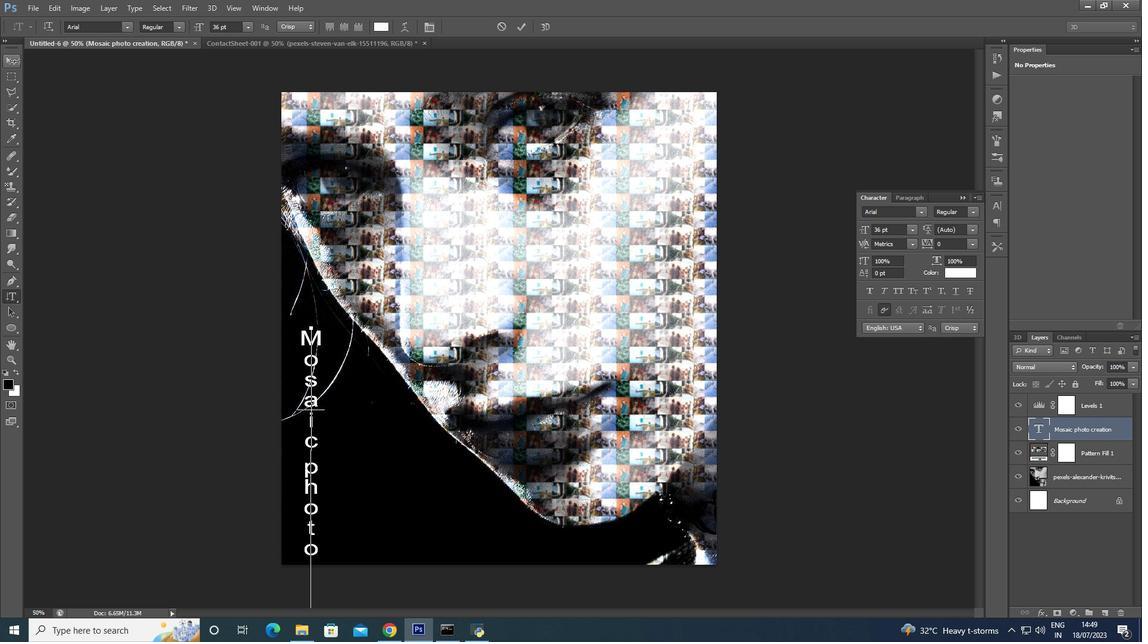 
Action: Mouse moved to (1097, 558)
Screenshot: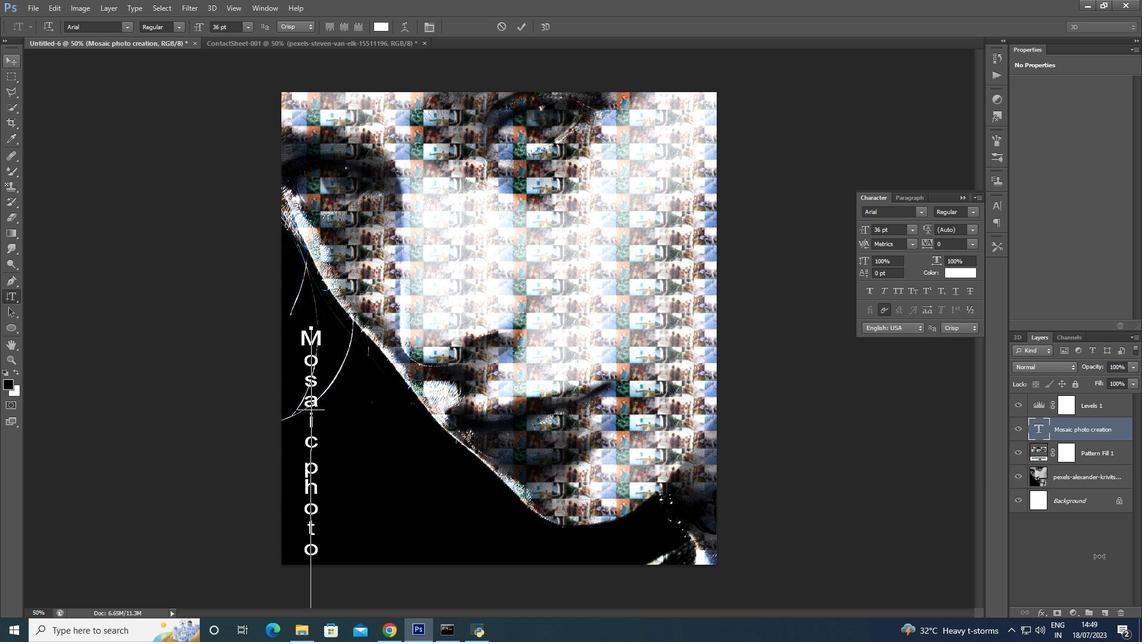 
Action: Mouse pressed left at (1097, 558)
Screenshot: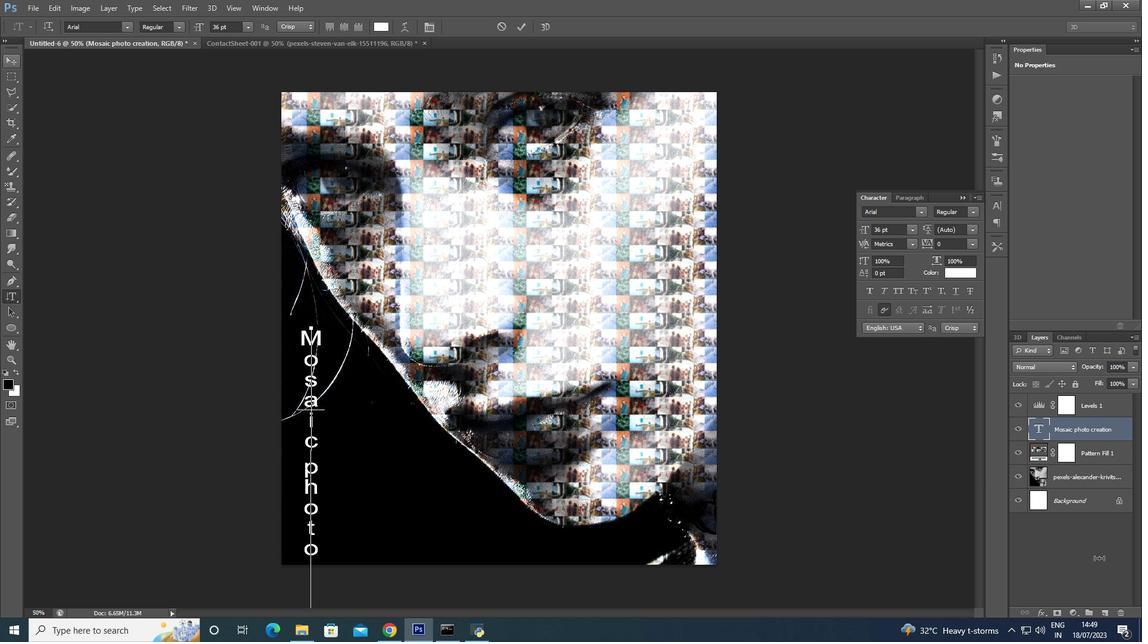 
Action: Mouse moved to (1122, 587)
Screenshot: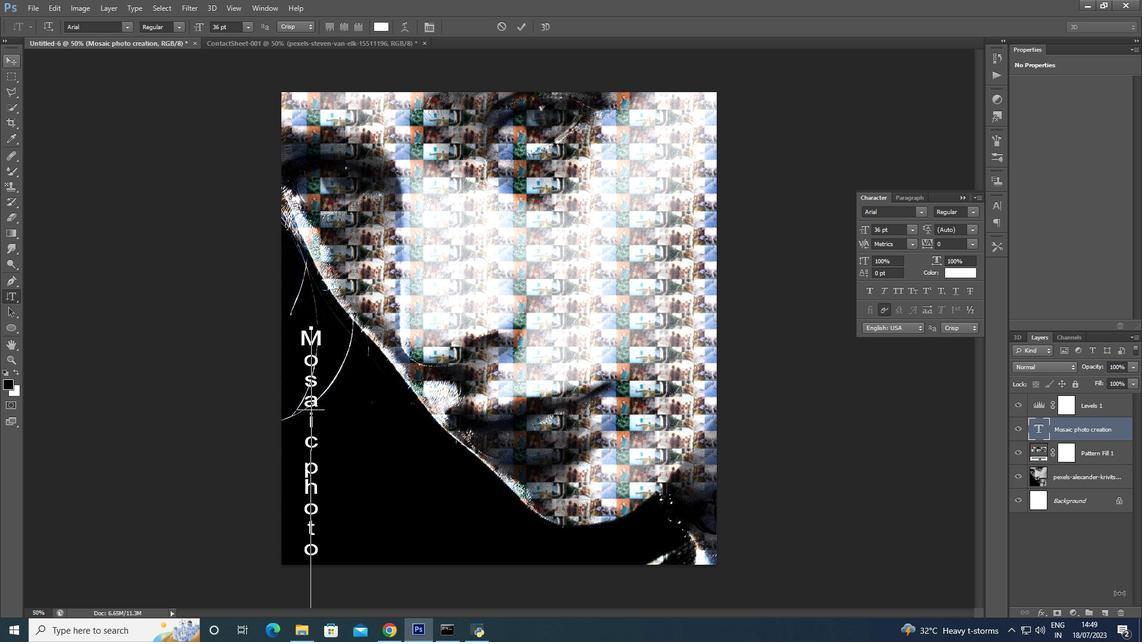
Action: Mouse pressed left at (1122, 587)
Screenshot: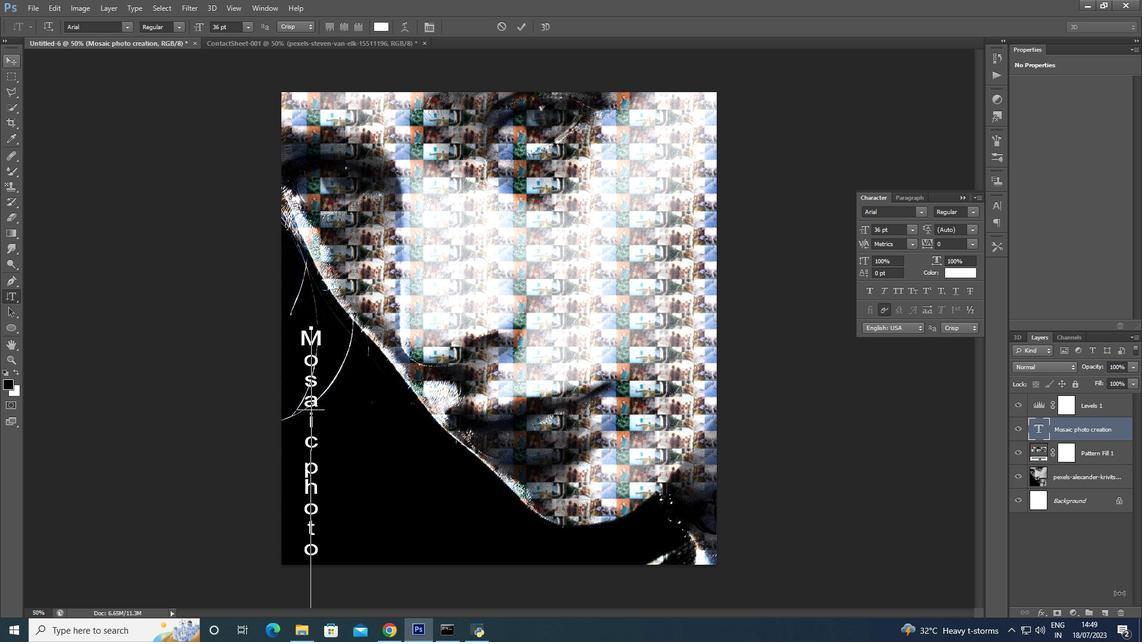 
Action: Mouse moved to (962, 197)
Screenshot: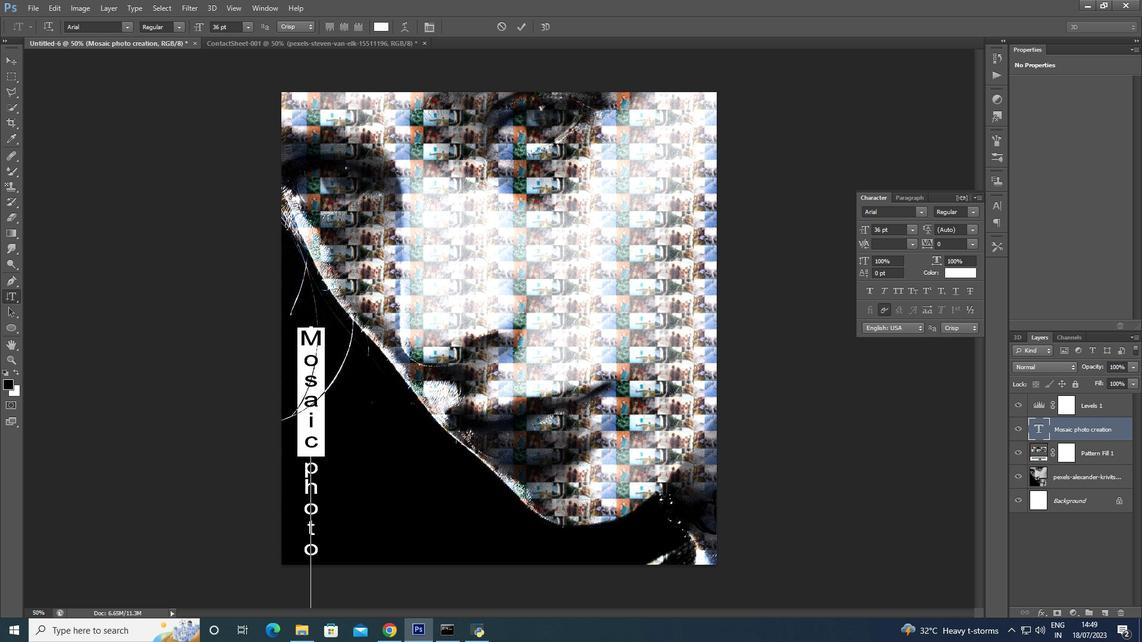 
Action: Mouse pressed left at (962, 197)
Screenshot: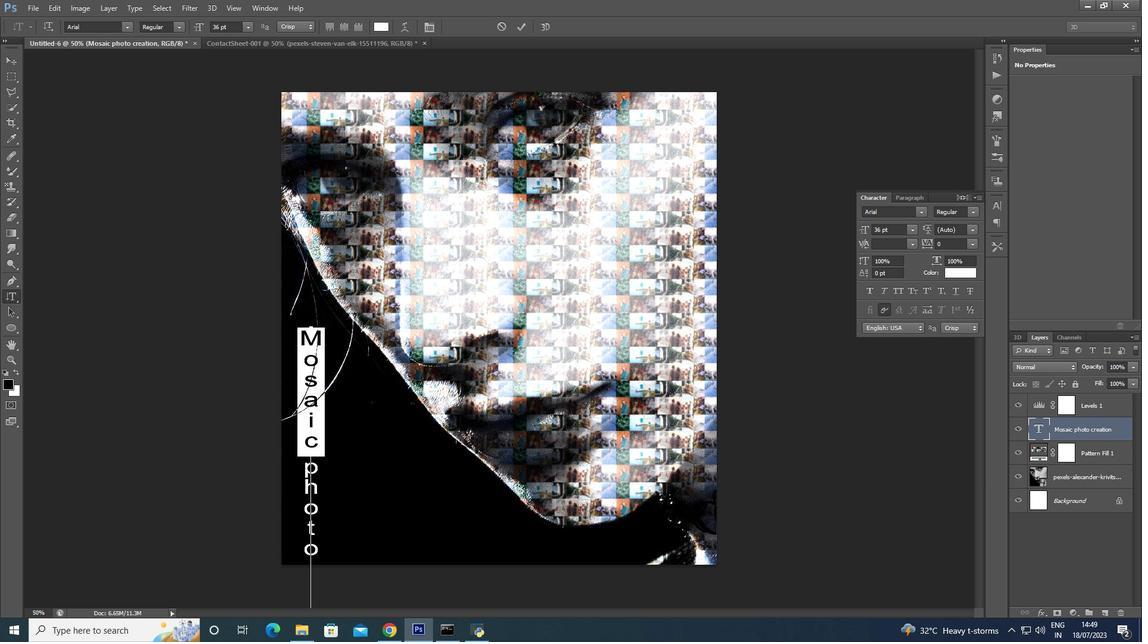 
Action: Mouse moved to (960, 196)
Screenshot: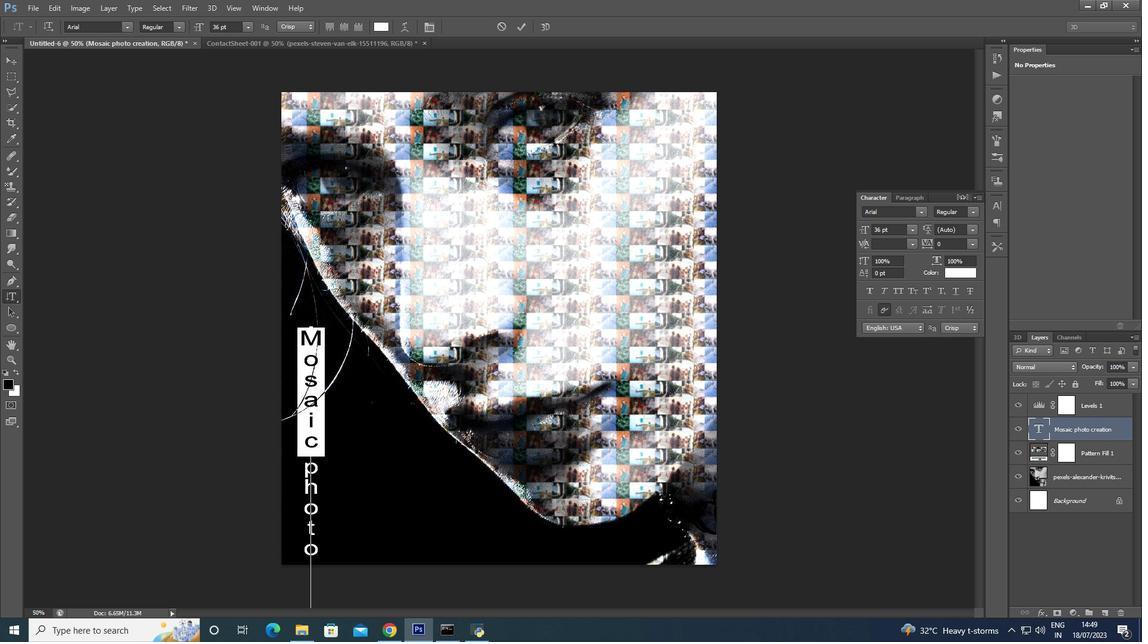 
Action: Mouse pressed left at (960, 196)
Screenshot: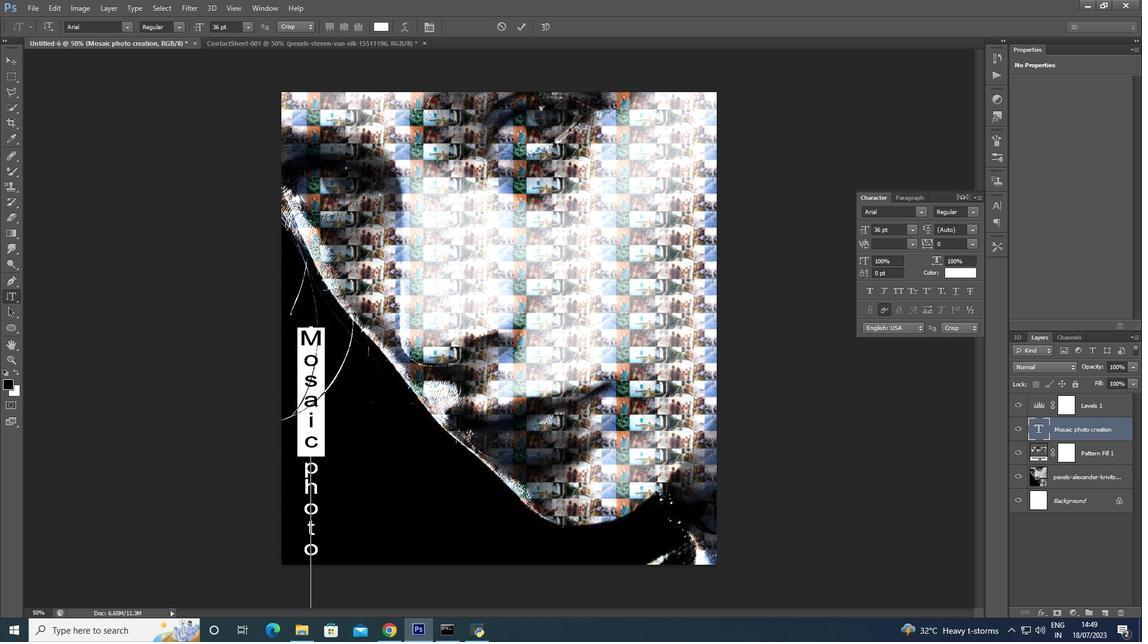 
Action: Mouse pressed left at (960, 196)
Screenshot: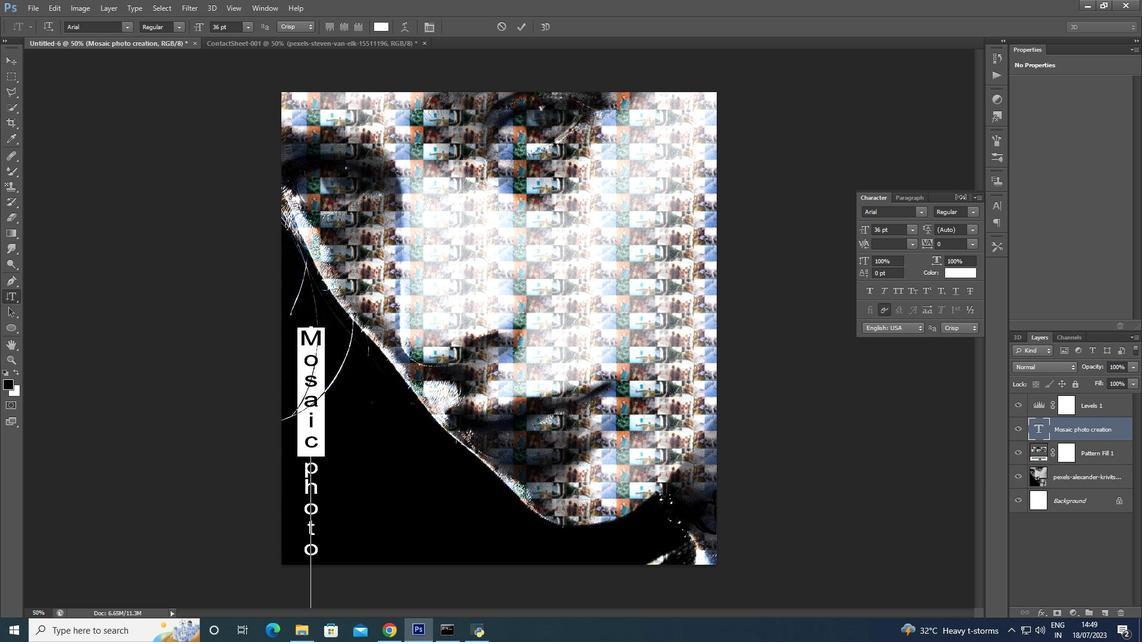 
Action: Mouse moved to (959, 196)
Screenshot: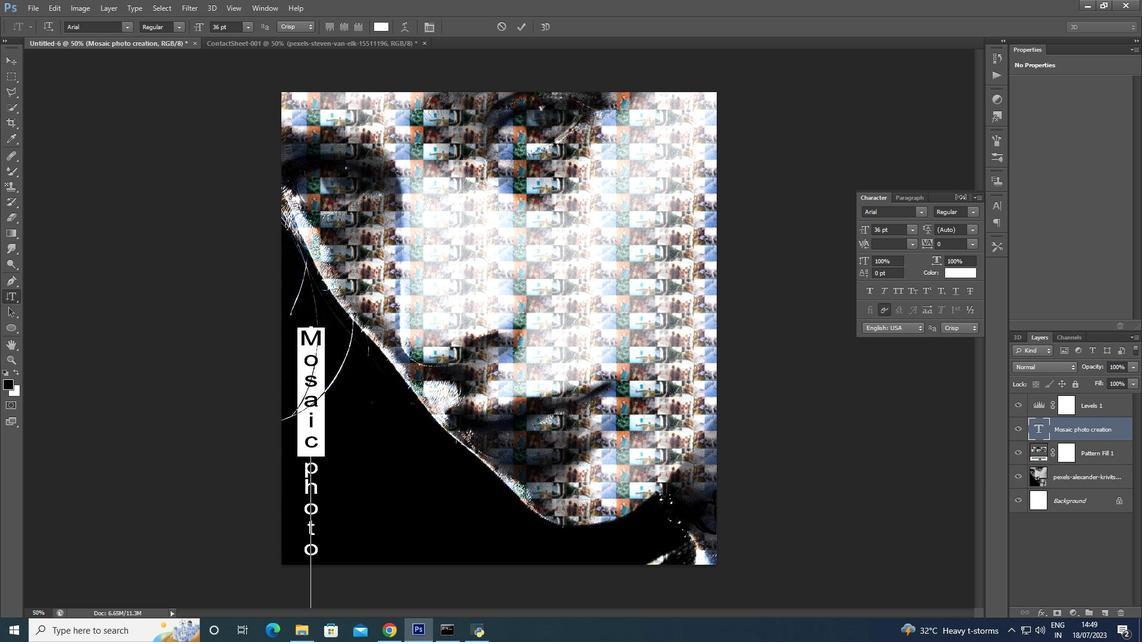 
Action: Mouse pressed left at (959, 196)
Screenshot: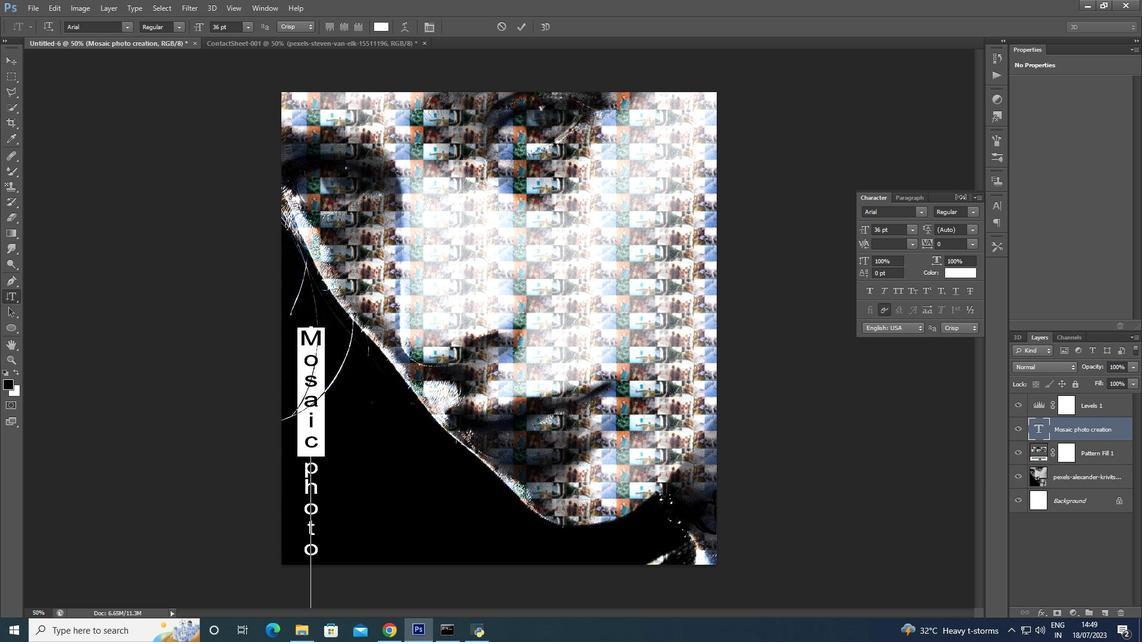 
Action: Mouse pressed left at (959, 196)
Screenshot: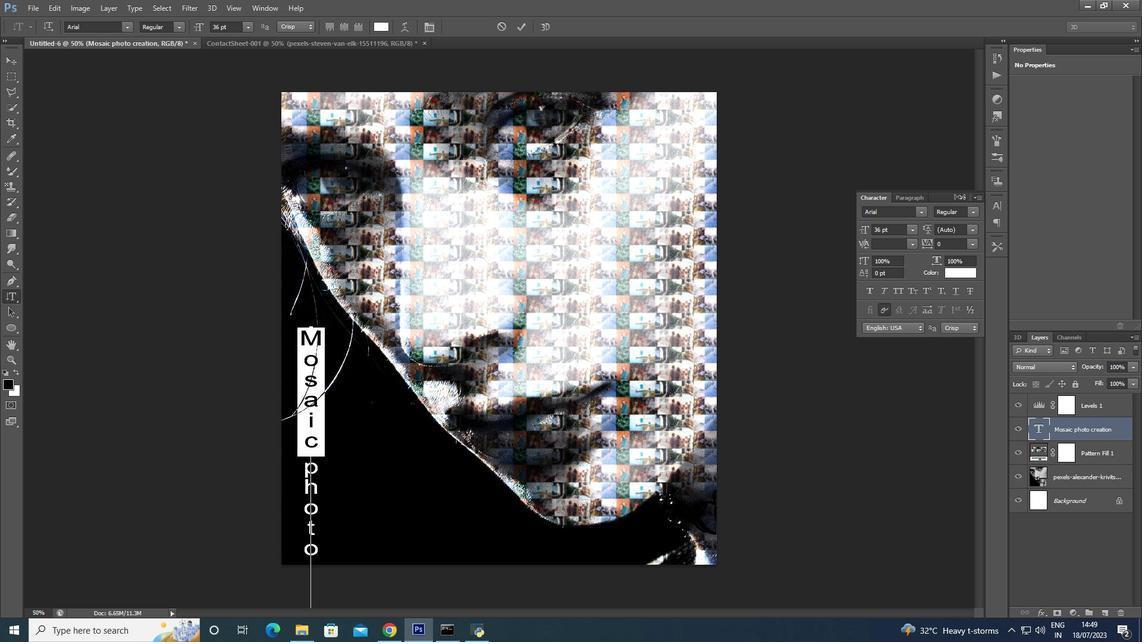 
Action: Mouse moved to (326, 517)
Screenshot: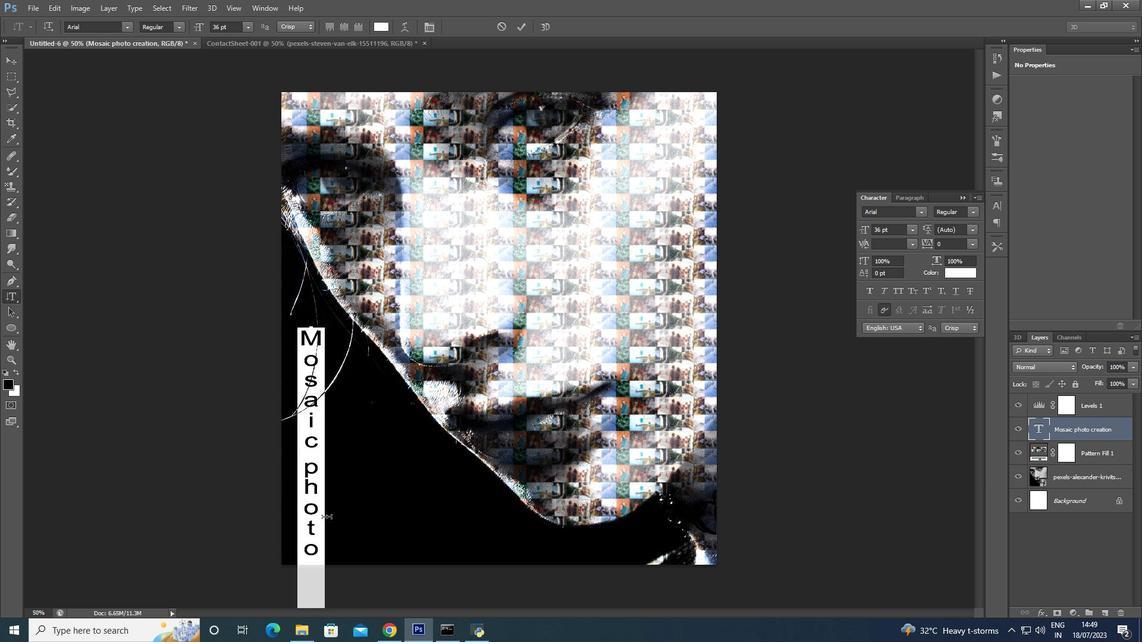 
Action: Key pressed <Key.up>
Screenshot: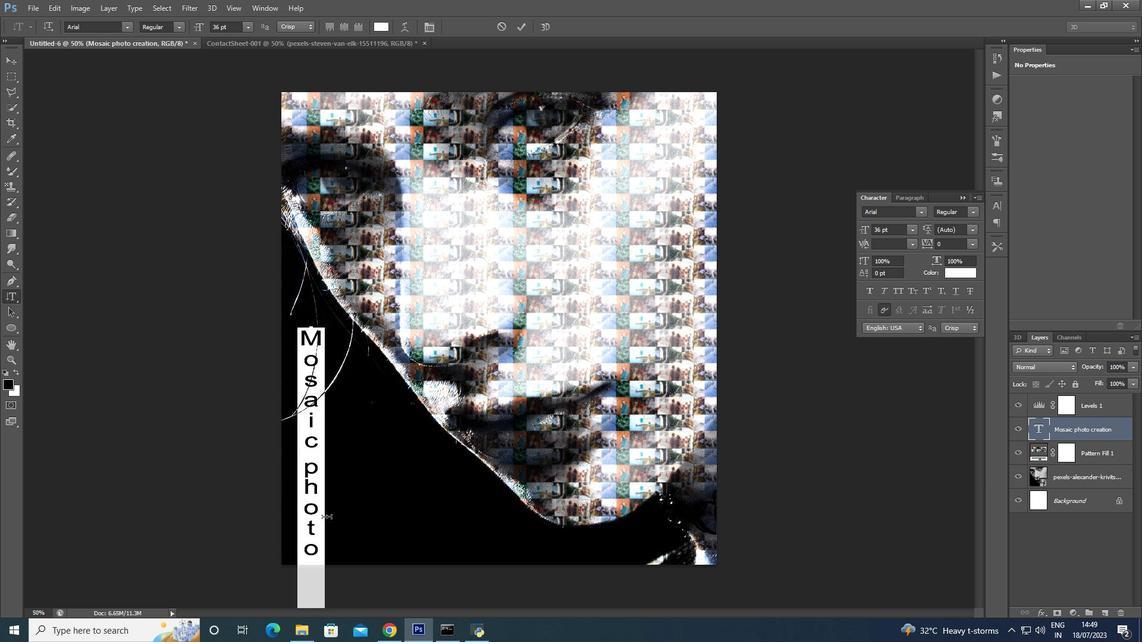 
Action: Mouse moved to (322, 478)
Screenshot: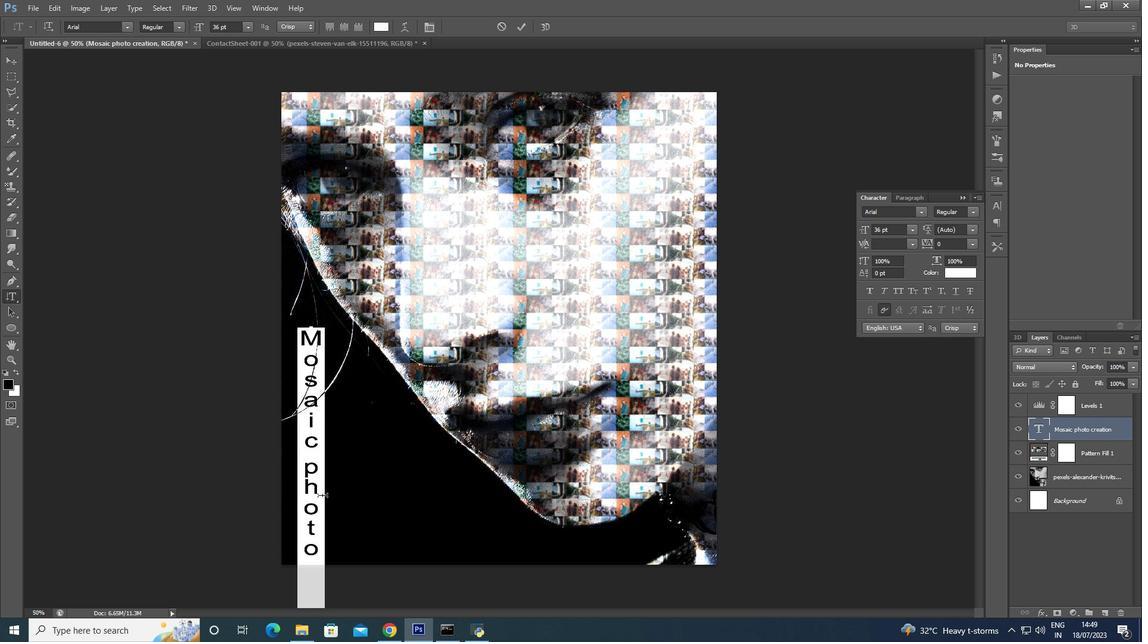 
Action: Key pressed <Key.up>
Screenshot: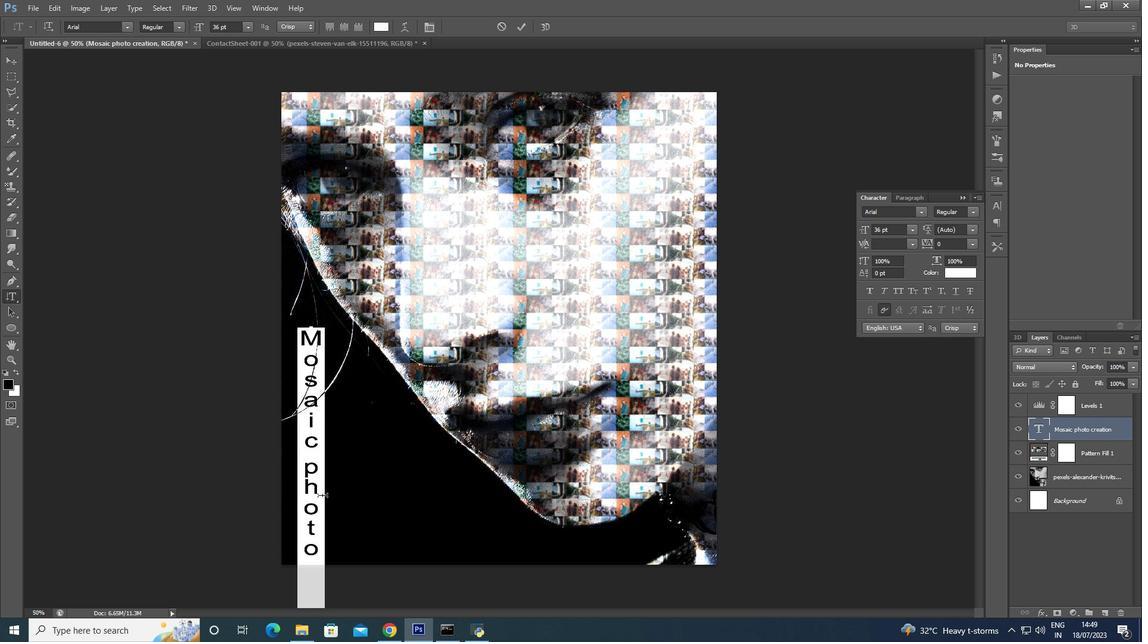 
Action: Mouse moved to (322, 477)
Screenshot: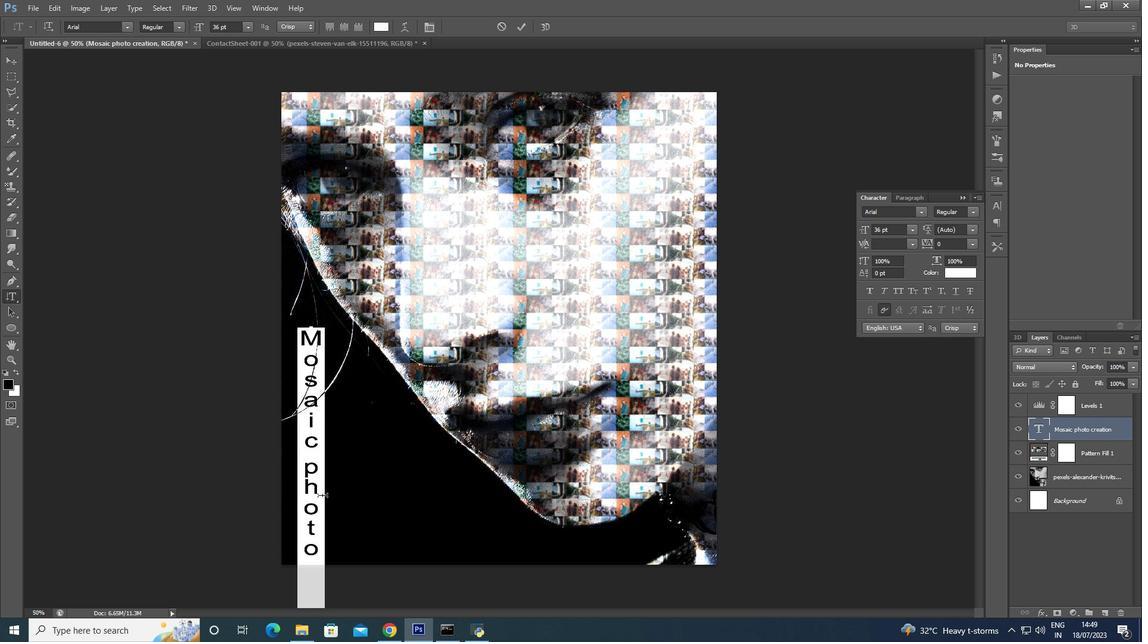 
Action: Key pressed <Key.up>
Screenshot: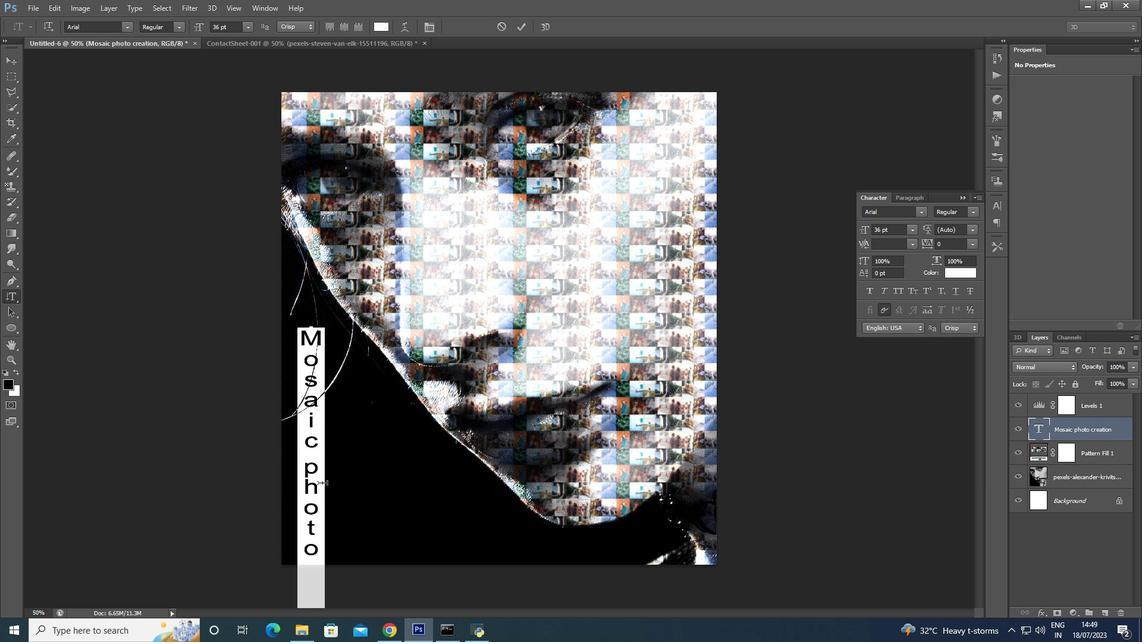 
Action: Mouse moved to (320, 471)
Screenshot: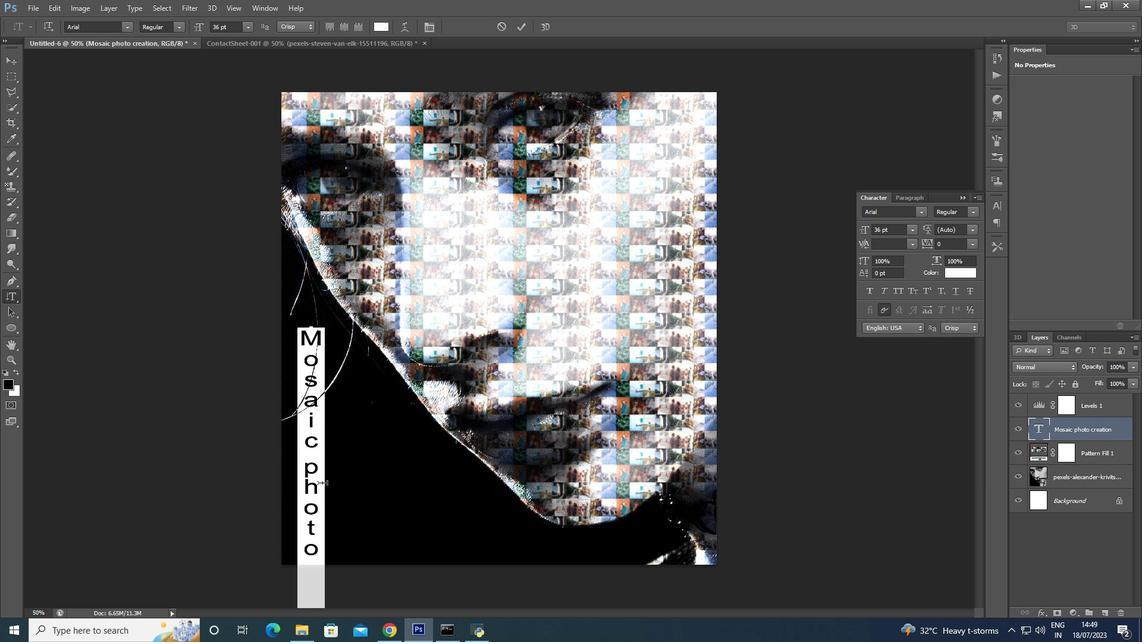 
Action: Key pressed <Key.up>
Screenshot: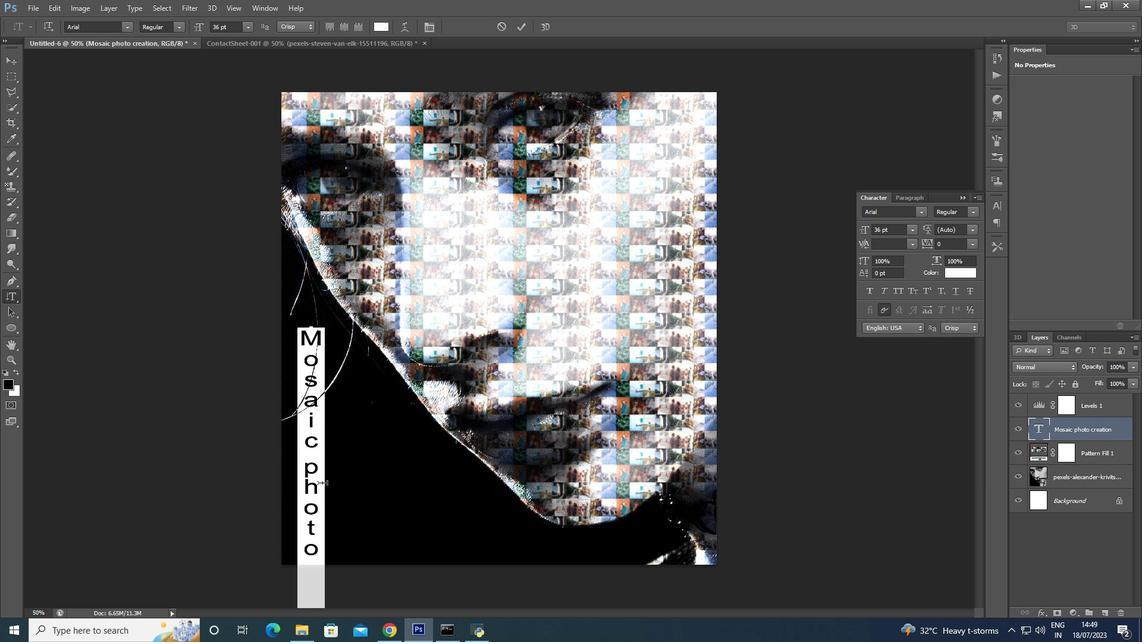 
Action: Mouse moved to (317, 463)
Screenshot: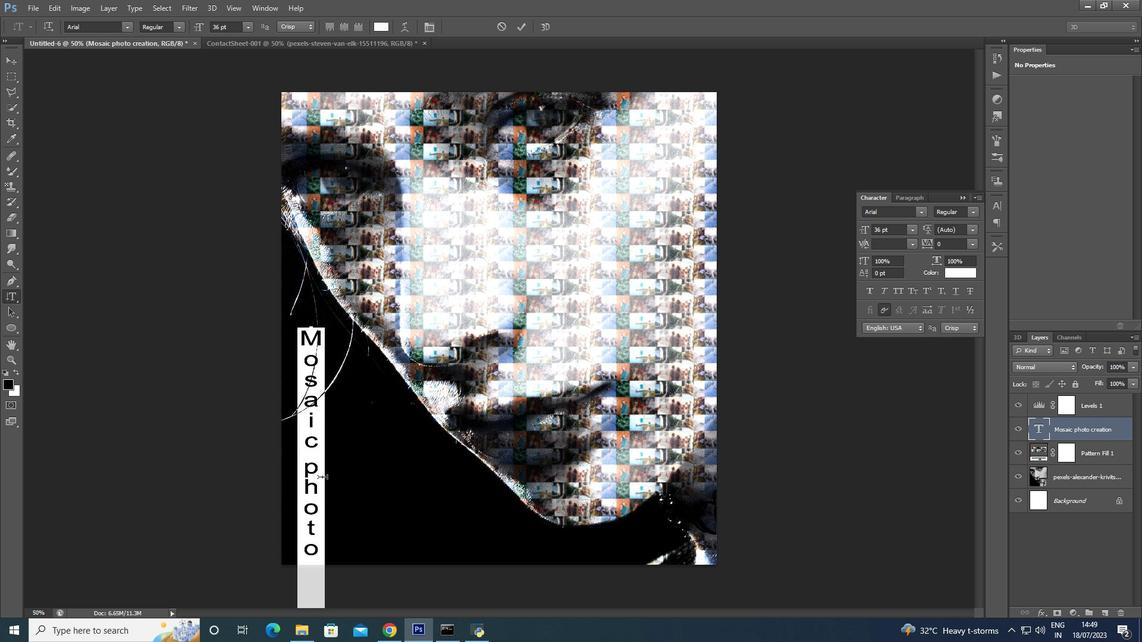 
Action: Key pressed <Key.up>
Screenshot: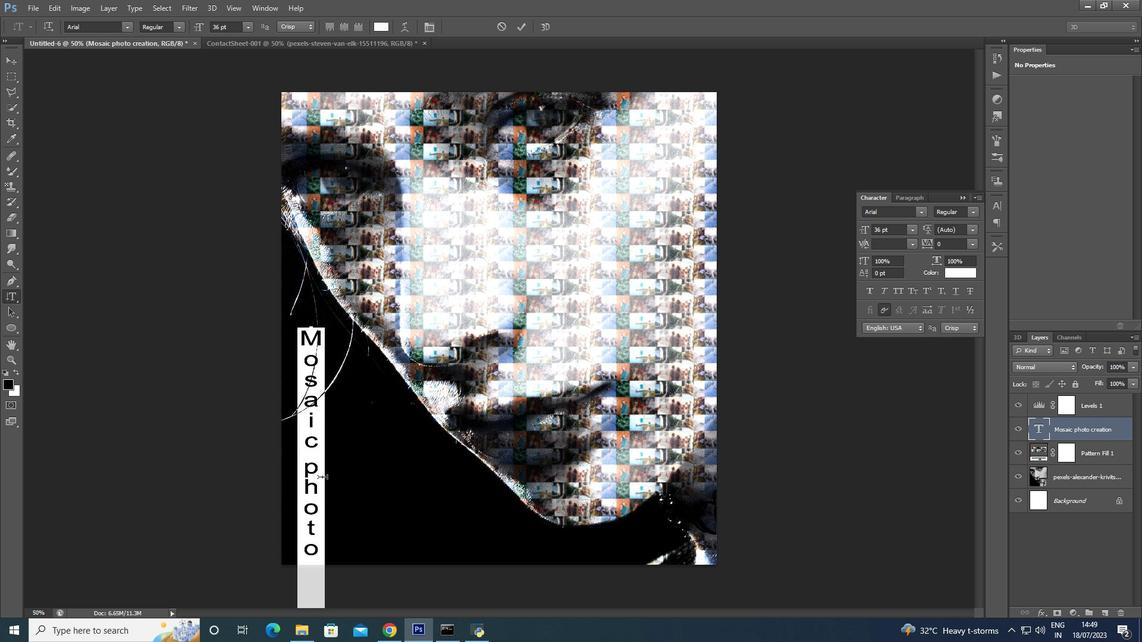 
Action: Mouse moved to (315, 458)
Screenshot: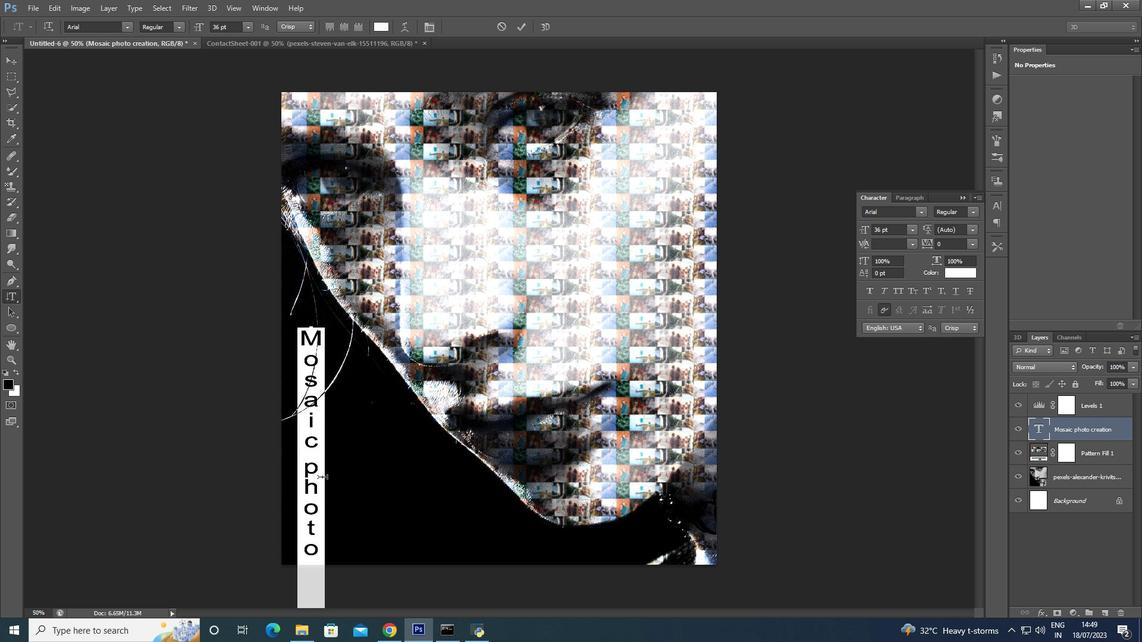 
Action: Key pressed <Key.up>
Screenshot: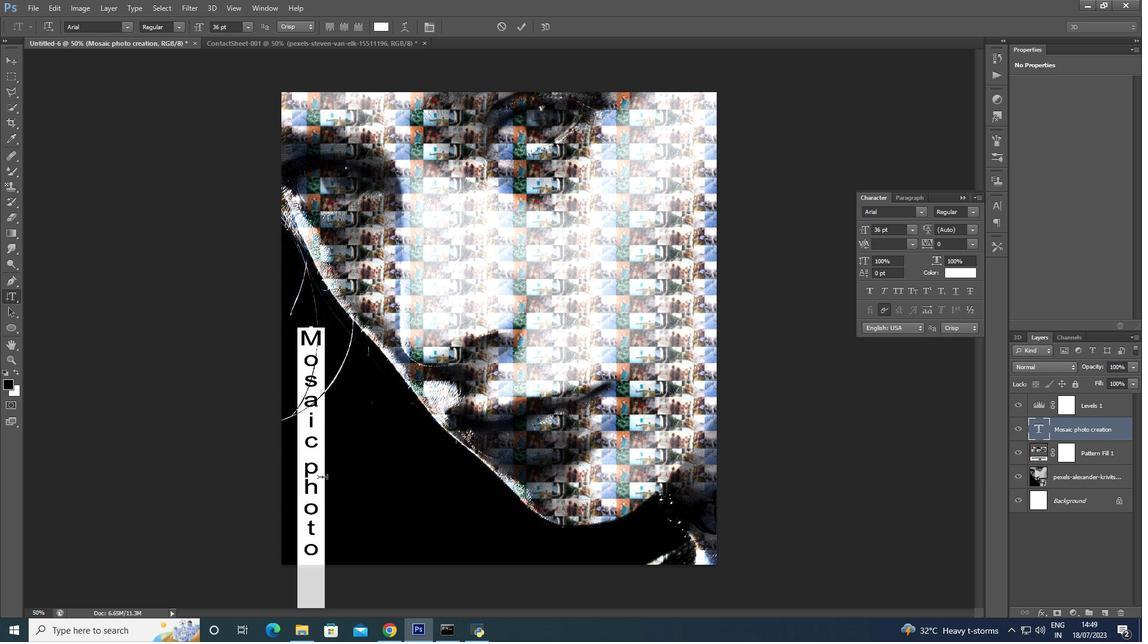 
Action: Mouse moved to (315, 454)
Screenshot: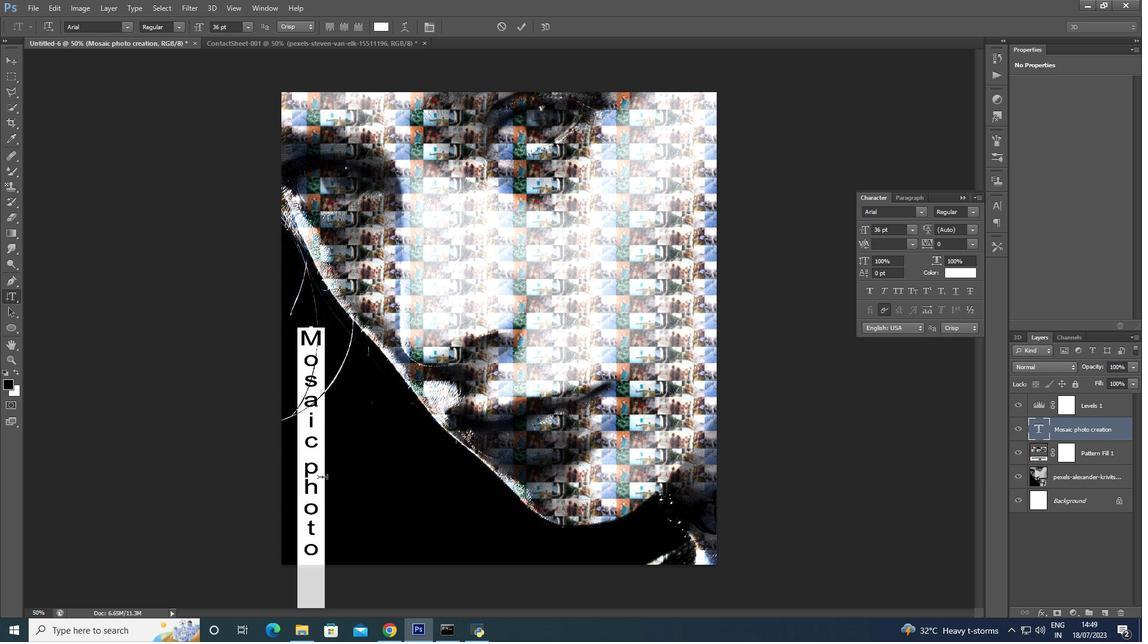 
Action: Key pressed <Key.up>
Screenshot: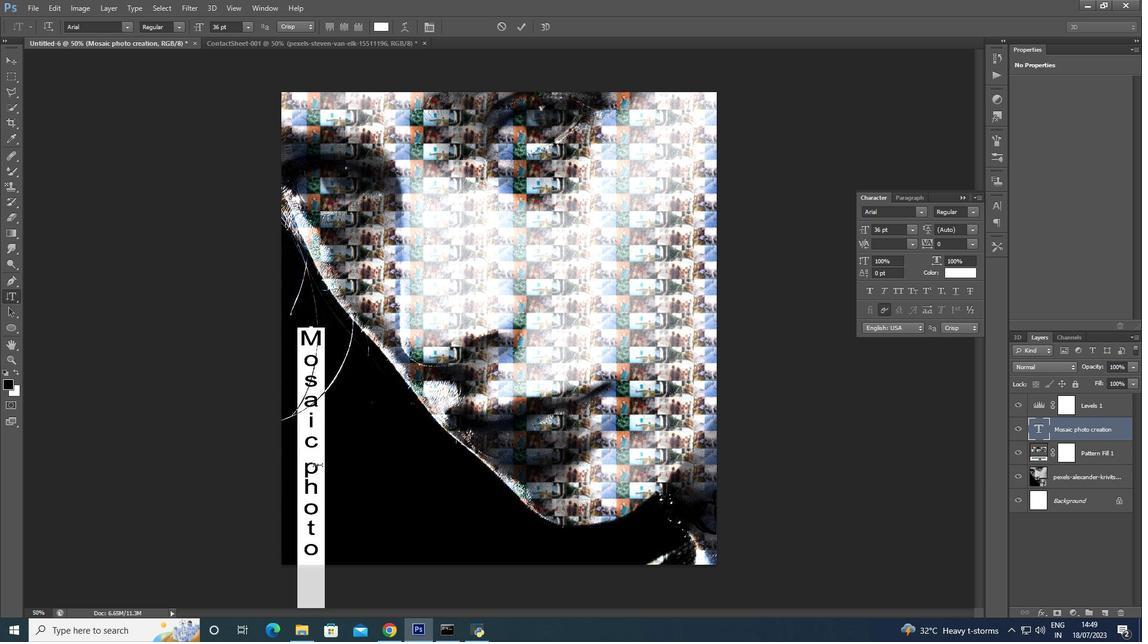 
Action: Mouse moved to (315, 451)
Screenshot: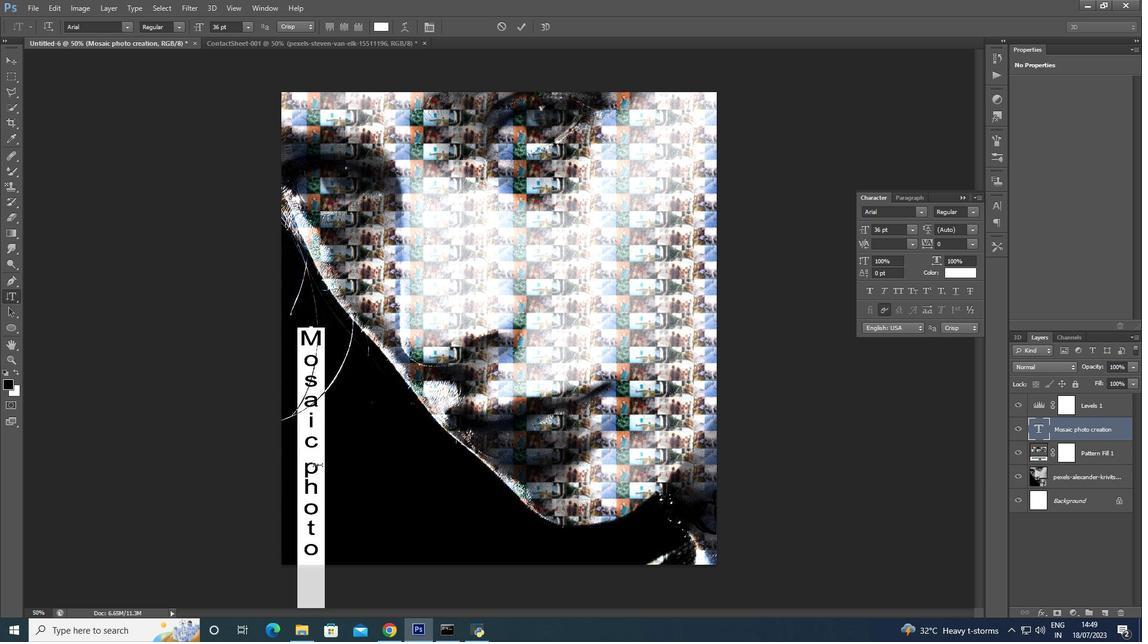 
Action: Key pressed <Key.up>
Screenshot: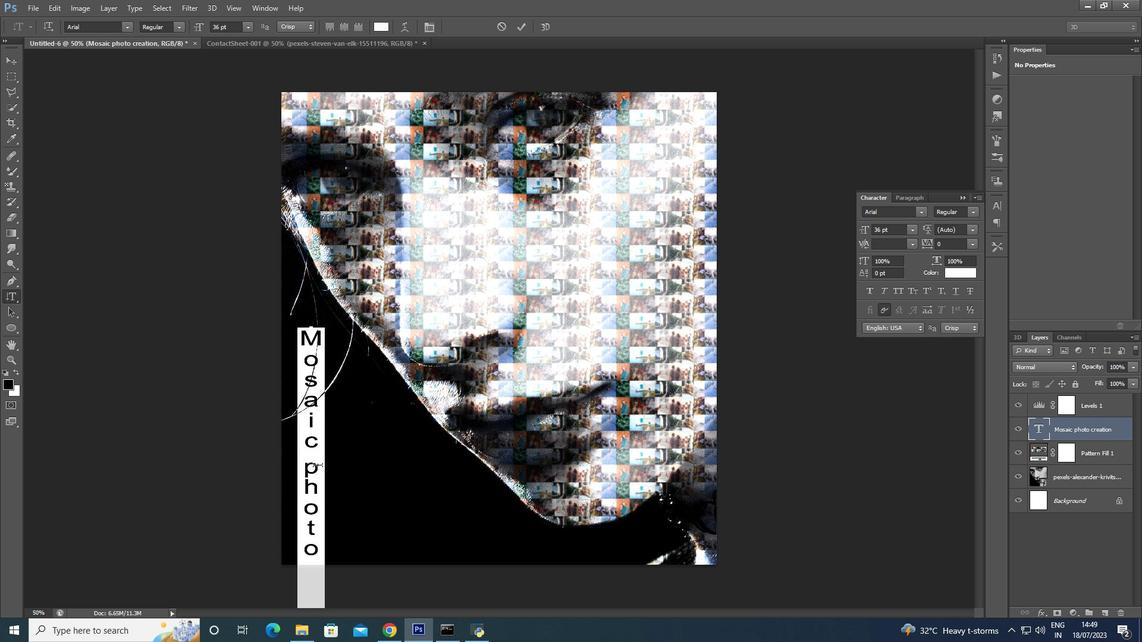 
Action: Mouse moved to (315, 451)
Screenshot: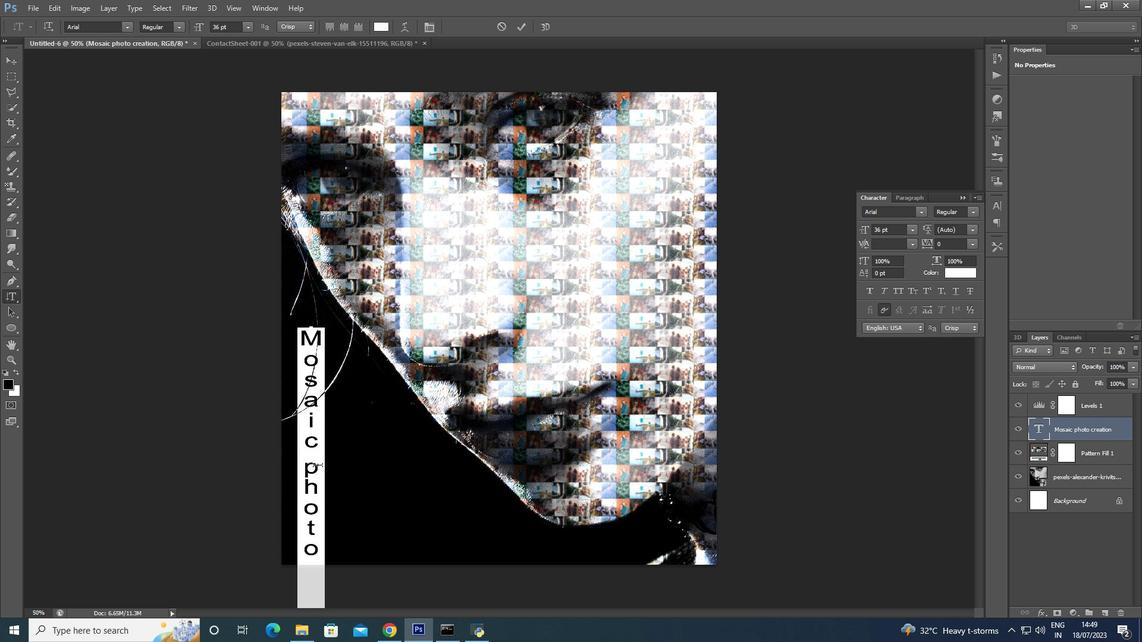 
Action: Key pressed <Key.up><Key.up>
Screenshot: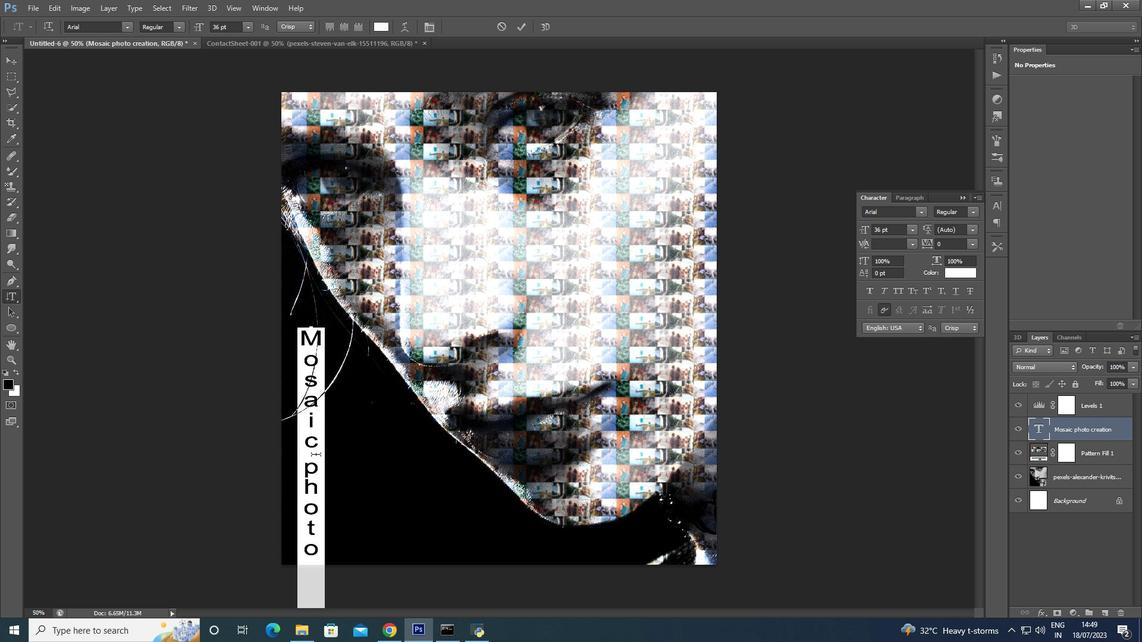 
Action: Mouse moved to (315, 450)
Screenshot: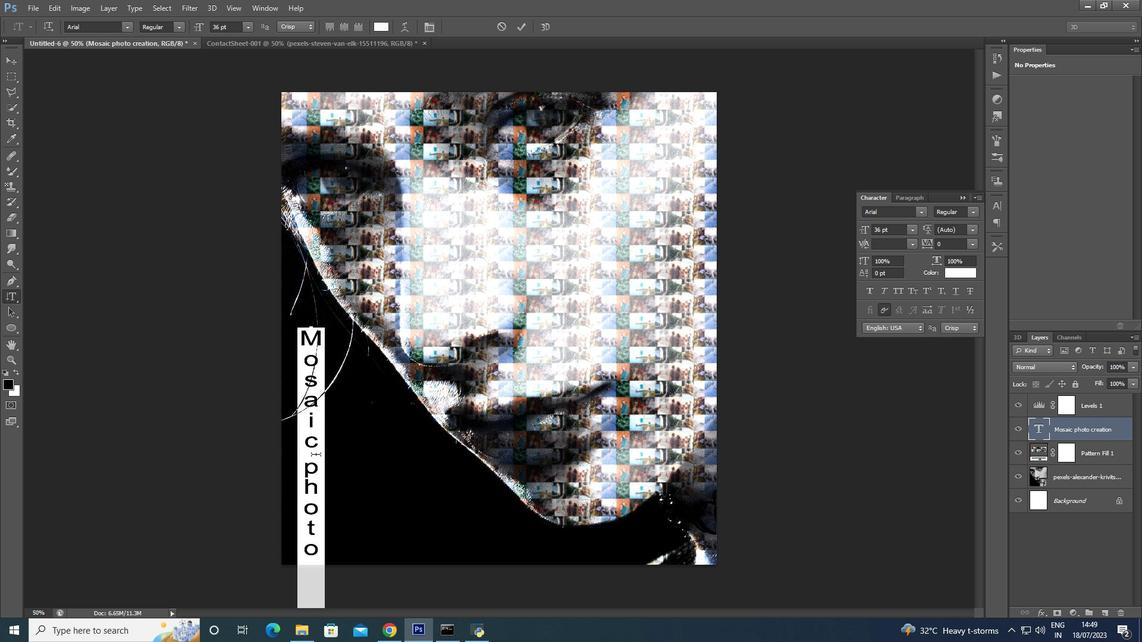 
Action: Key pressed <Key.up>
Screenshot: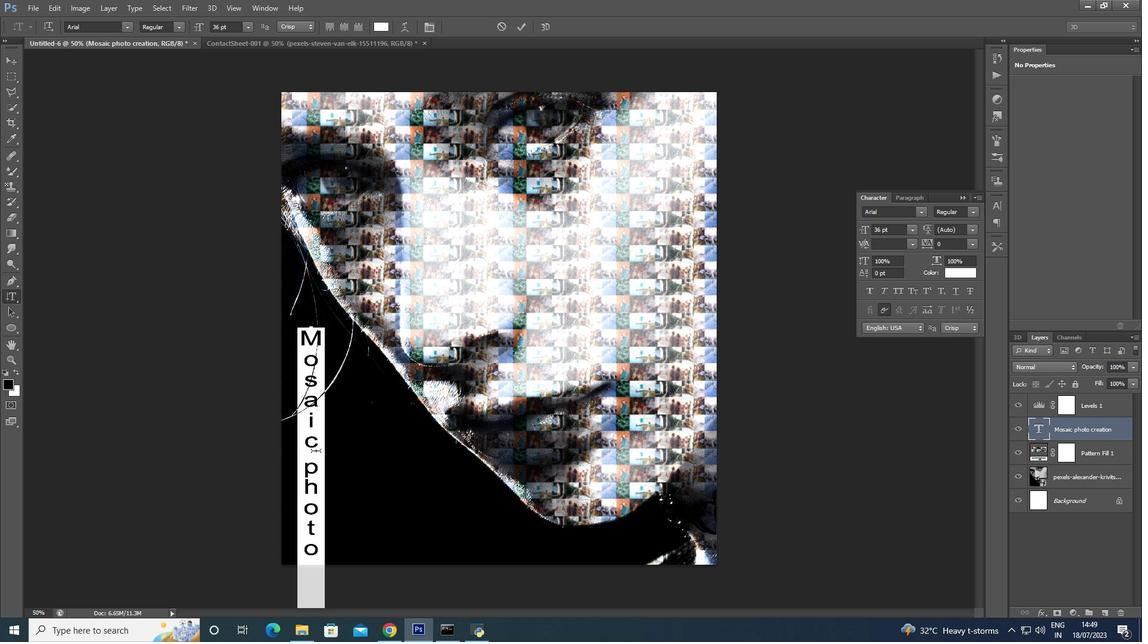 
Action: Mouse moved to (315, 449)
Screenshot: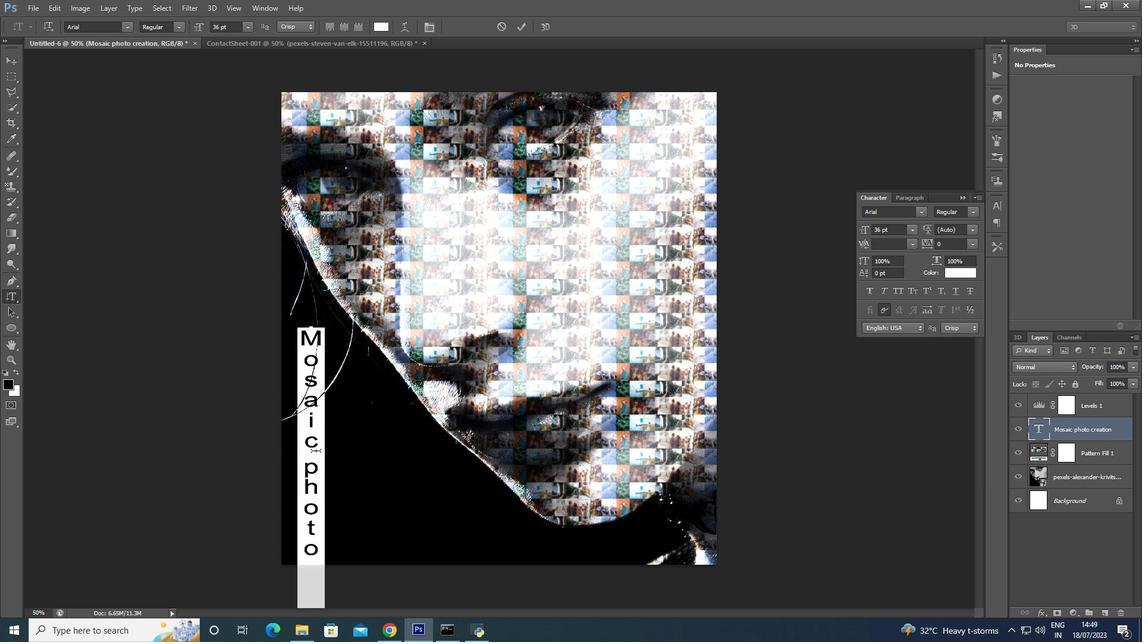 
Action: Key pressed <Key.up>
Screenshot: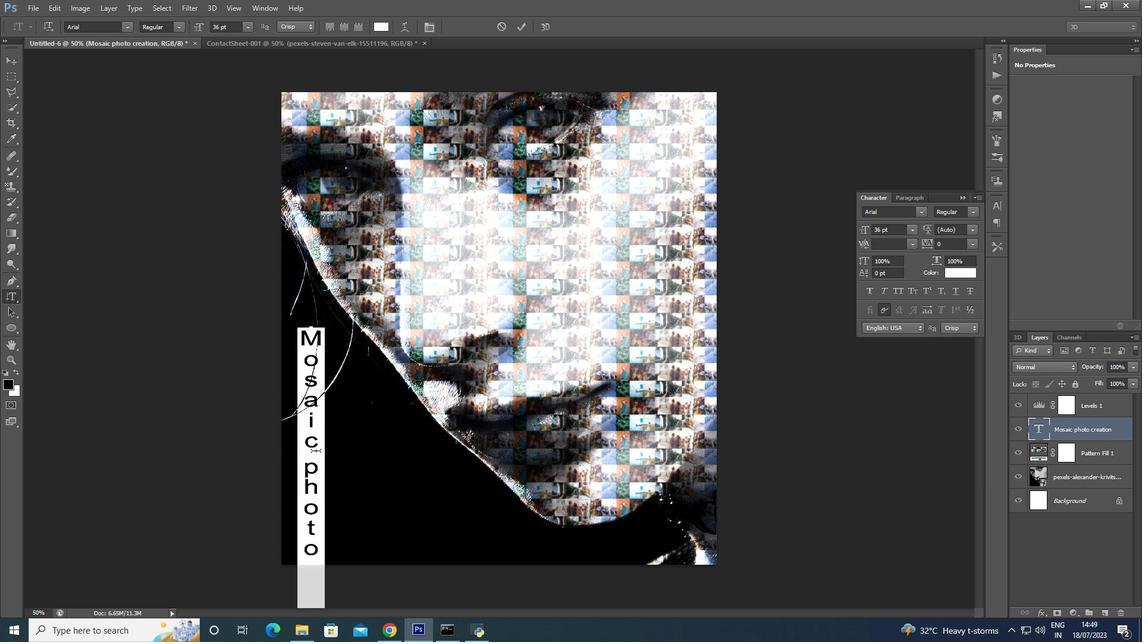 
Action: Mouse moved to (315, 449)
Screenshot: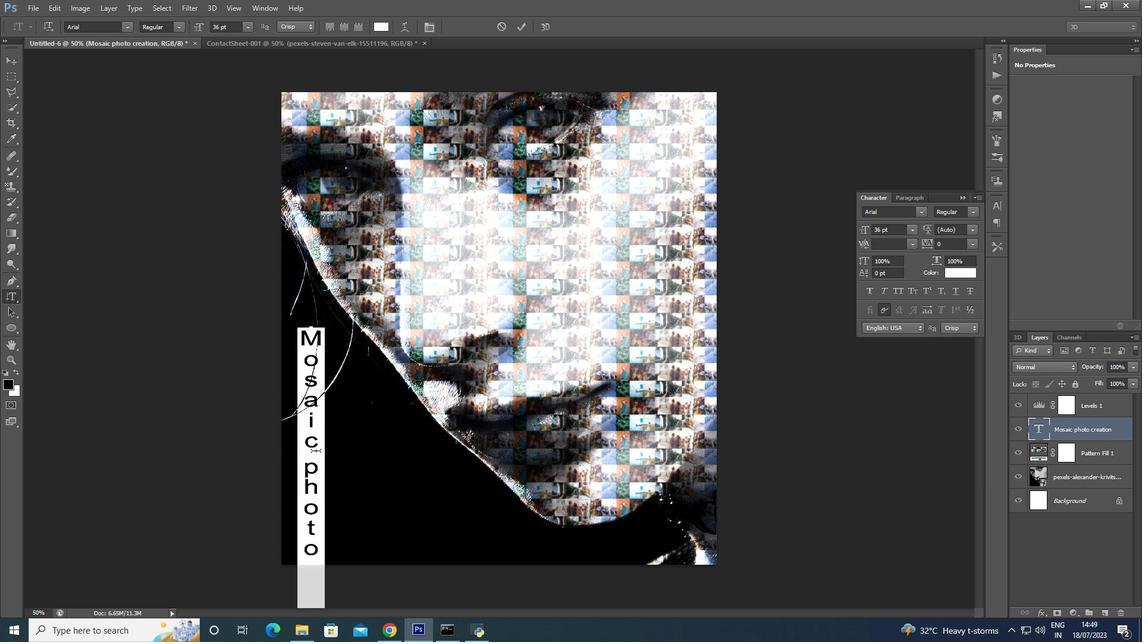 
Action: Key pressed <Key.up>
Screenshot: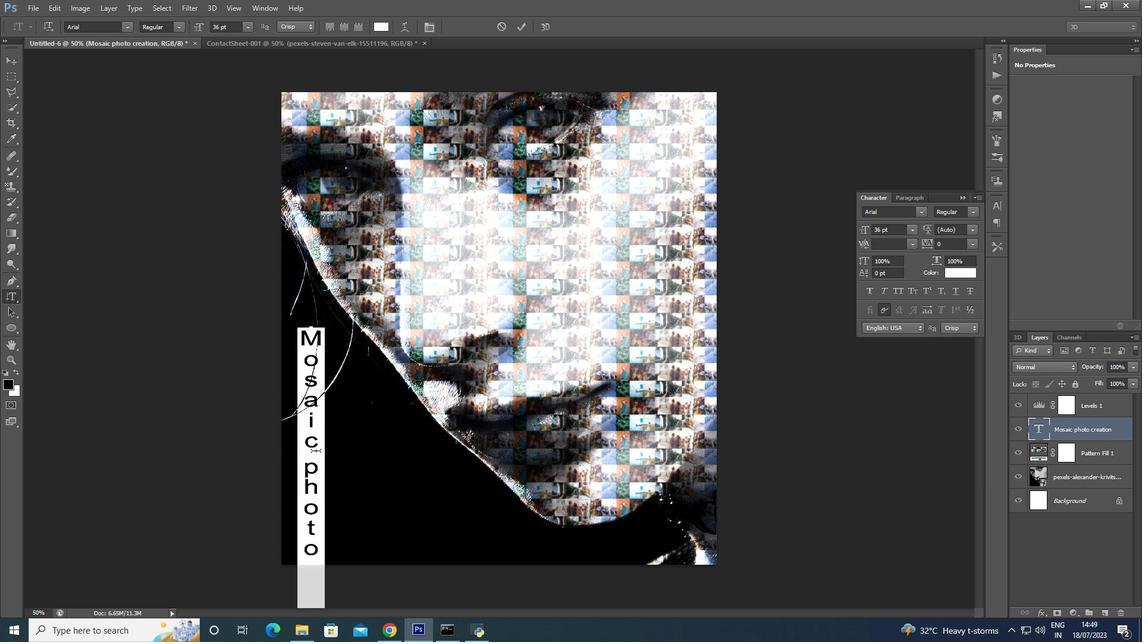 
Action: Mouse moved to (315, 448)
Screenshot: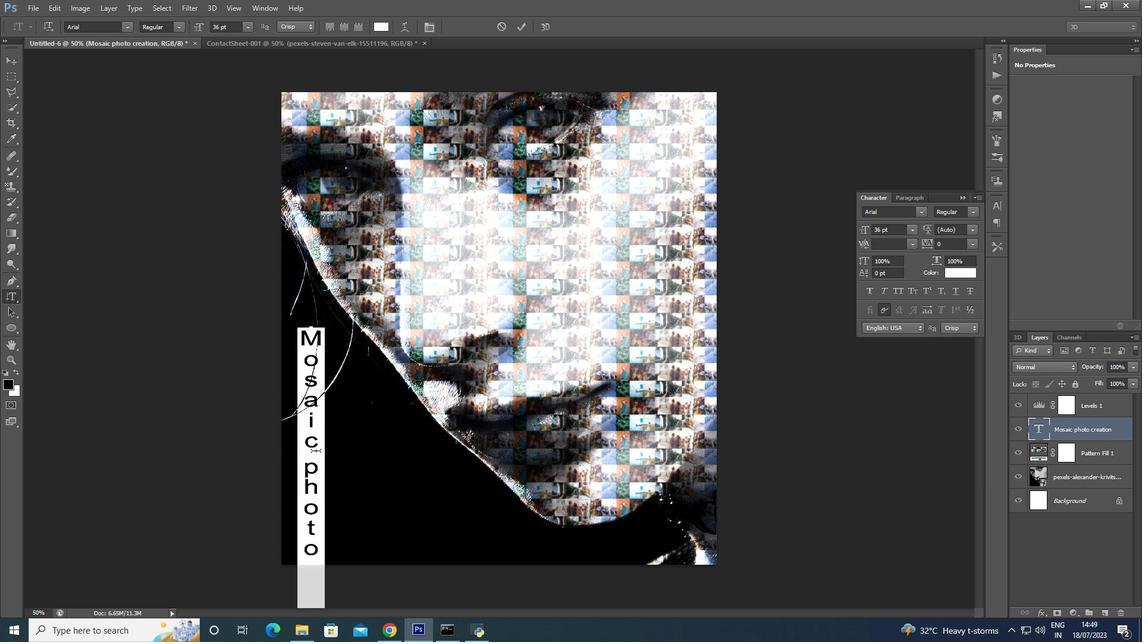
Action: Key pressed <Key.up>
Screenshot: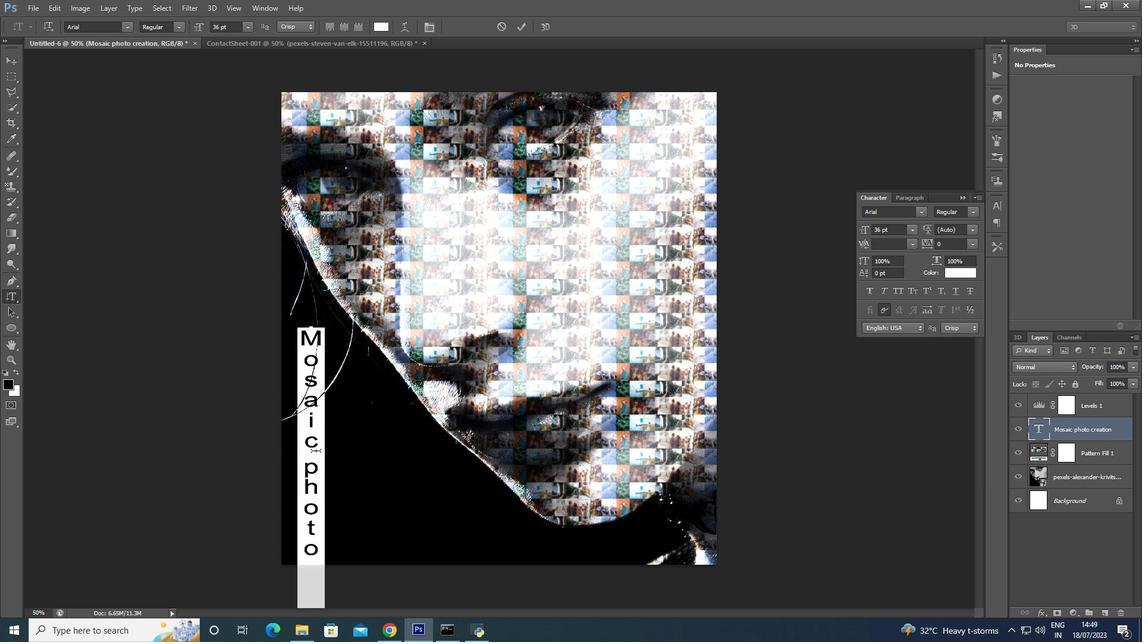 
Action: Mouse moved to (315, 445)
Screenshot: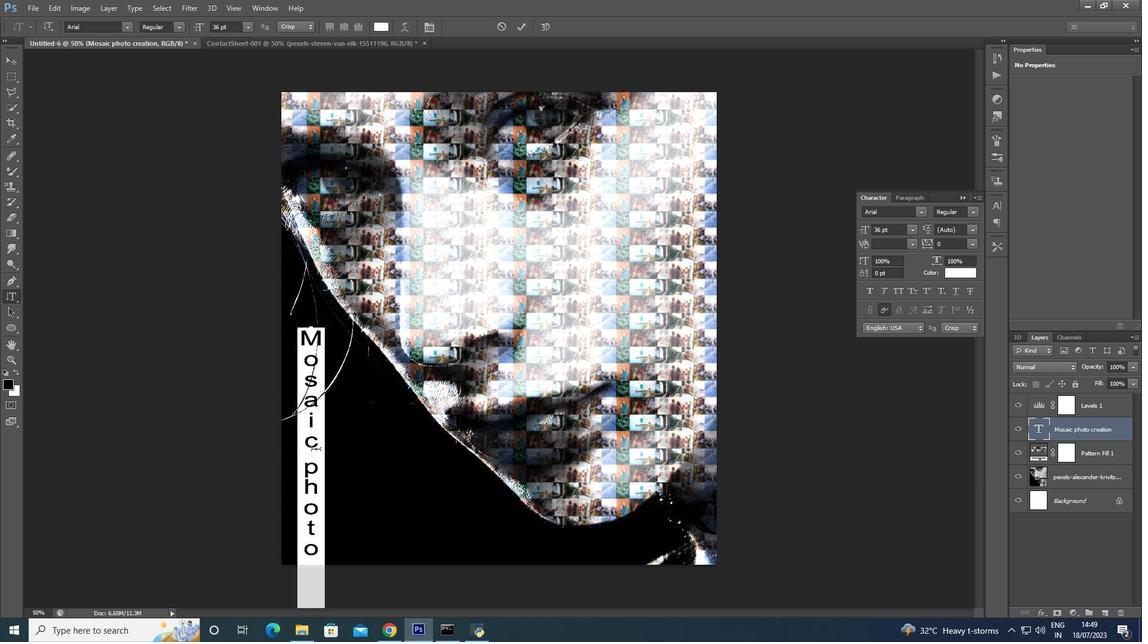
Action: Key pressed <Key.up>
Screenshot: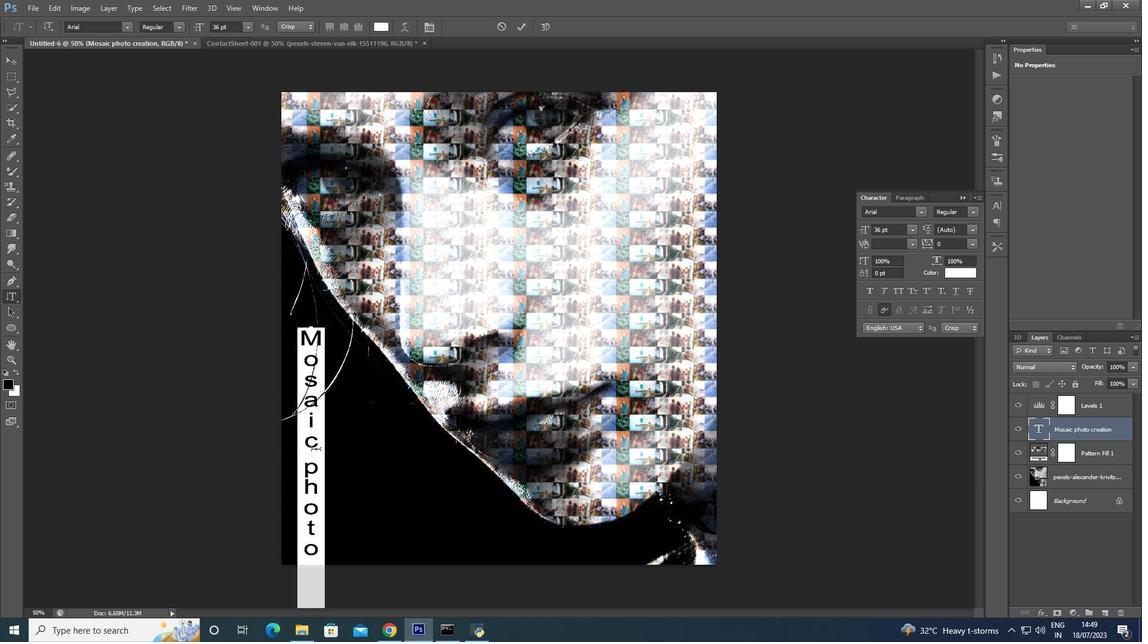 
Action: Mouse moved to (316, 440)
Screenshot: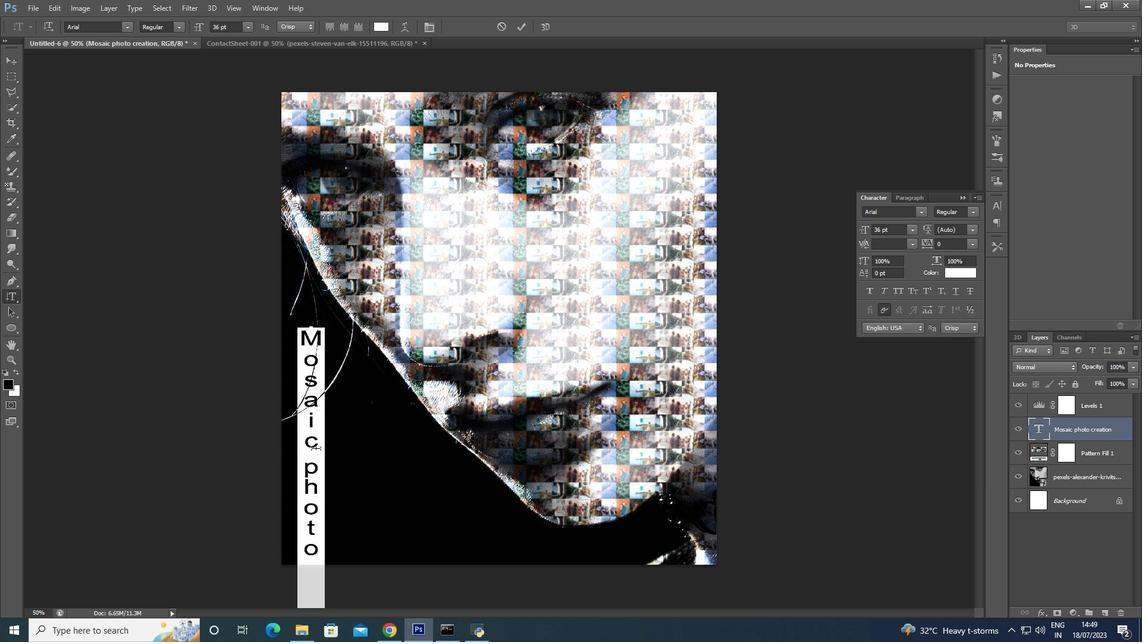 
Action: Key pressed <Key.up>
Screenshot: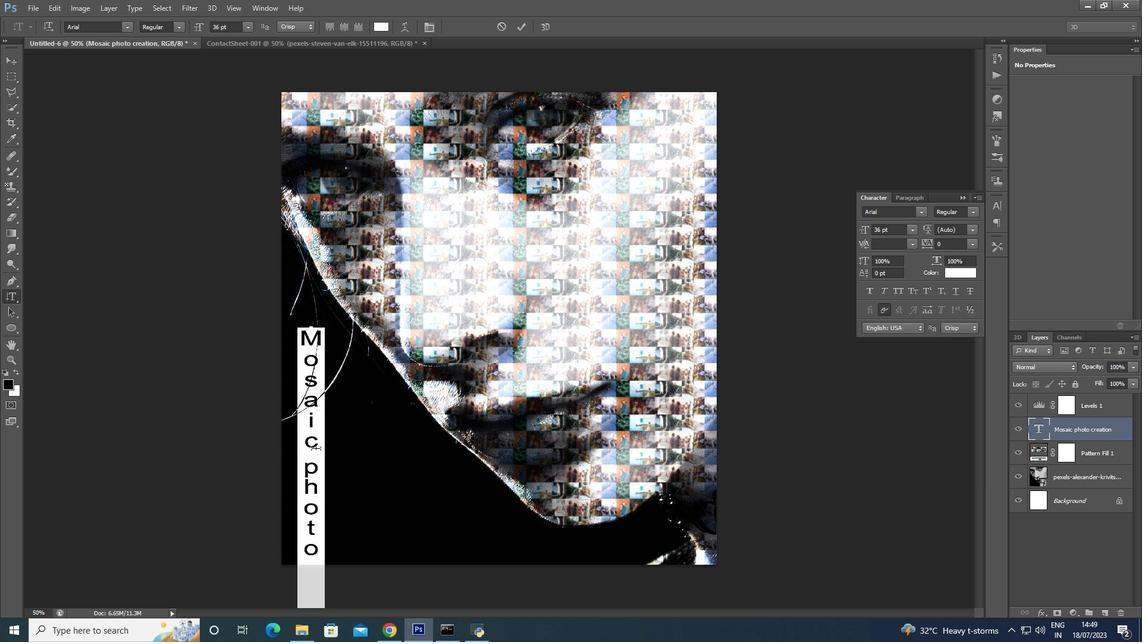 
Action: Mouse moved to (317, 437)
Screenshot: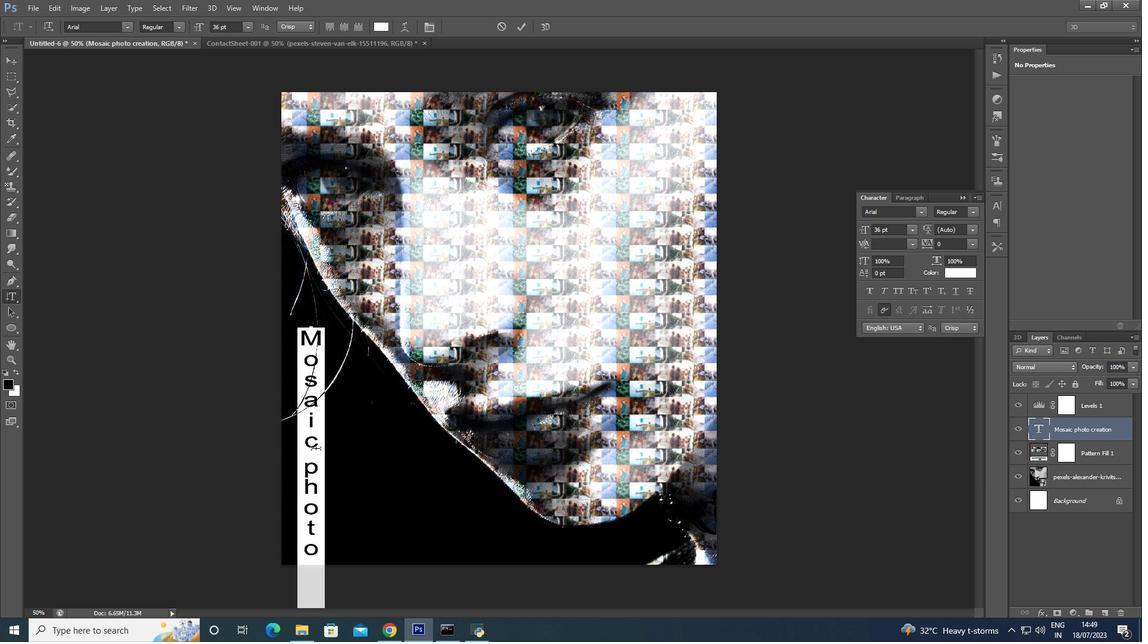 
Action: Key pressed <Key.up>
Screenshot: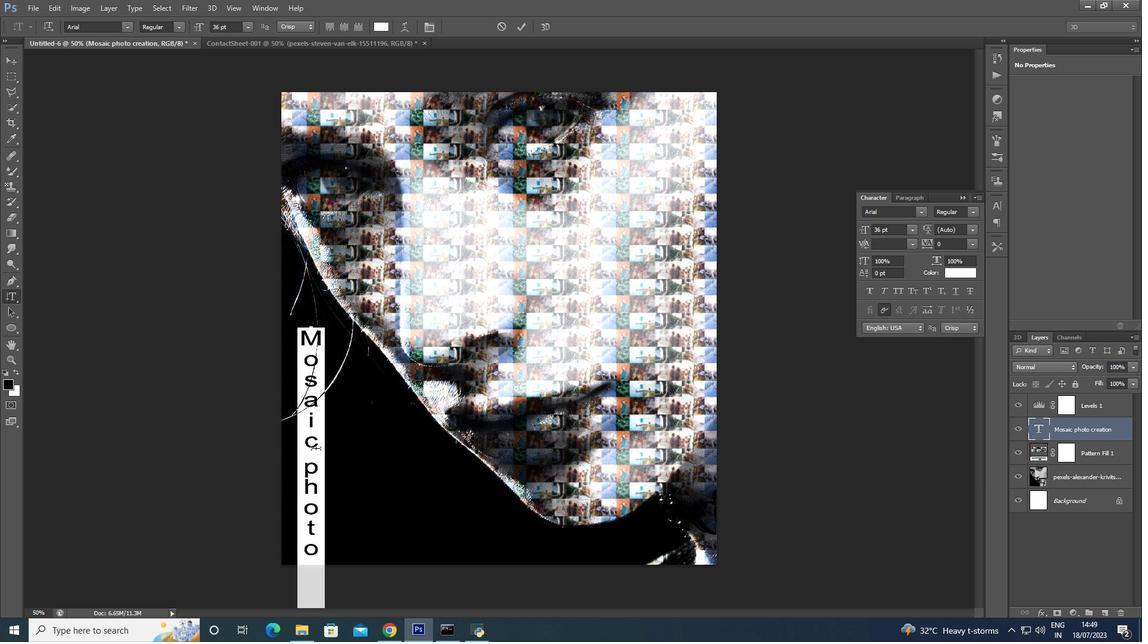 
Action: Mouse moved to (318, 438)
Screenshot: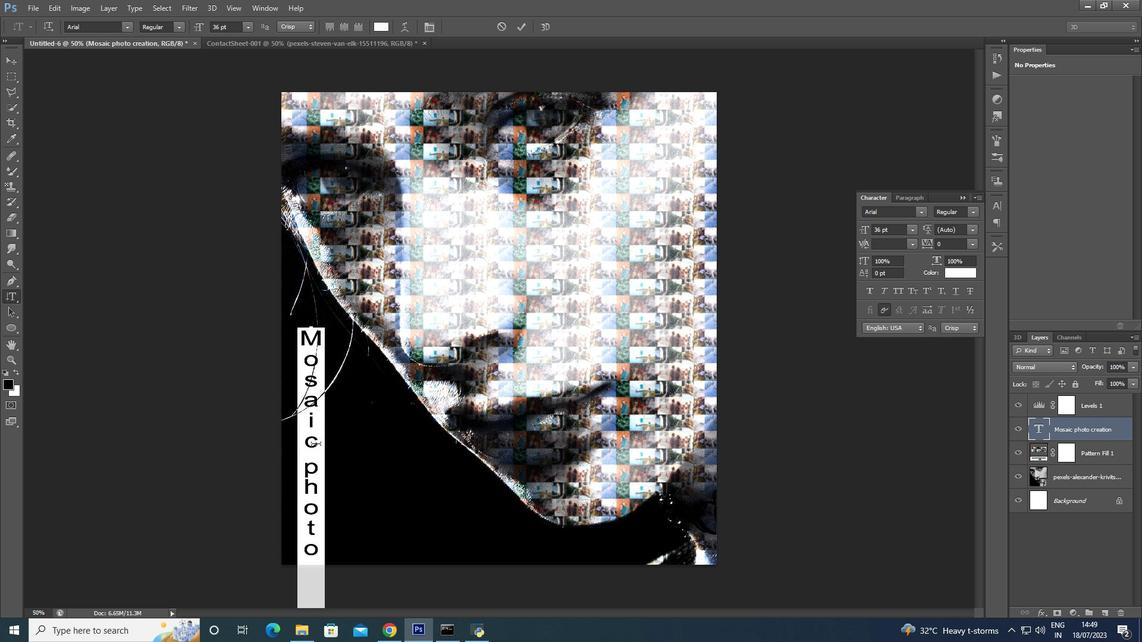 
Action: Key pressed <Key.up>
Screenshot: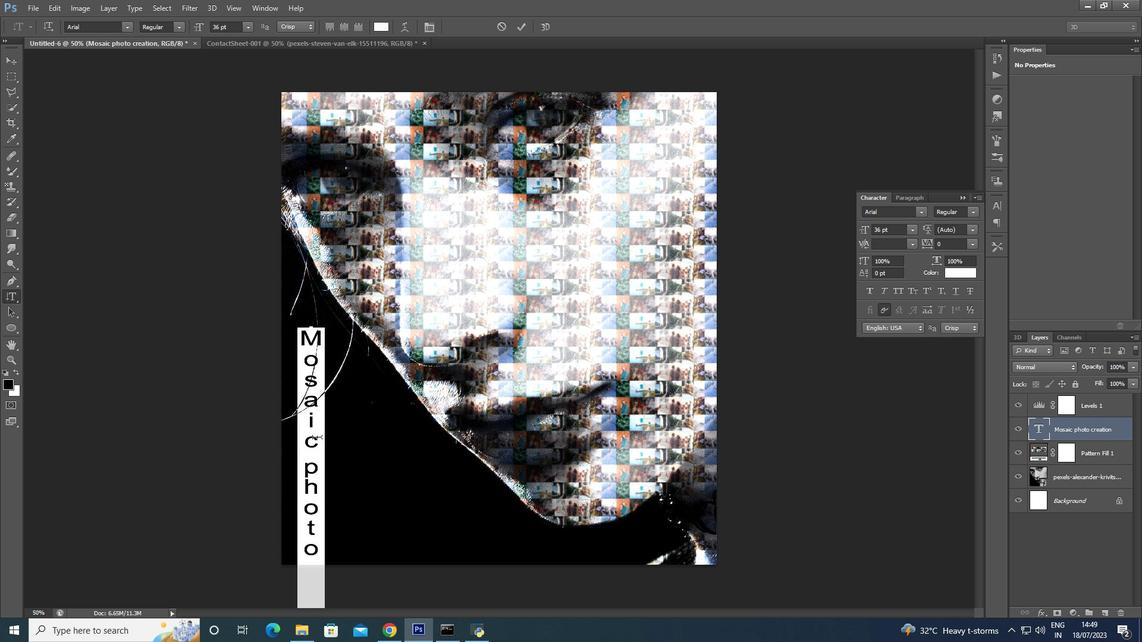 
Action: Mouse moved to (320, 449)
Screenshot: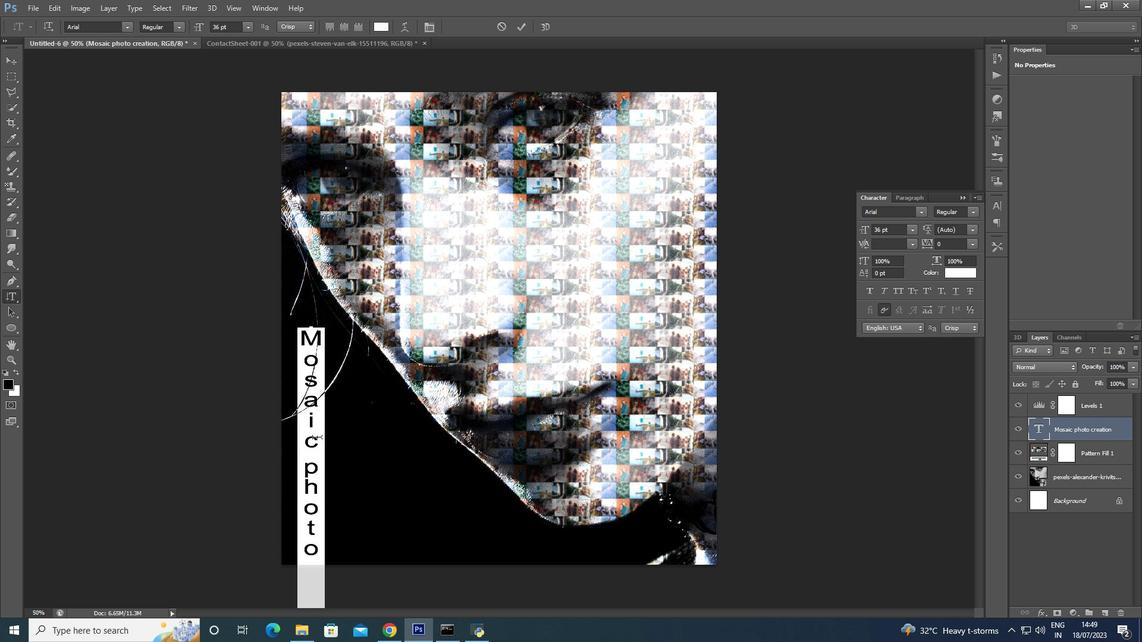 
Action: Key pressed <Key.up>
